 Task: Read customer reviews and ratings for real estate agents in Jacksonville, Florida, to find an agent who specializes in waterfront properties or golf communities.
Action: Mouse moved to (330, 216)
Screenshot: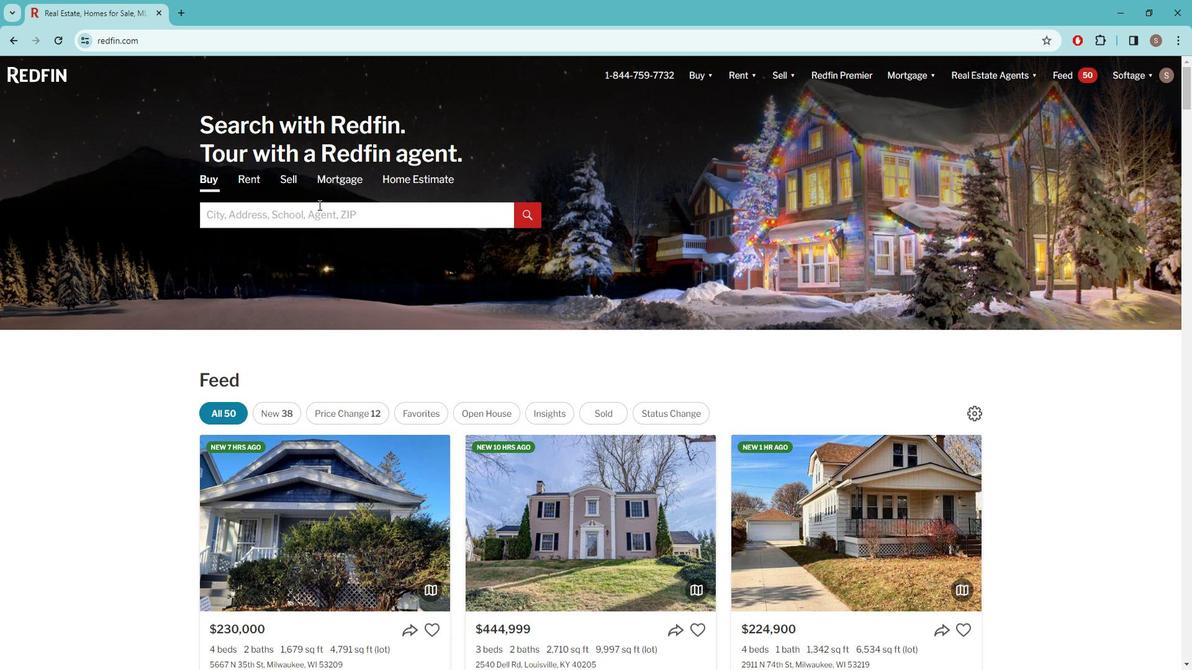 
Action: Mouse pressed left at (330, 216)
Screenshot: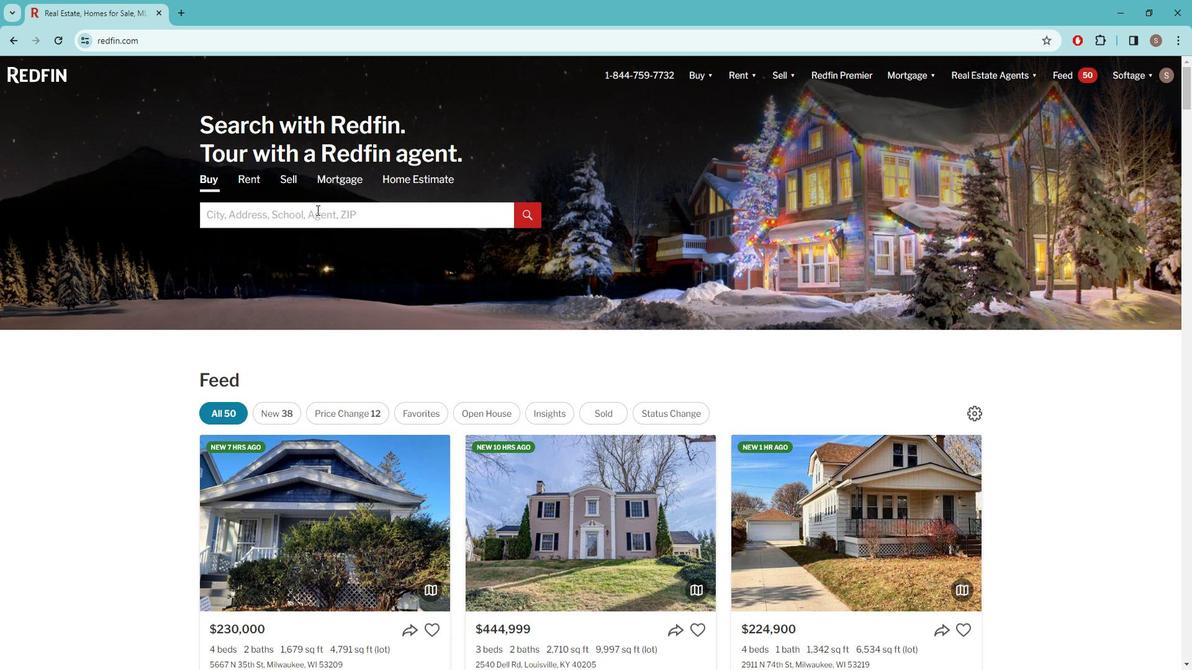 
Action: Key pressed j<Key.caps_lock>ACKSONVILLE
Screenshot: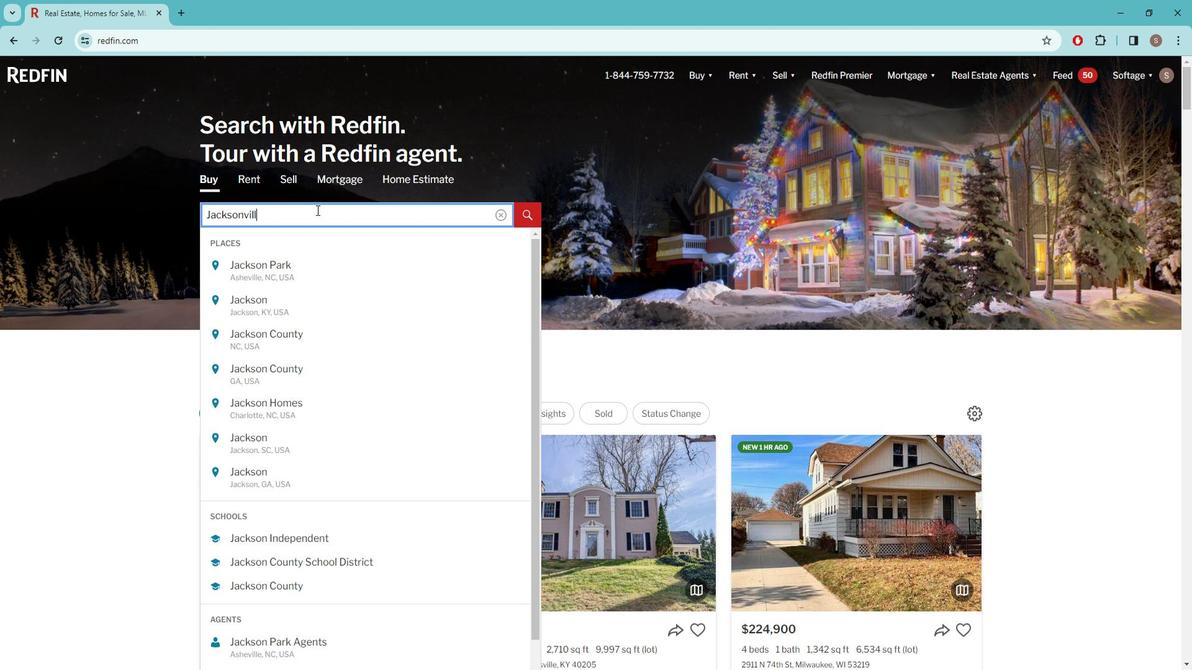 
Action: Mouse moved to (301, 271)
Screenshot: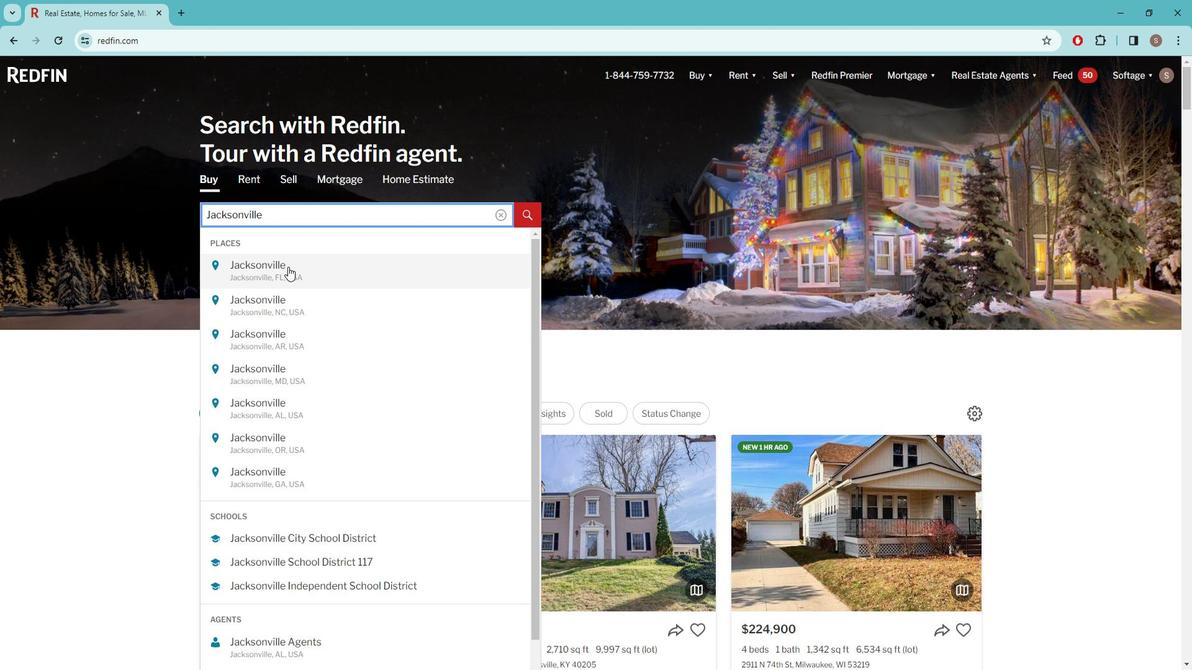 
Action: Mouse pressed left at (301, 271)
Screenshot: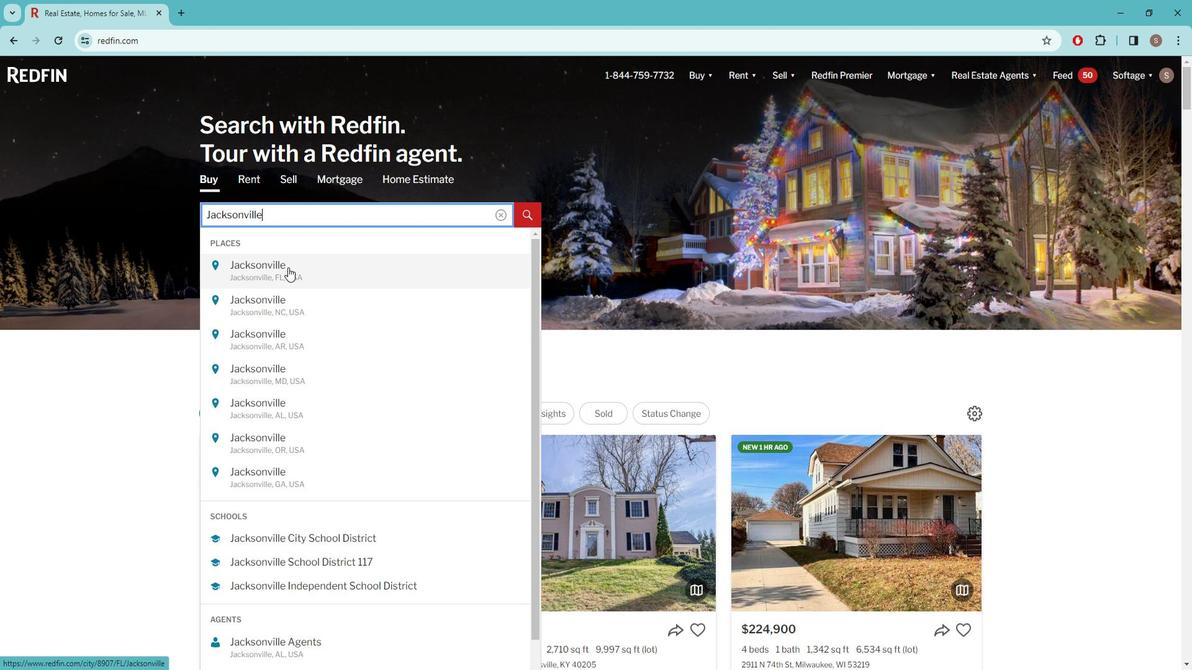 
Action: Mouse moved to (1063, 160)
Screenshot: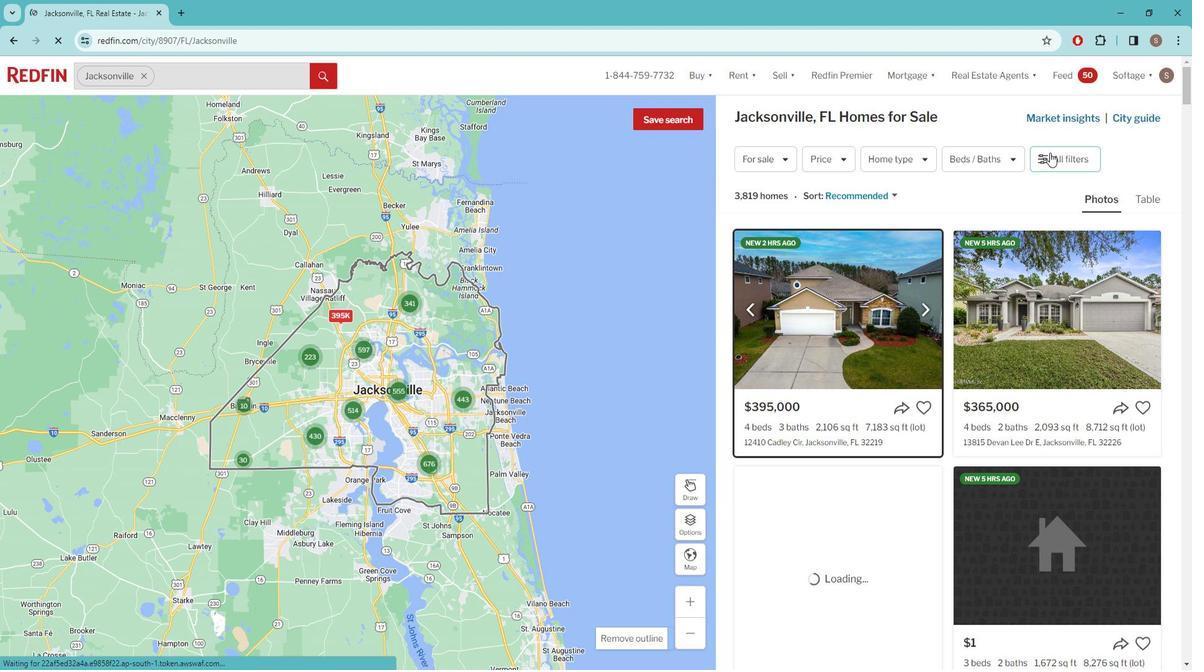 
Action: Mouse pressed left at (1063, 160)
Screenshot: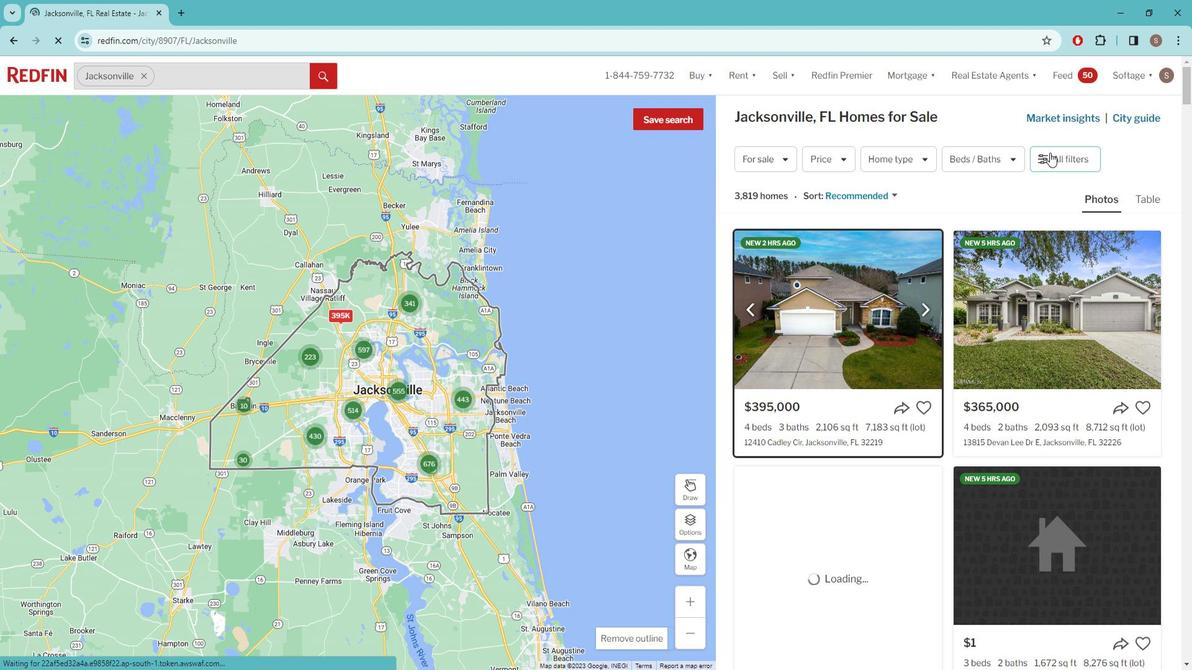 
Action: Mouse moved to (1060, 163)
Screenshot: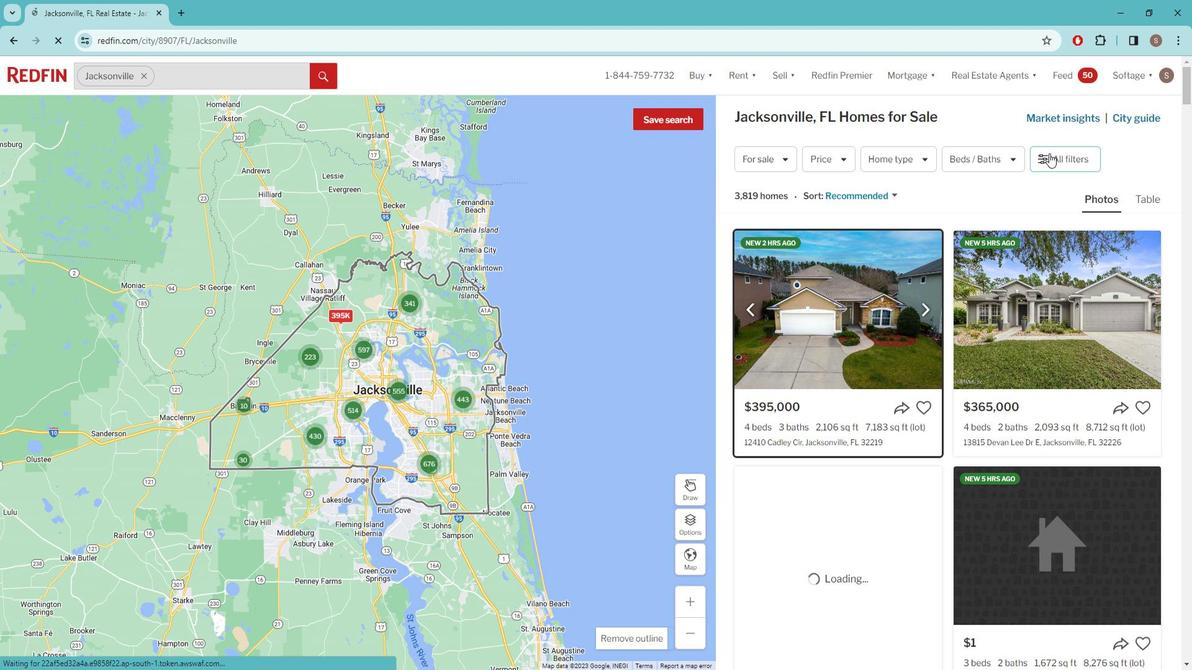 
Action: Mouse pressed left at (1060, 163)
Screenshot: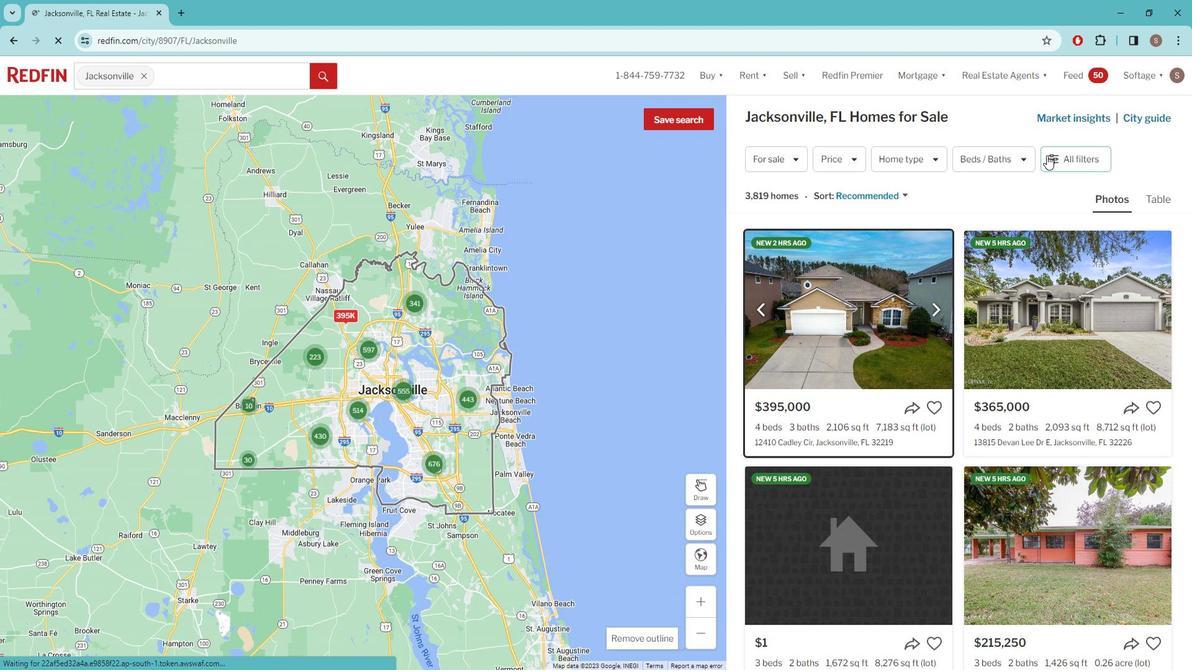 
Action: Mouse pressed left at (1060, 163)
Screenshot: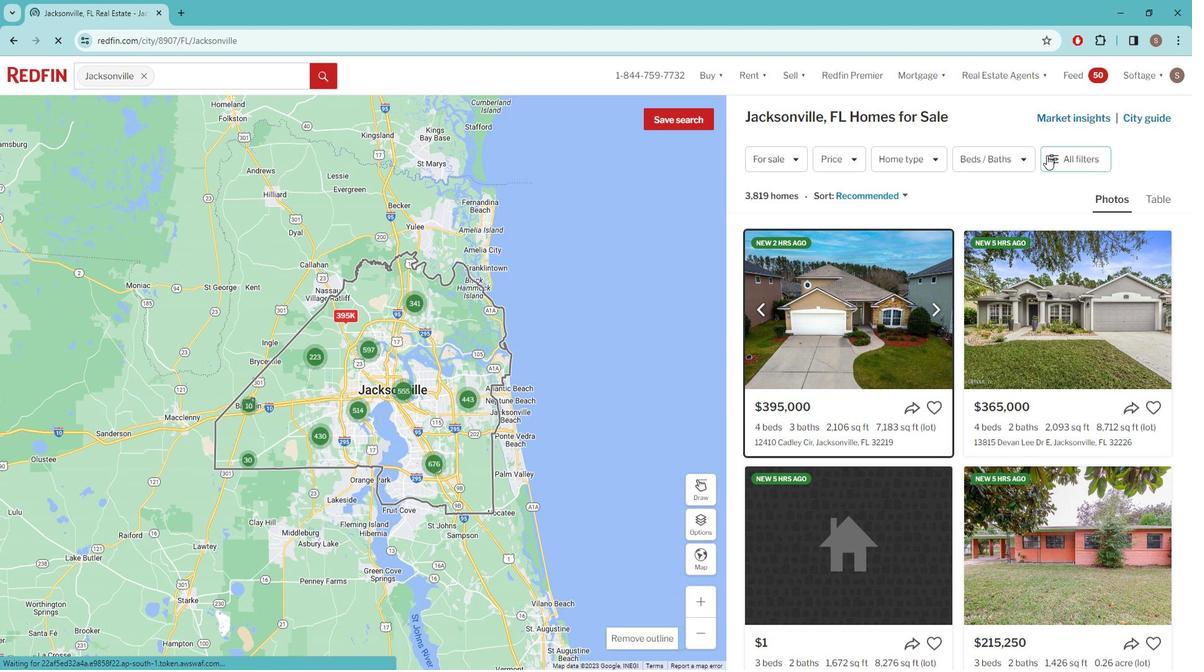 
Action: Mouse moved to (1021, 176)
Screenshot: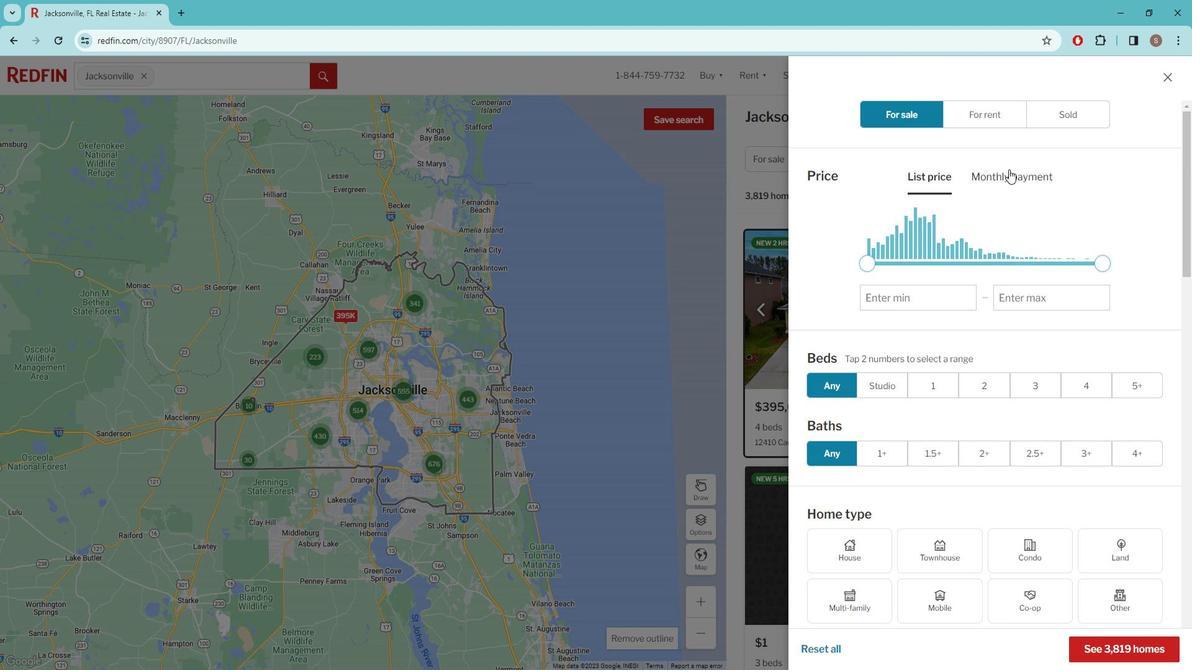 
Action: Mouse scrolled (1021, 176) with delta (0, 0)
Screenshot: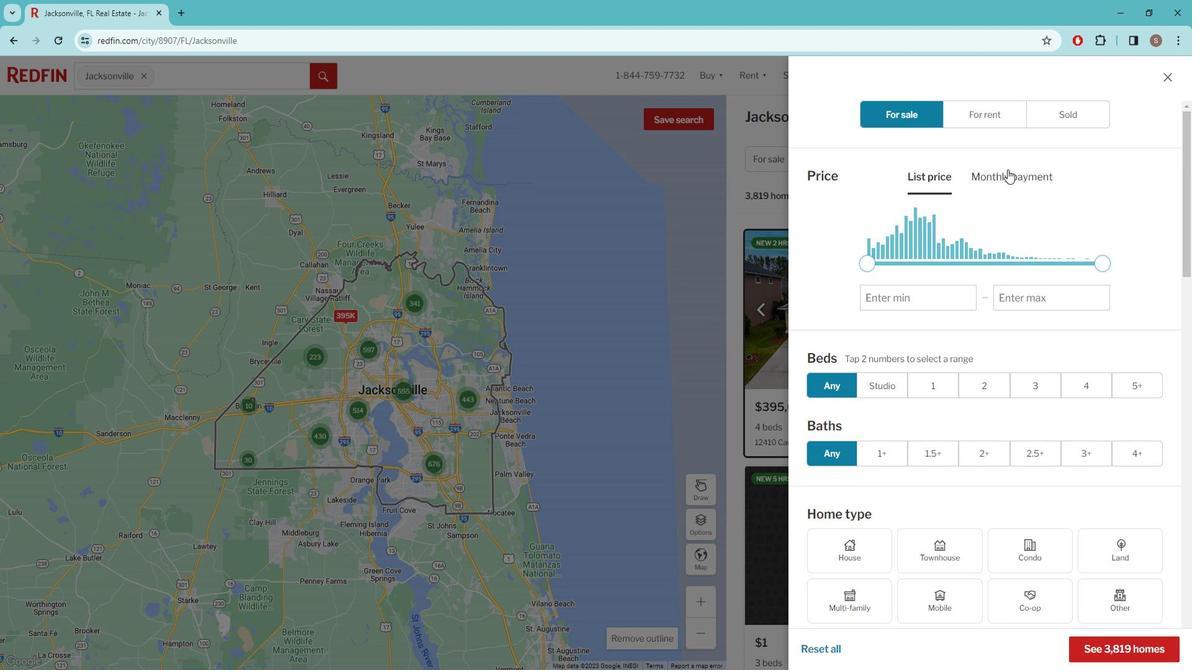 
Action: Mouse moved to (1012, 180)
Screenshot: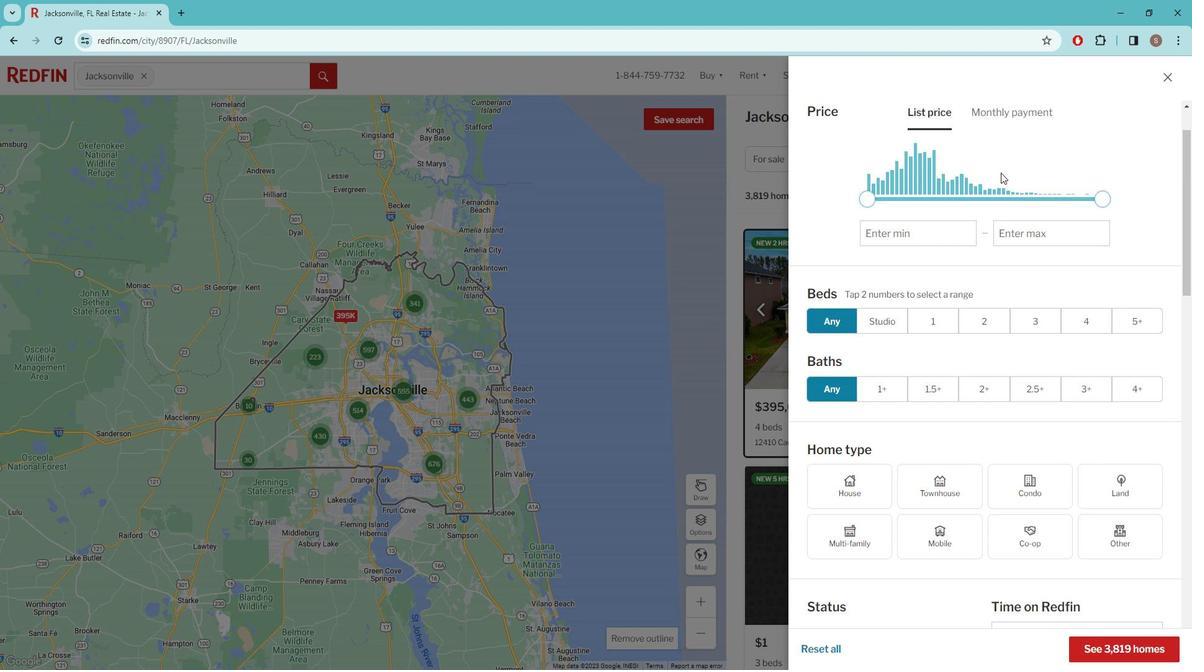
Action: Mouse scrolled (1012, 180) with delta (0, 0)
Screenshot: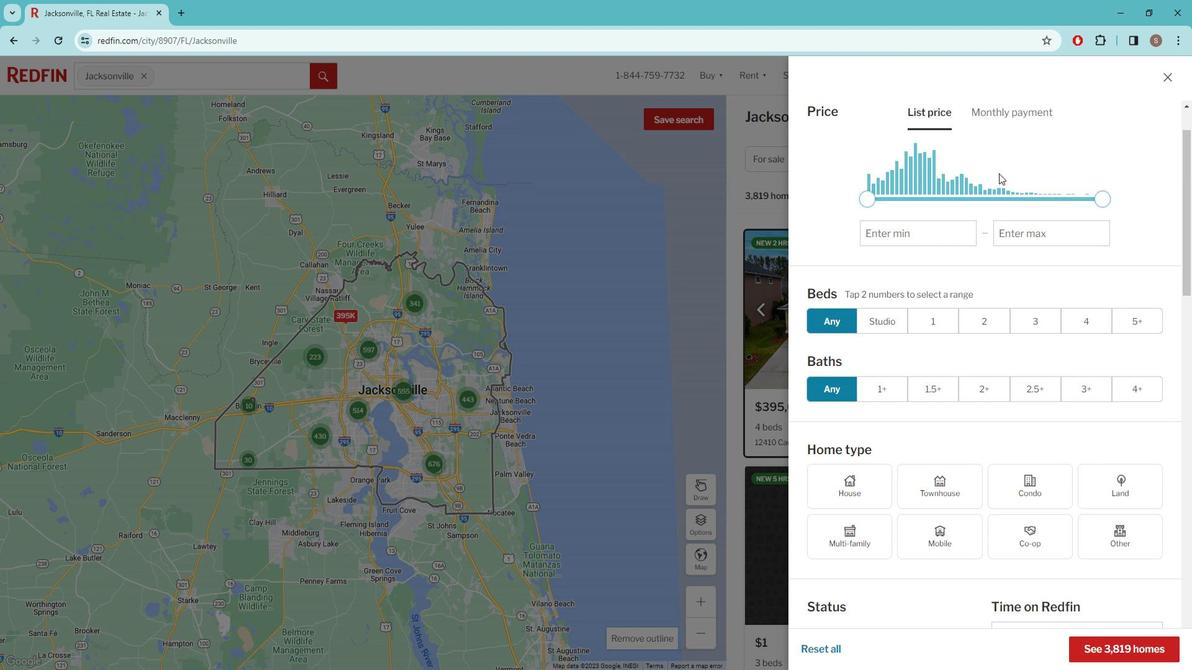 
Action: Mouse scrolled (1012, 180) with delta (0, 0)
Screenshot: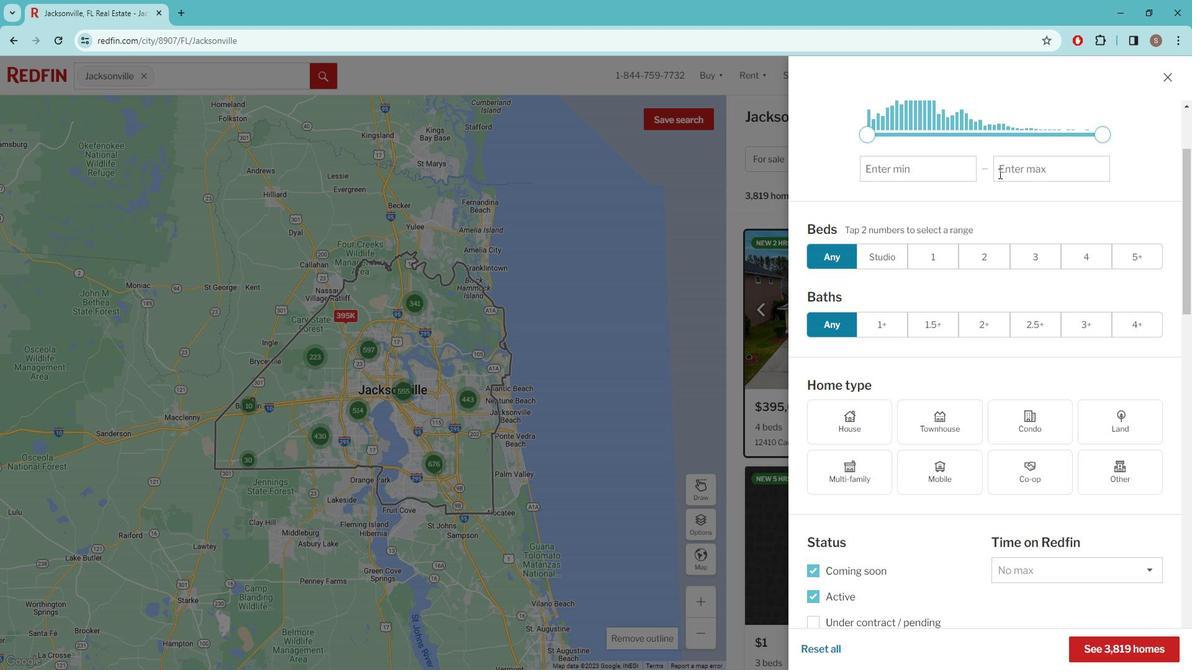
Action: Mouse moved to (1002, 183)
Screenshot: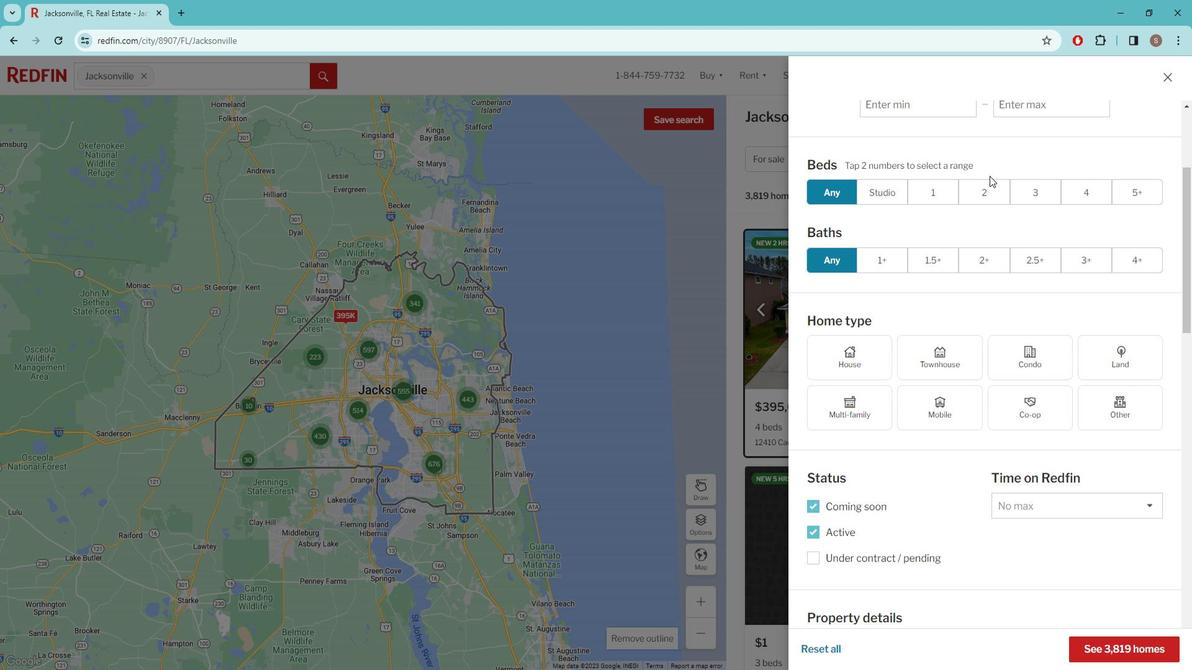 
Action: Mouse scrolled (1002, 183) with delta (0, 0)
Screenshot: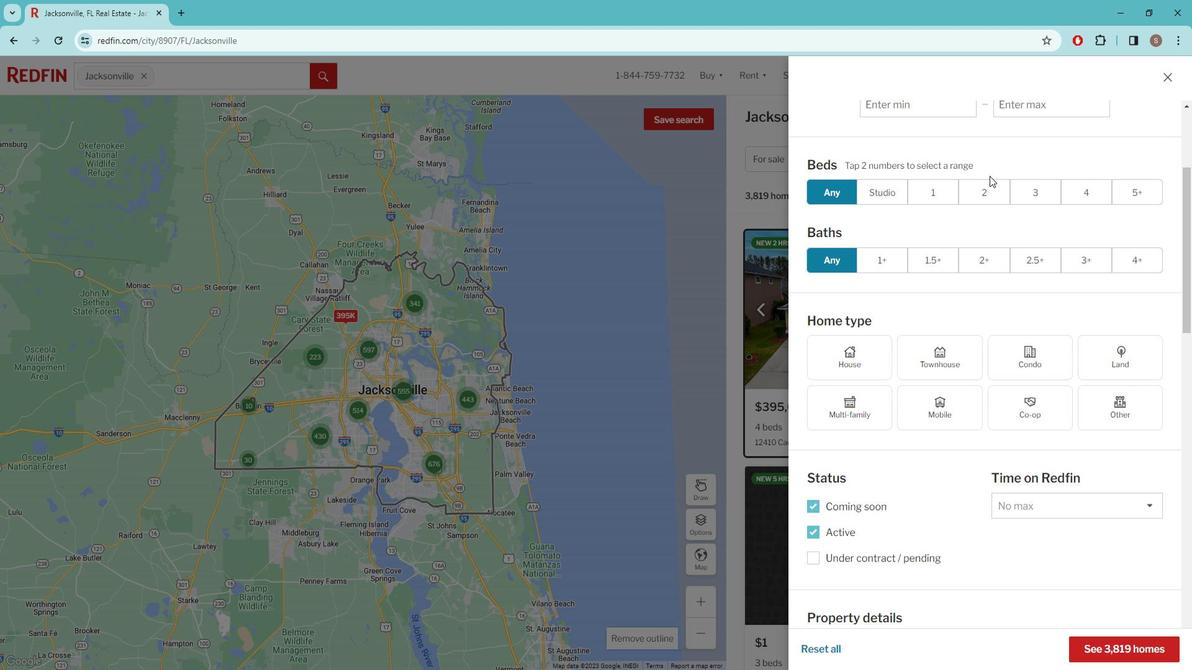 
Action: Mouse moved to (998, 184)
Screenshot: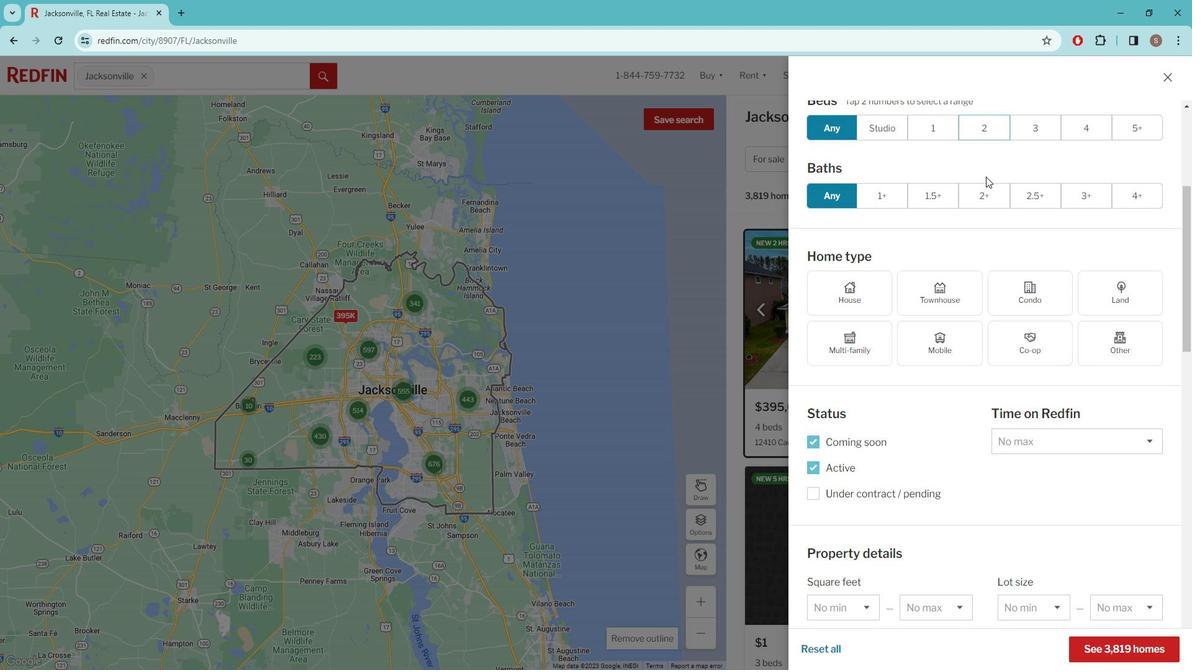 
Action: Mouse scrolled (998, 183) with delta (0, 0)
Screenshot: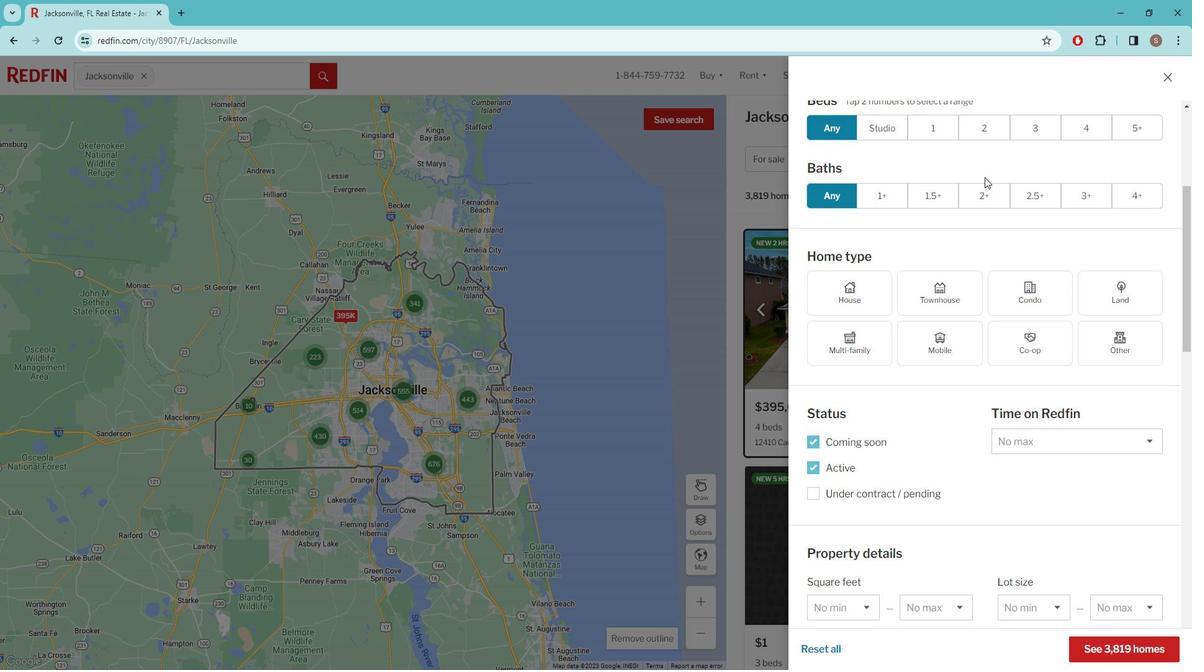 
Action: Mouse moved to (994, 185)
Screenshot: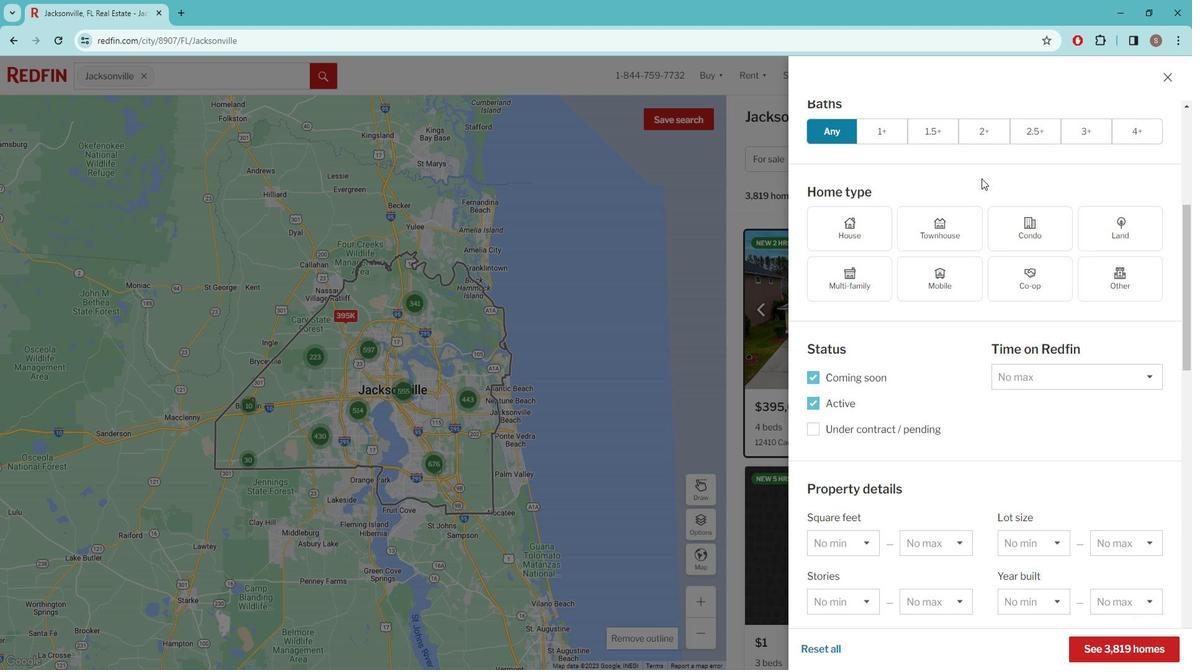 
Action: Mouse scrolled (994, 185) with delta (0, 0)
Screenshot: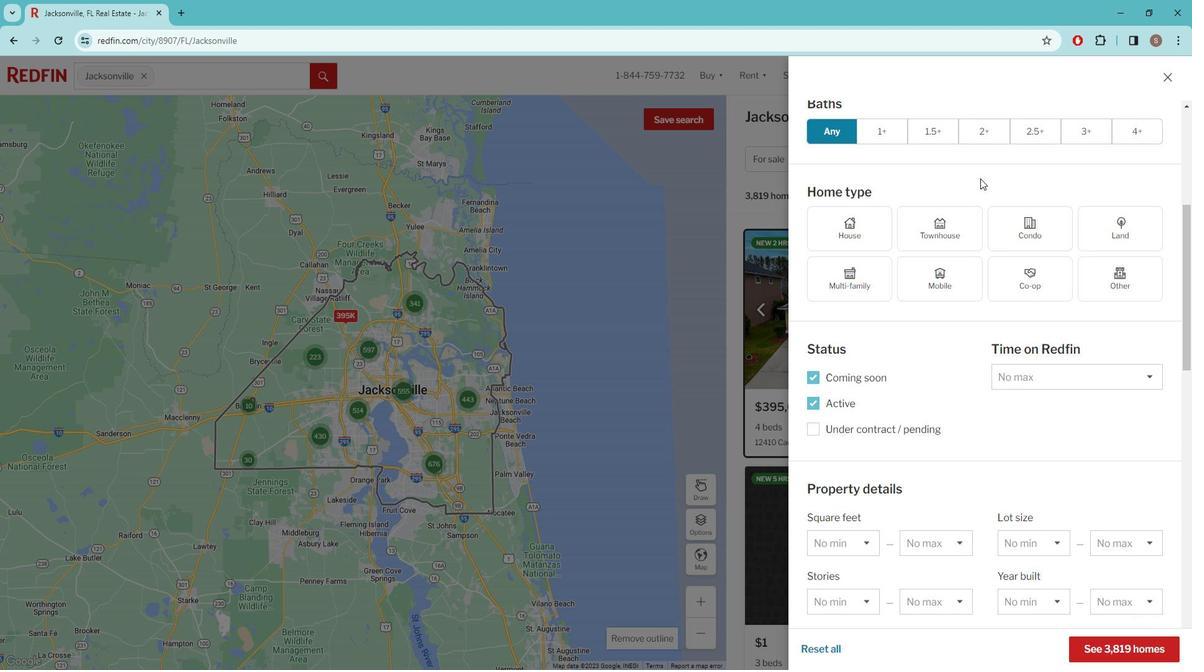 
Action: Mouse moved to (992, 186)
Screenshot: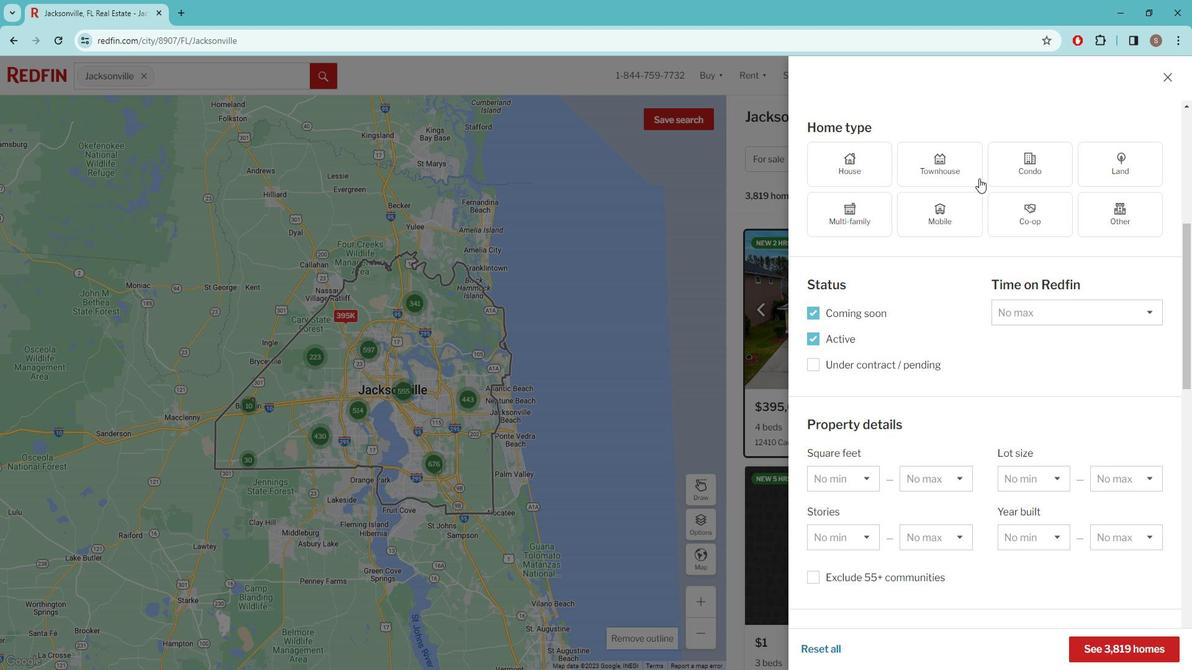 
Action: Mouse scrolled (992, 185) with delta (0, 0)
Screenshot: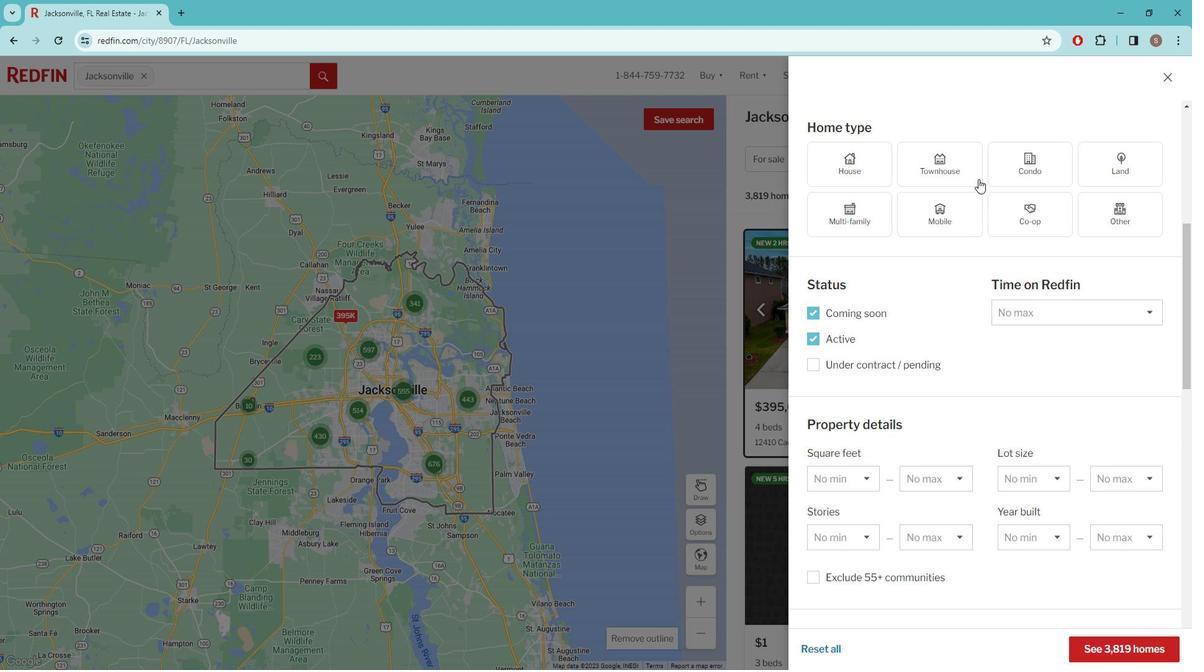 
Action: Mouse moved to (974, 191)
Screenshot: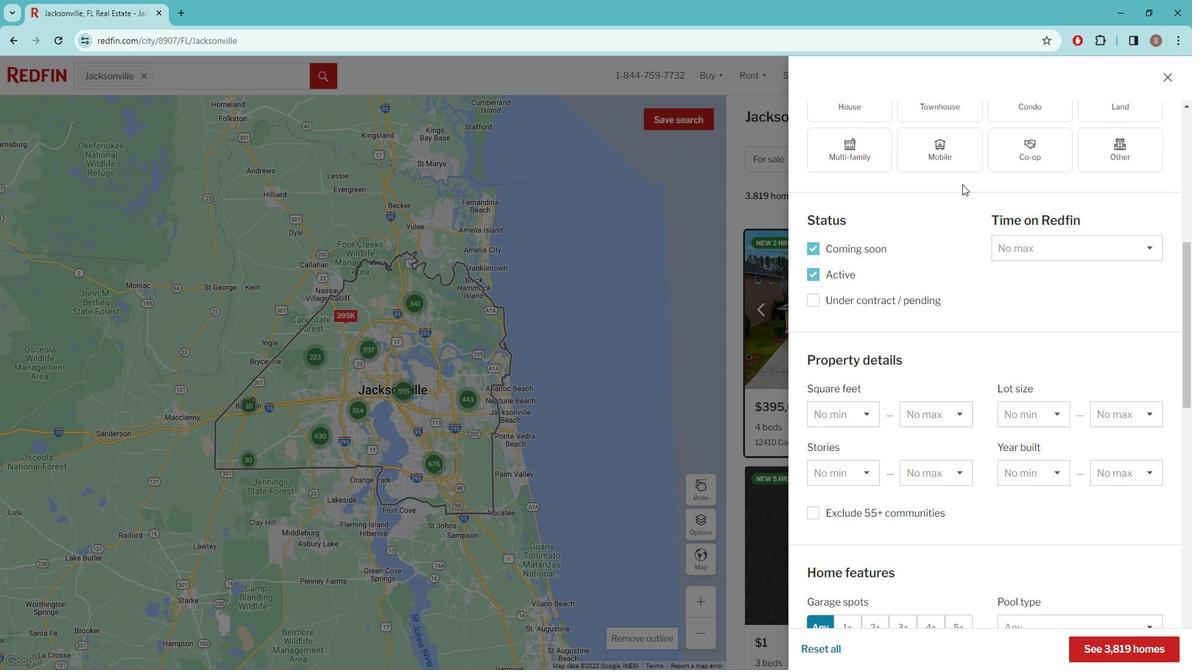 
Action: Mouse scrolled (974, 190) with delta (0, 0)
Screenshot: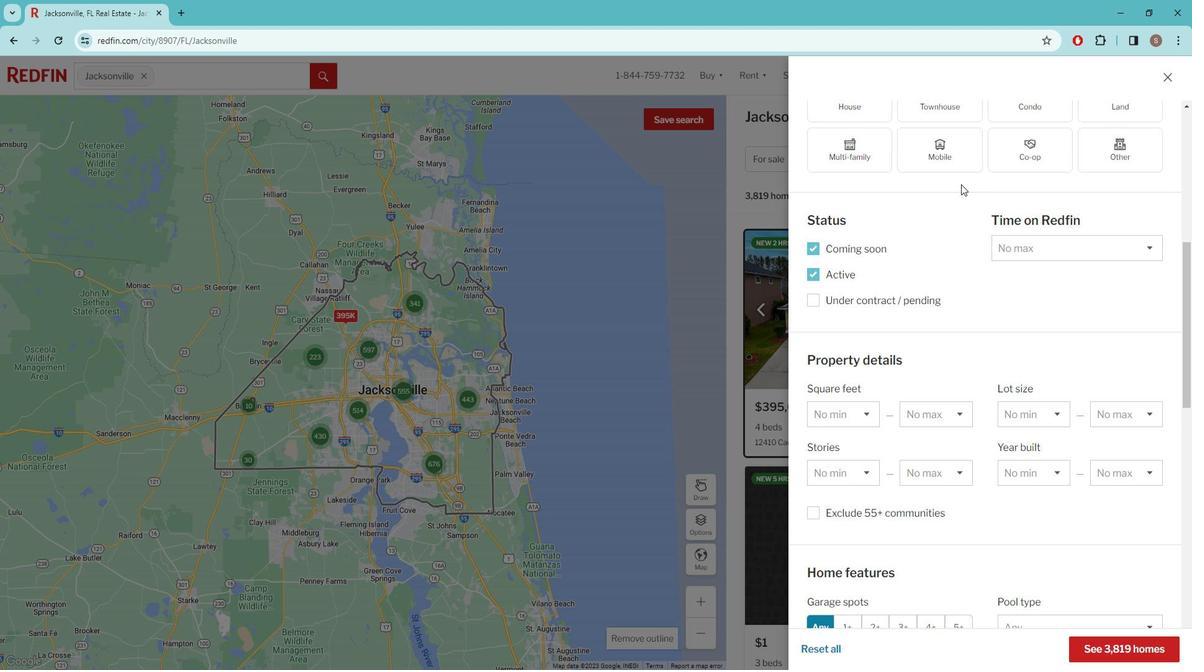 
Action: Mouse scrolled (974, 190) with delta (0, 0)
Screenshot: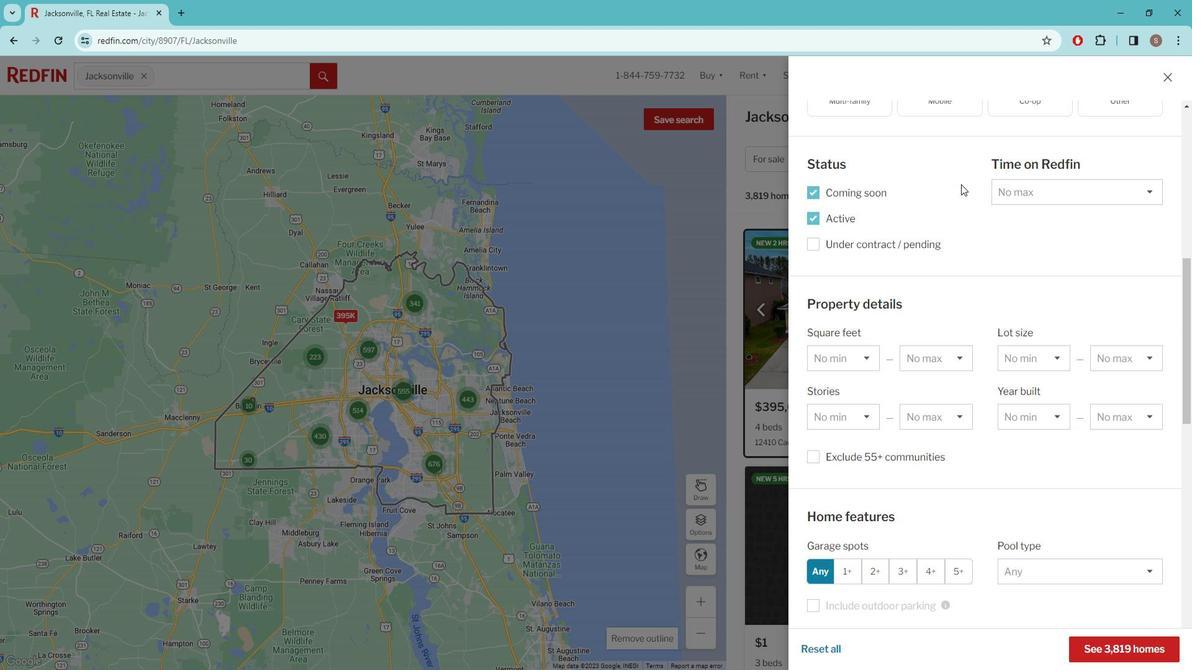 
Action: Mouse scrolled (974, 190) with delta (0, 0)
Screenshot: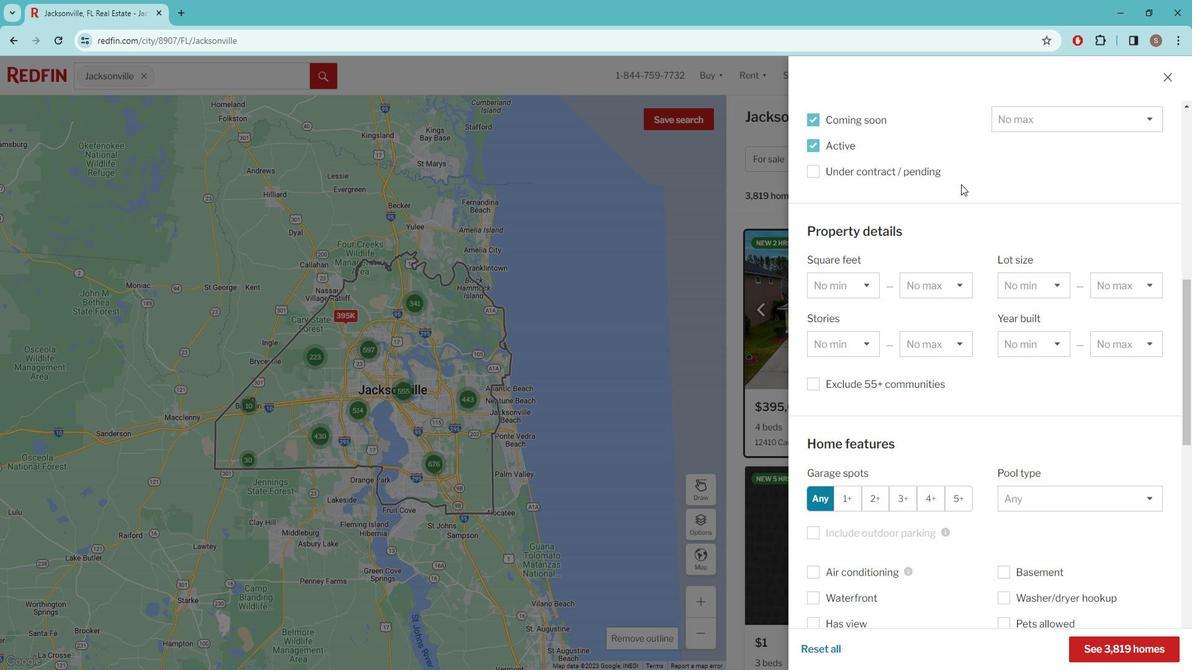 
Action: Mouse scrolled (974, 190) with delta (0, 0)
Screenshot: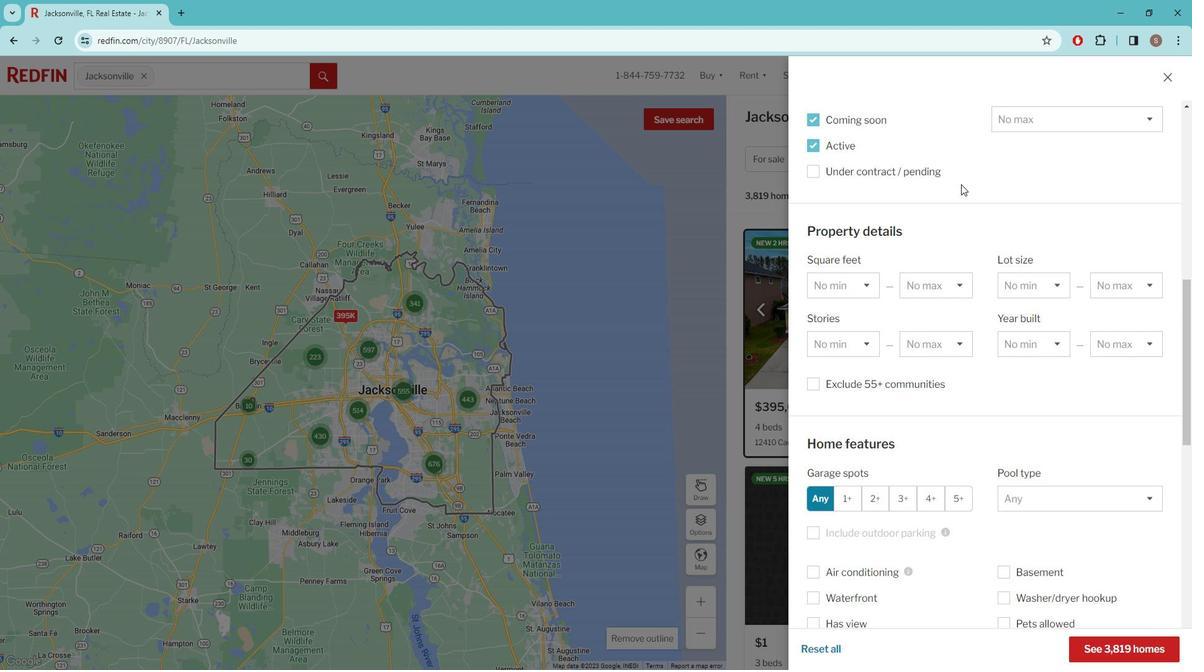 
Action: Mouse scrolled (974, 190) with delta (0, 0)
Screenshot: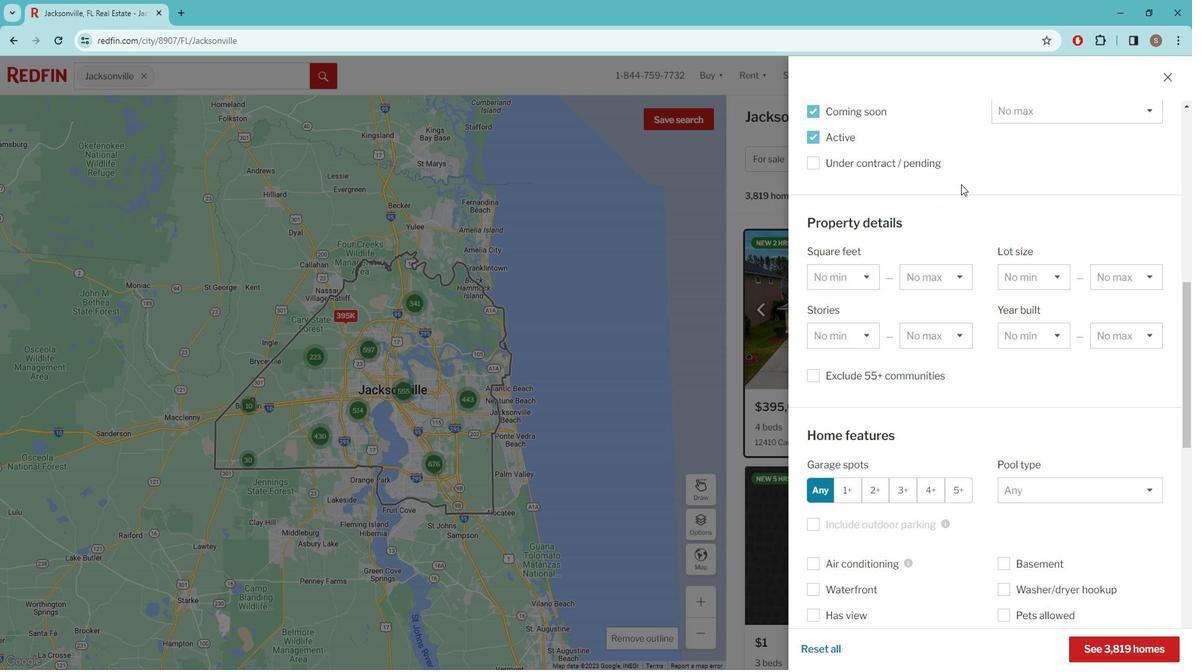 
Action: Mouse moved to (964, 265)
Screenshot: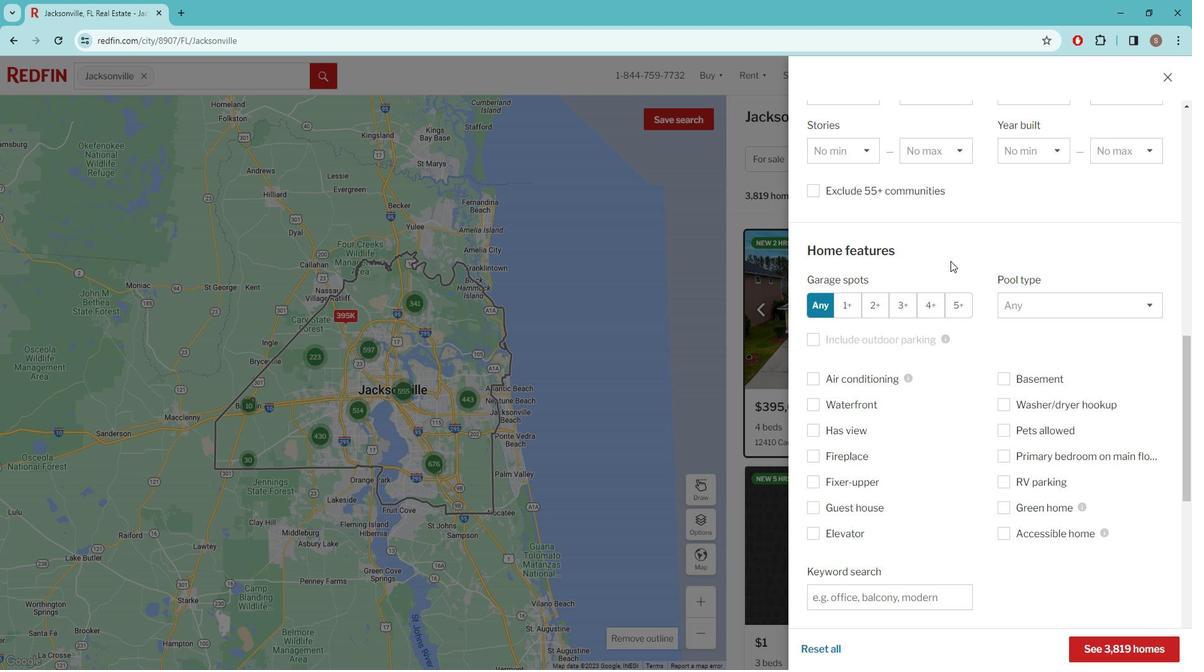 
Action: Mouse scrolled (964, 264) with delta (0, 0)
Screenshot: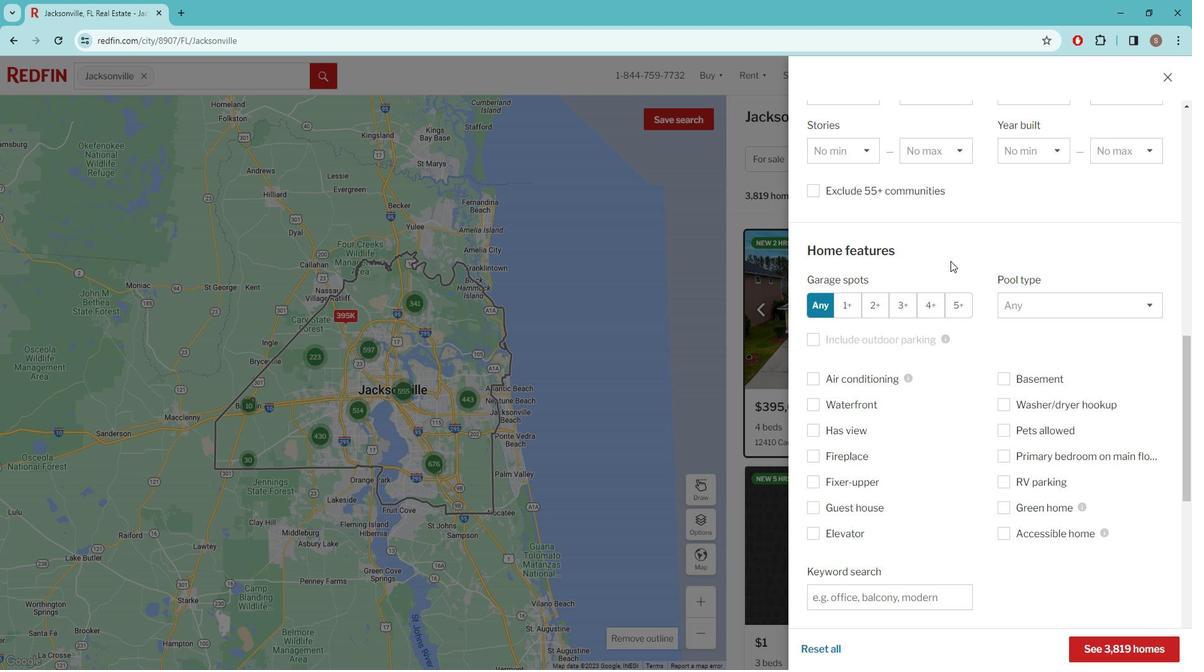 
Action: Mouse moved to (833, 341)
Screenshot: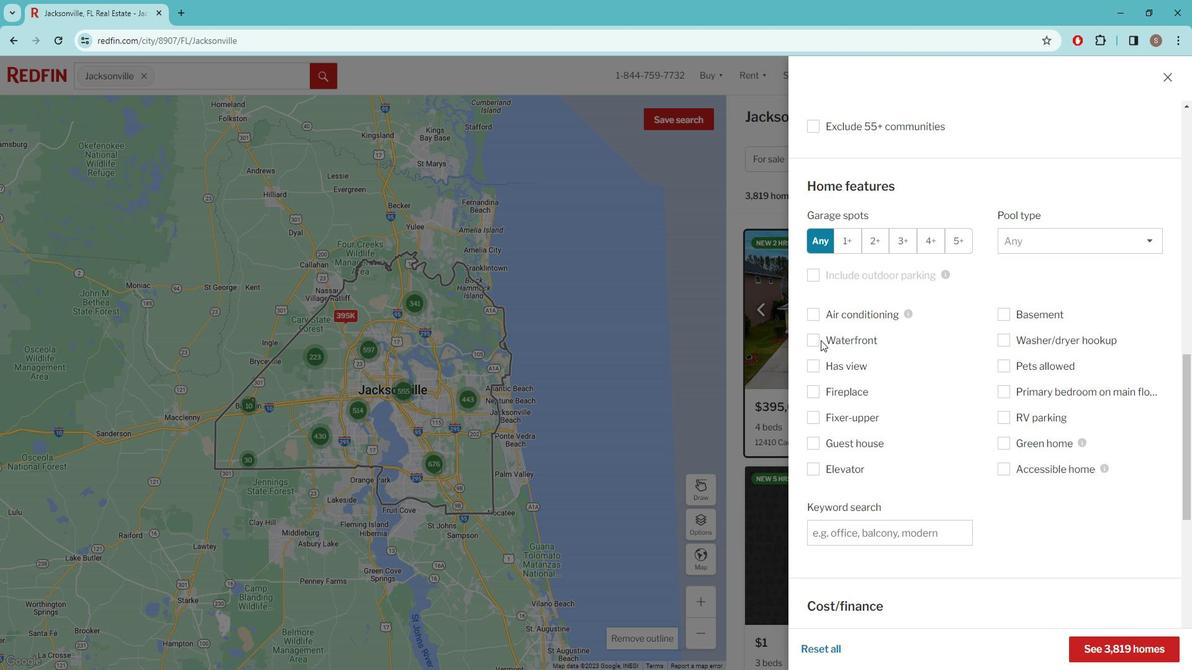 
Action: Mouse pressed left at (833, 341)
Screenshot: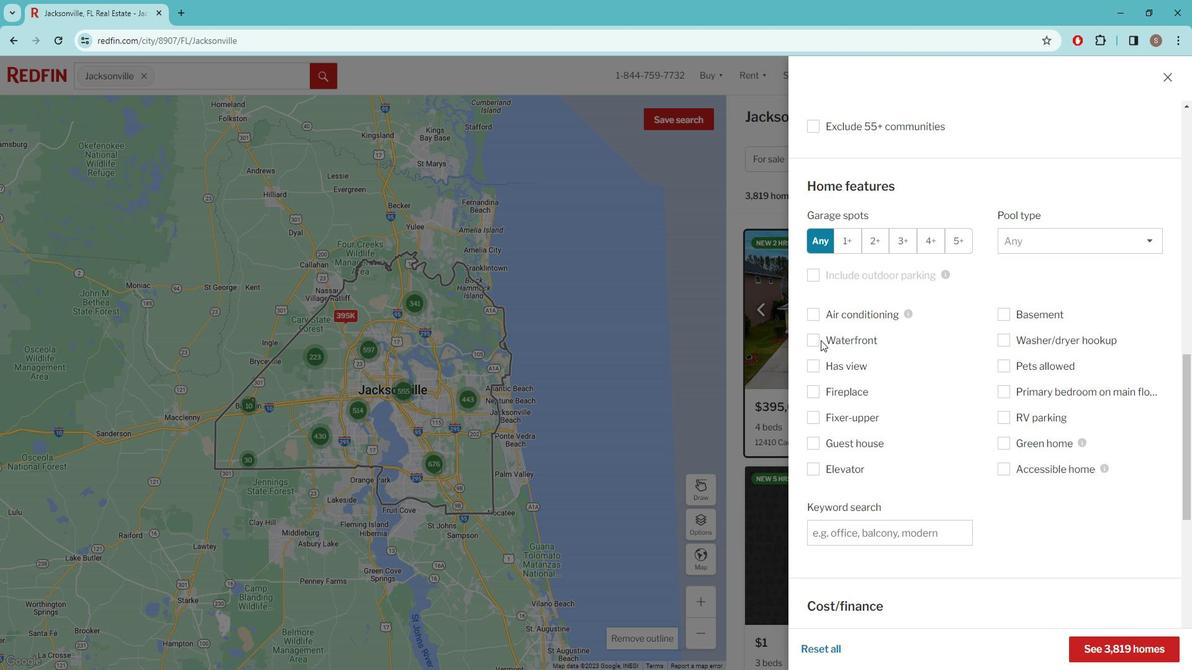 
Action: Mouse moved to (818, 340)
Screenshot: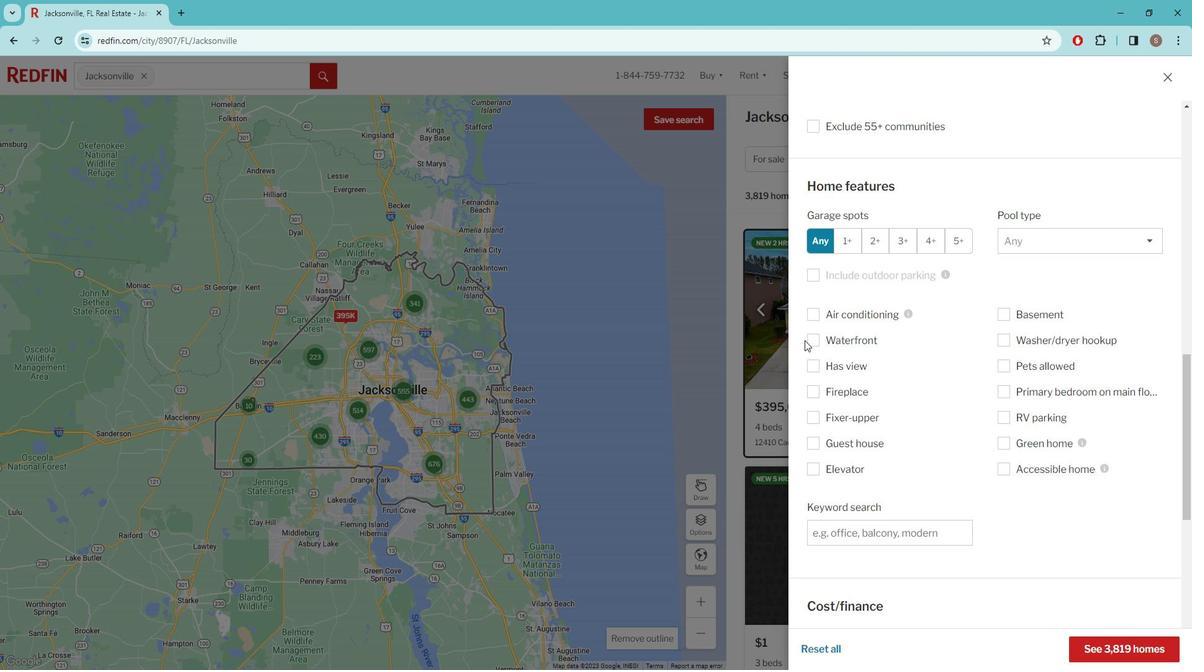 
Action: Mouse pressed left at (818, 340)
Screenshot: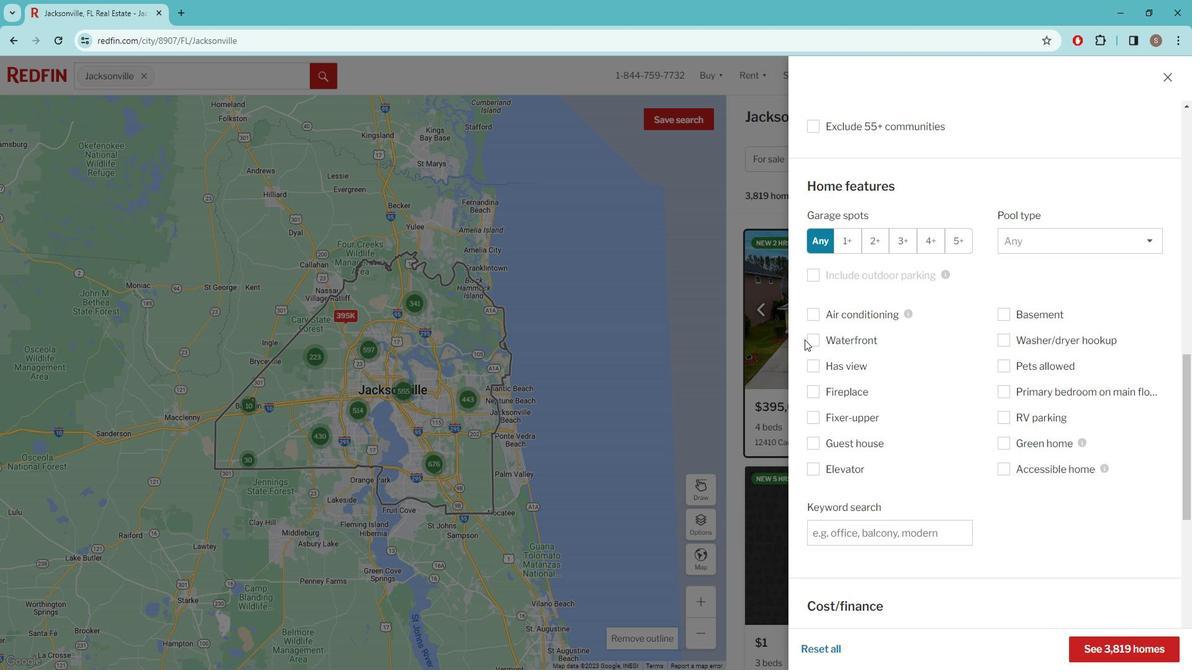 
Action: Mouse moved to (827, 340)
Screenshot: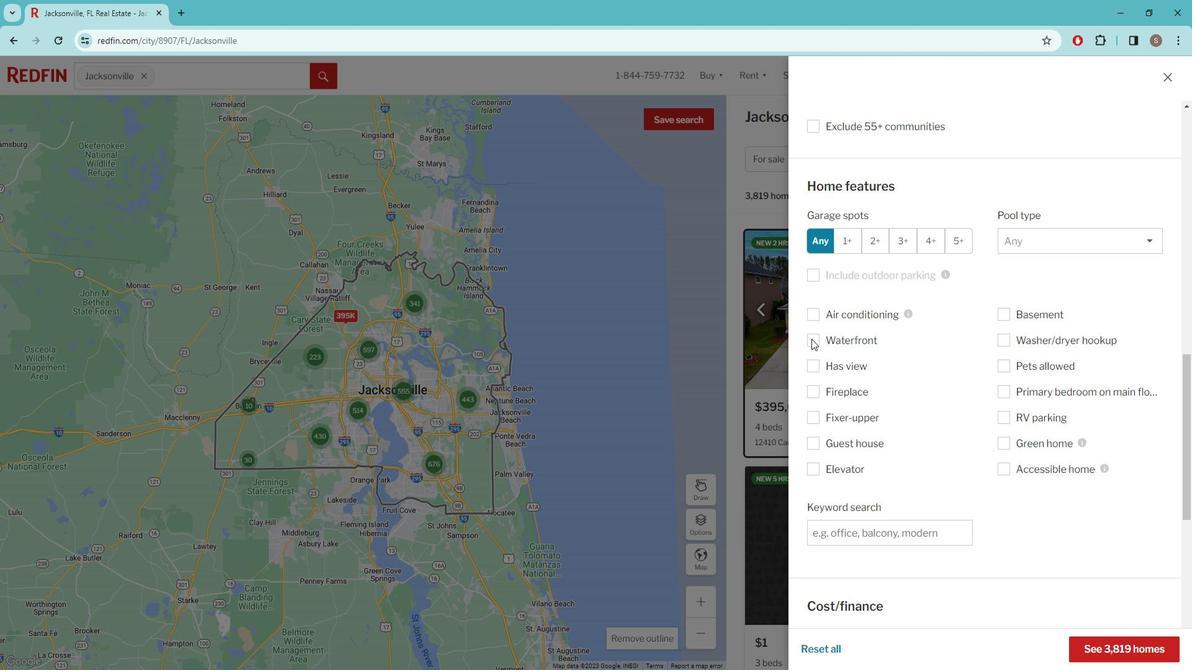 
Action: Mouse pressed left at (827, 340)
Screenshot: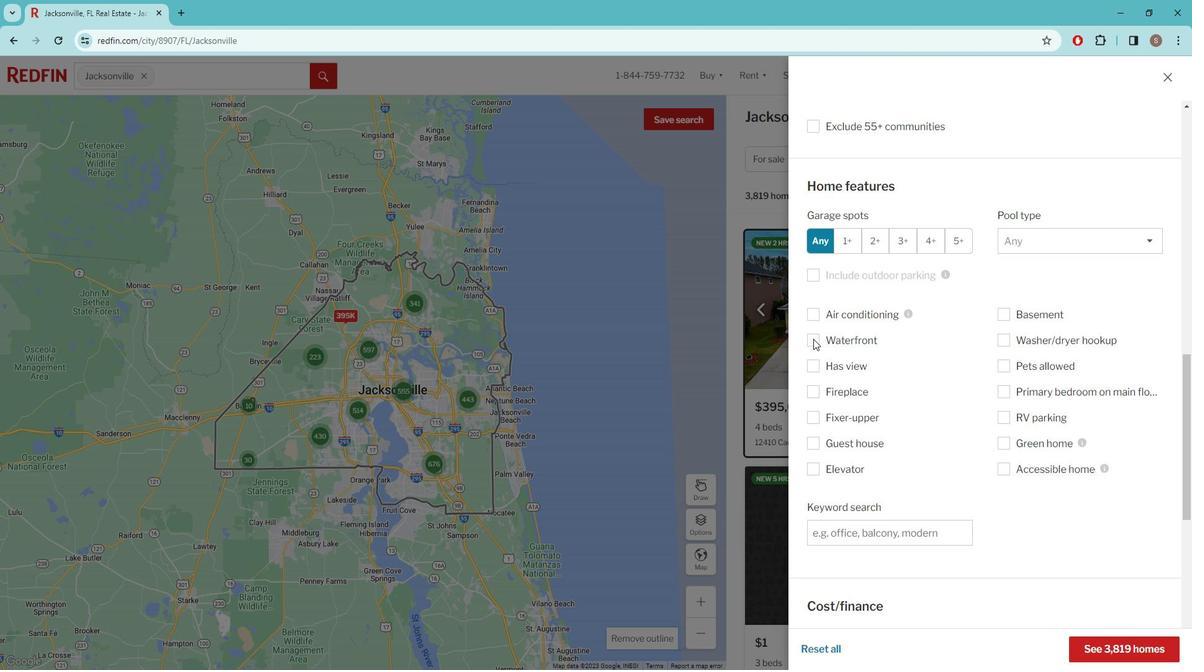 
Action: Mouse moved to (856, 358)
Screenshot: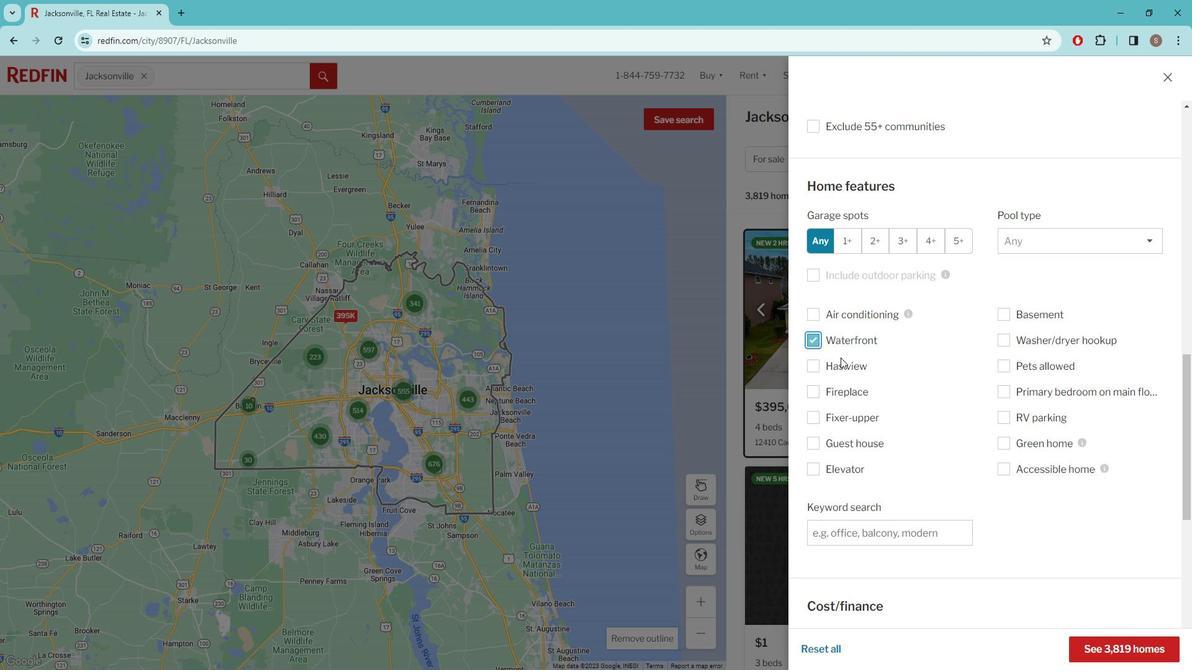 
Action: Mouse scrolled (856, 358) with delta (0, 0)
Screenshot: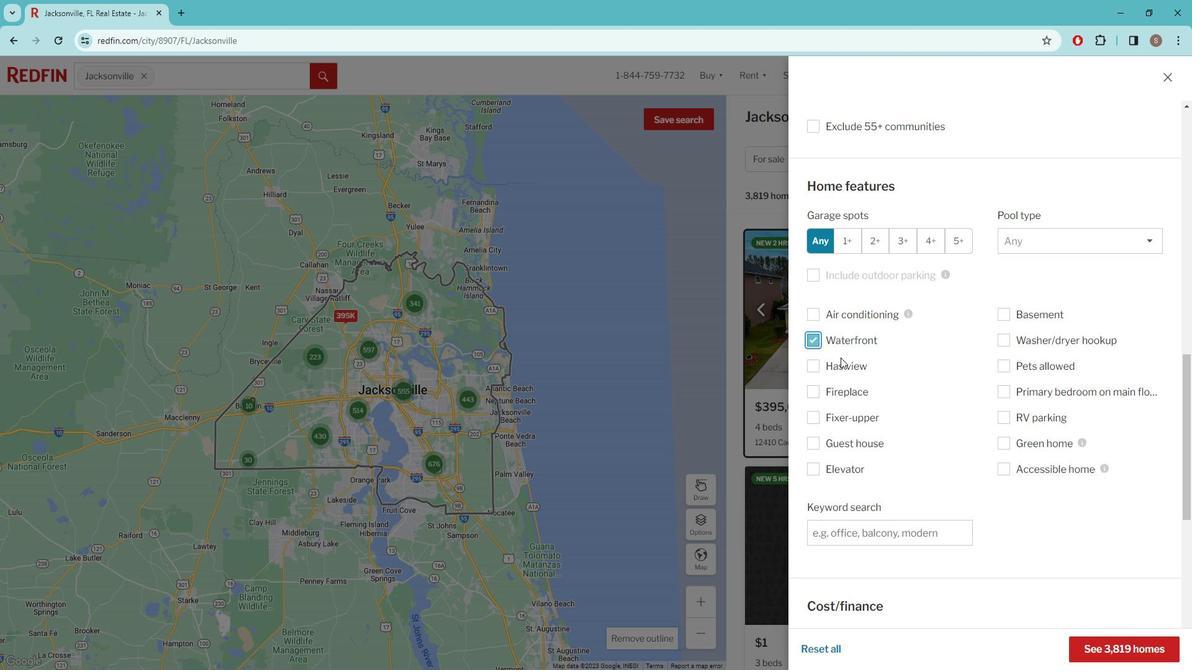
Action: Mouse moved to (859, 360)
Screenshot: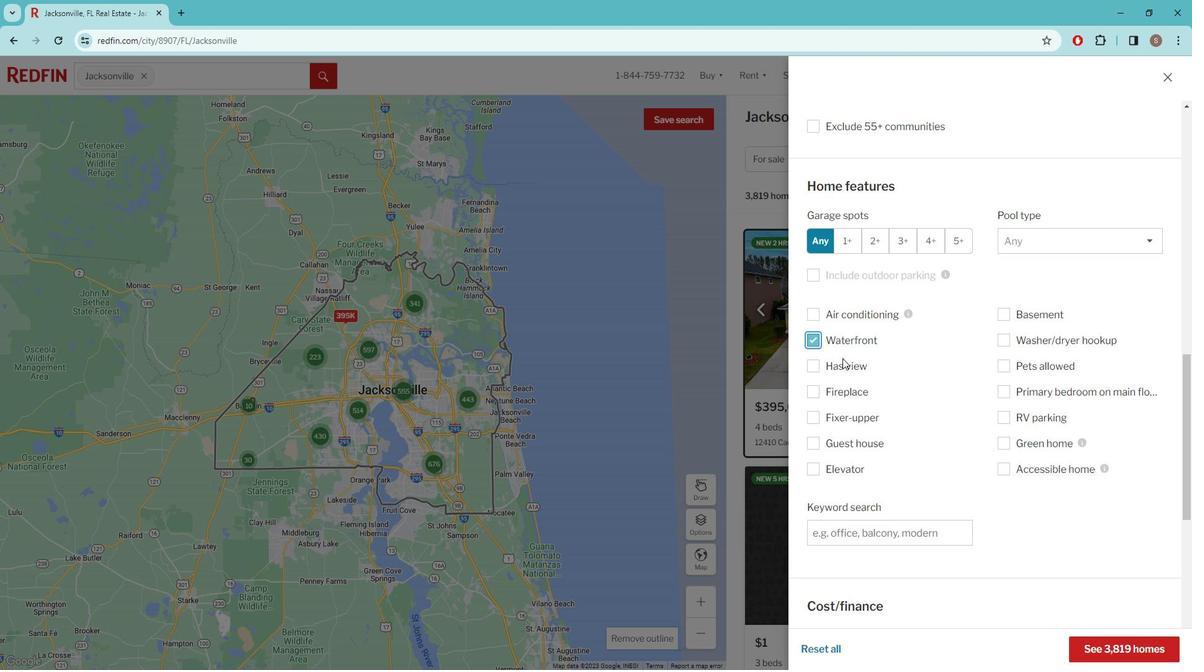 
Action: Mouse scrolled (859, 359) with delta (0, 0)
Screenshot: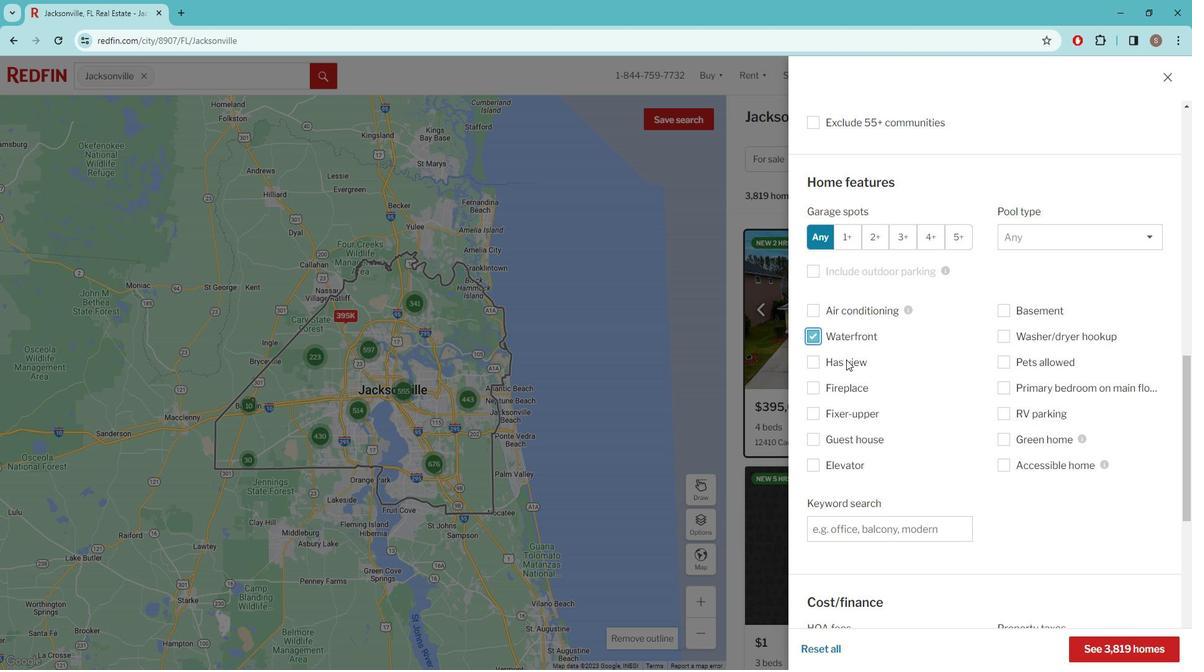 
Action: Mouse moved to (861, 360)
Screenshot: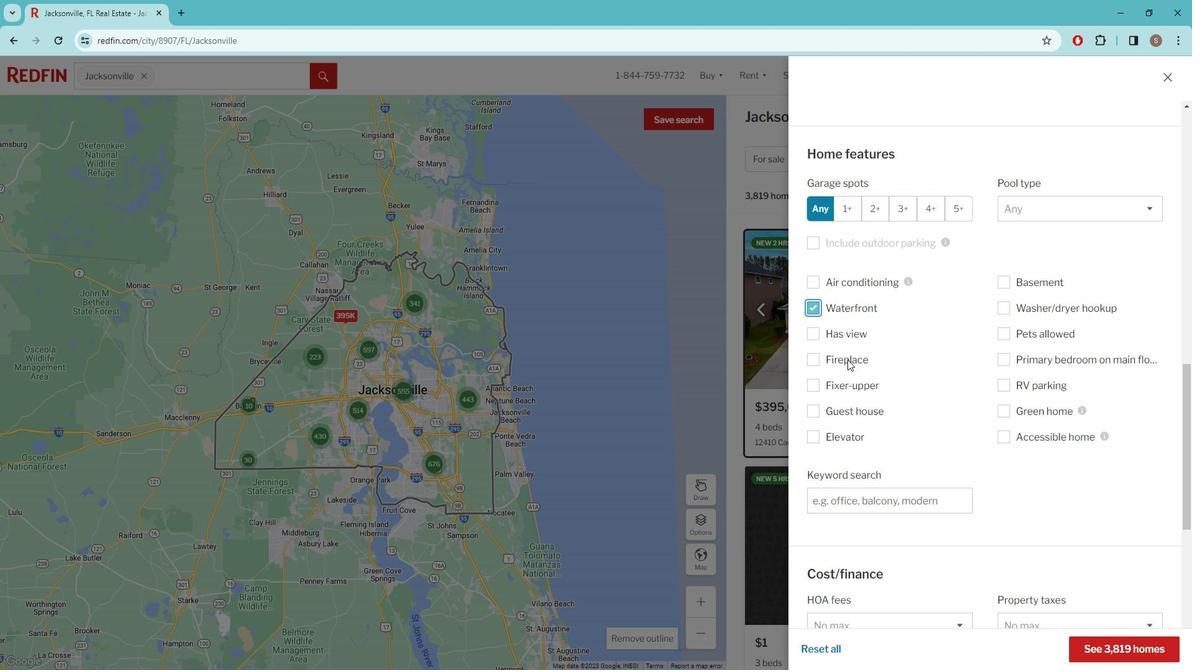 
Action: Mouse scrolled (861, 359) with delta (0, 0)
Screenshot: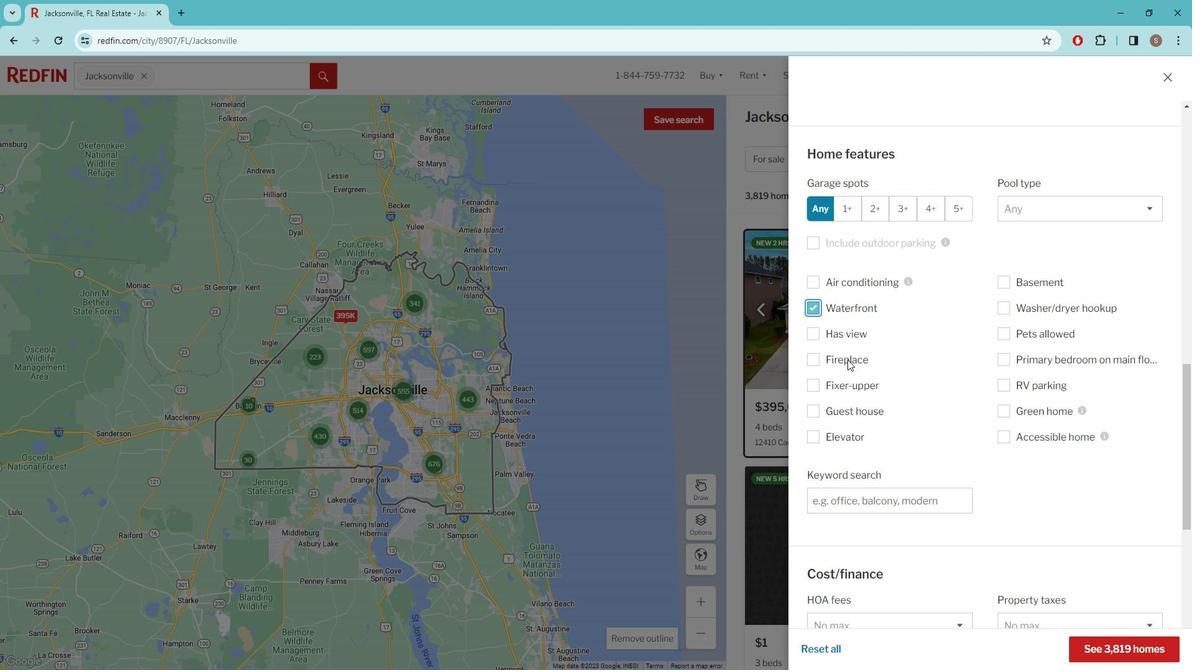 
Action: Mouse moved to (905, 342)
Screenshot: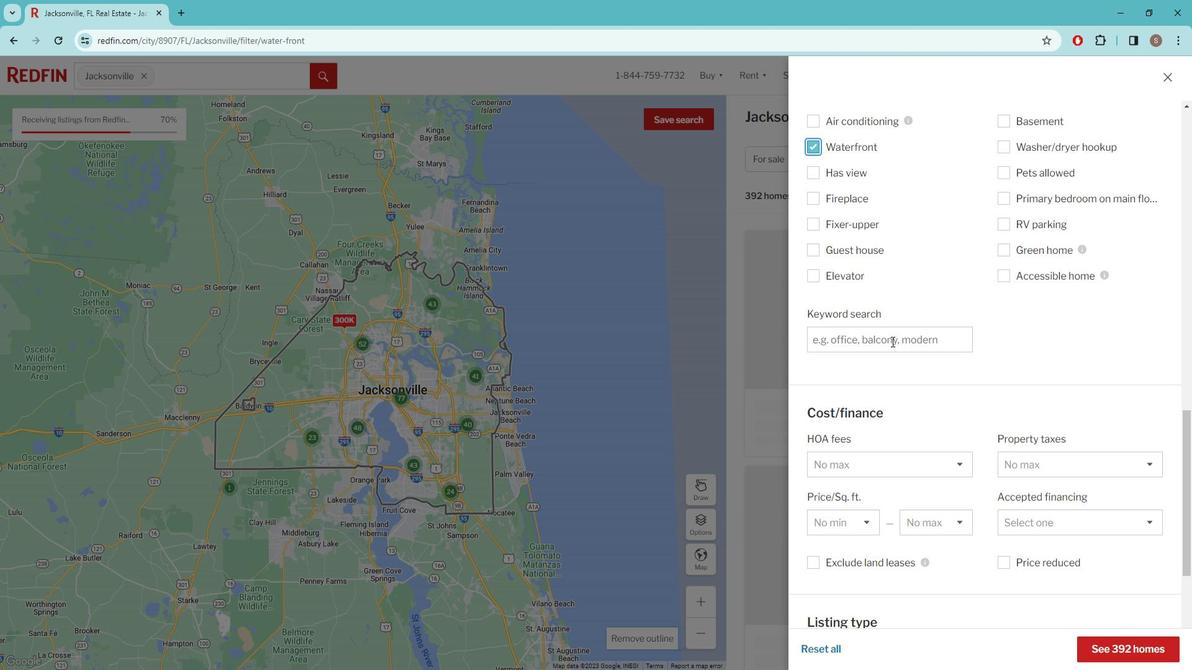 
Action: Mouse scrolled (905, 341) with delta (0, 0)
Screenshot: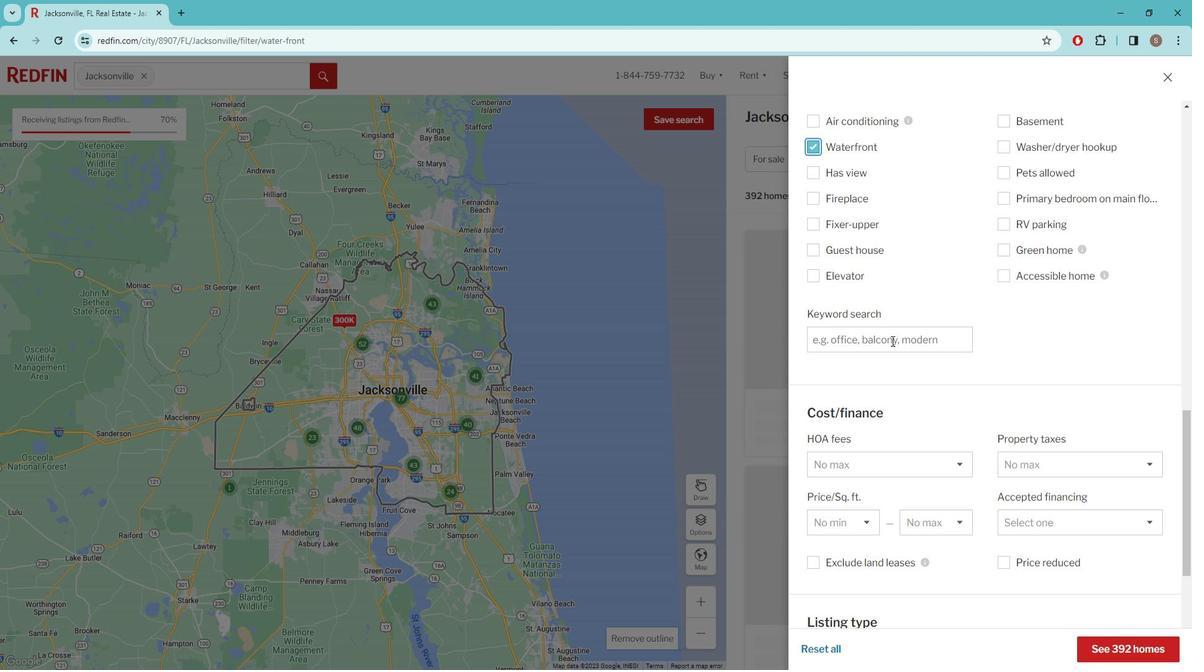 
Action: Mouse moved to (905, 342)
Screenshot: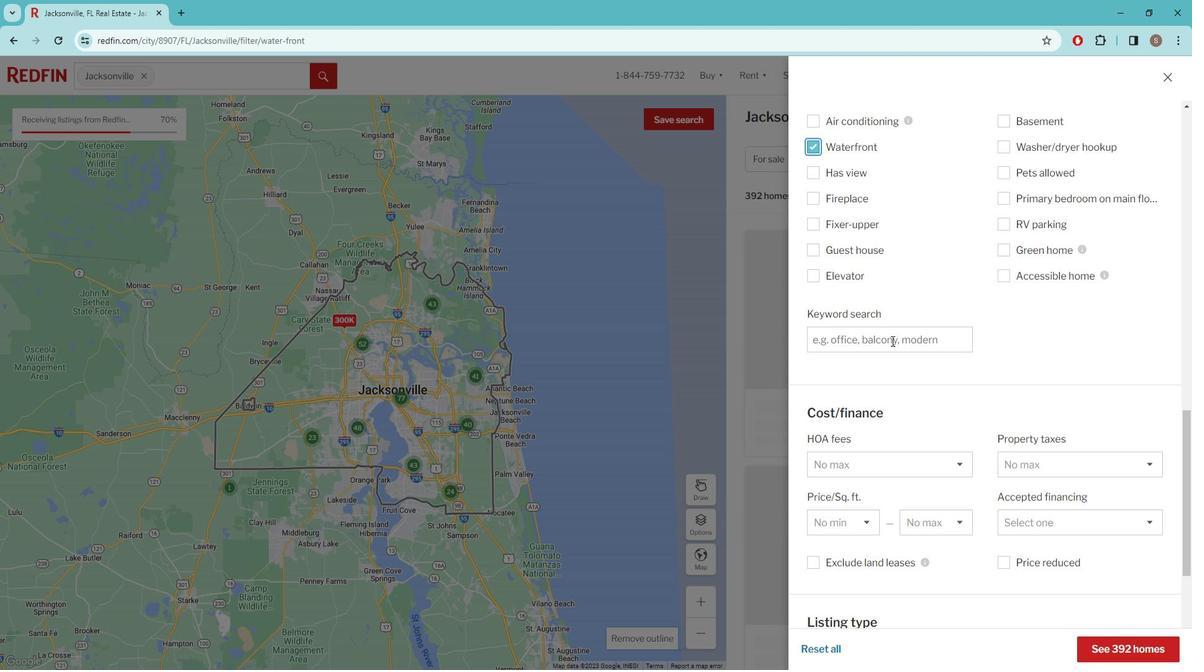 
Action: Mouse scrolled (905, 341) with delta (0, 0)
Screenshot: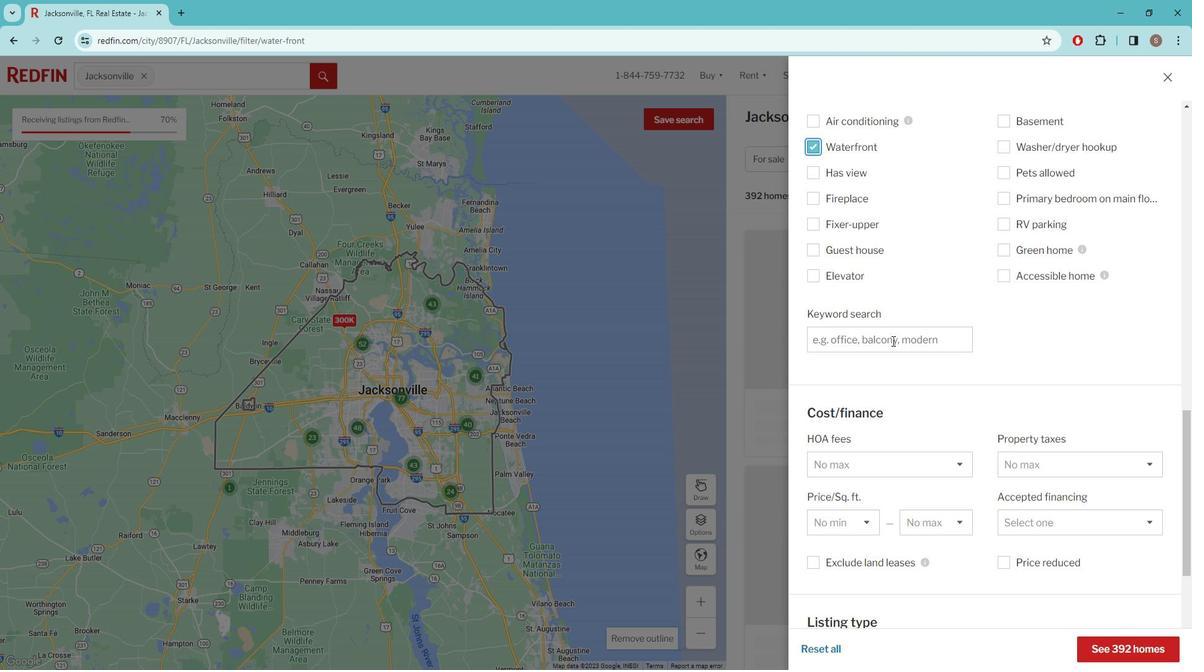 
Action: Mouse scrolled (905, 341) with delta (0, 0)
Screenshot: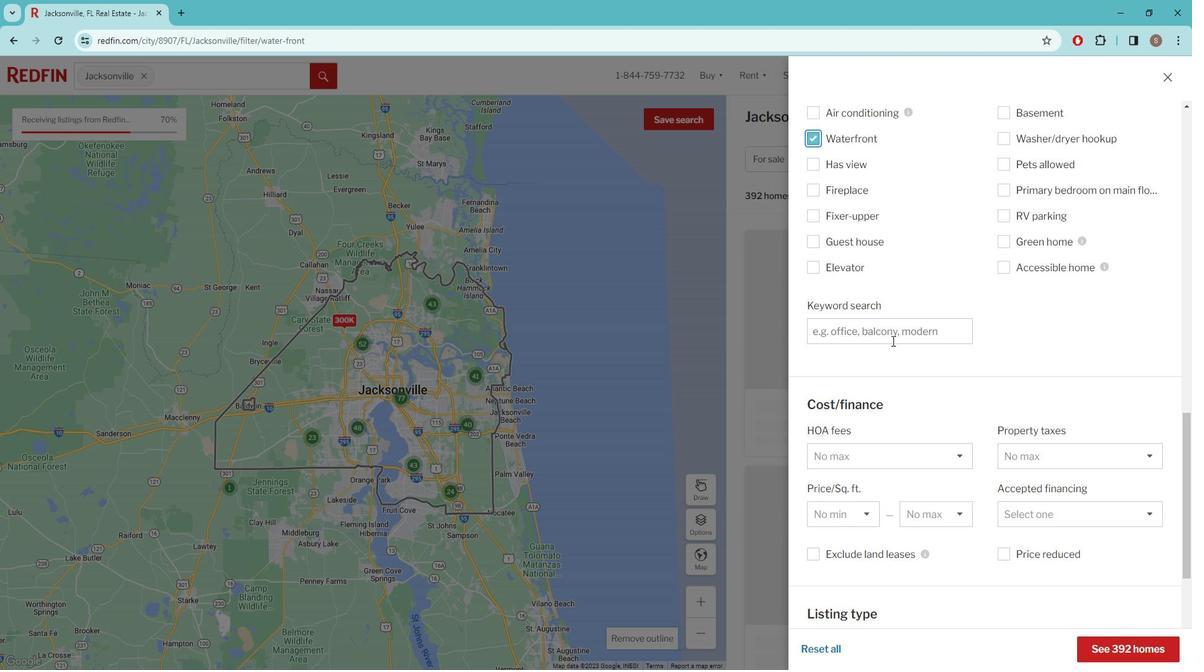 
Action: Mouse scrolled (905, 341) with delta (0, 0)
Screenshot: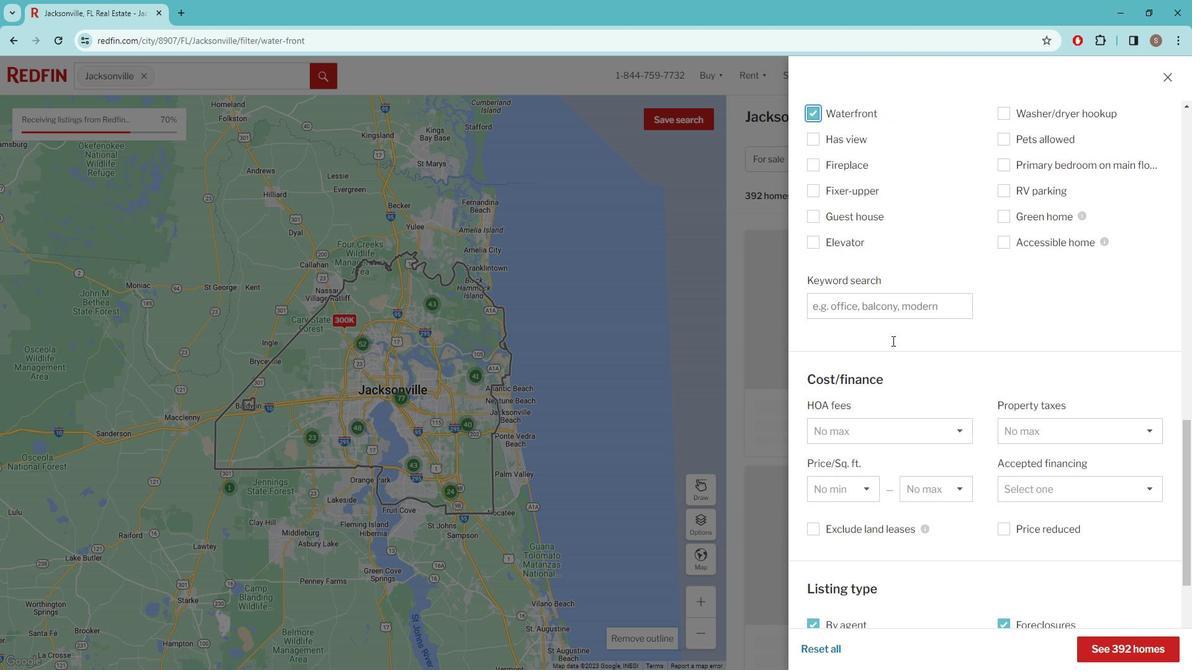 
Action: Mouse scrolled (905, 341) with delta (0, 0)
Screenshot: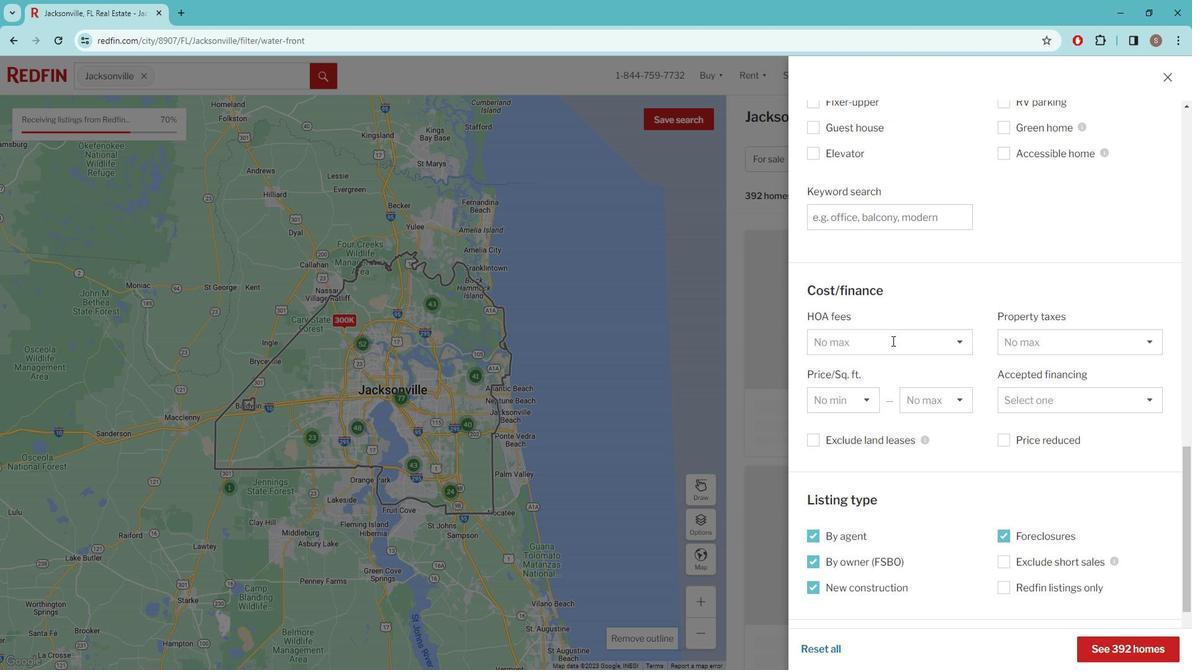 
Action: Mouse moved to (910, 343)
Screenshot: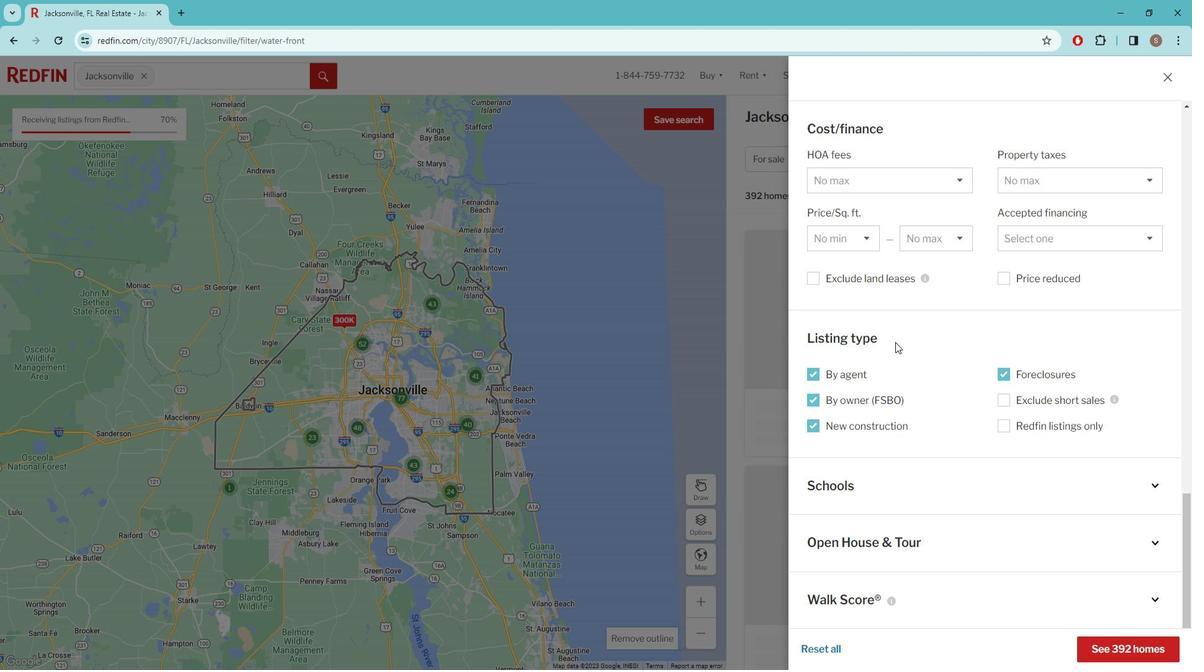 
Action: Mouse scrolled (910, 343) with delta (0, 0)
Screenshot: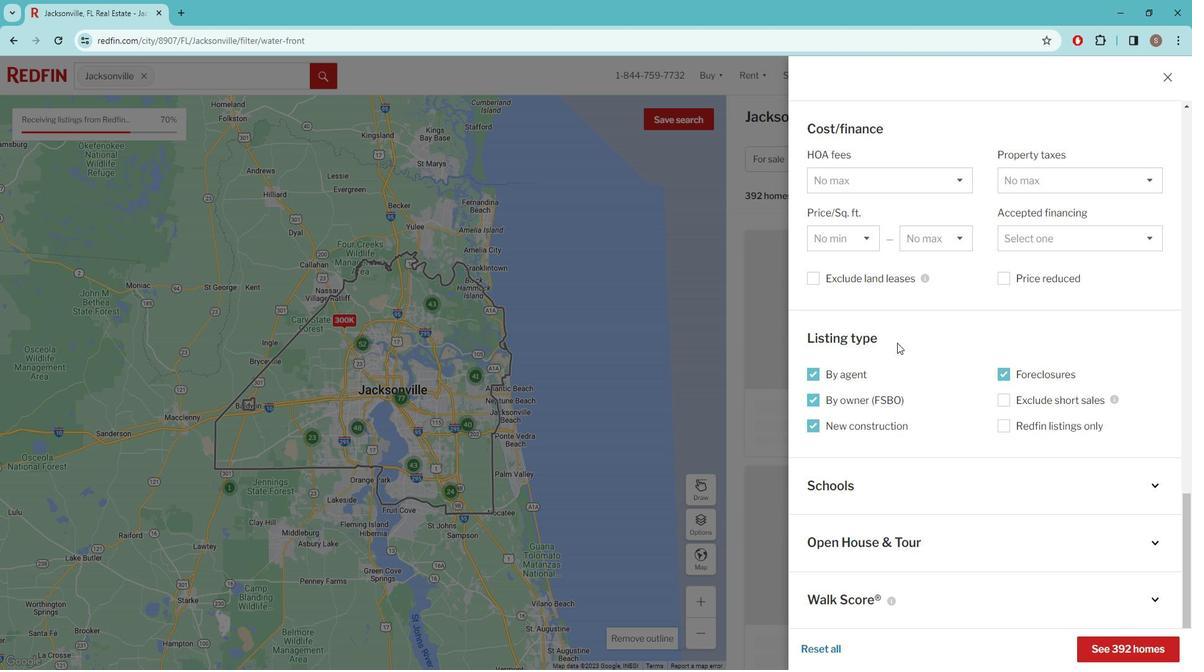 
Action: Mouse scrolled (910, 343) with delta (0, 0)
Screenshot: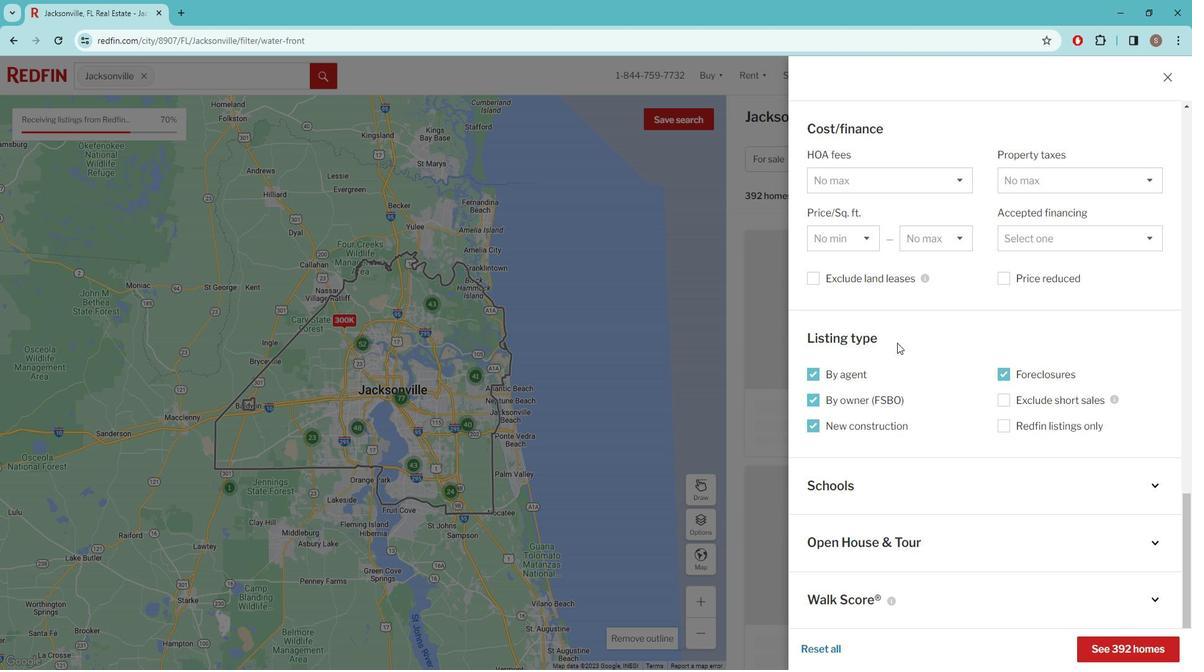 
Action: Mouse scrolled (910, 343) with delta (0, 0)
Screenshot: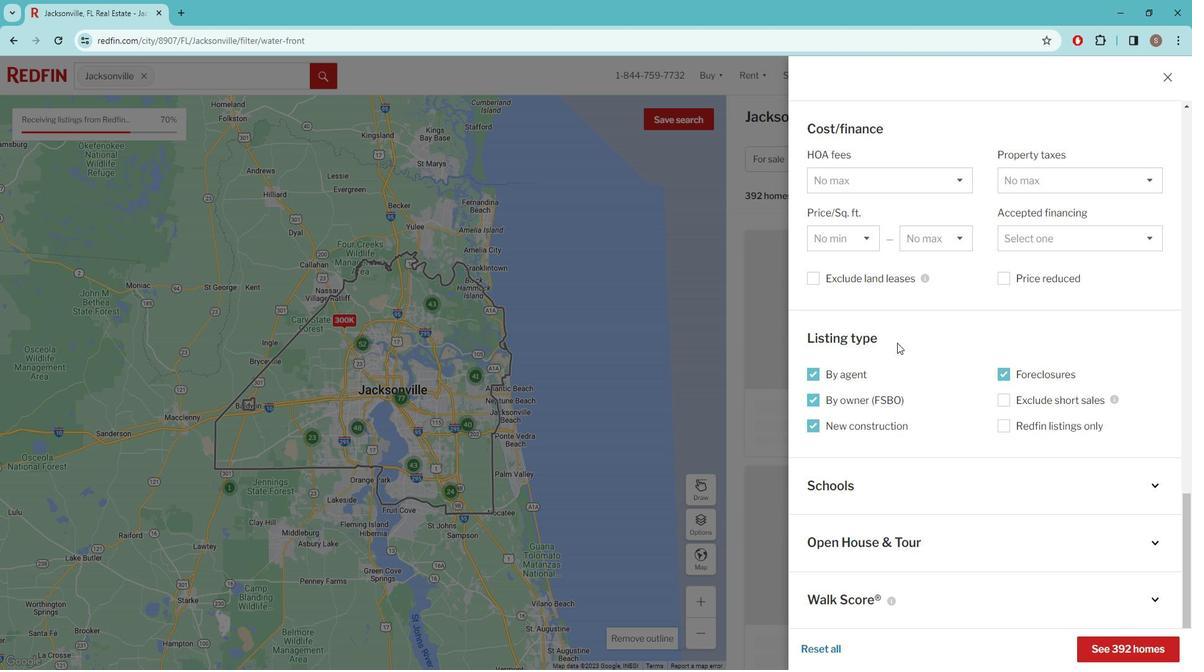 
Action: Mouse scrolled (910, 343) with delta (0, 0)
Screenshot: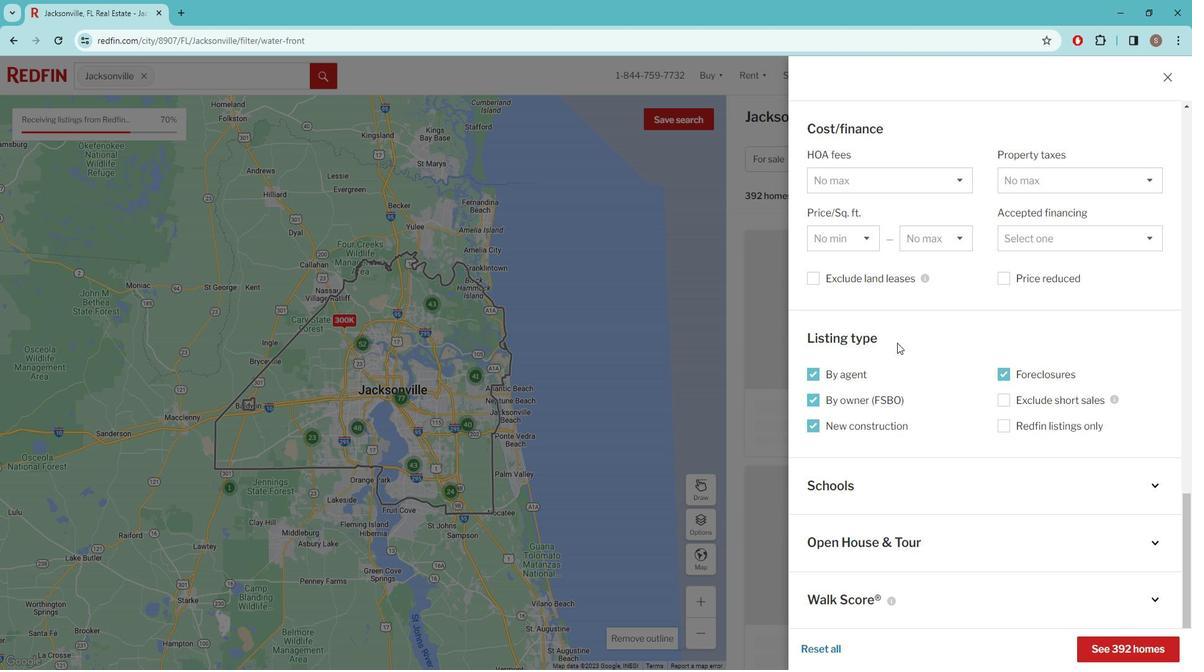 
Action: Mouse moved to (1121, 632)
Screenshot: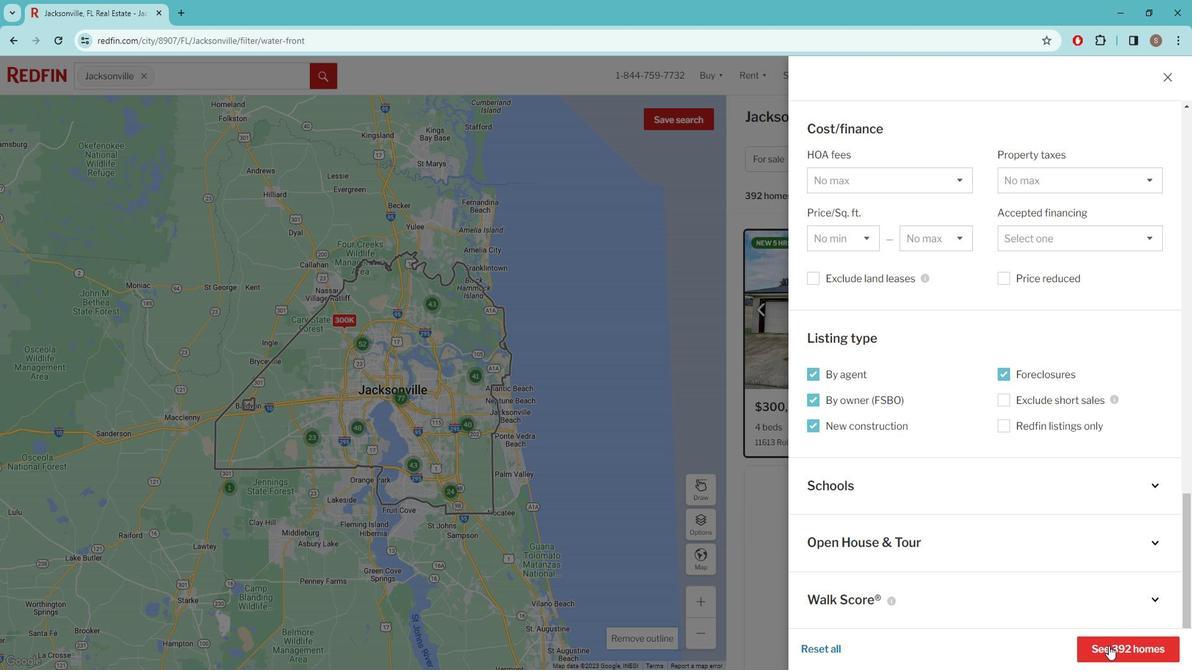 
Action: Mouse pressed left at (1121, 632)
Screenshot: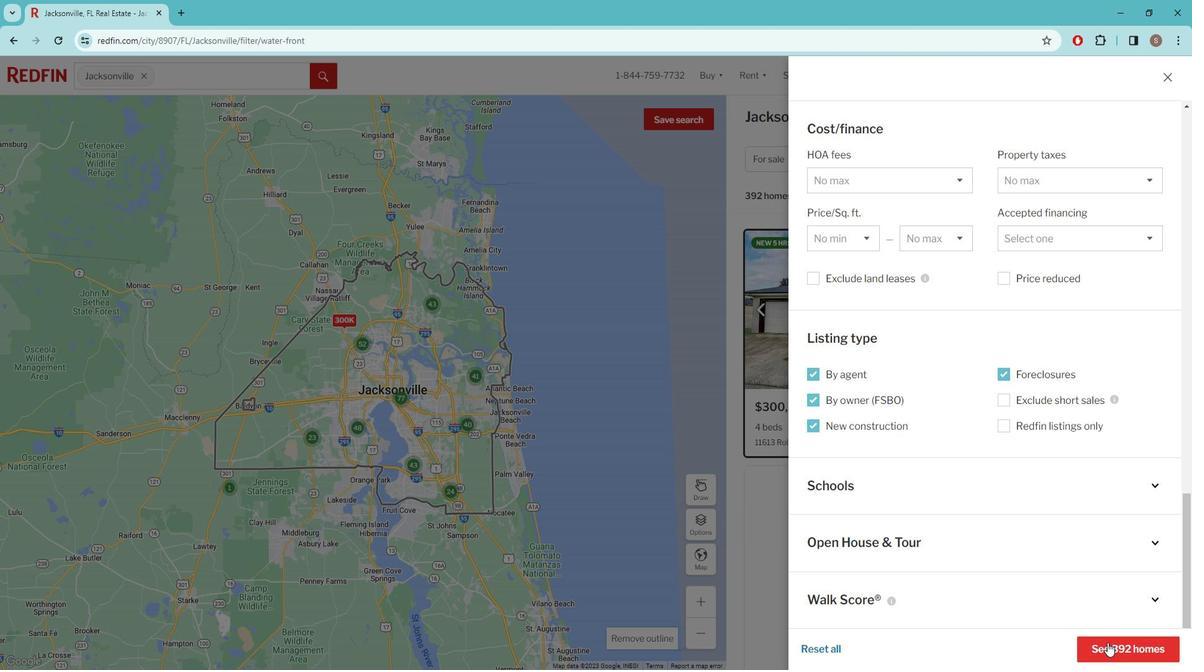 
Action: Mouse moved to (992, 139)
Screenshot: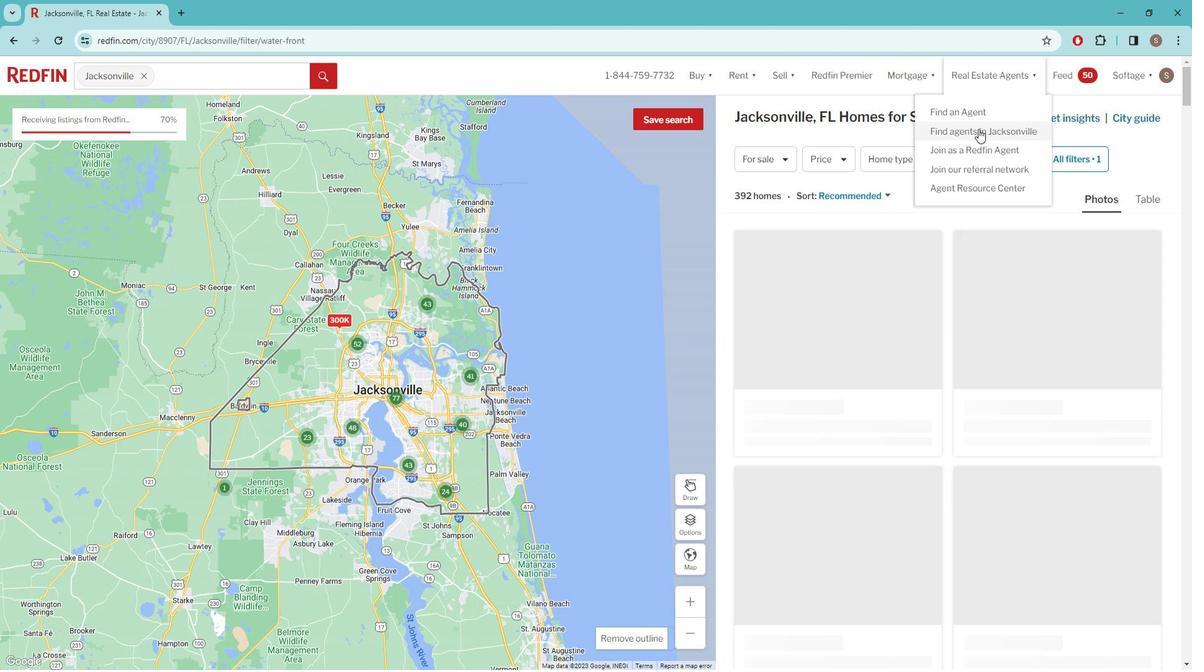
Action: Mouse pressed left at (992, 139)
Screenshot: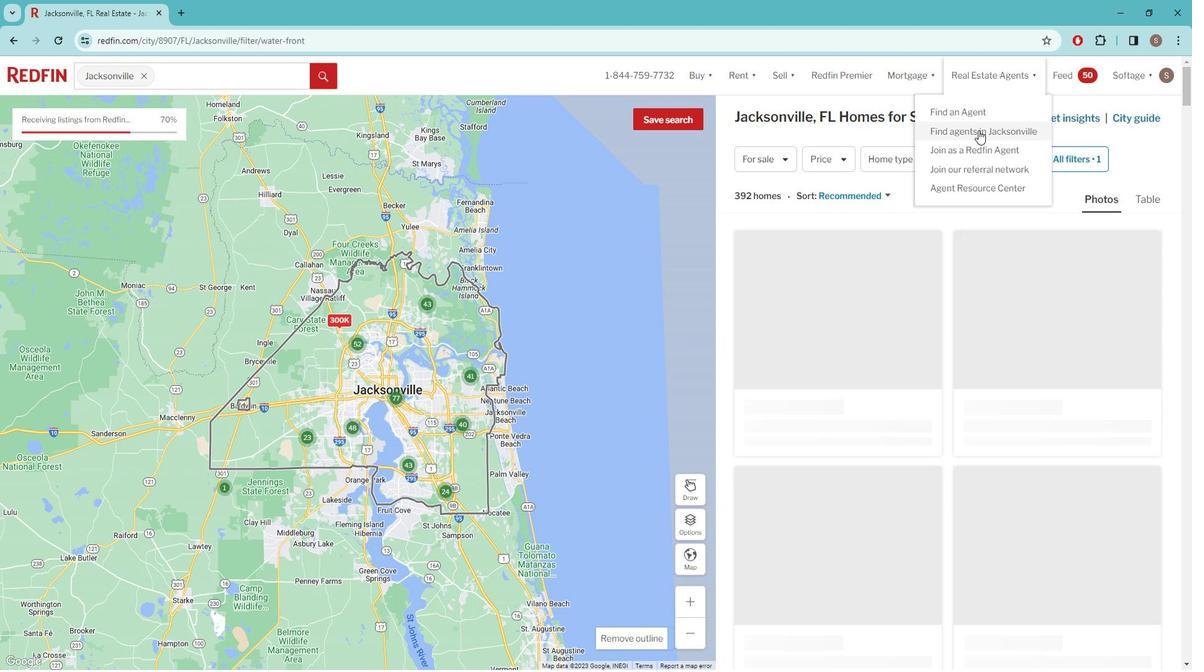
Action: Mouse moved to (692, 233)
Screenshot: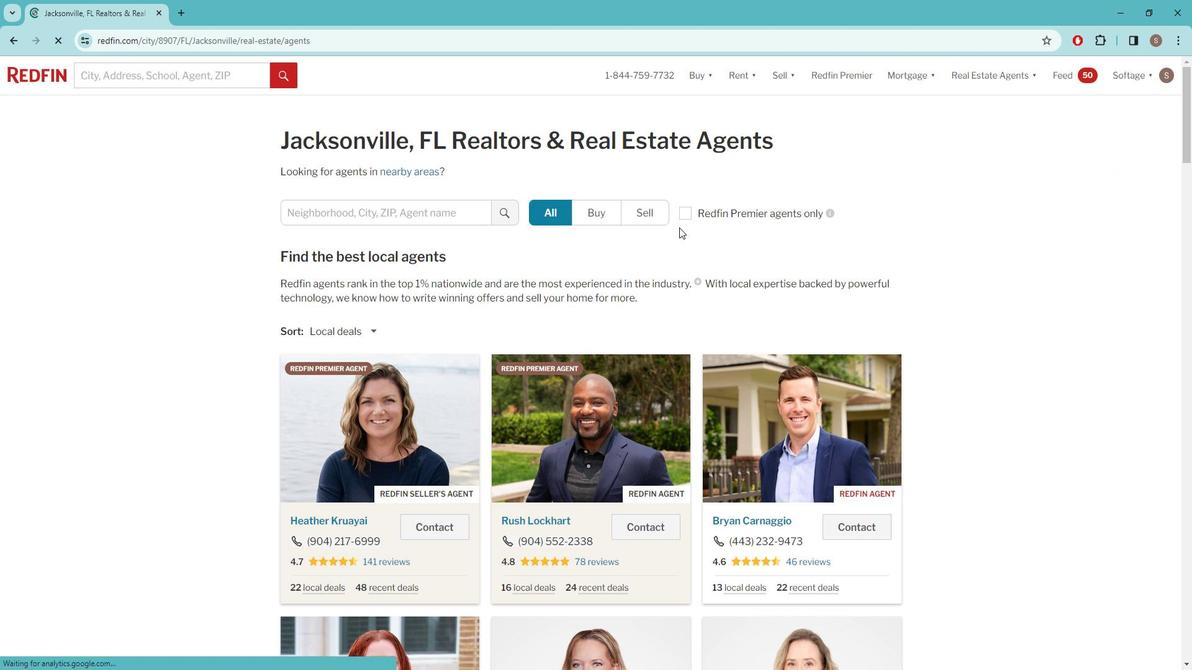 
Action: Mouse scrolled (692, 232) with delta (0, 0)
Screenshot: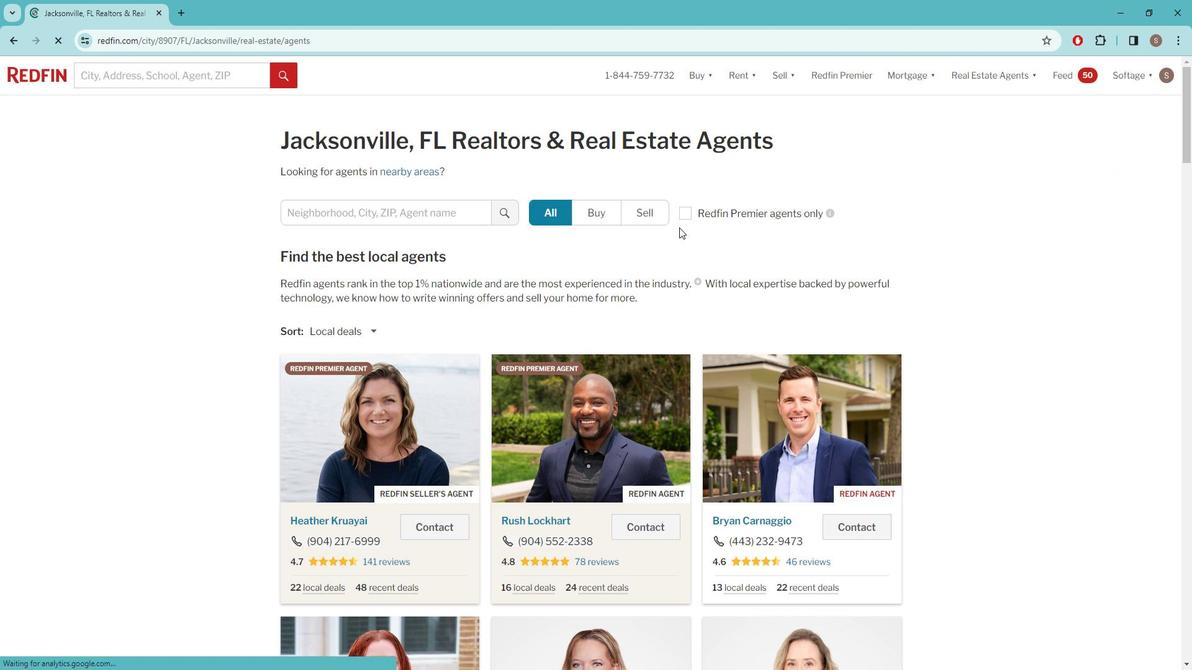 
Action: Mouse scrolled (692, 232) with delta (0, 0)
Screenshot: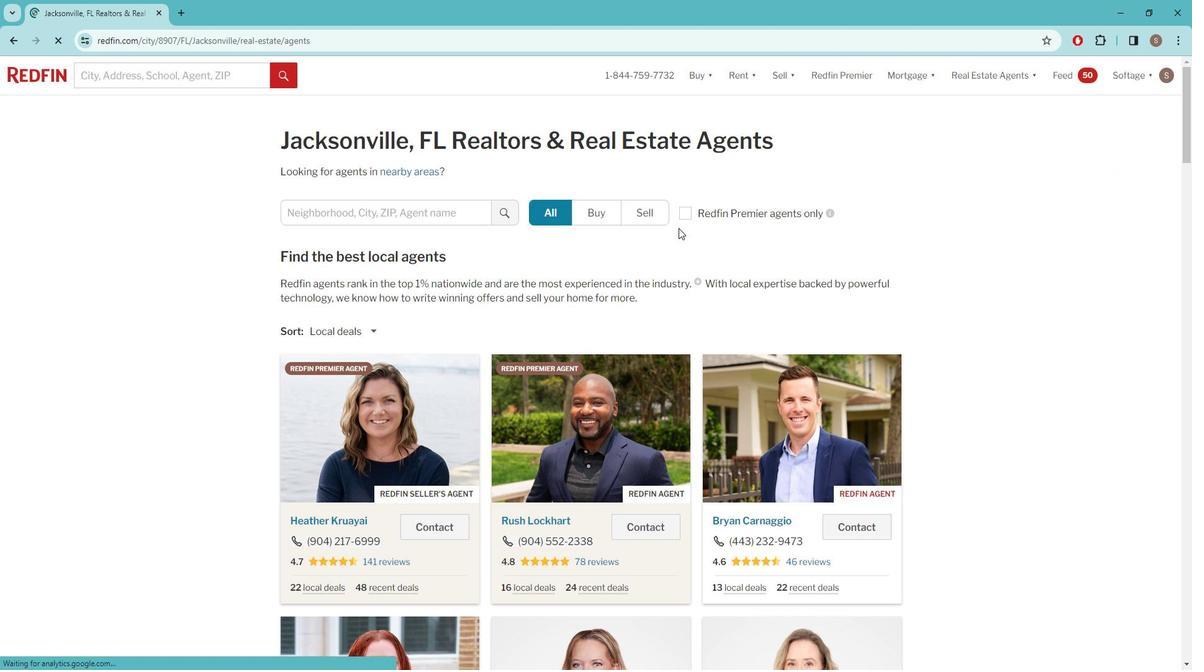 
Action: Mouse moved to (396, 425)
Screenshot: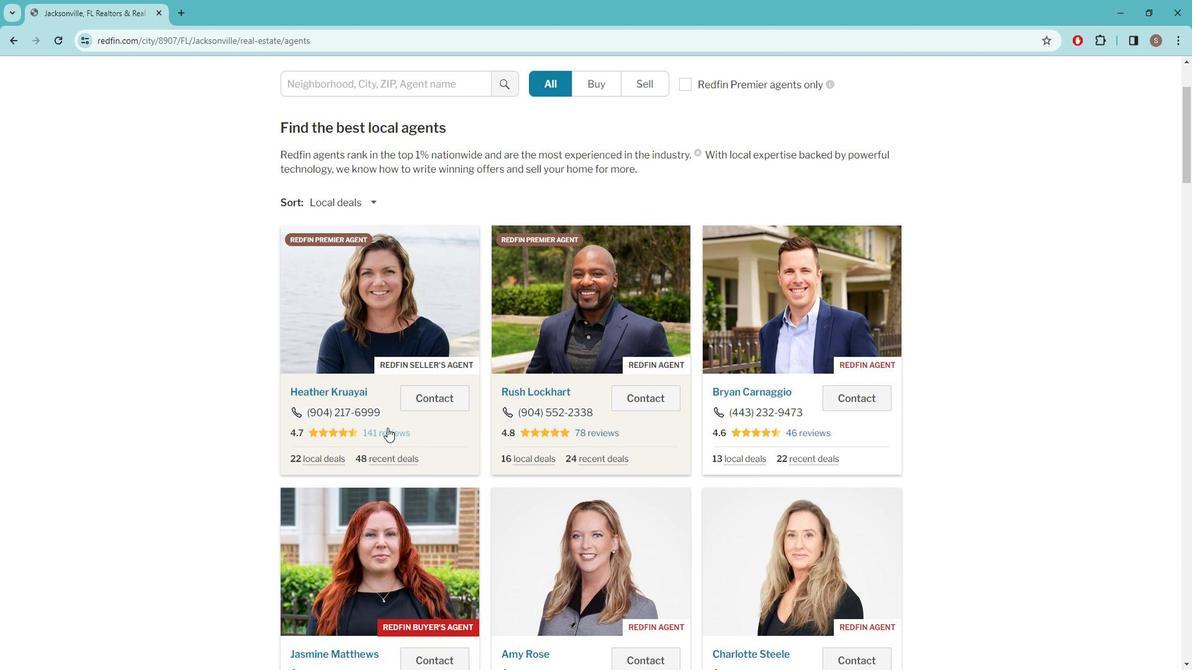 
Action: Mouse pressed left at (396, 425)
Screenshot: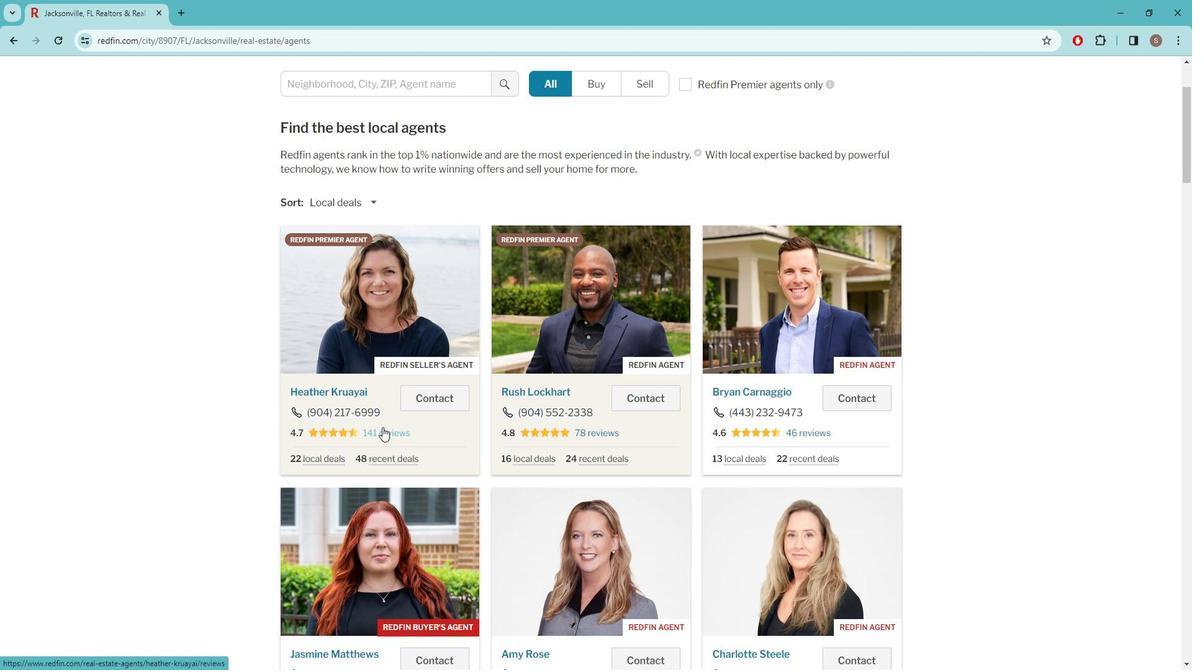 
Action: Mouse moved to (479, 379)
Screenshot: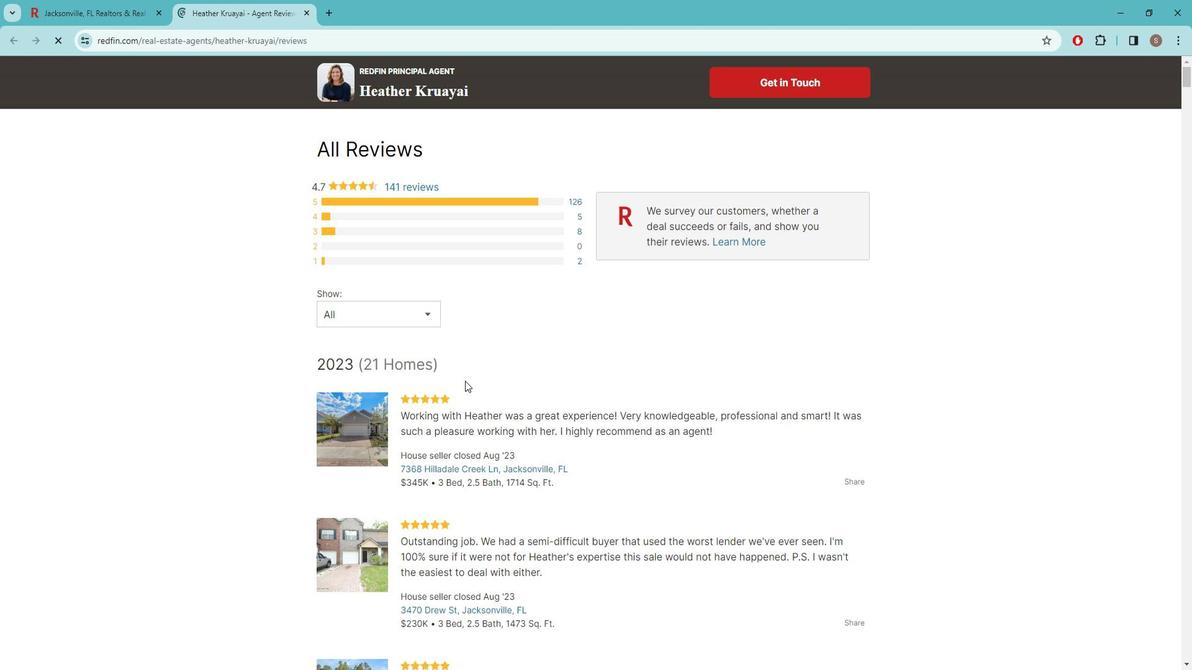 
Action: Mouse scrolled (479, 379) with delta (0, 0)
Screenshot: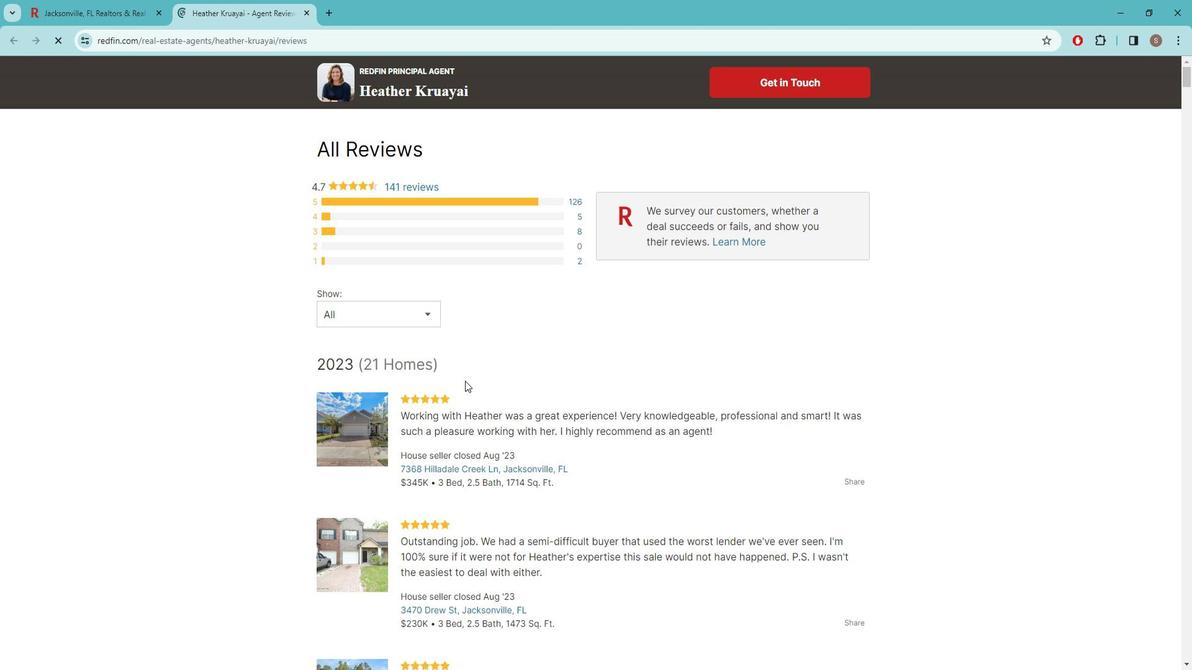 
Action: Mouse moved to (496, 367)
Screenshot: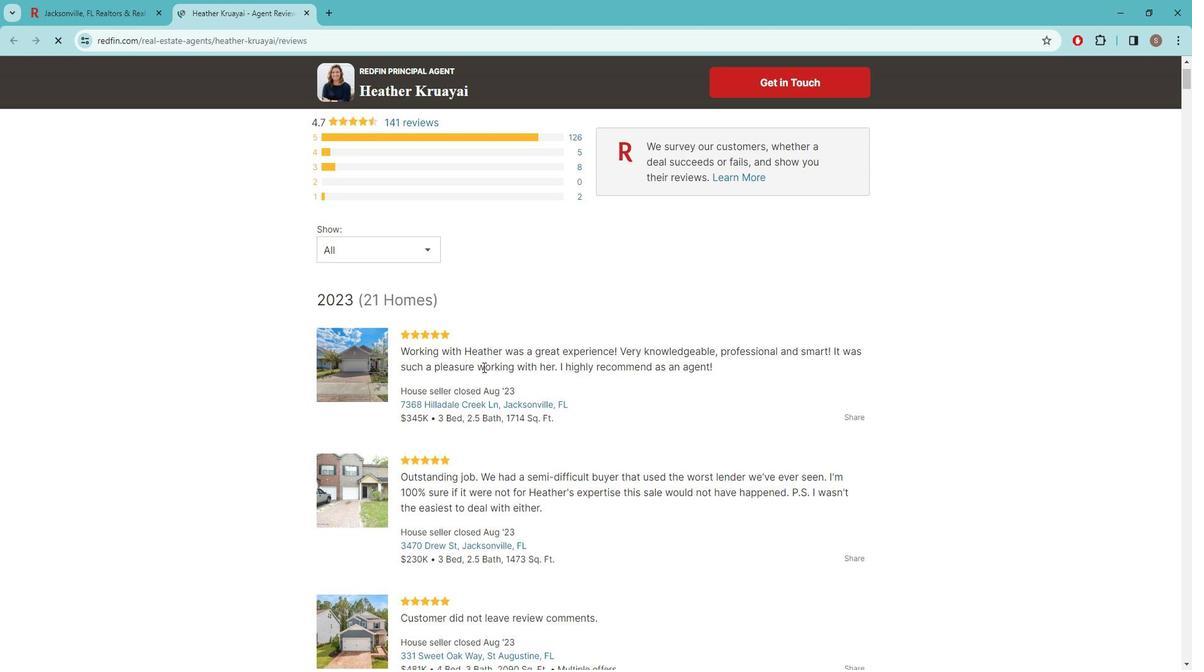 
Action: Mouse scrolled (496, 366) with delta (0, 0)
Screenshot: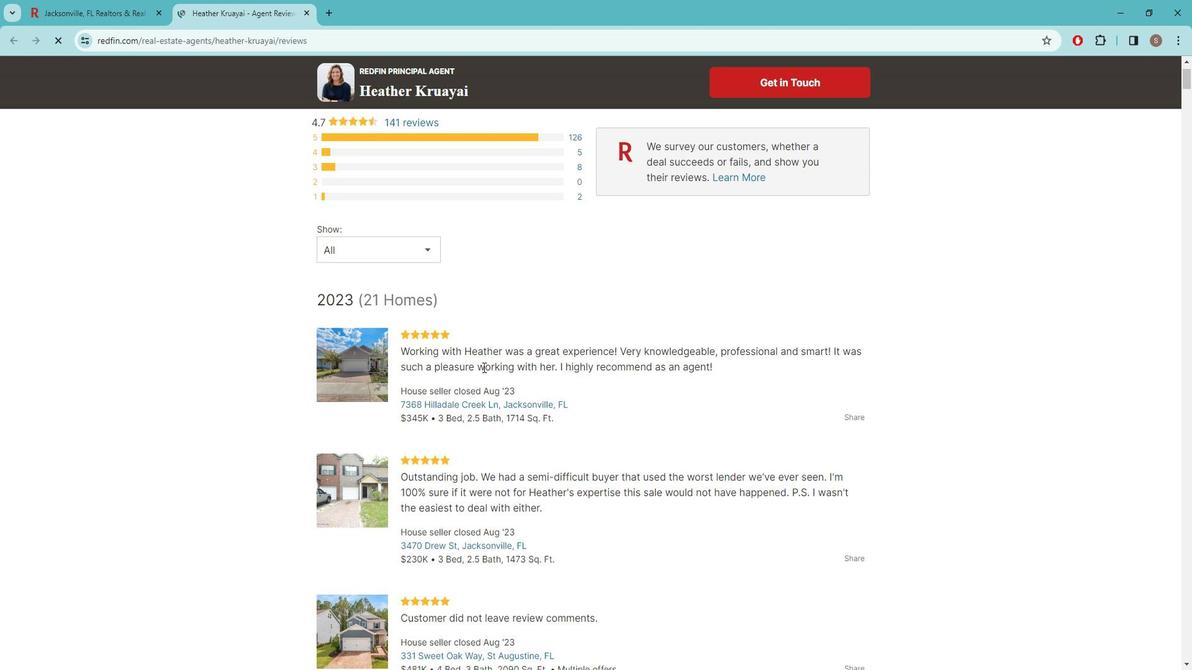 
Action: Mouse moved to (638, 327)
Screenshot: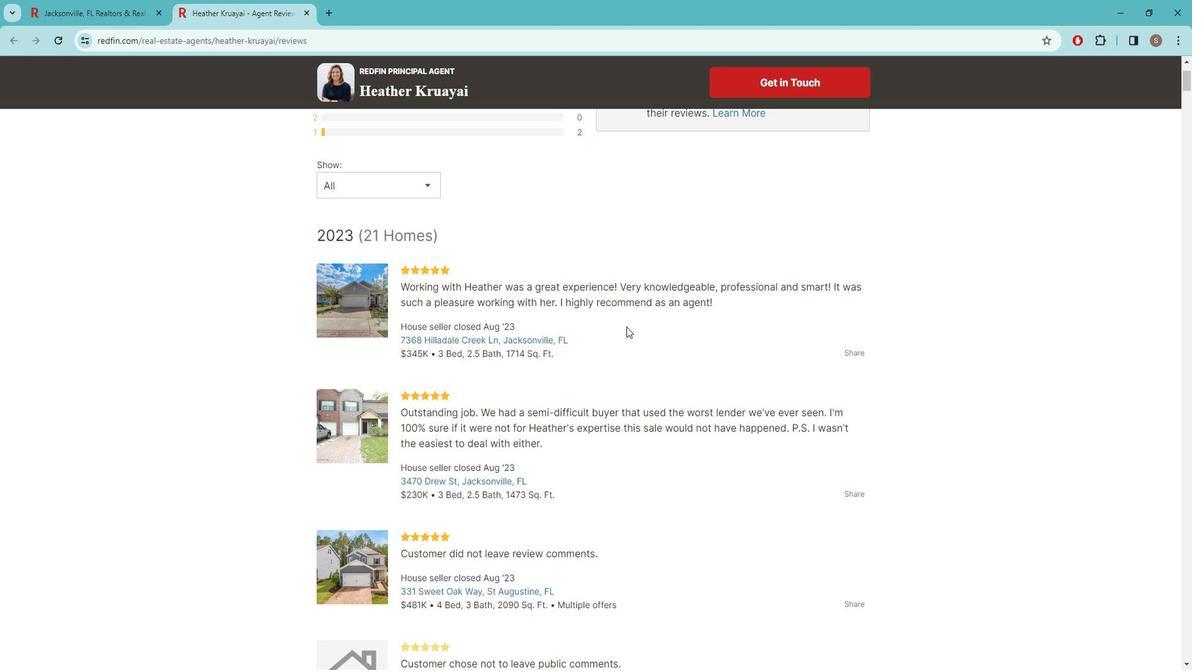 
Action: Mouse scrolled (638, 326) with delta (0, 0)
Screenshot: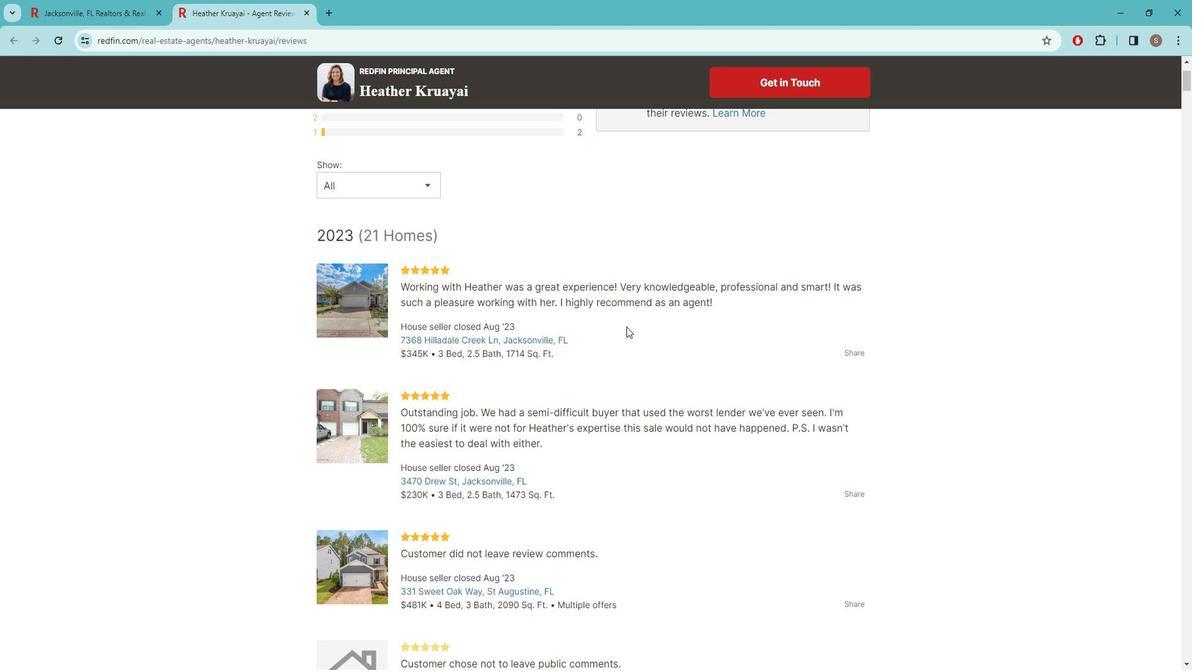 
Action: Mouse moved to (638, 288)
Screenshot: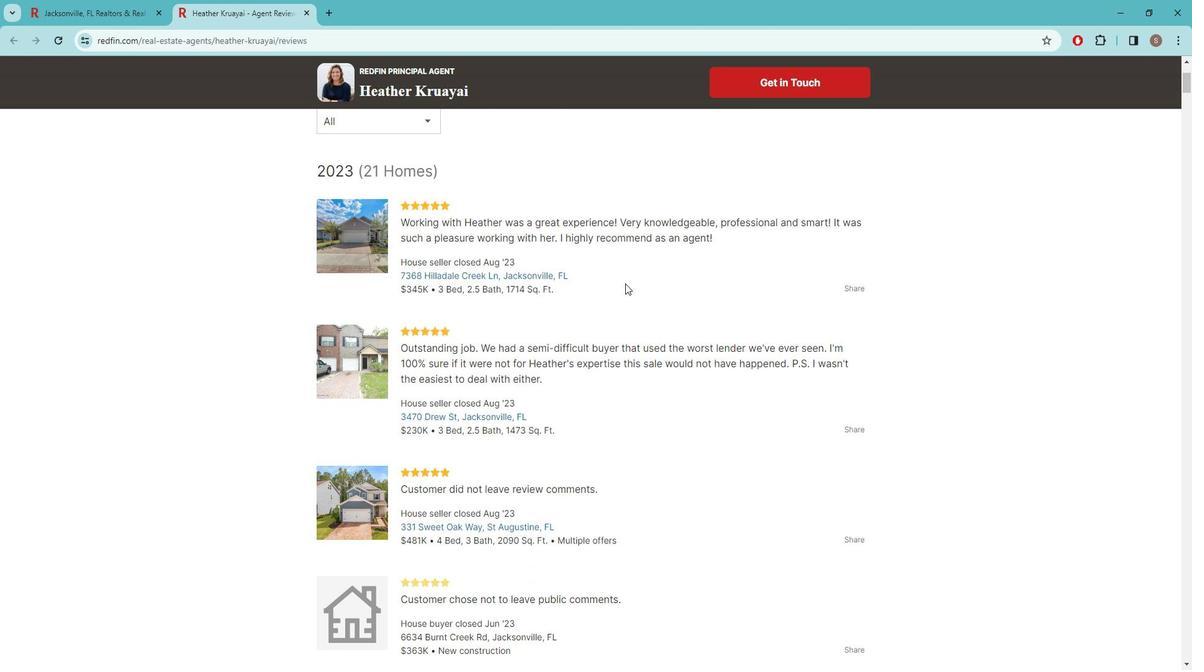 
Action: Mouse scrolled (638, 287) with delta (0, 0)
Screenshot: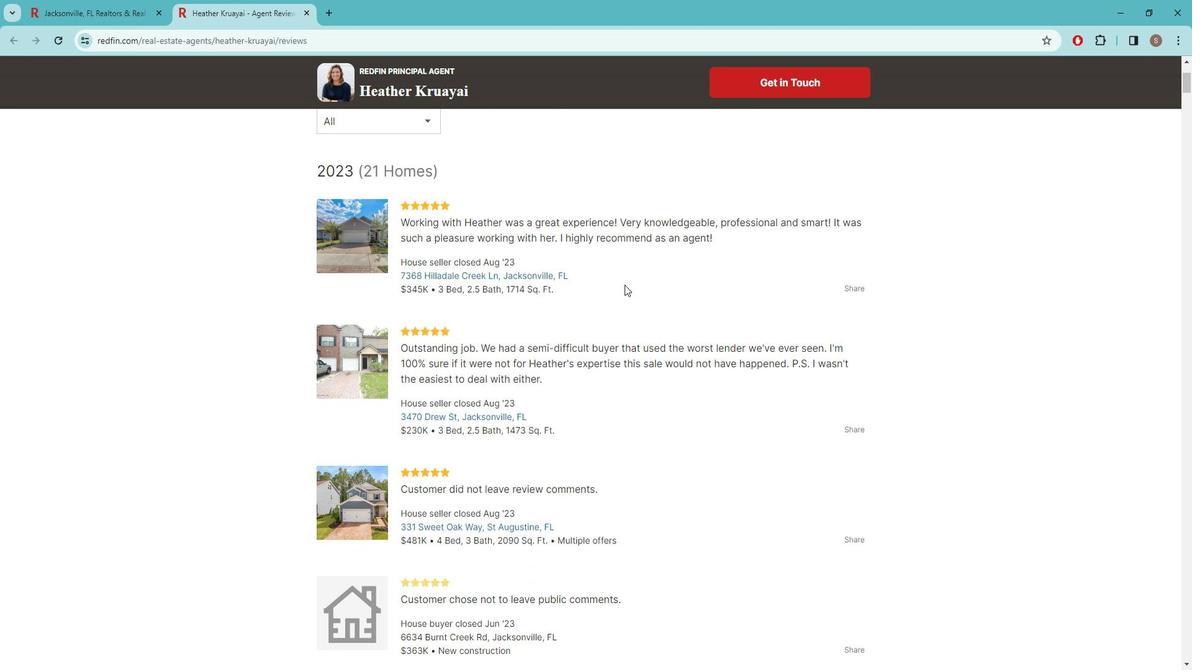 
Action: Mouse moved to (595, 314)
Screenshot: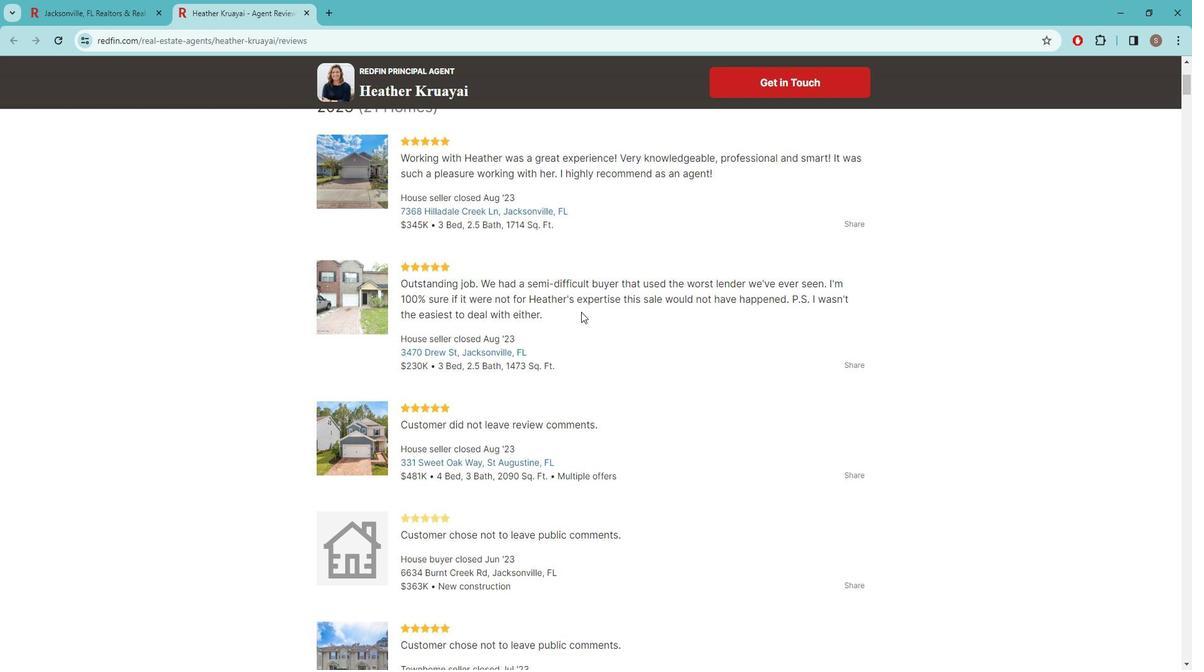 
Action: Mouse scrolled (595, 314) with delta (0, 0)
Screenshot: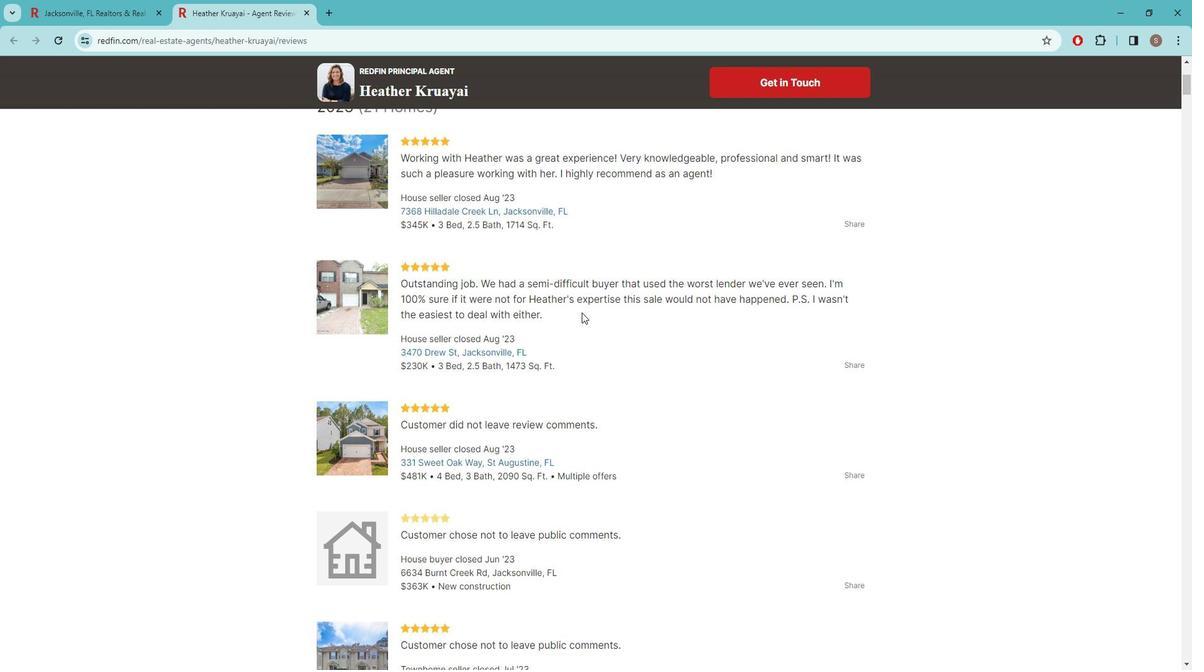 
Action: Mouse moved to (631, 281)
Screenshot: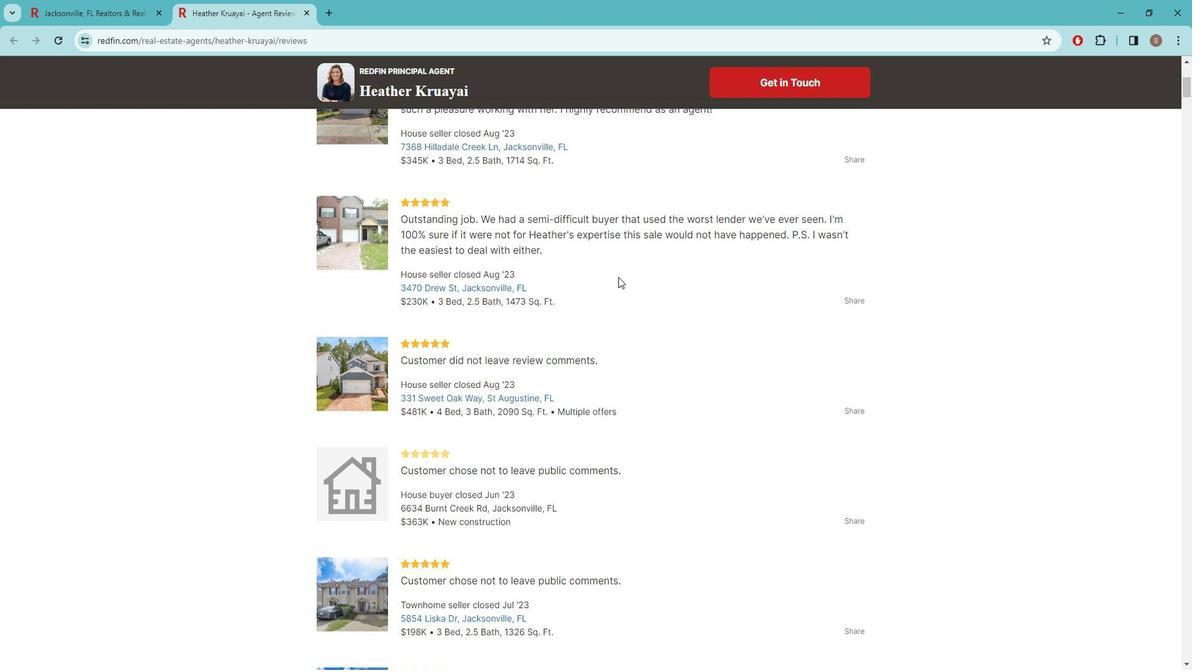 
Action: Mouse scrolled (631, 280) with delta (0, 0)
Screenshot: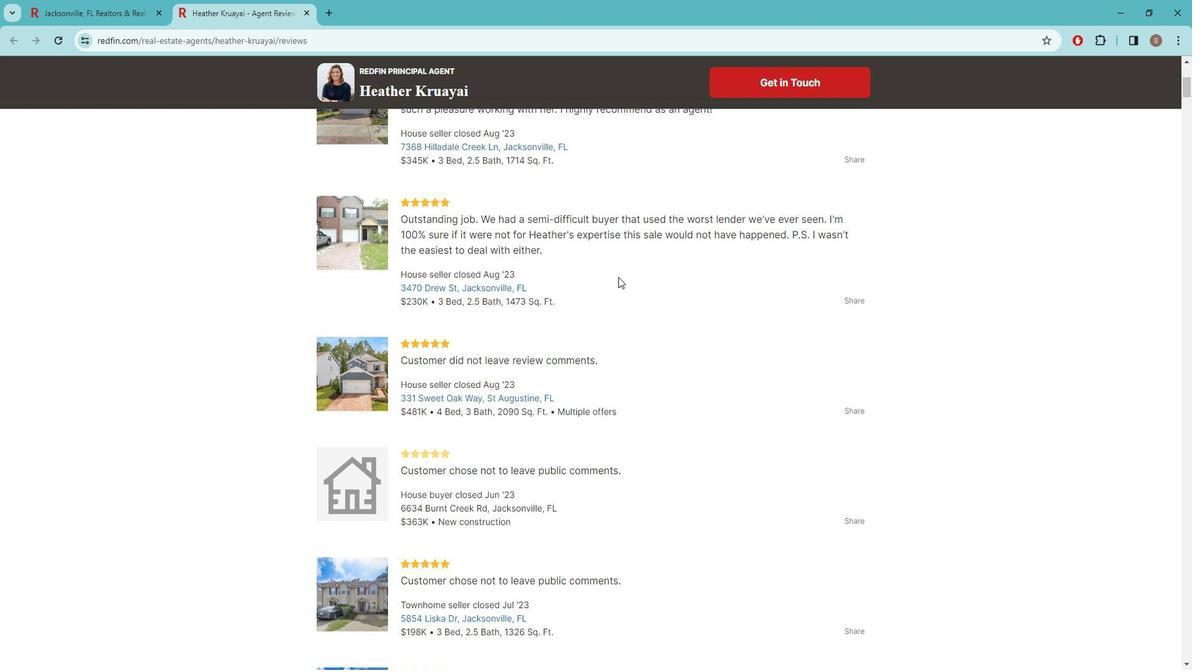 
Action: Mouse moved to (616, 280)
Screenshot: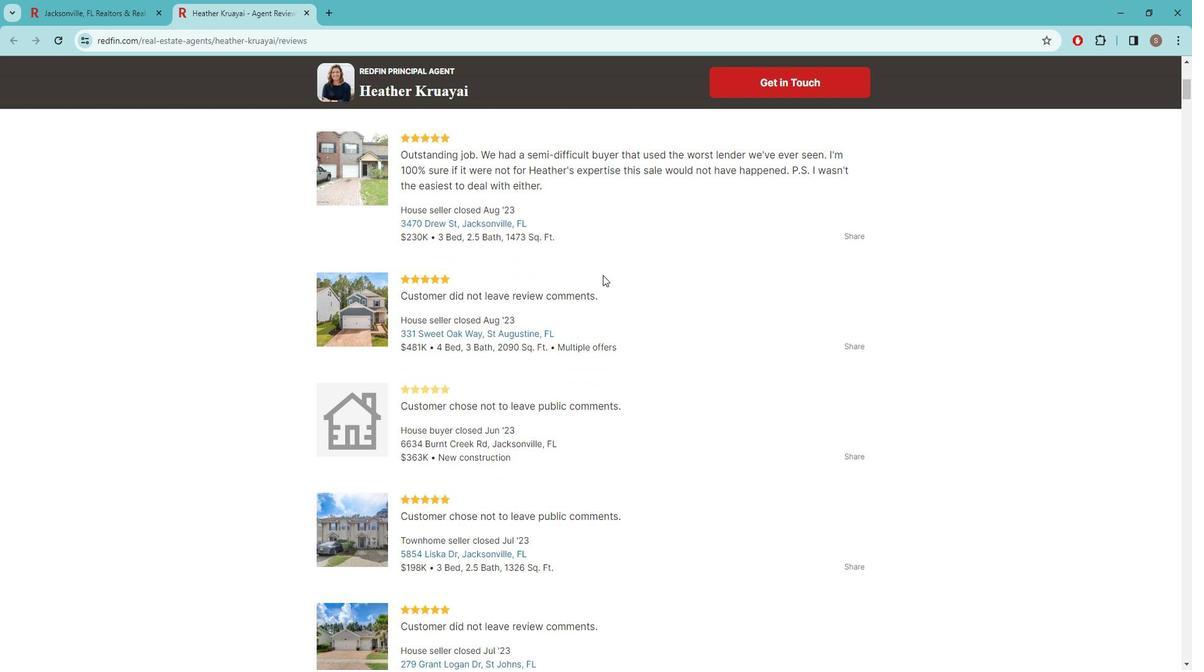 
Action: Mouse scrolled (616, 280) with delta (0, 0)
Screenshot: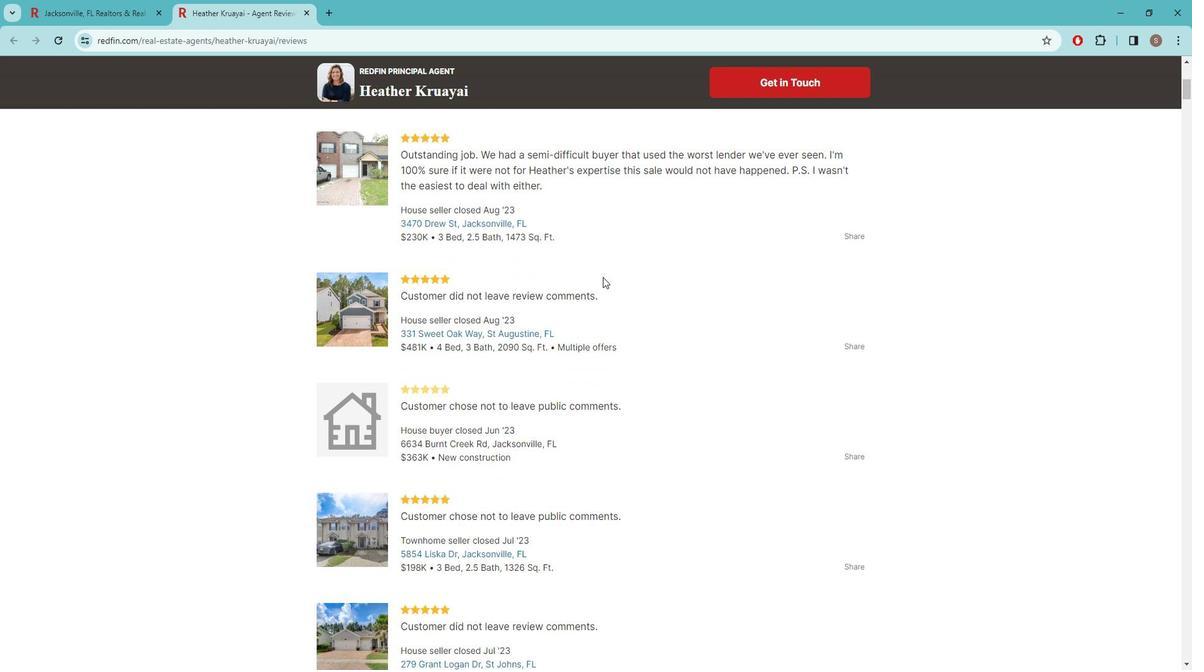 
Action: Mouse moved to (612, 281)
Screenshot: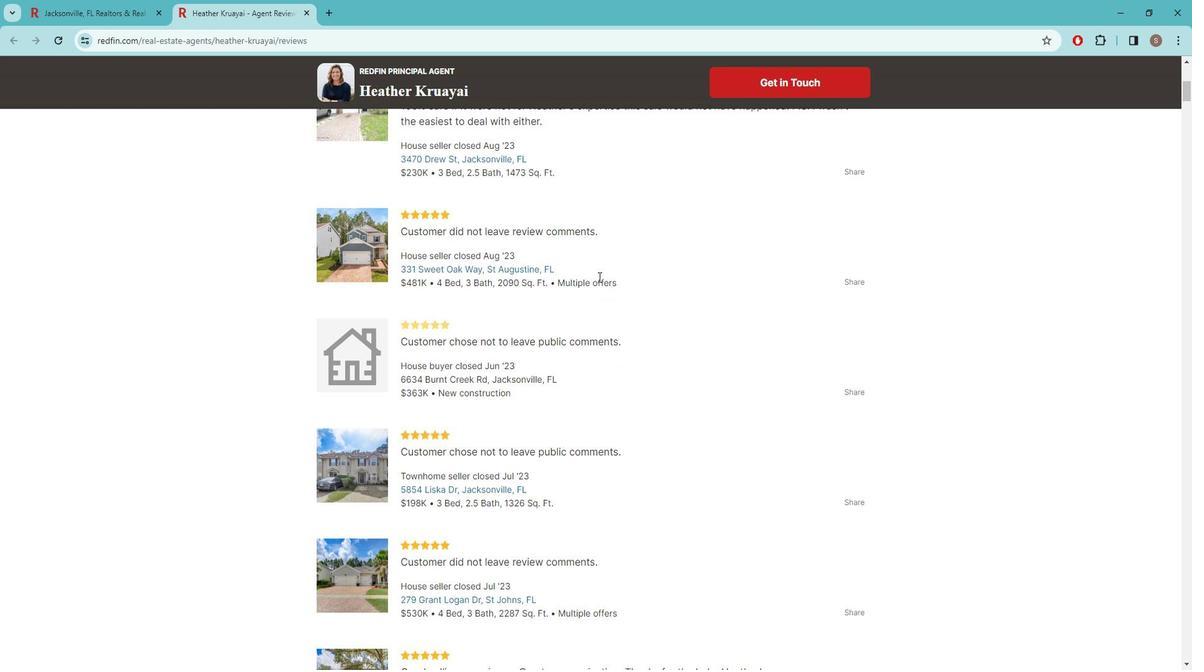 
Action: Mouse scrolled (612, 280) with delta (0, 0)
Screenshot: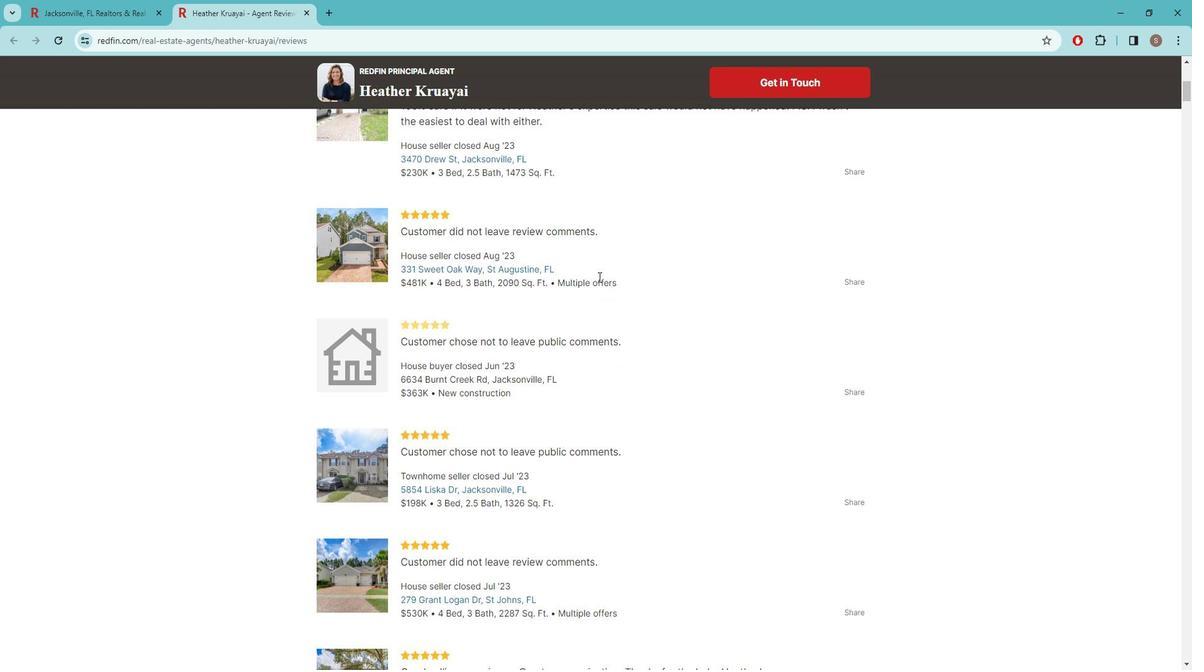 
Action: Mouse moved to (620, 308)
Screenshot: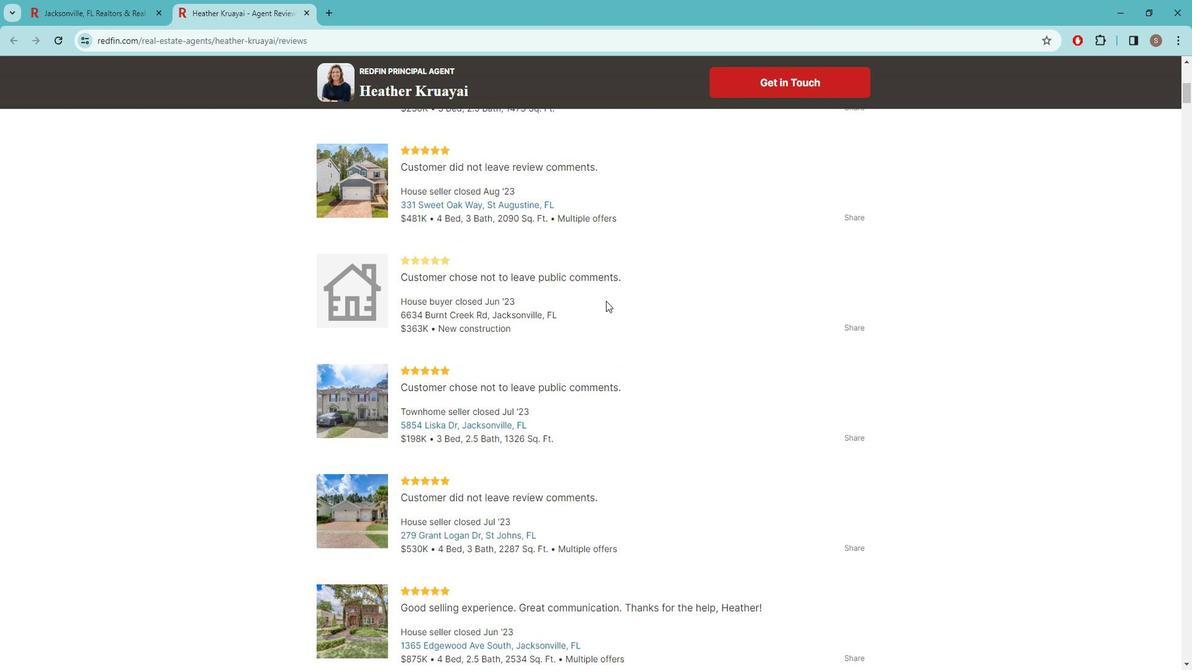 
Action: Mouse scrolled (620, 307) with delta (0, 0)
Screenshot: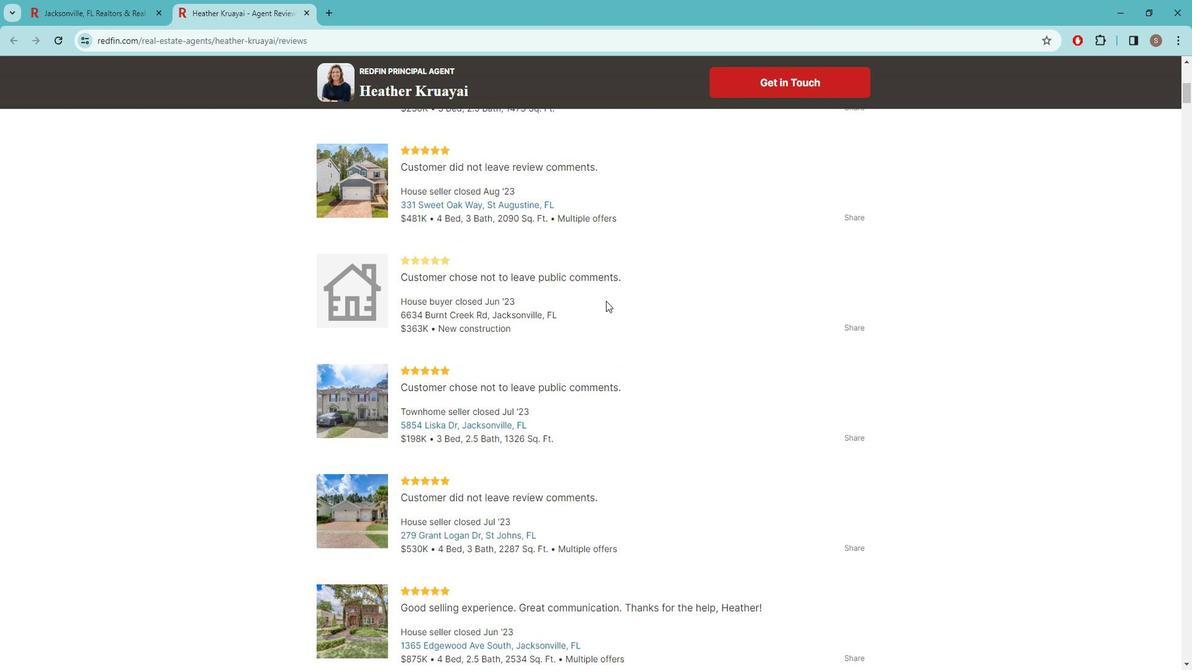 
Action: Mouse moved to (615, 288)
Screenshot: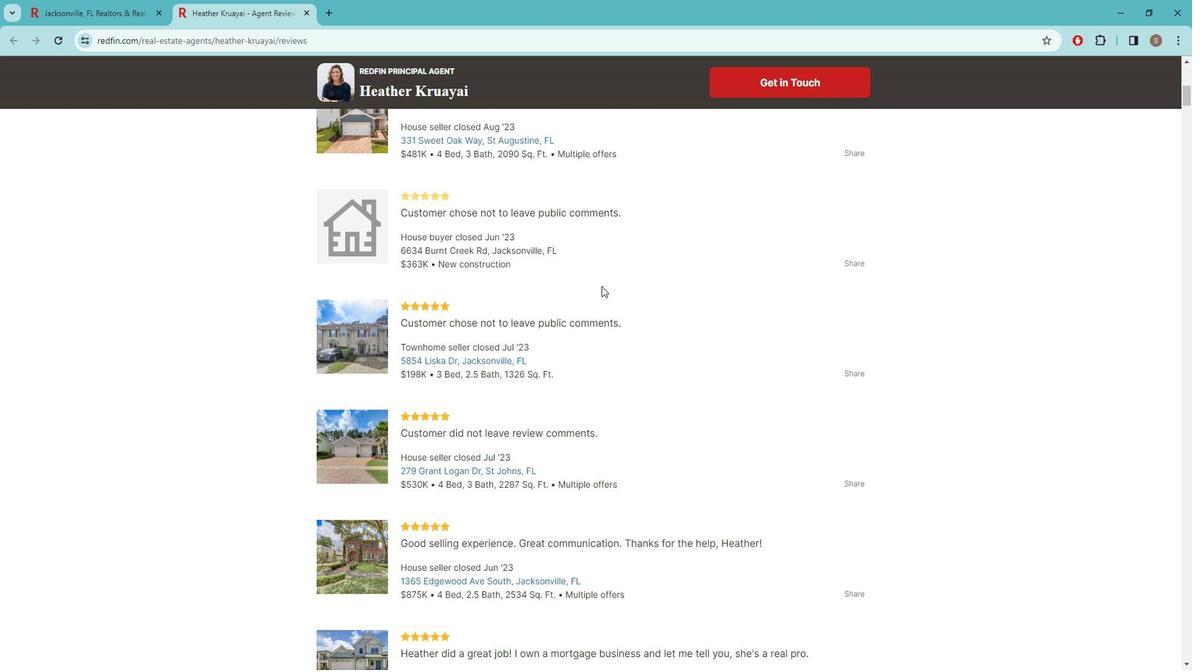 
Action: Mouse scrolled (615, 287) with delta (0, 0)
Screenshot: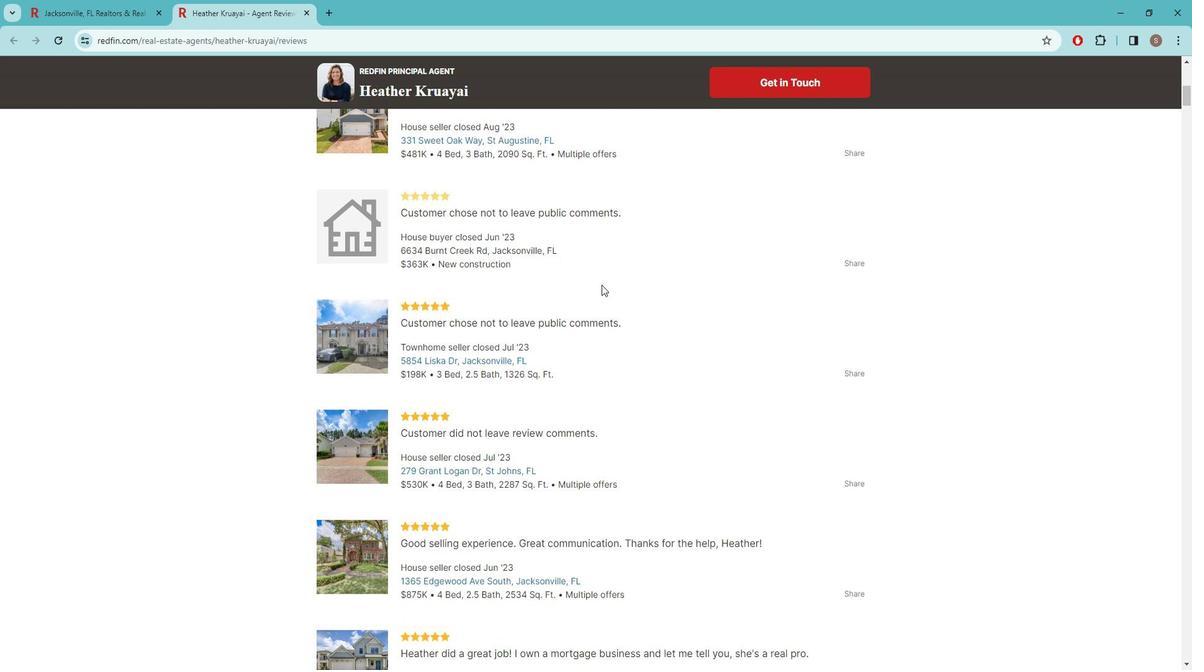 
Action: Mouse scrolled (615, 287) with delta (0, 0)
Screenshot: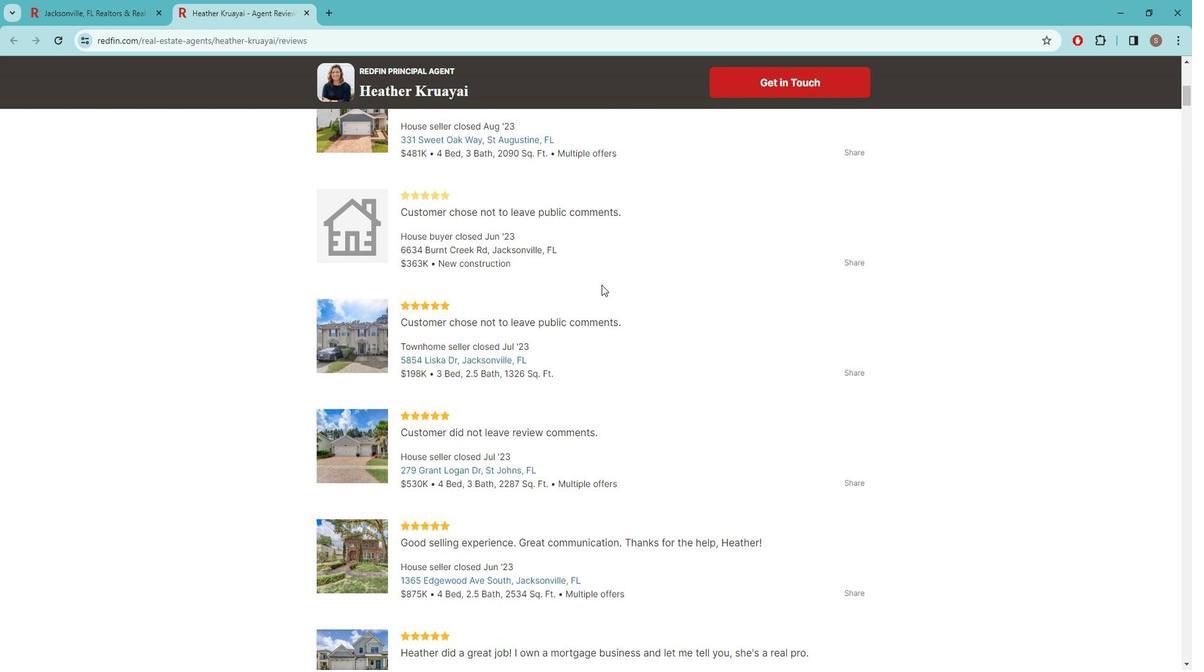 
Action: Mouse moved to (610, 271)
Screenshot: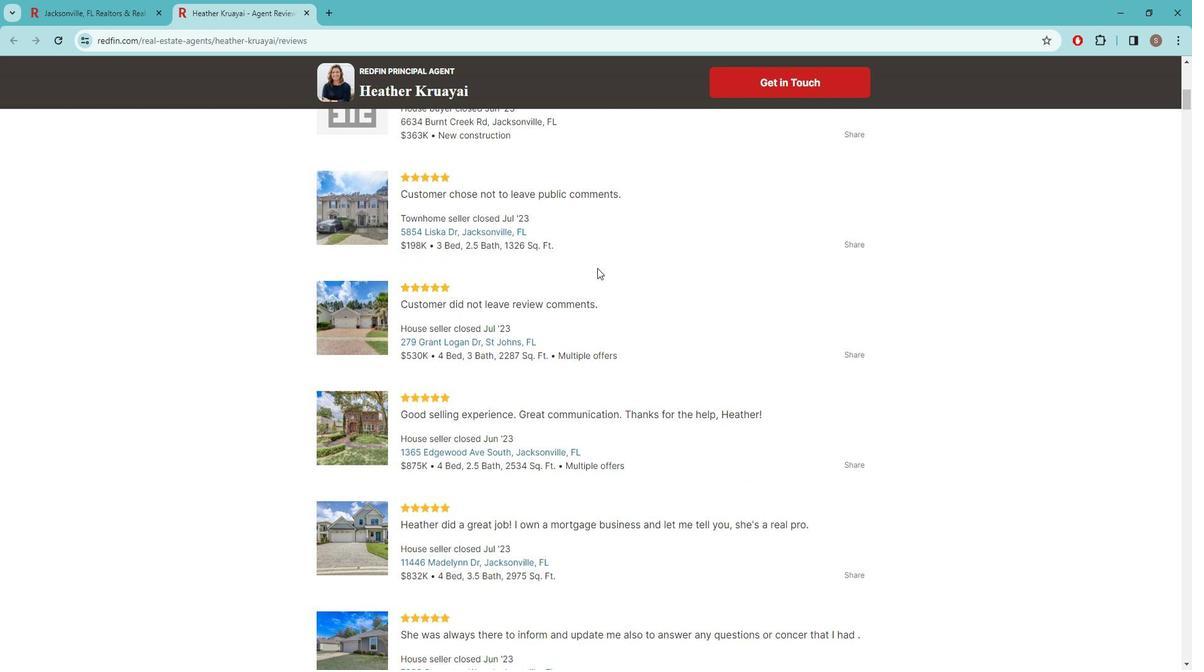 
Action: Mouse scrolled (610, 270) with delta (0, 0)
Screenshot: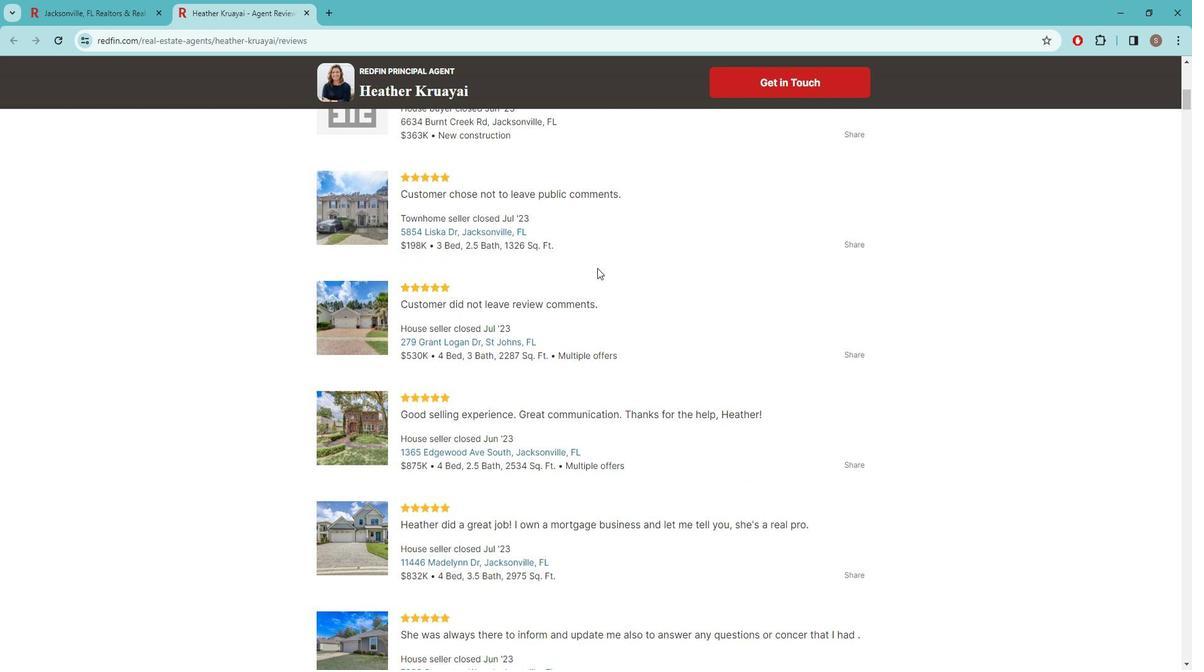 
Action: Mouse moved to (609, 271)
Screenshot: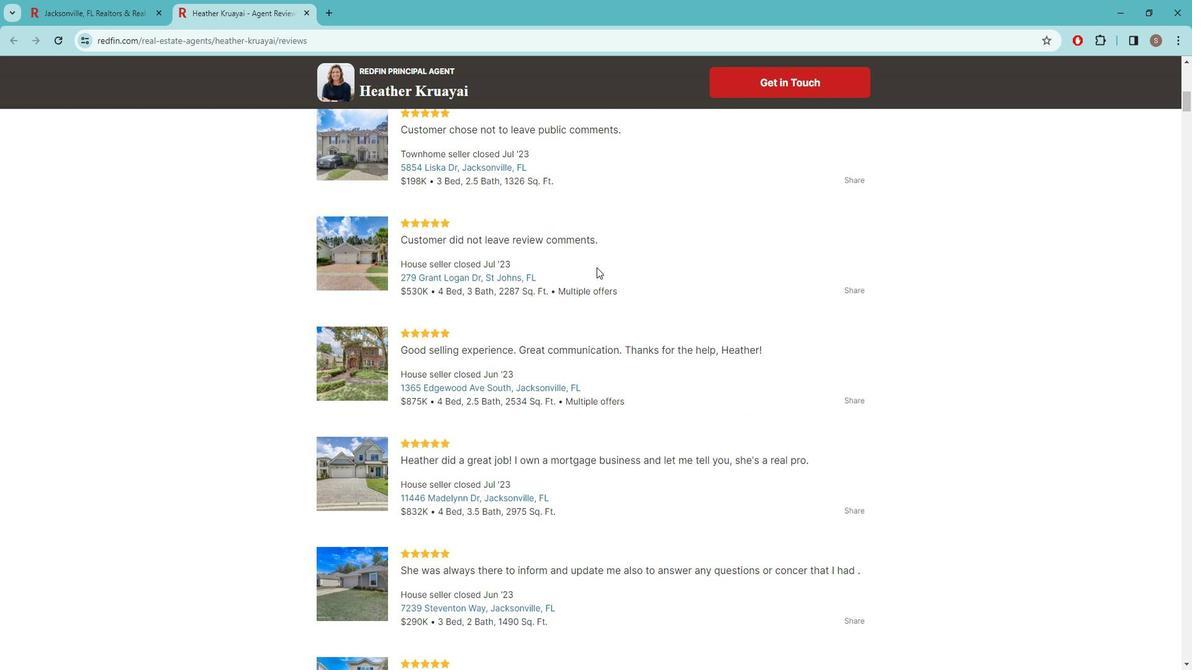 
Action: Mouse scrolled (609, 270) with delta (0, 0)
Screenshot: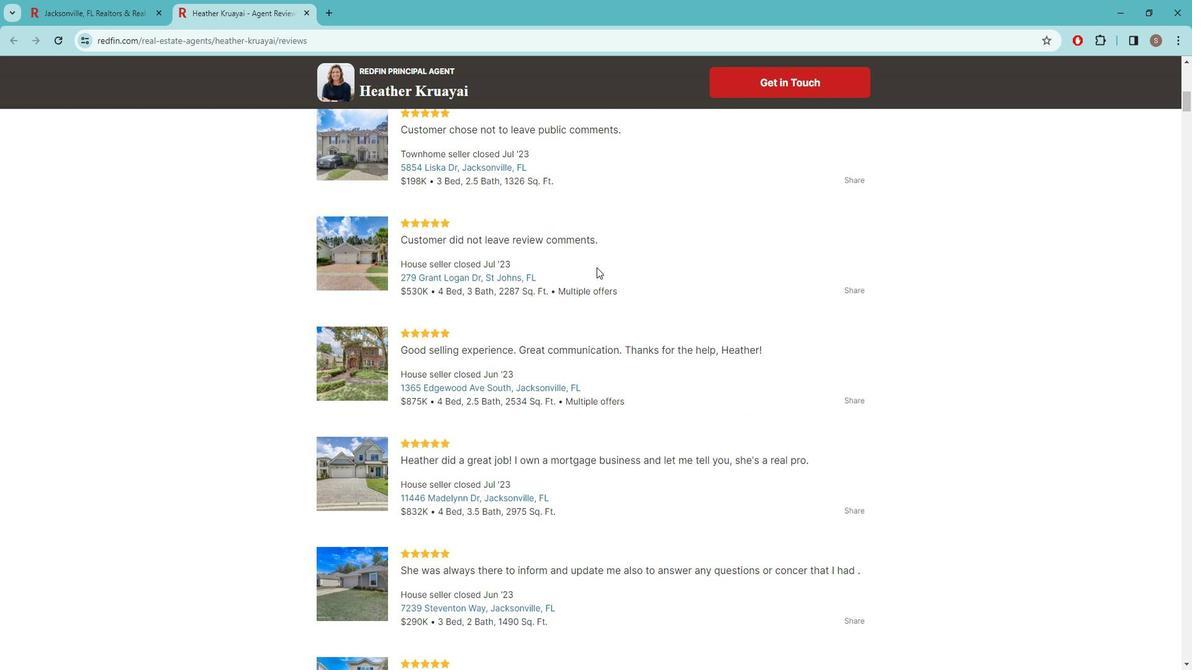 
Action: Mouse moved to (620, 284)
Screenshot: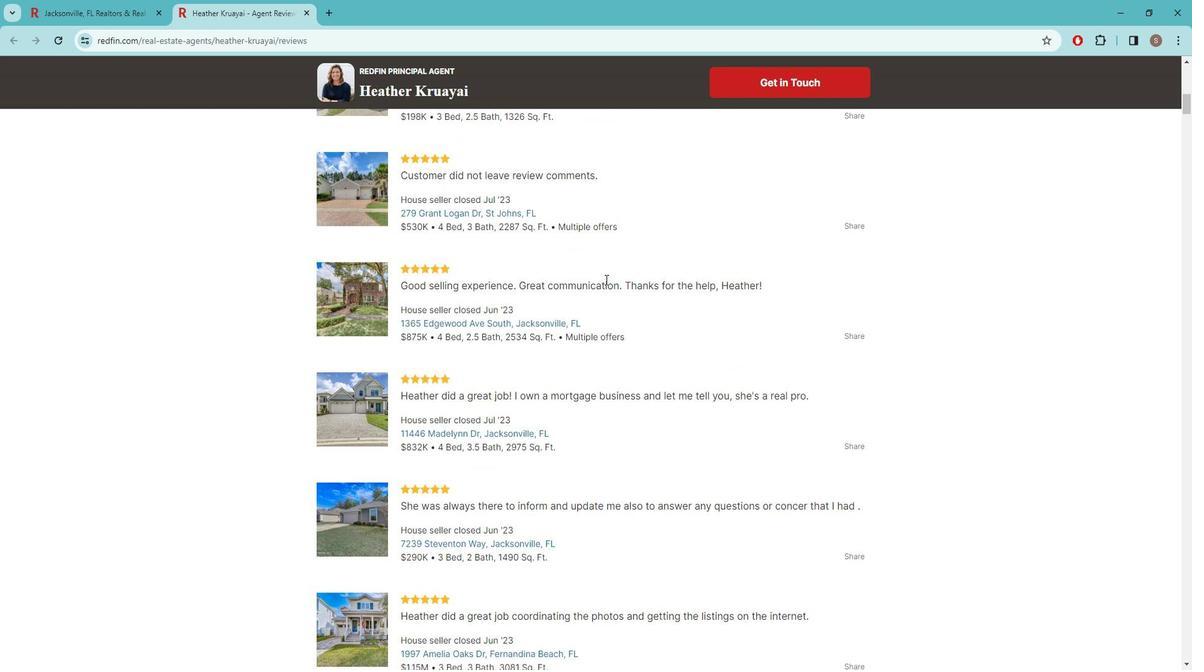 
Action: Mouse scrolled (620, 283) with delta (0, 0)
Screenshot: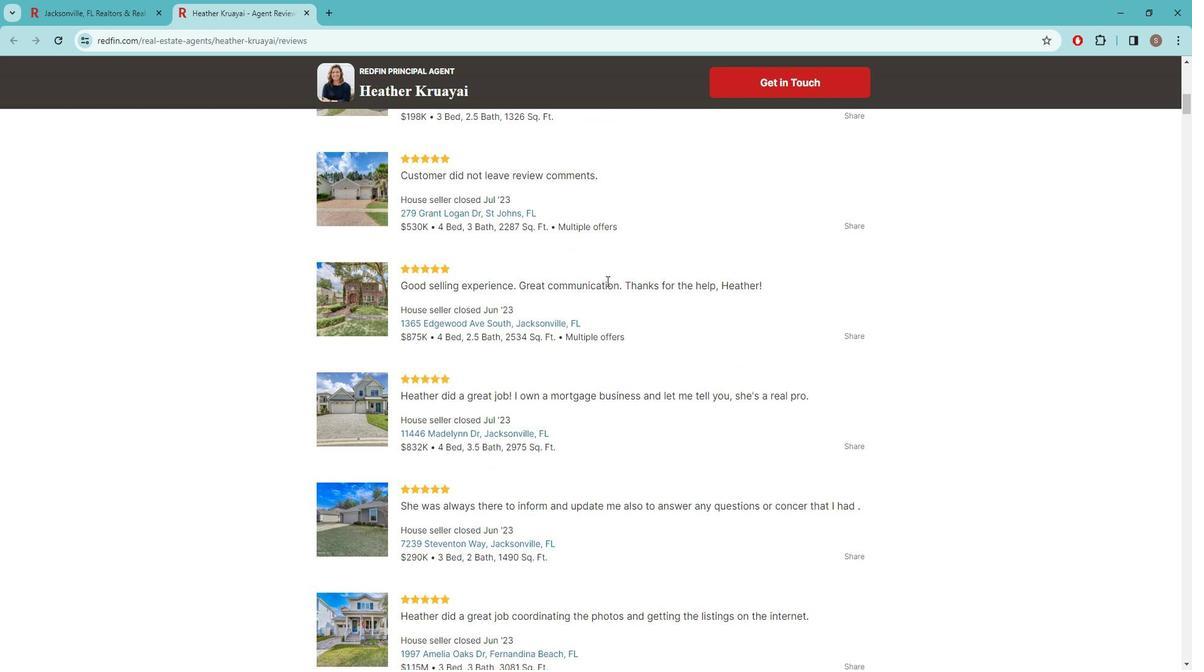 
Action: Mouse moved to (714, 265)
Screenshot: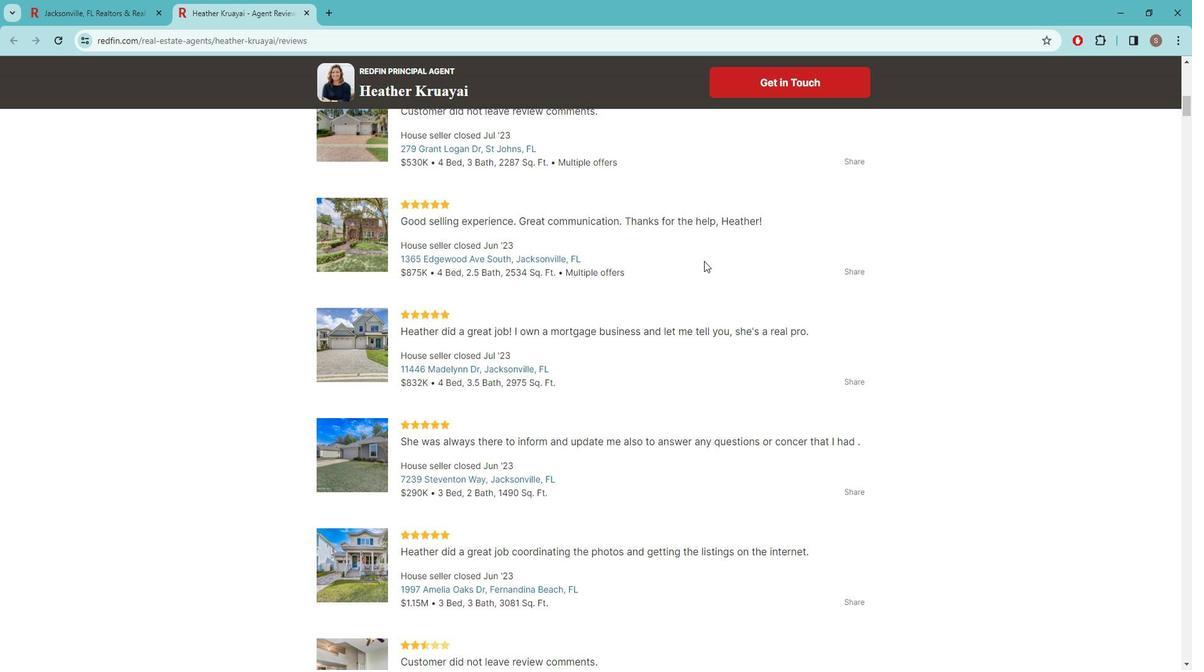 
Action: Mouse scrolled (714, 264) with delta (0, 0)
Screenshot: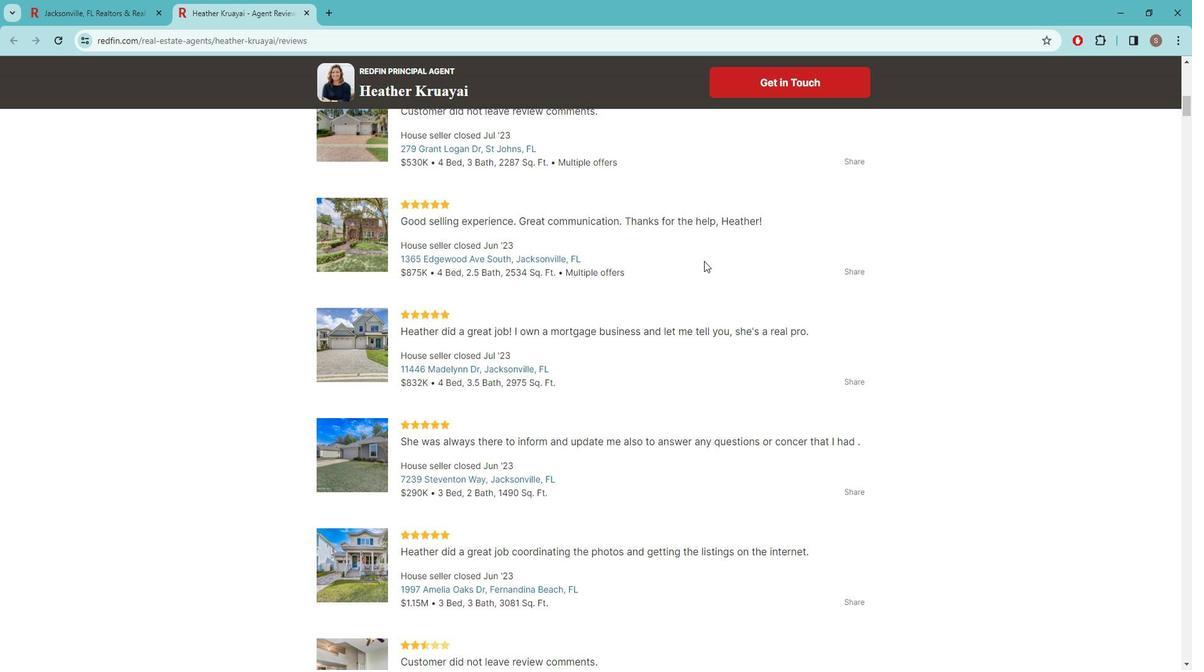 
Action: Mouse moved to (620, 289)
Screenshot: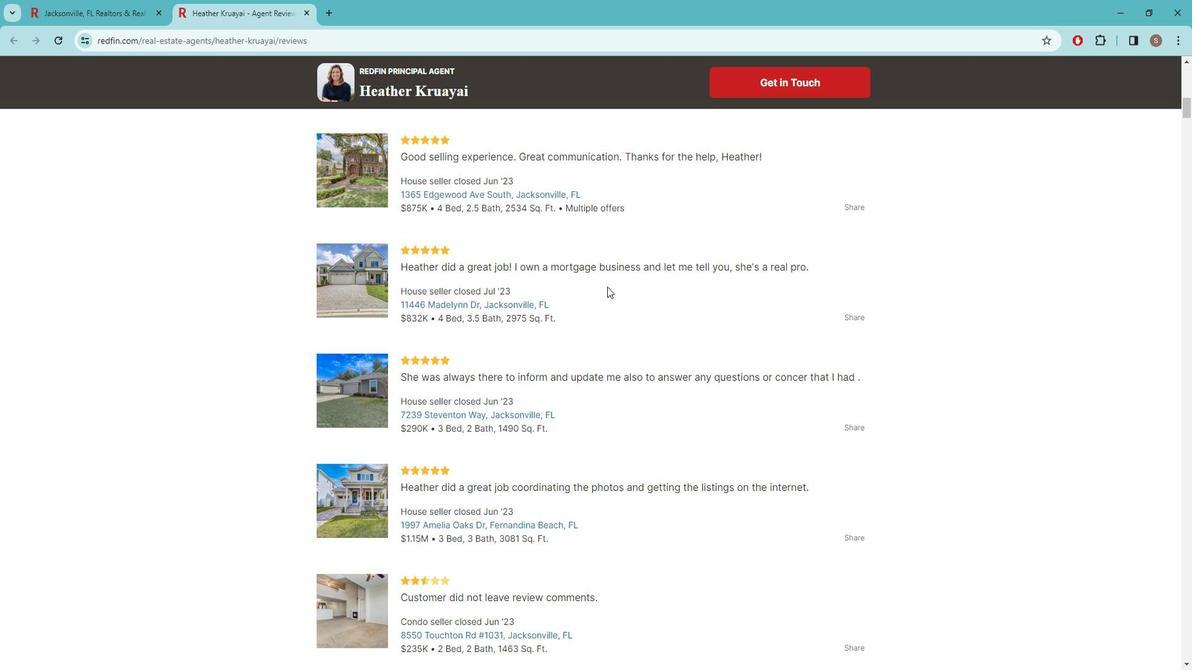 
Action: Mouse scrolled (620, 288) with delta (0, 0)
Screenshot: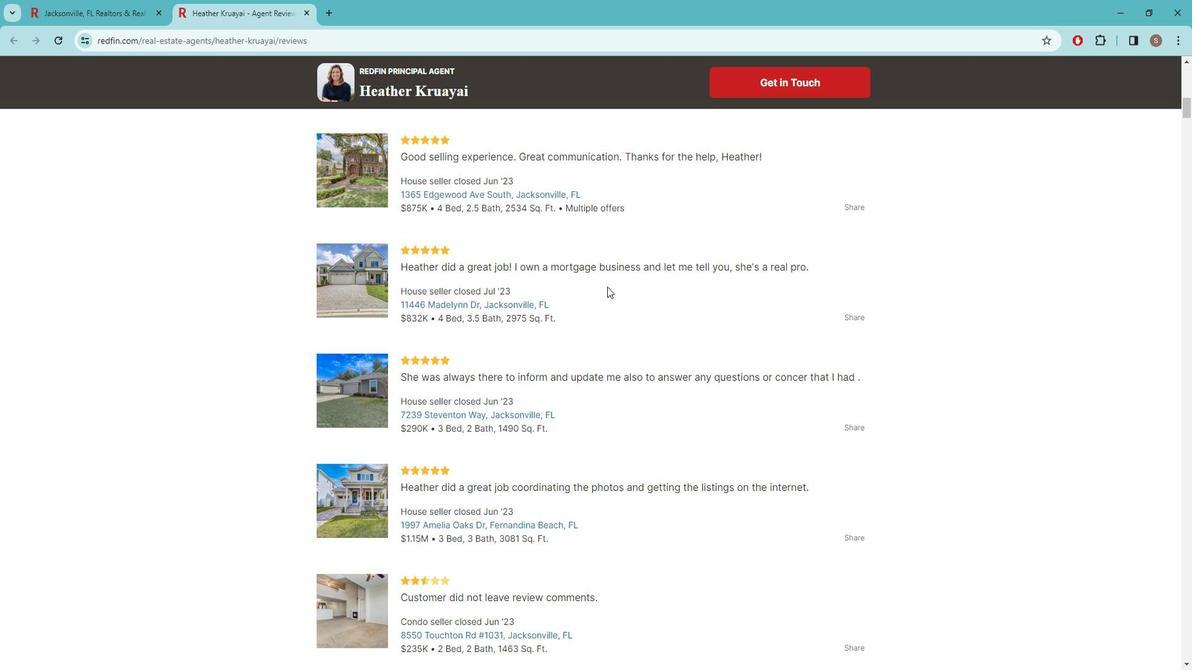 
Action: Mouse moved to (655, 266)
Screenshot: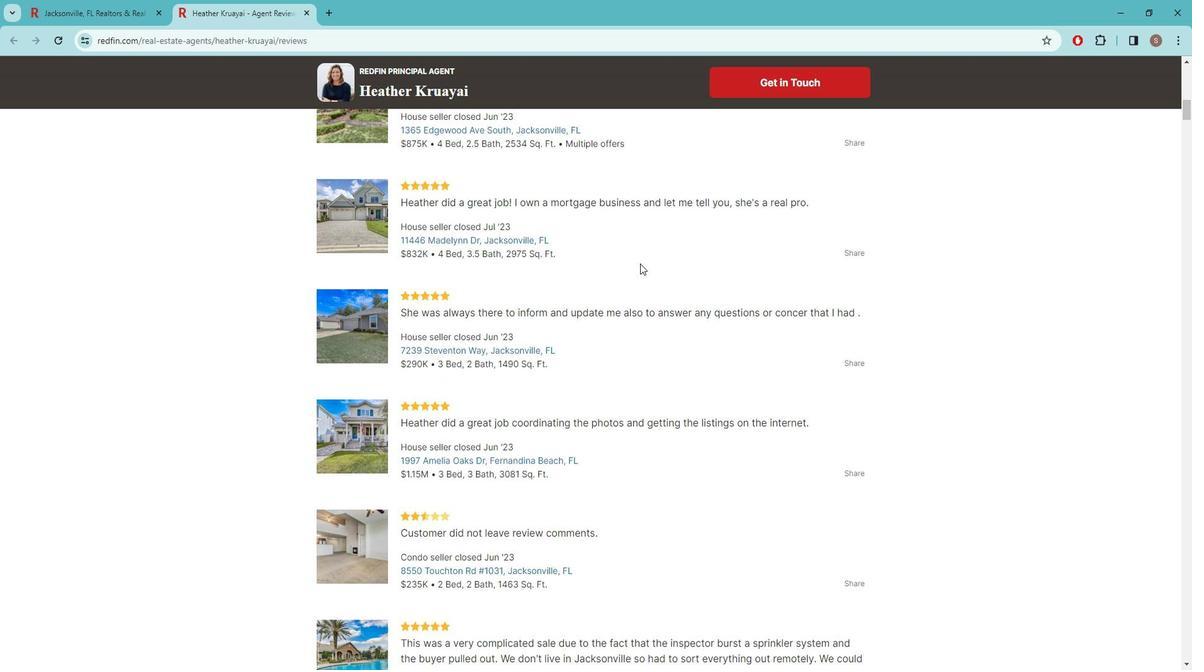 
Action: Mouse scrolled (655, 266) with delta (0, 0)
Screenshot: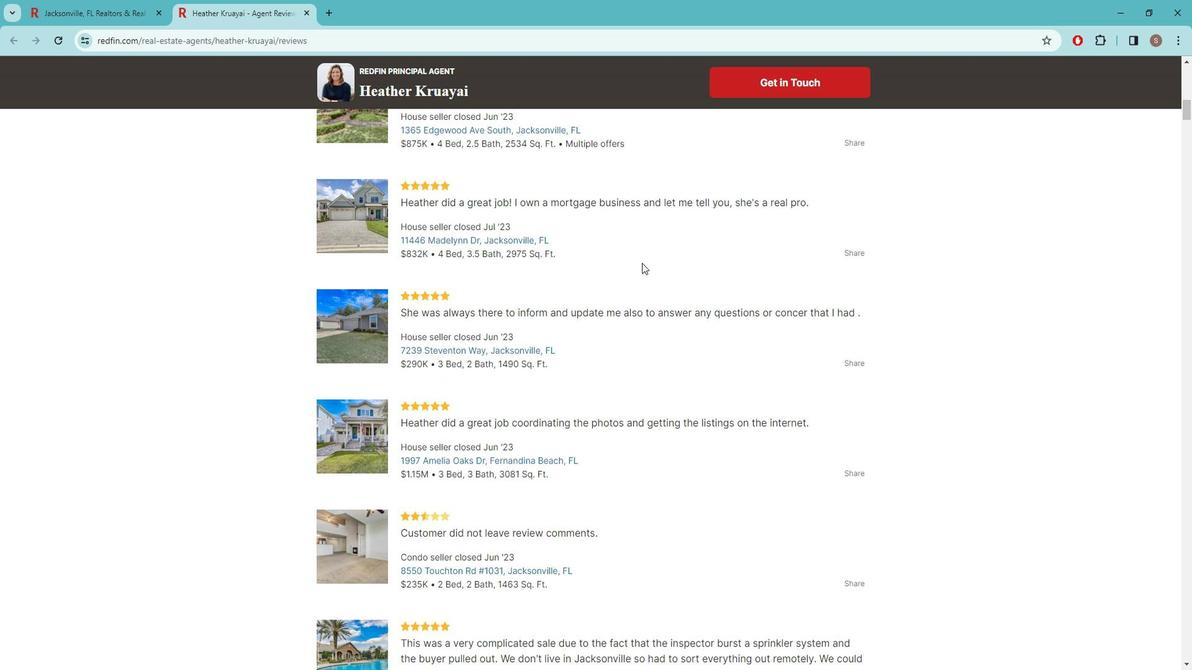 
Action: Mouse scrolled (655, 266) with delta (0, 0)
Screenshot: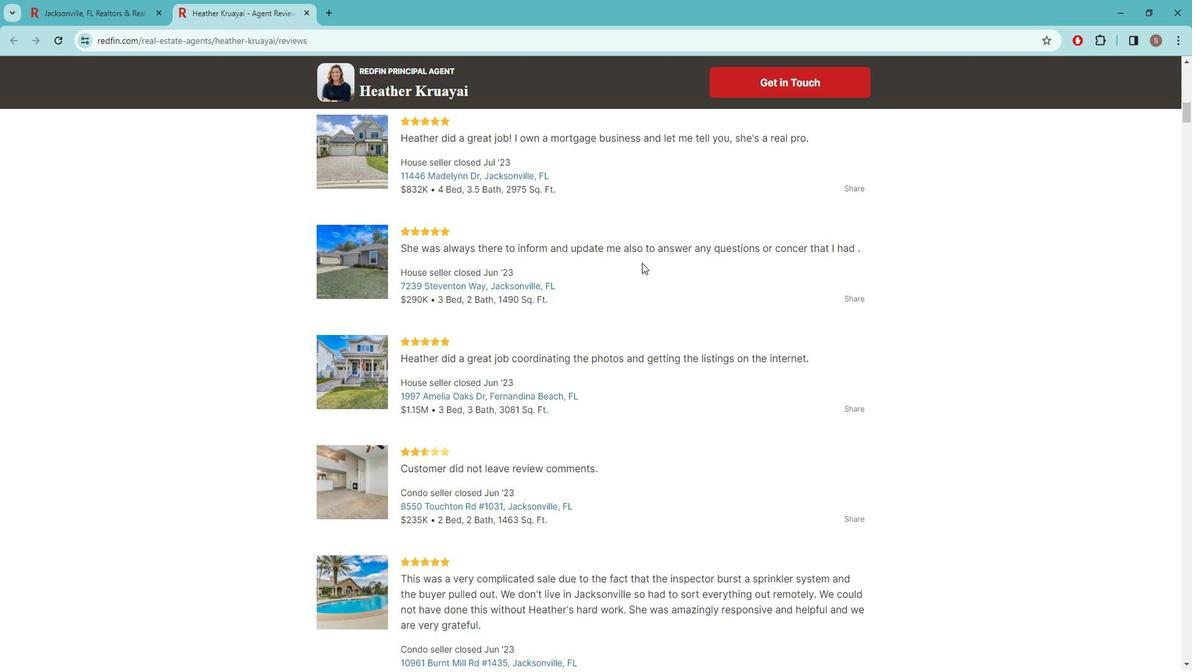 
Action: Mouse moved to (748, 244)
Screenshot: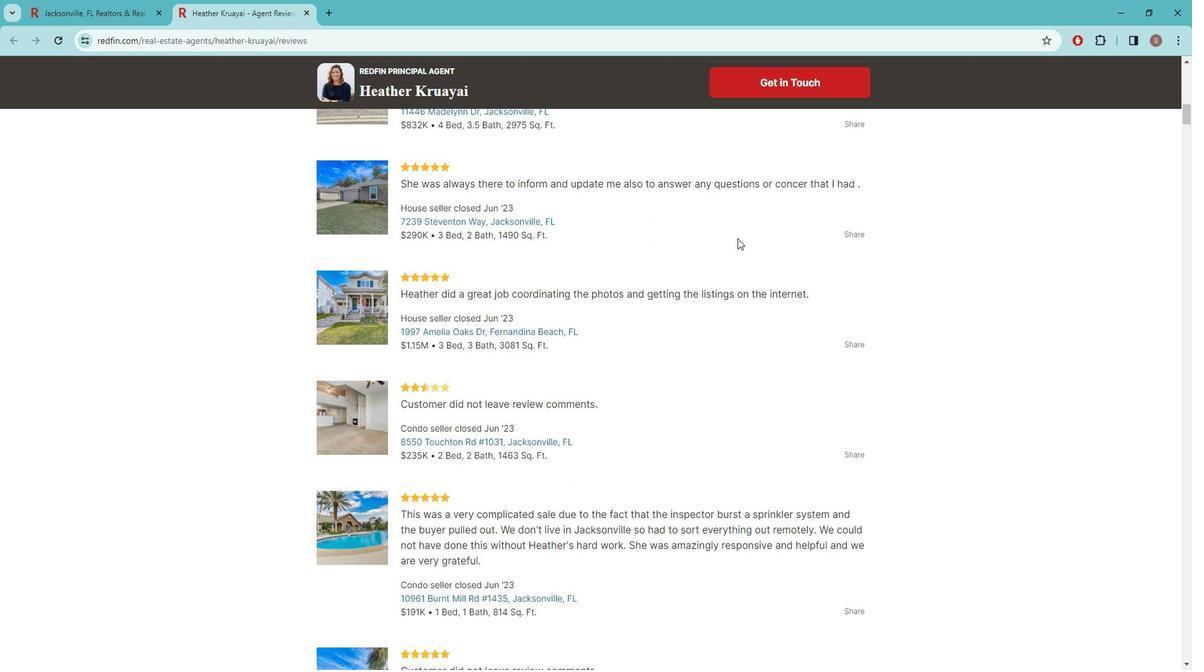 
Action: Mouse scrolled (748, 244) with delta (0, 0)
Screenshot: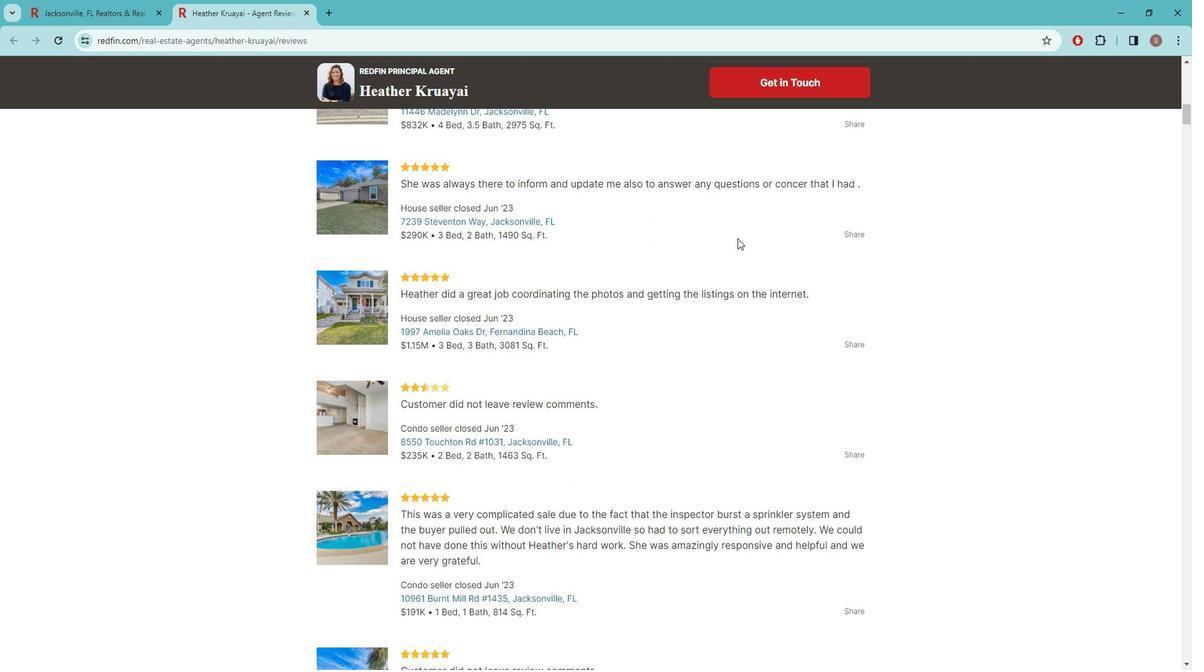 
Action: Mouse moved to (683, 261)
Screenshot: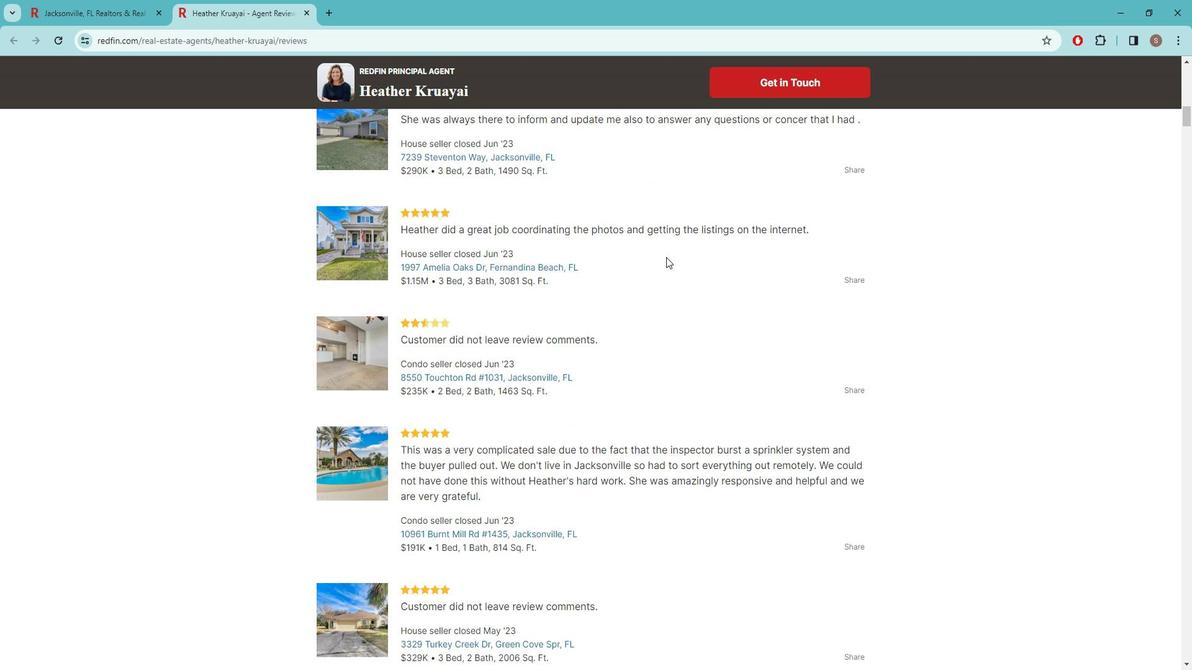 
Action: Mouse scrolled (683, 260) with delta (0, 0)
Screenshot: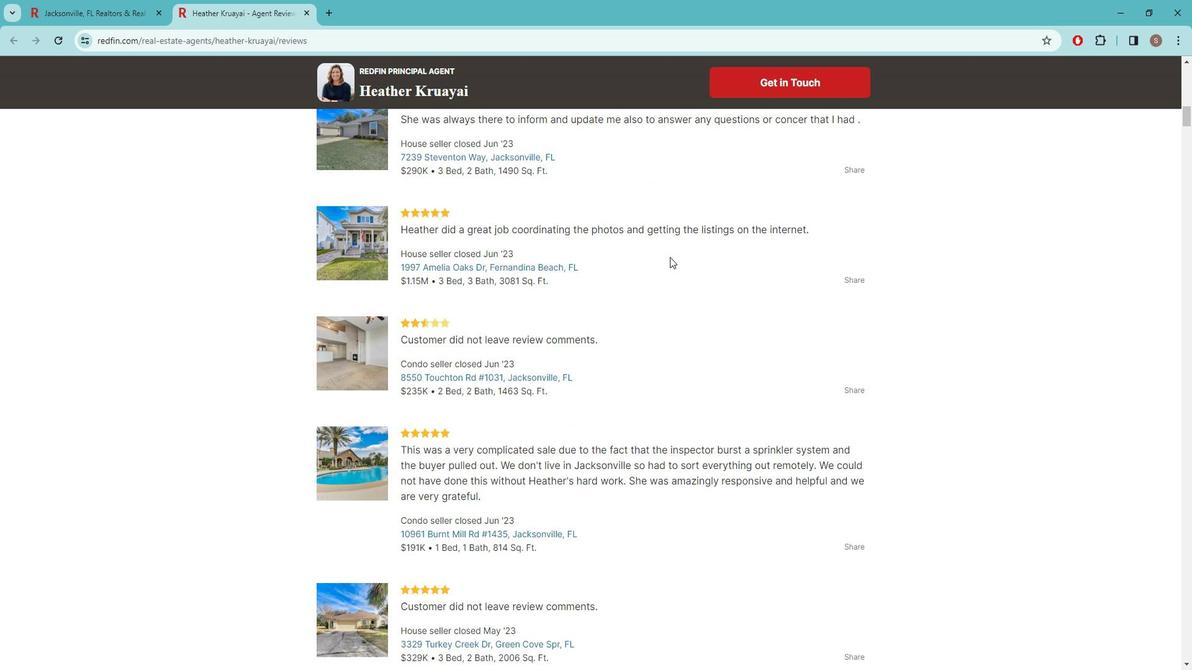 
Action: Mouse moved to (604, 292)
Screenshot: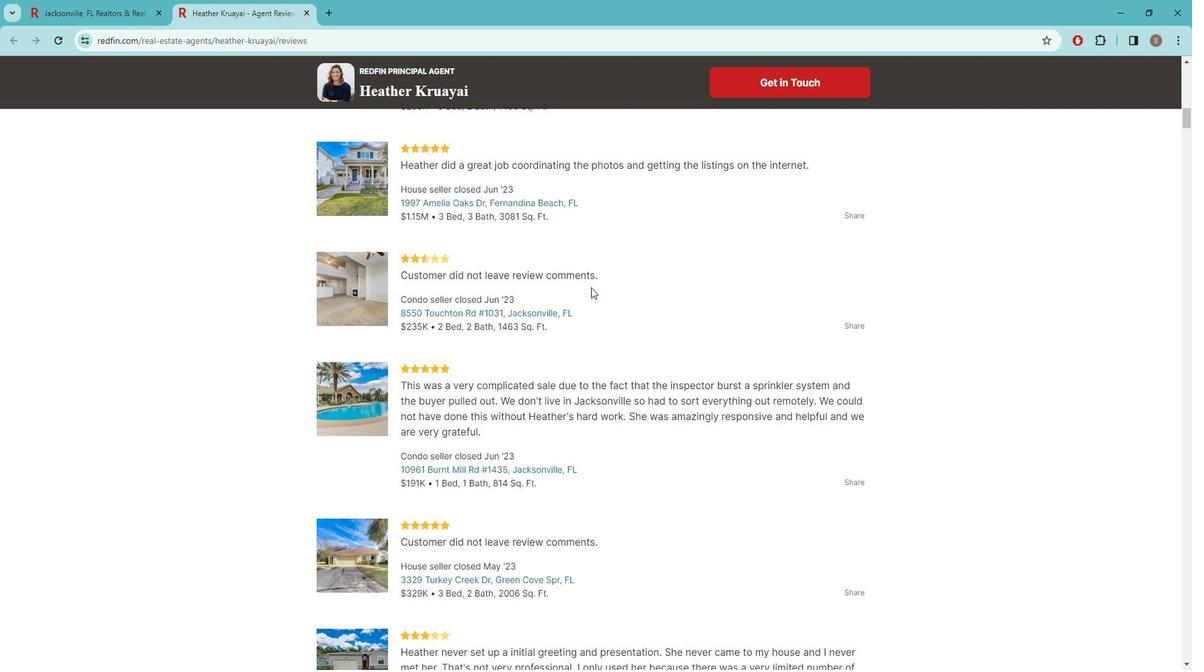 
Action: Mouse scrolled (604, 291) with delta (0, 0)
Screenshot: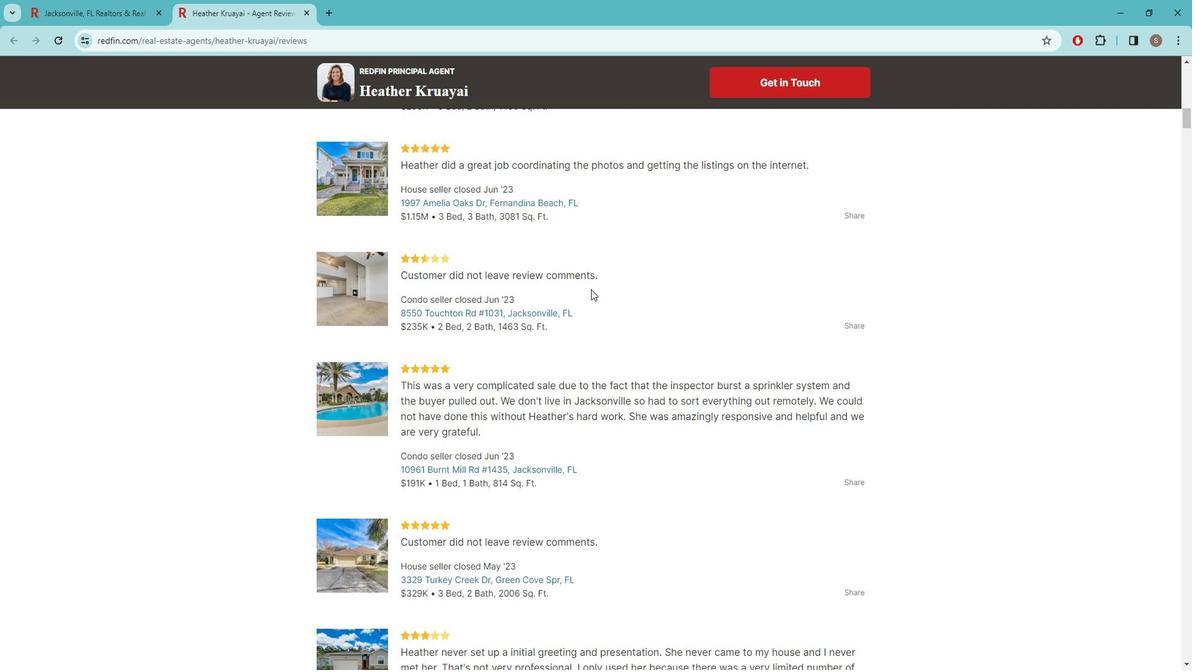 
Action: Mouse moved to (638, 341)
Screenshot: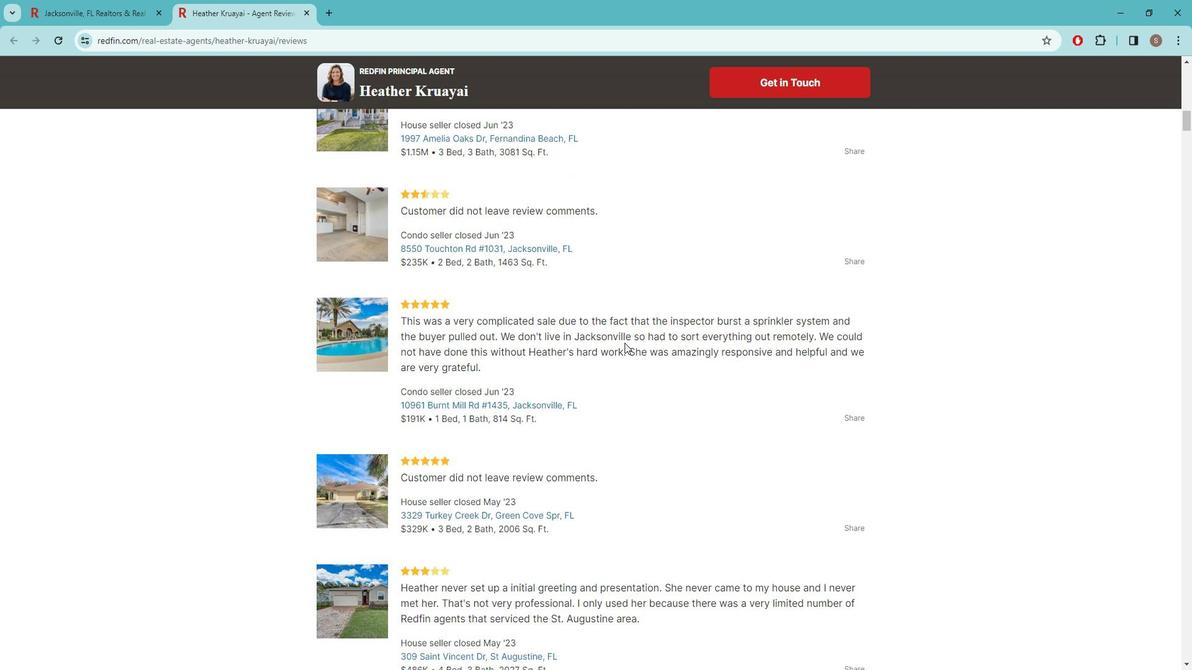 
Action: Mouse scrolled (638, 340) with delta (0, 0)
Screenshot: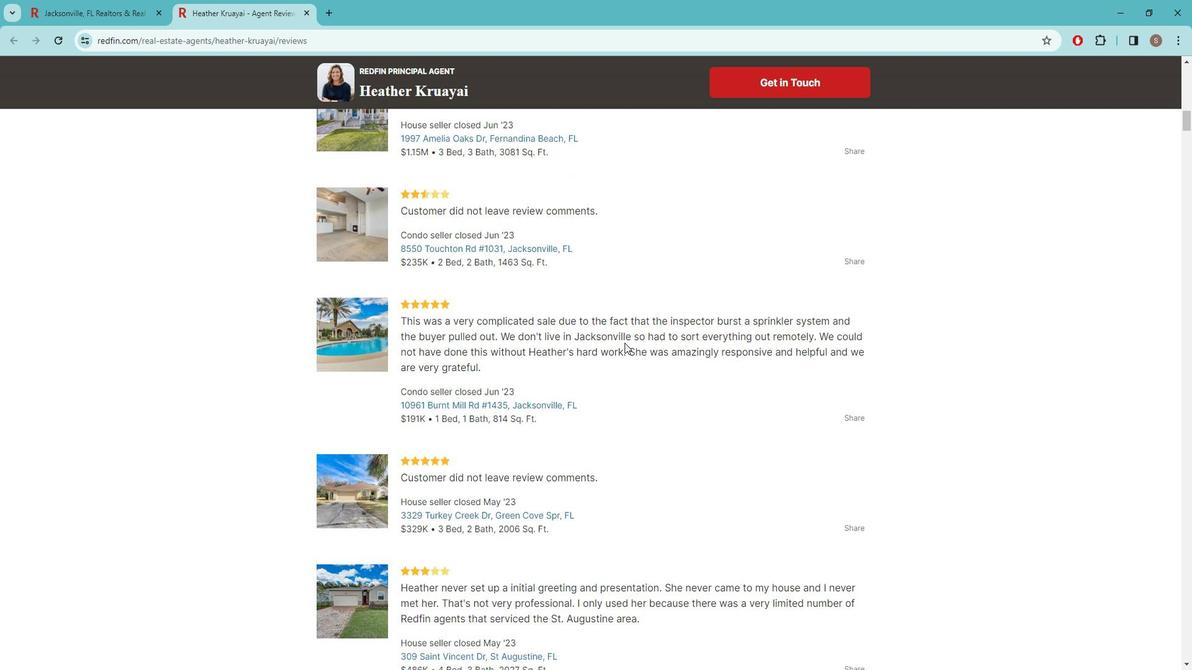 
Action: Mouse moved to (699, 294)
Screenshot: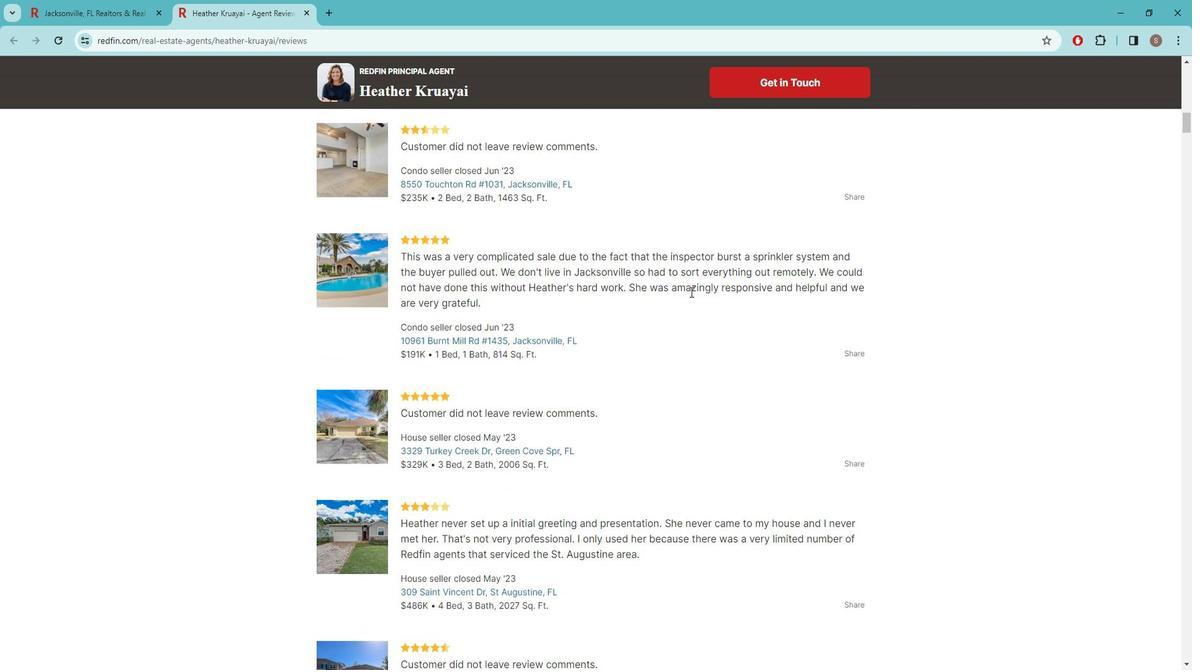 
Action: Mouse scrolled (699, 294) with delta (0, 0)
Screenshot: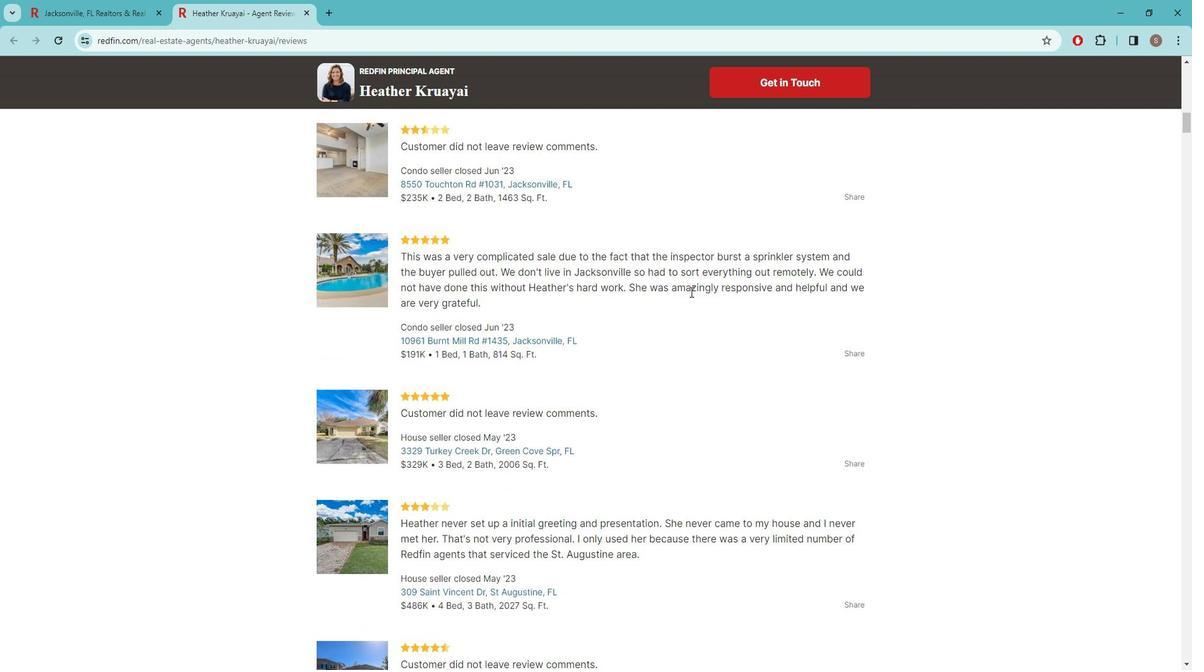 
Action: Mouse moved to (671, 269)
Screenshot: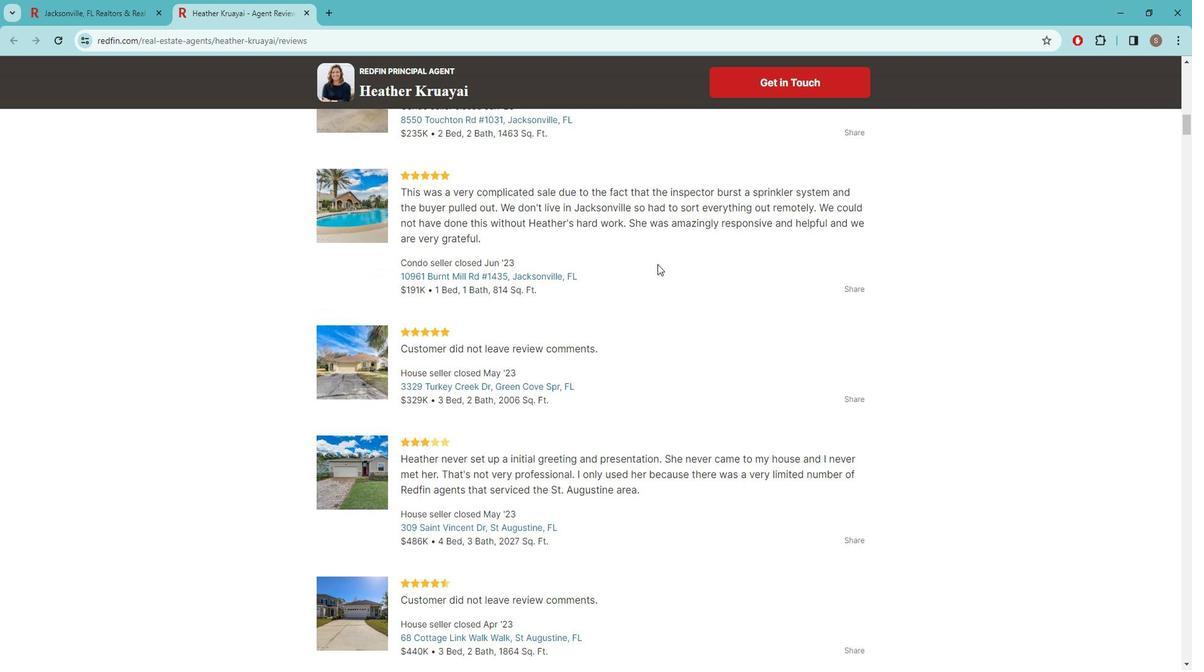 
Action: Mouse scrolled (671, 268) with delta (0, 0)
Screenshot: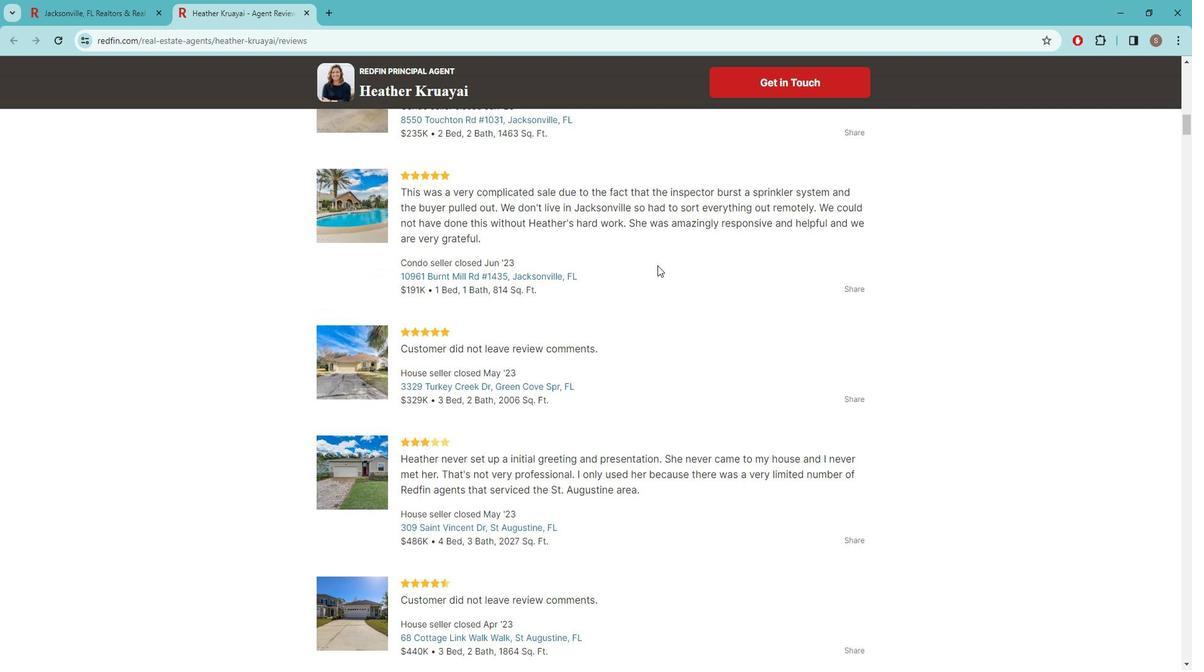 
Action: Mouse moved to (606, 309)
Screenshot: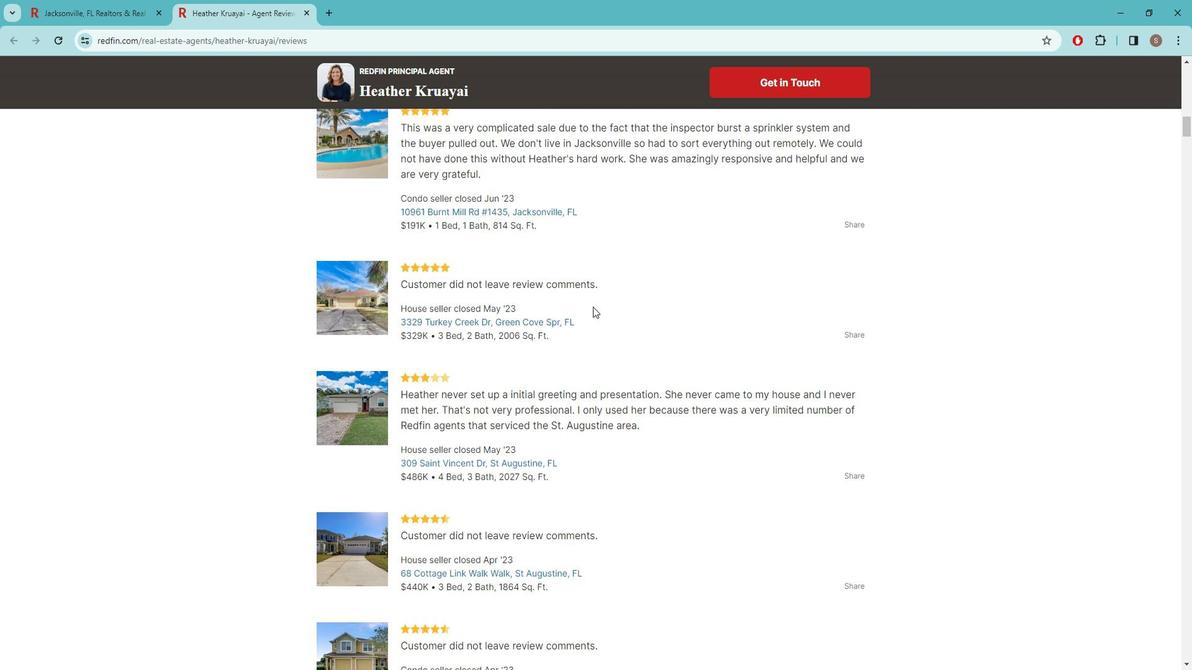
Action: Mouse scrolled (606, 308) with delta (0, 0)
Screenshot: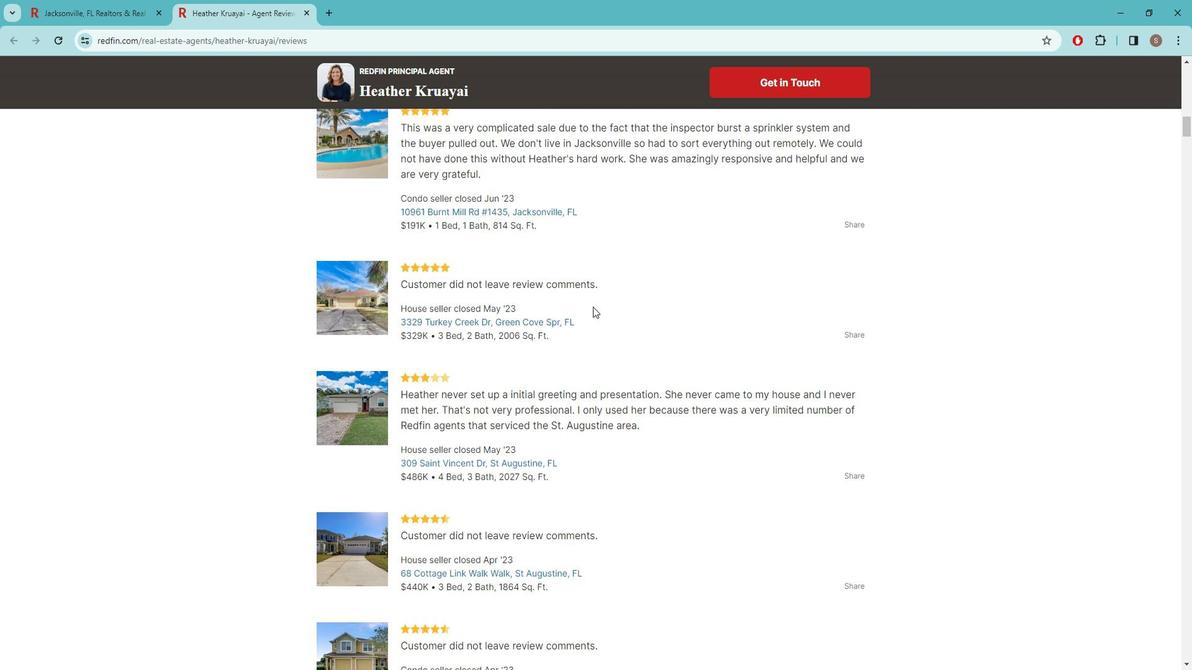 
Action: Mouse moved to (604, 309)
Screenshot: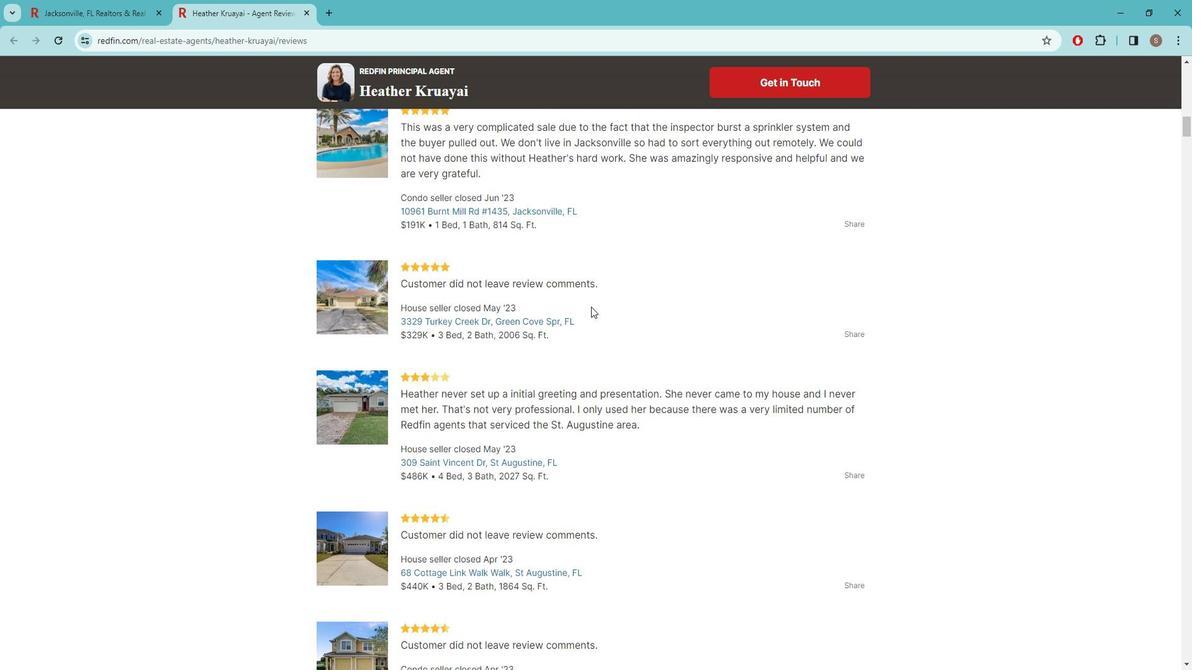 
Action: Mouse scrolled (604, 308) with delta (0, 0)
Screenshot: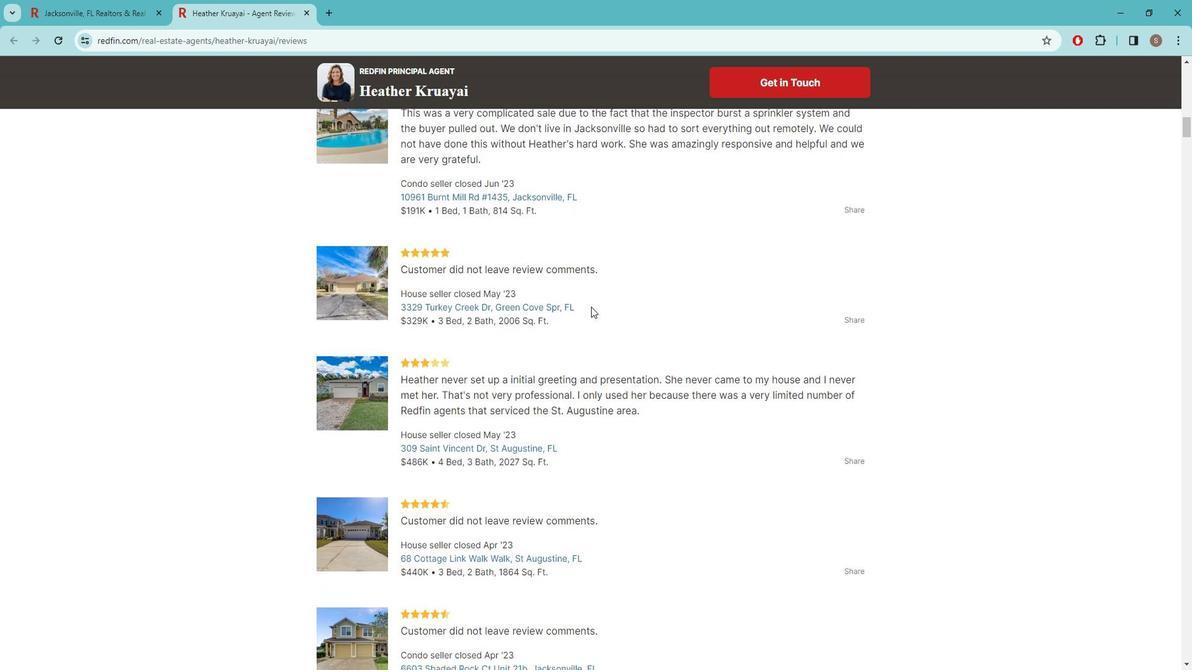 
Action: Mouse moved to (660, 317)
Screenshot: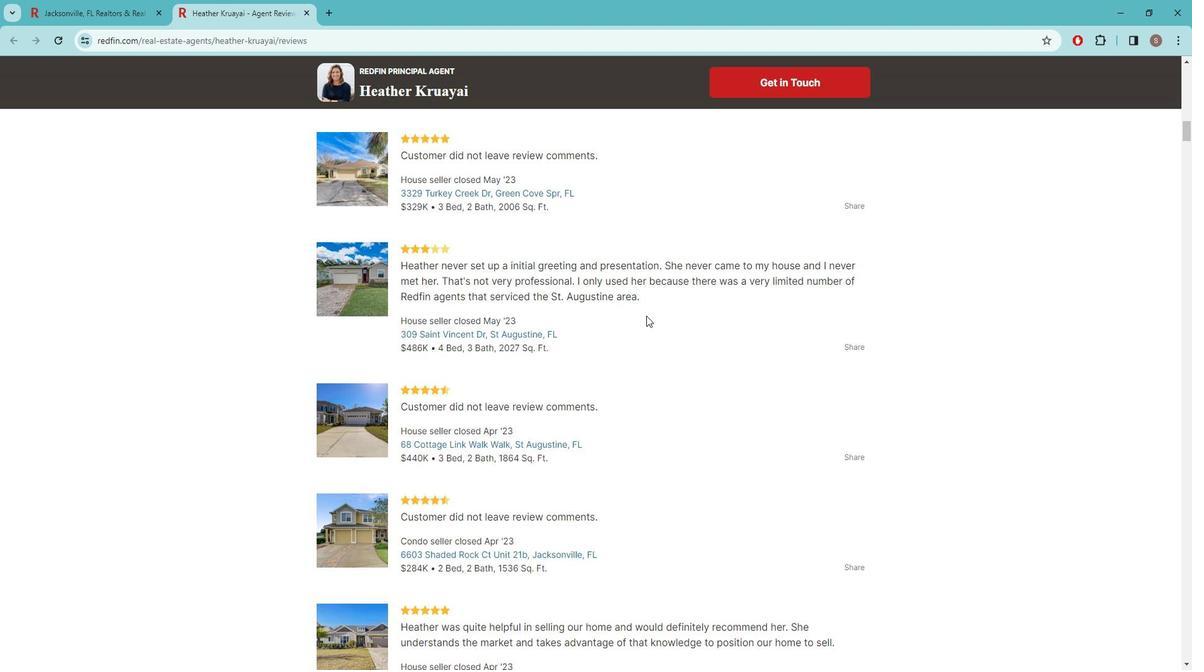 
Action: Mouse scrolled (660, 317) with delta (0, 0)
Screenshot: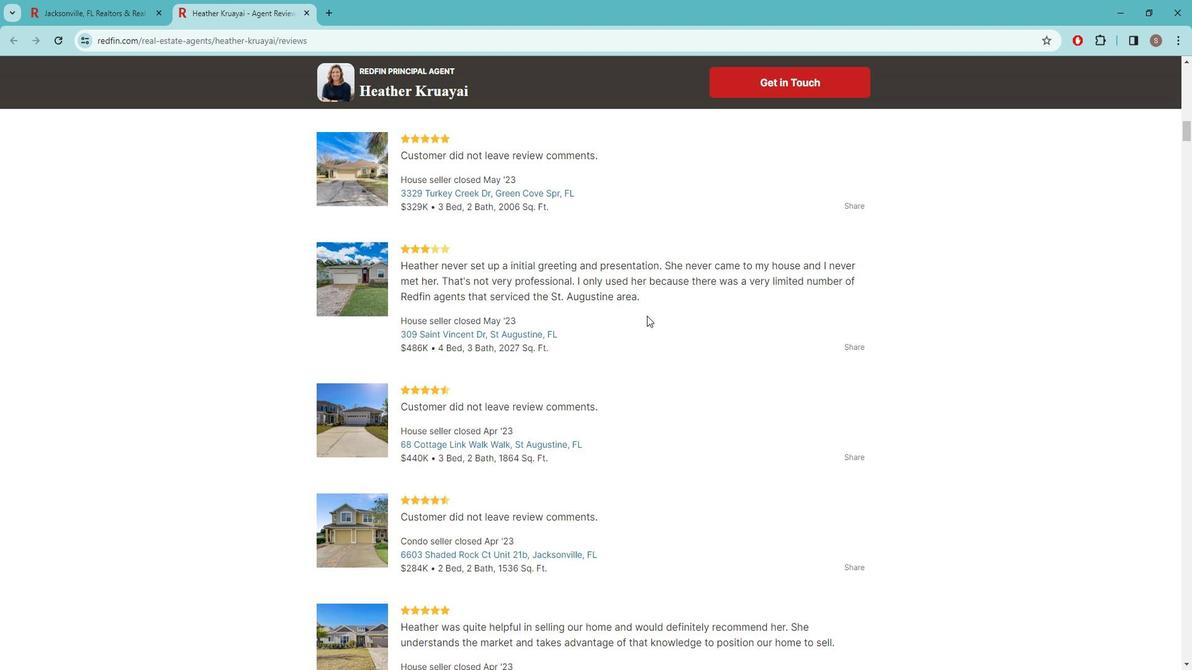 
Action: Mouse scrolled (660, 317) with delta (0, 0)
Screenshot: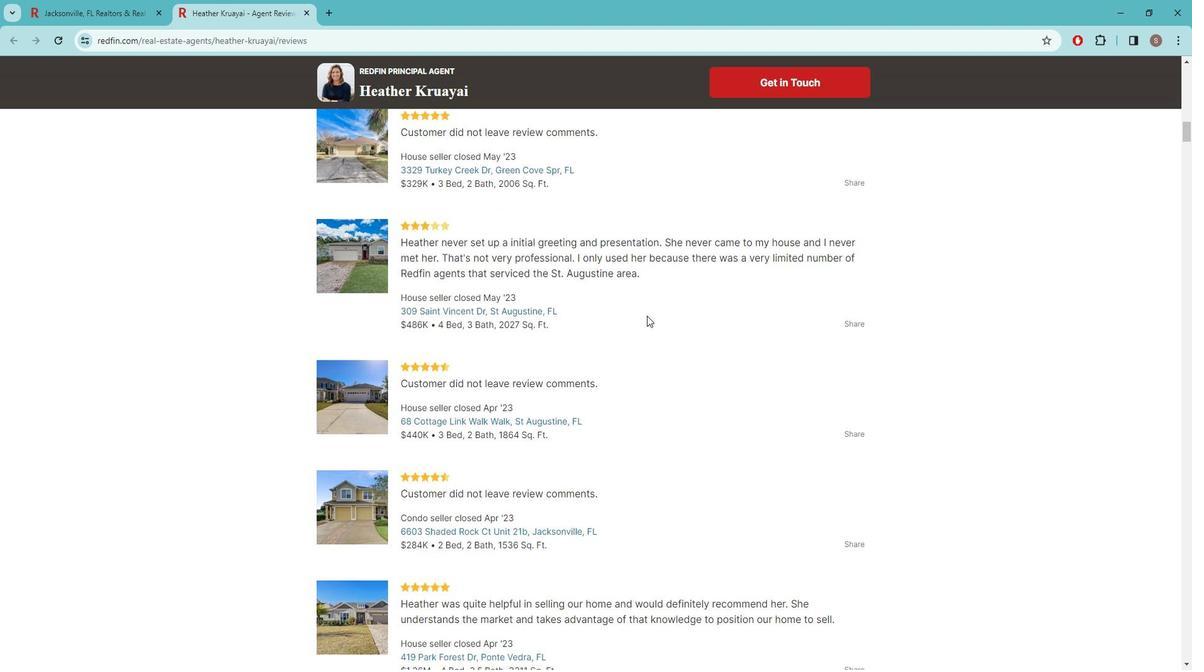 
Action: Mouse moved to (632, 302)
Screenshot: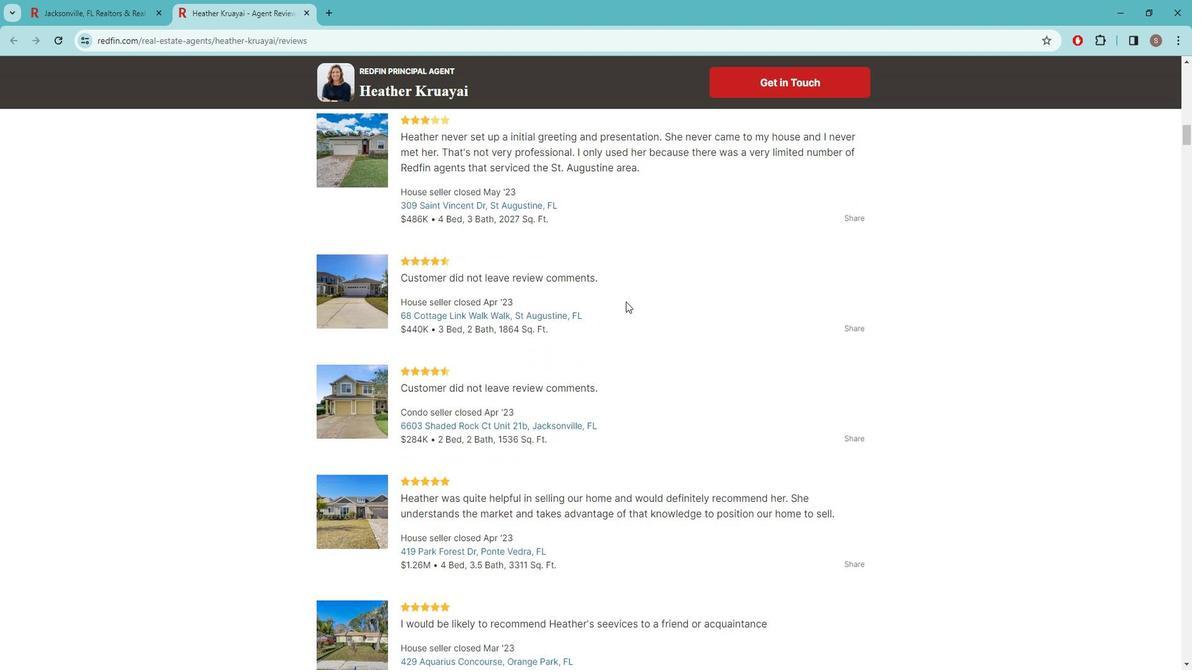 
Action: Mouse scrolled (632, 301) with delta (0, 0)
Screenshot: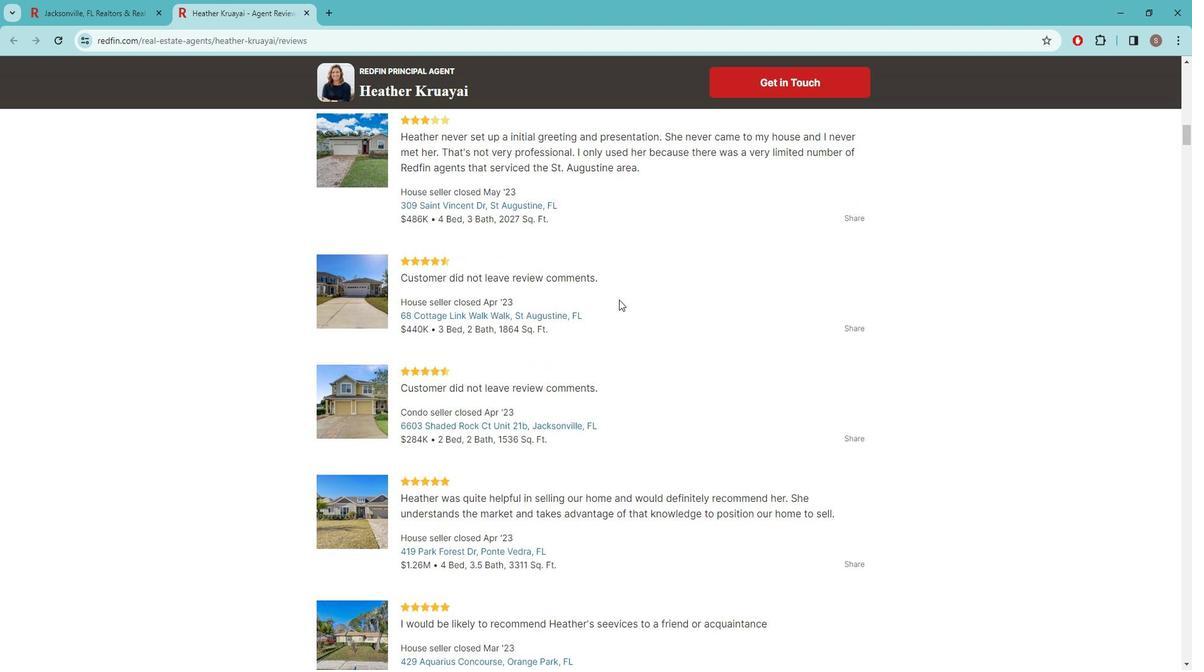 
Action: Mouse scrolled (632, 301) with delta (0, 0)
Screenshot: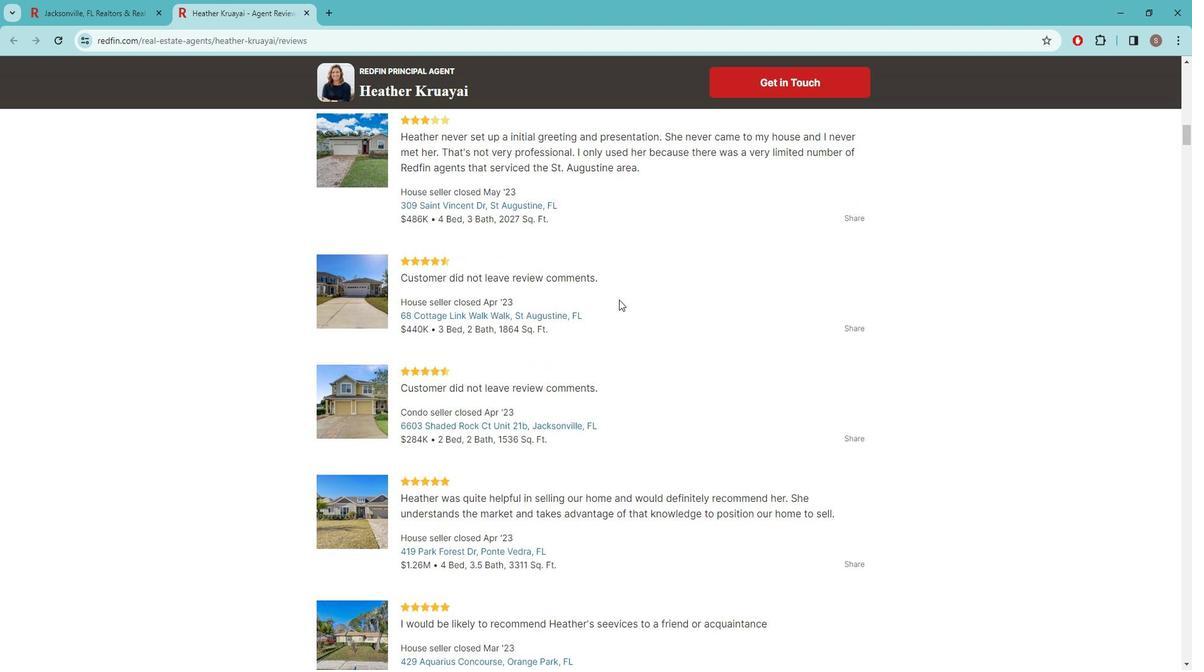 
Action: Mouse moved to (632, 303)
Screenshot: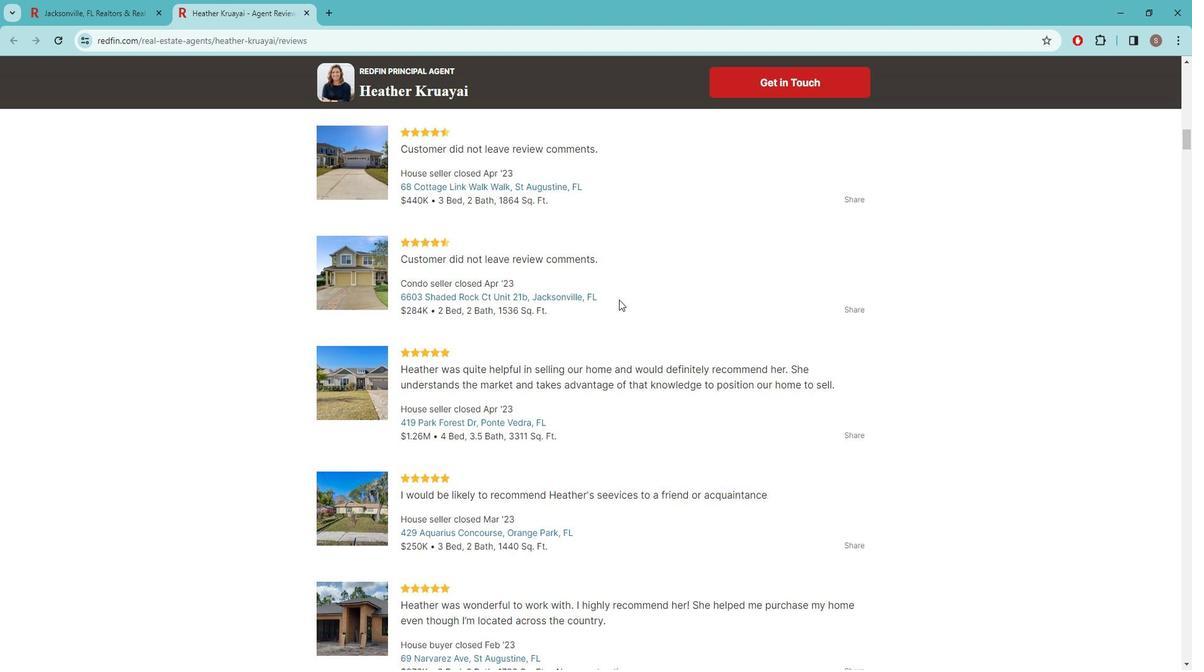 
Action: Mouse scrolled (632, 302) with delta (0, 0)
Screenshot: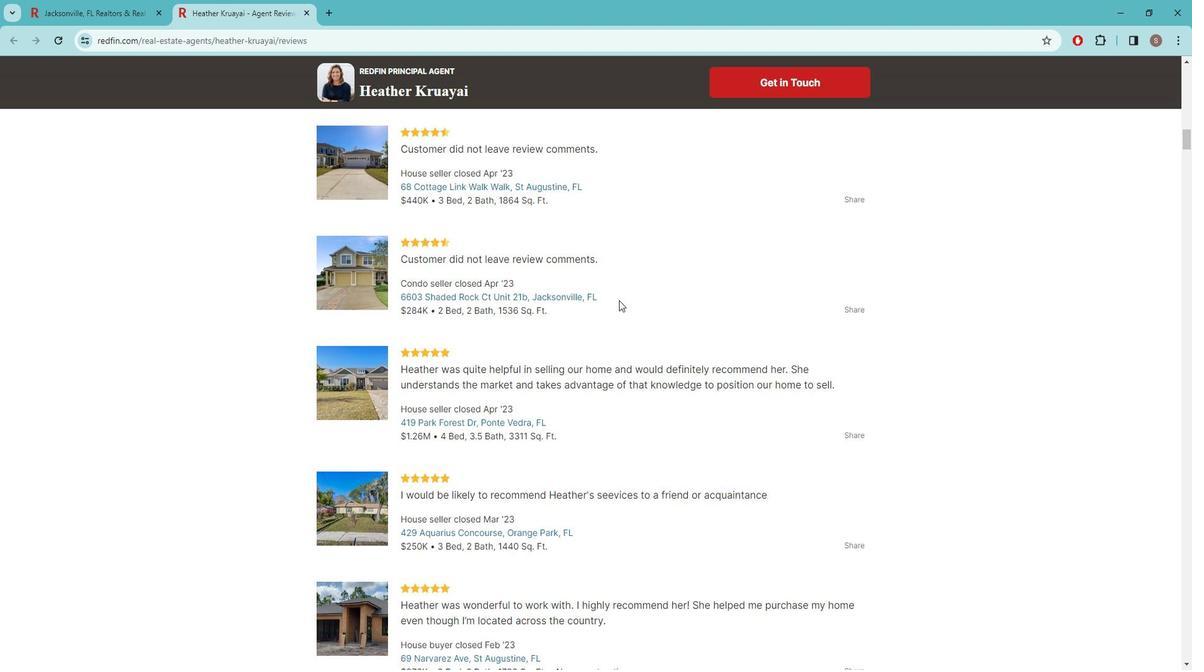 
Action: Mouse moved to (668, 332)
Screenshot: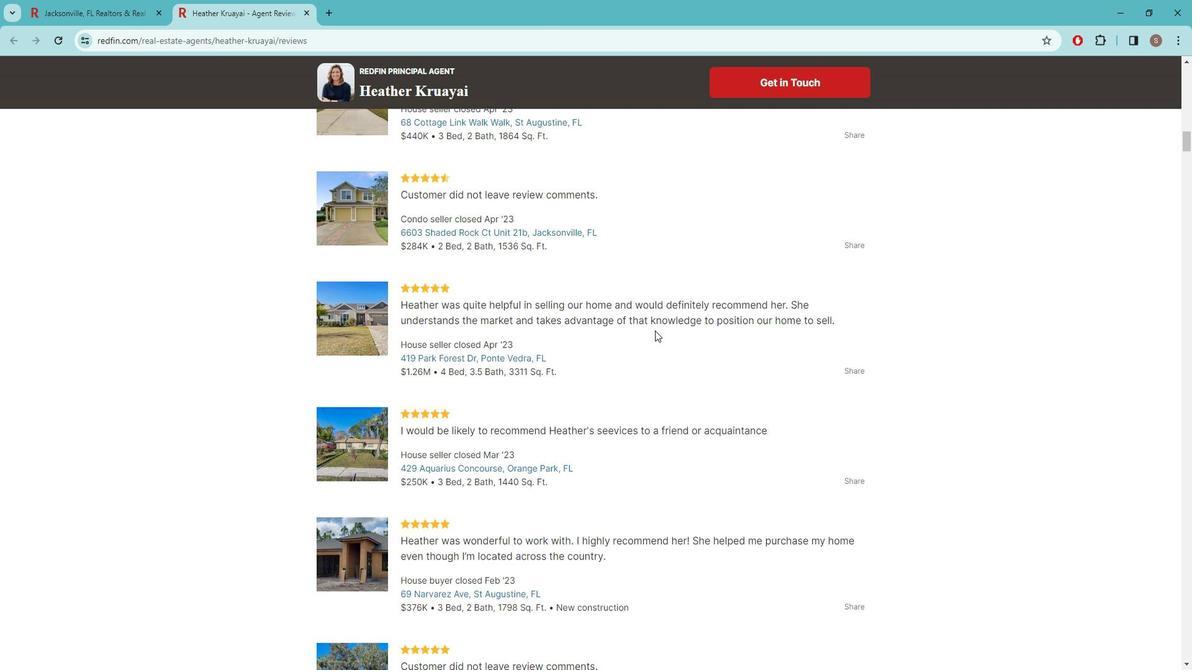 
Action: Mouse scrolled (668, 332) with delta (0, 0)
Screenshot: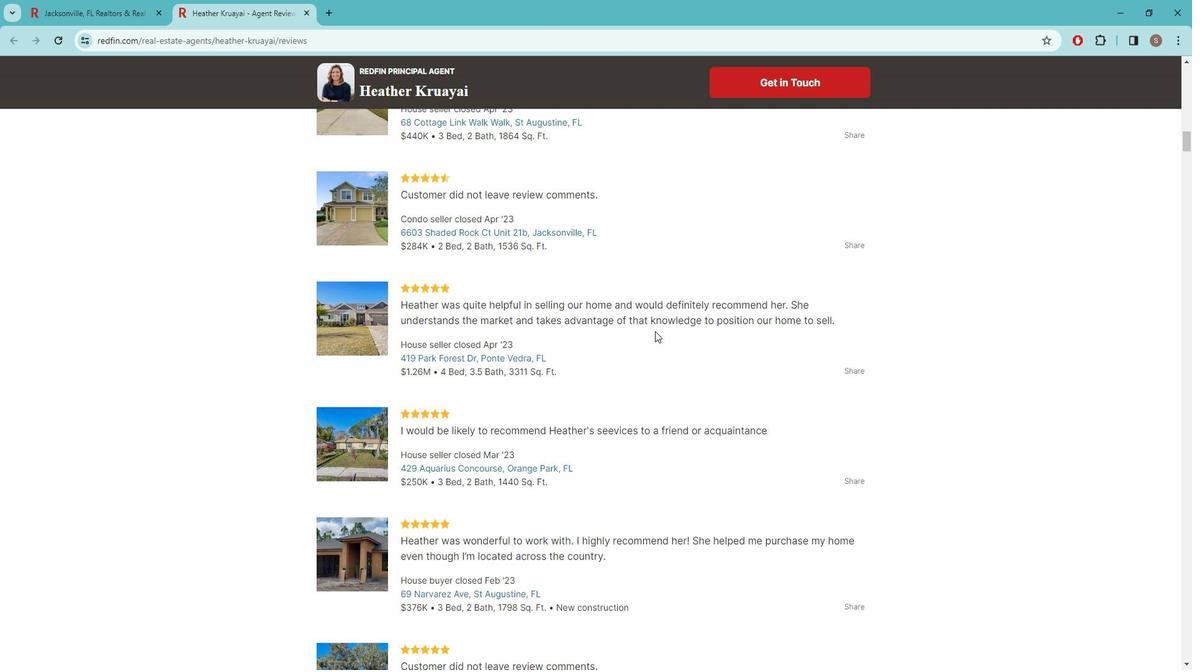 
Action: Mouse moved to (663, 311)
Screenshot: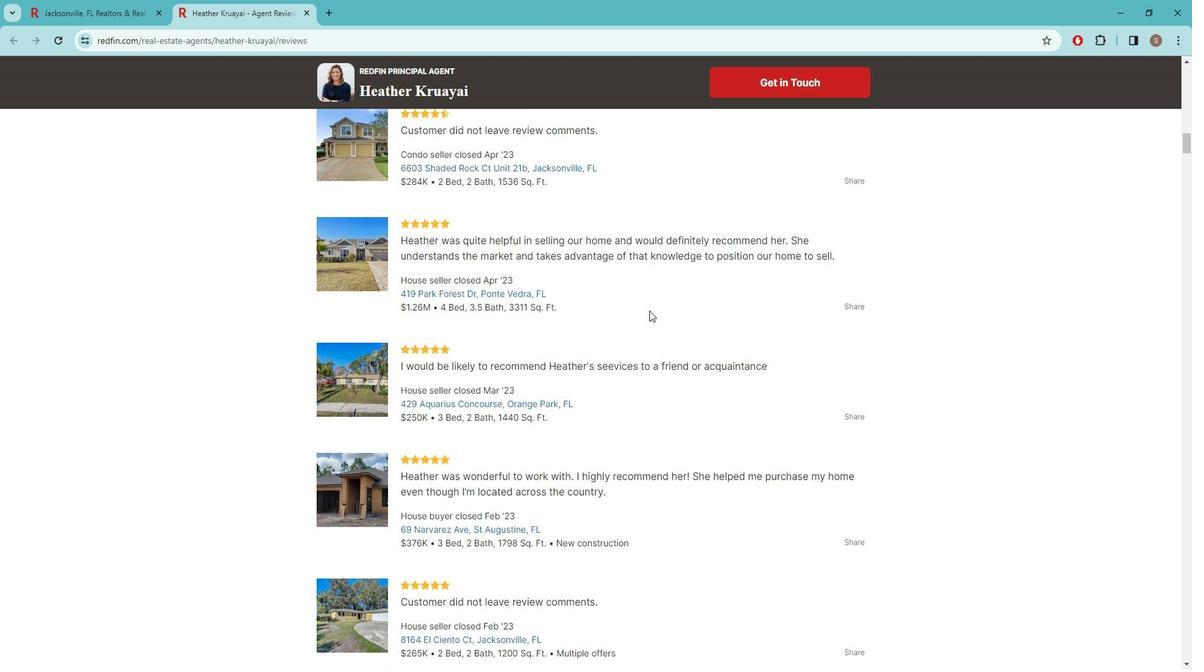 
Action: Mouse scrolled (663, 311) with delta (0, 0)
Screenshot: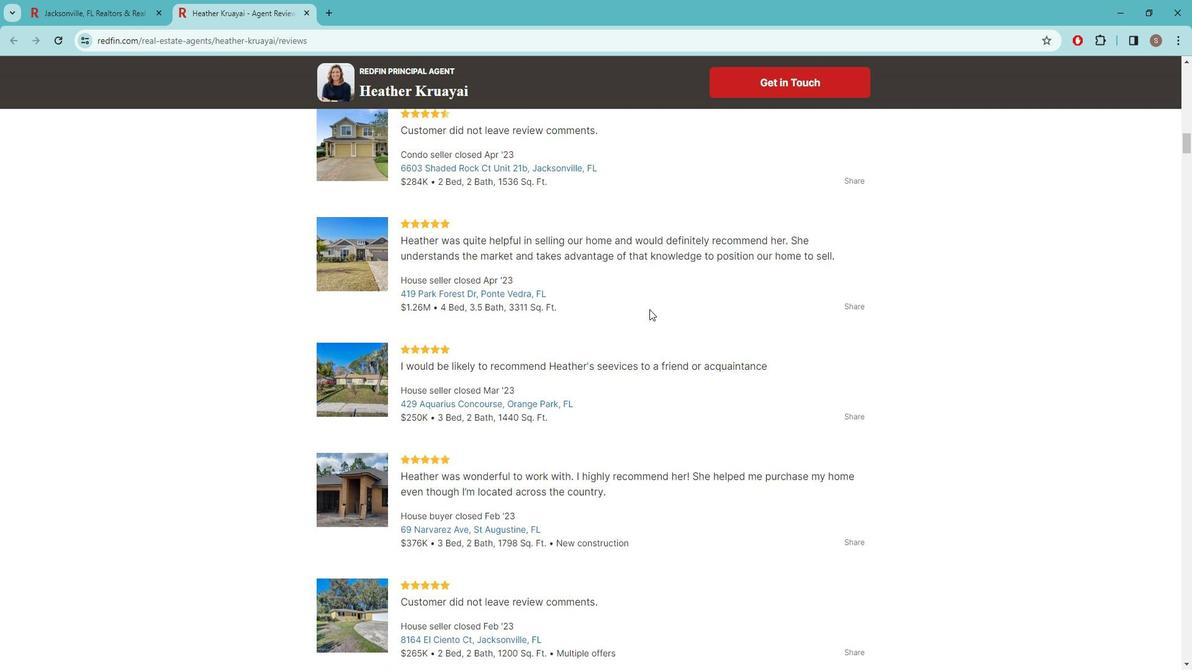 
Action: Mouse scrolled (663, 311) with delta (0, 0)
Screenshot: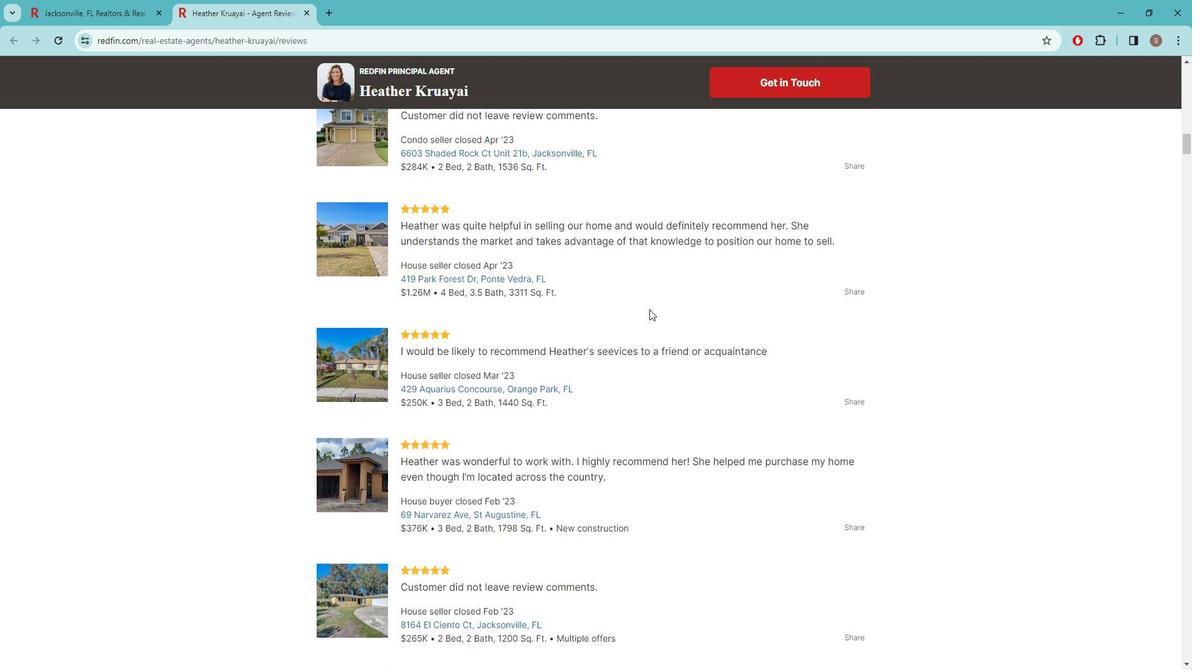 
Action: Mouse moved to (647, 304)
Screenshot: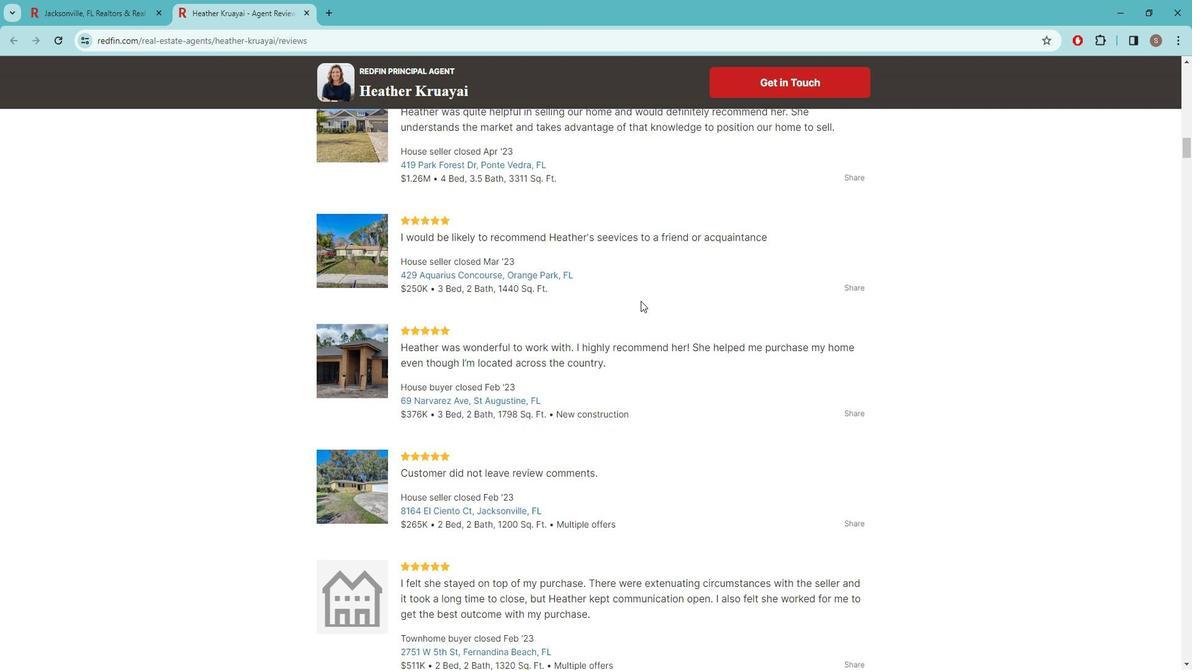 
Action: Mouse scrolled (647, 303) with delta (0, 0)
Screenshot: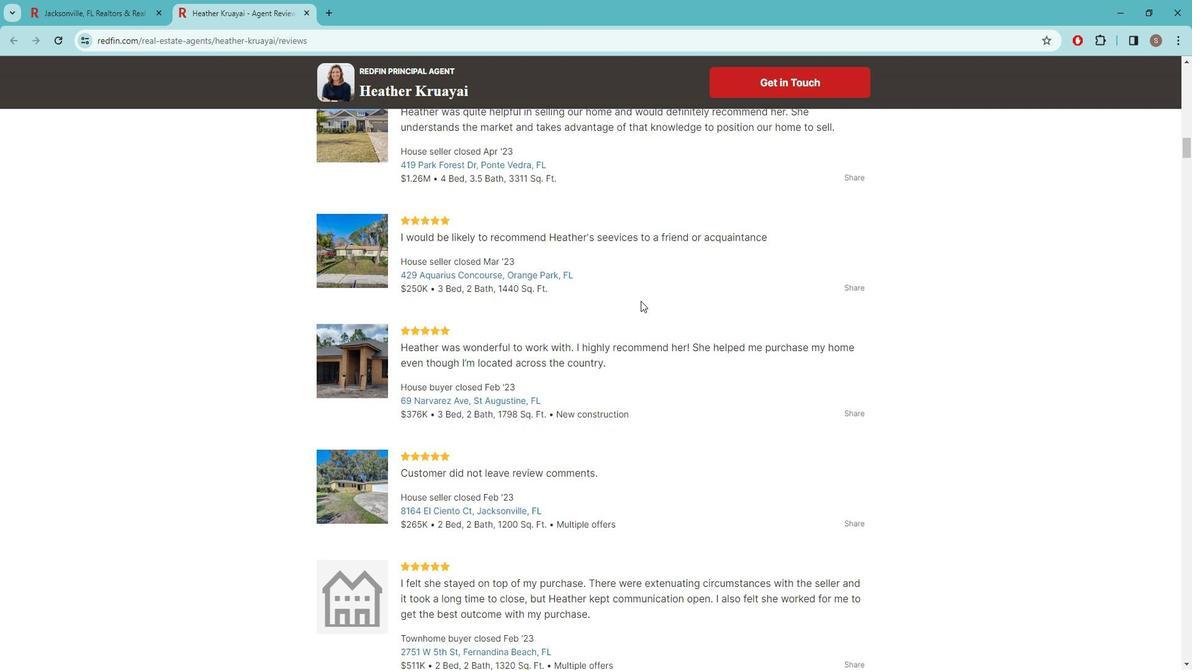 
Action: Mouse moved to (746, 317)
Screenshot: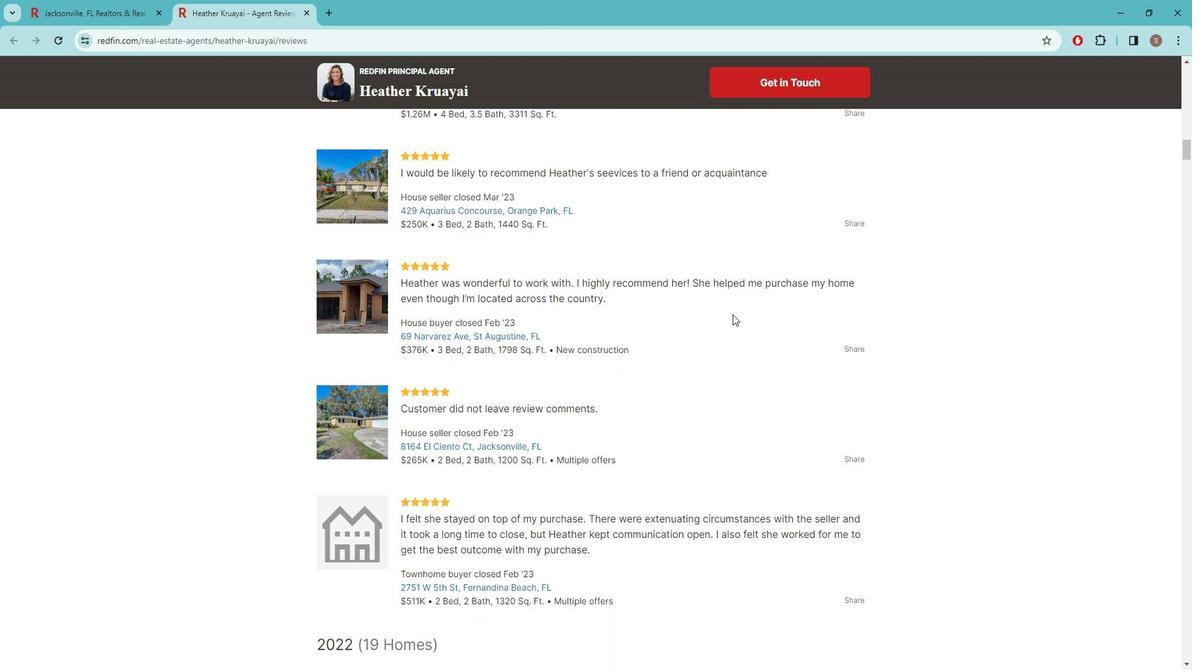 
Action: Mouse scrolled (746, 316) with delta (0, 0)
Screenshot: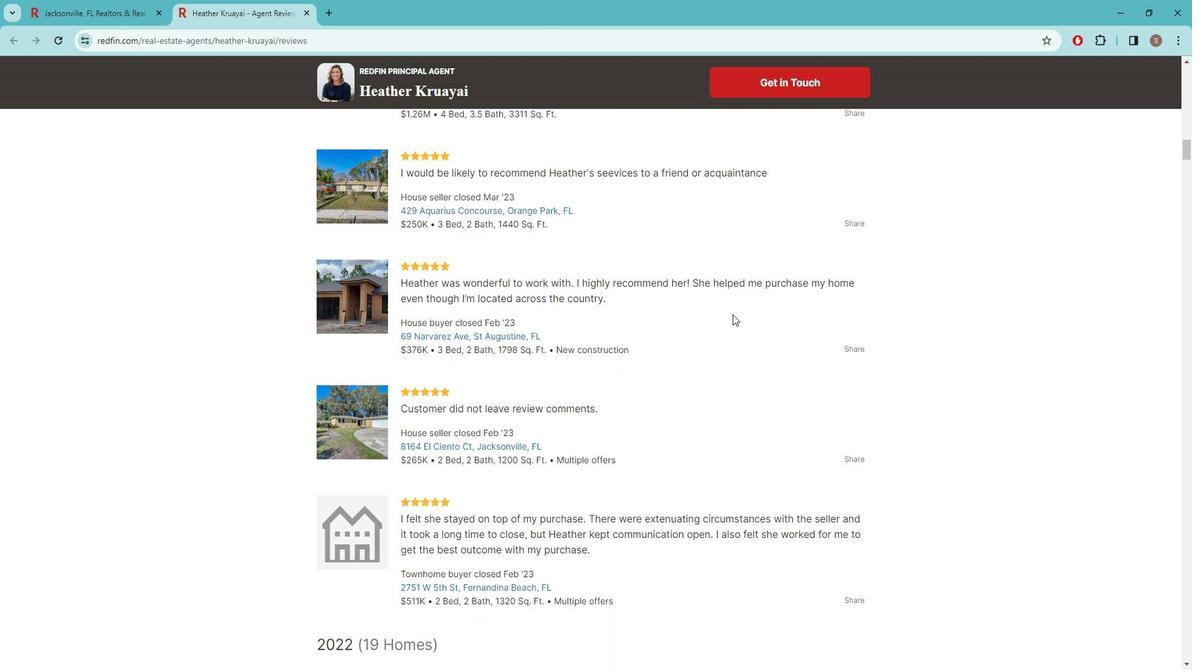 
Action: Mouse moved to (662, 320)
Screenshot: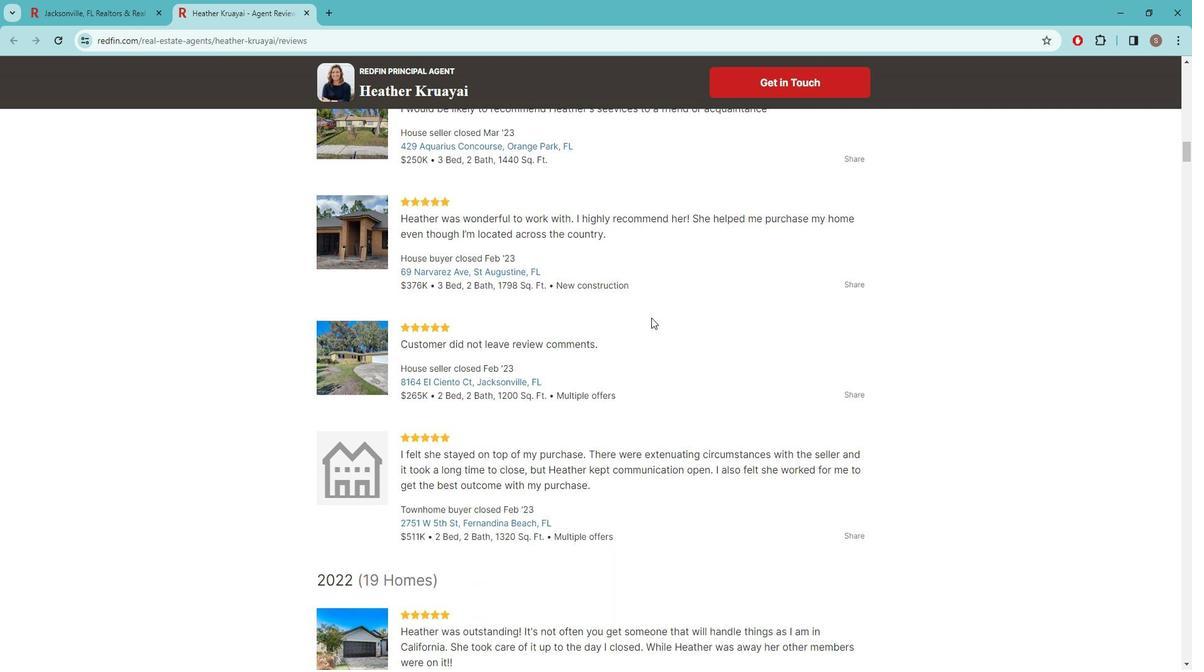 
Action: Mouse scrolled (662, 319) with delta (0, 0)
Screenshot: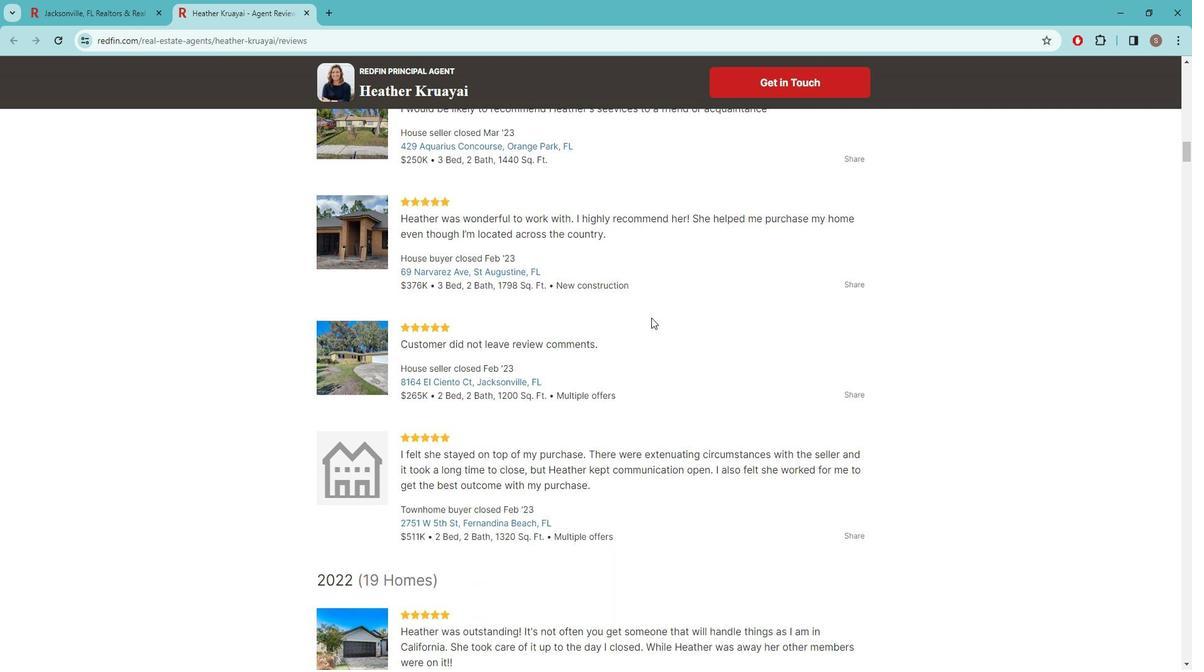 
Action: Mouse moved to (658, 321)
Screenshot: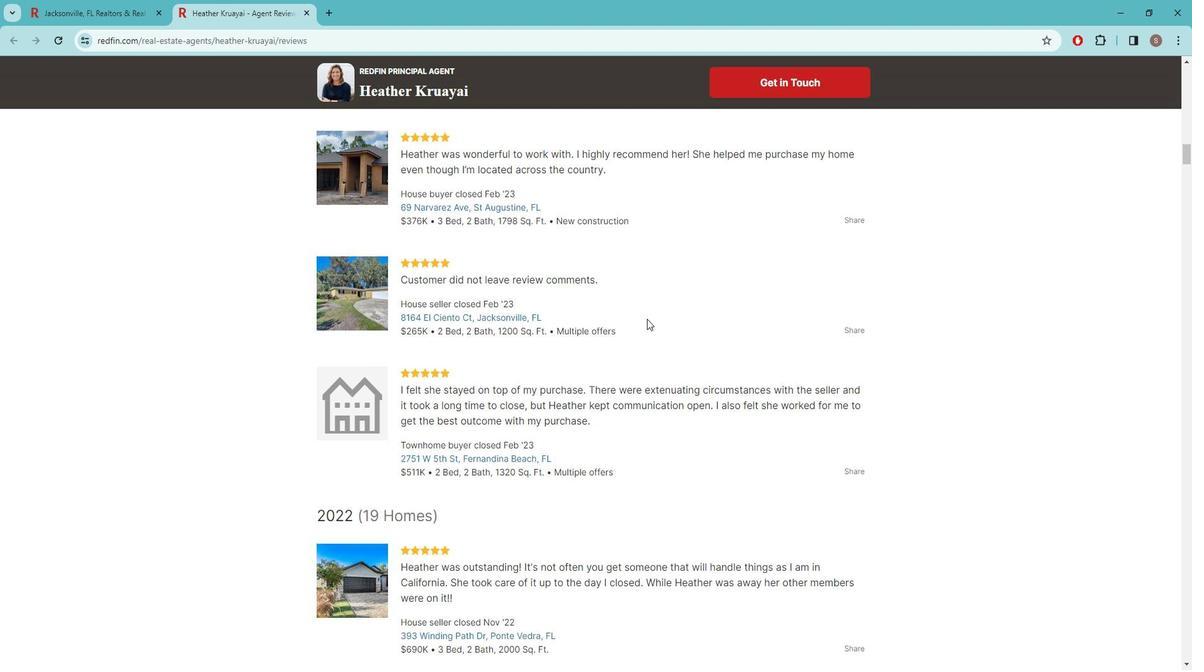 
Action: Mouse scrolled (658, 321) with delta (0, 0)
Screenshot: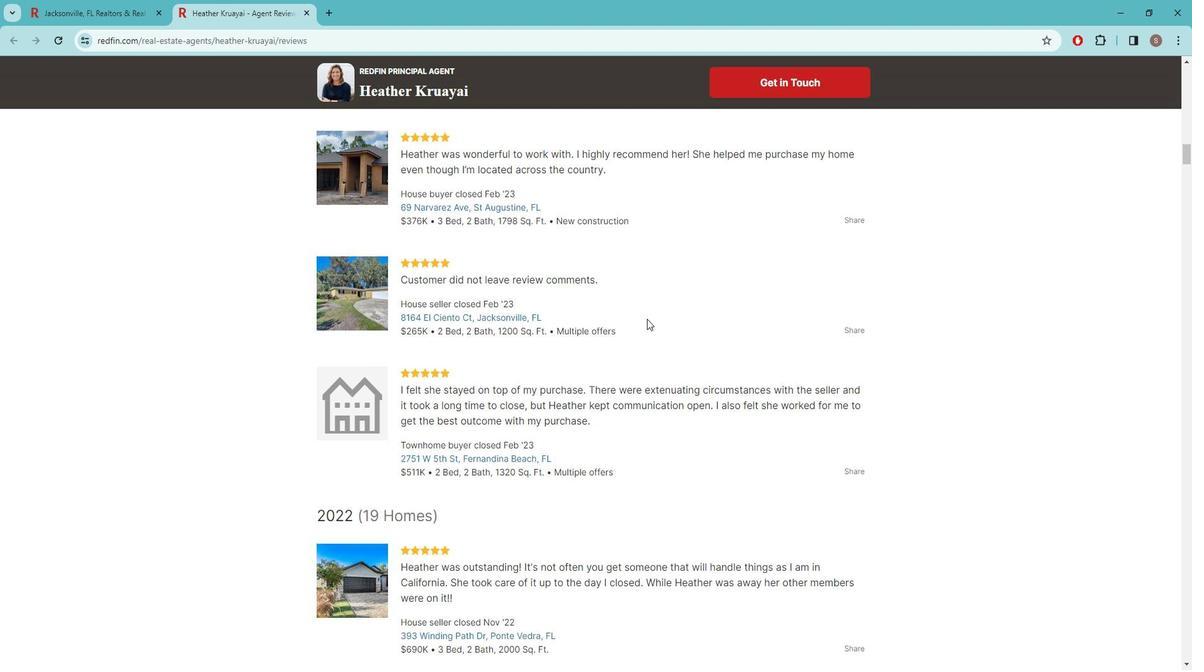 
Action: Mouse moved to (657, 365)
Screenshot: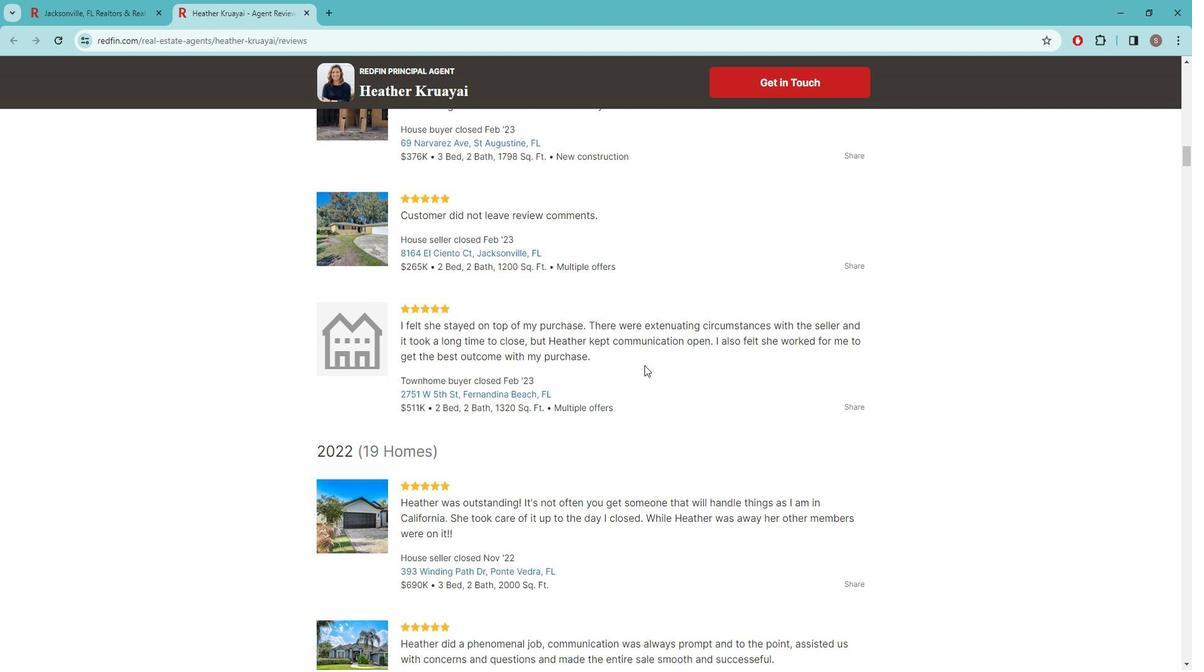 
Action: Mouse scrolled (657, 364) with delta (0, 0)
Screenshot: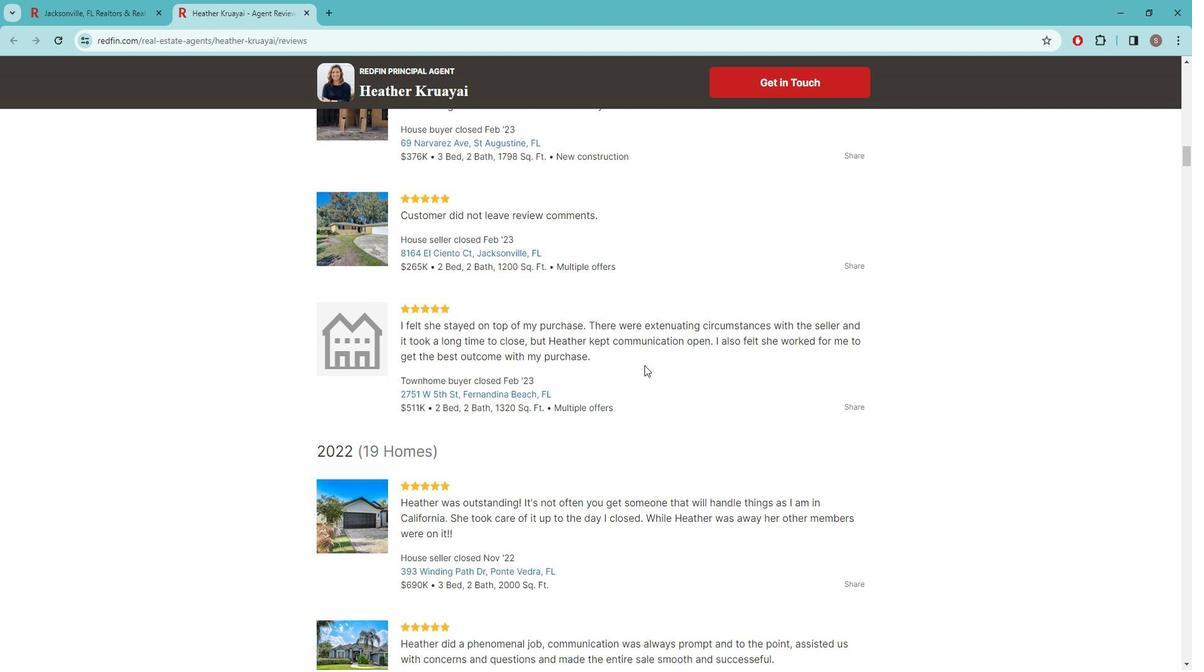 
Action: Mouse moved to (644, 338)
Screenshot: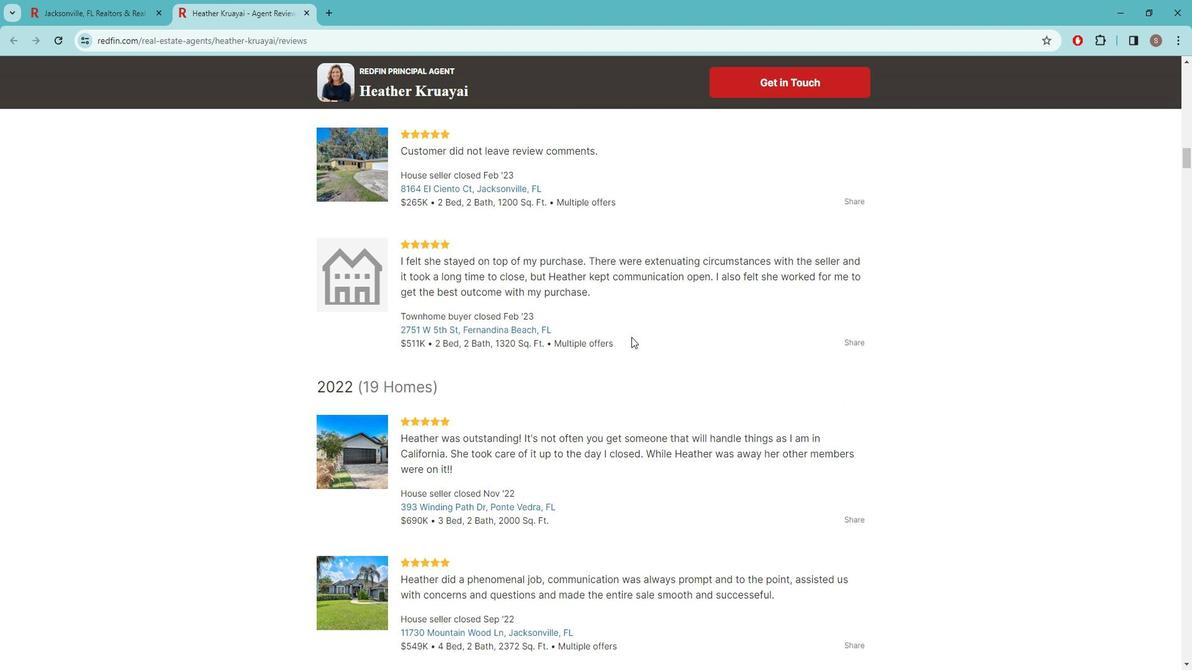 
Action: Mouse scrolled (644, 337) with delta (0, 0)
Screenshot: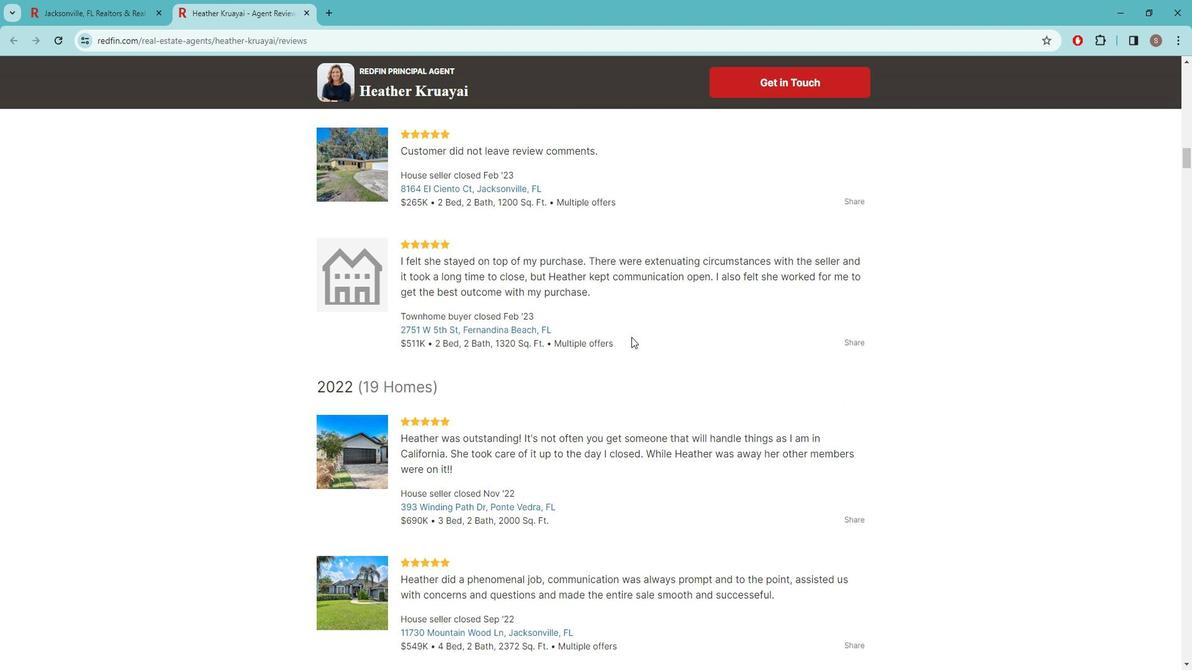 
Action: Mouse moved to (586, 381)
Screenshot: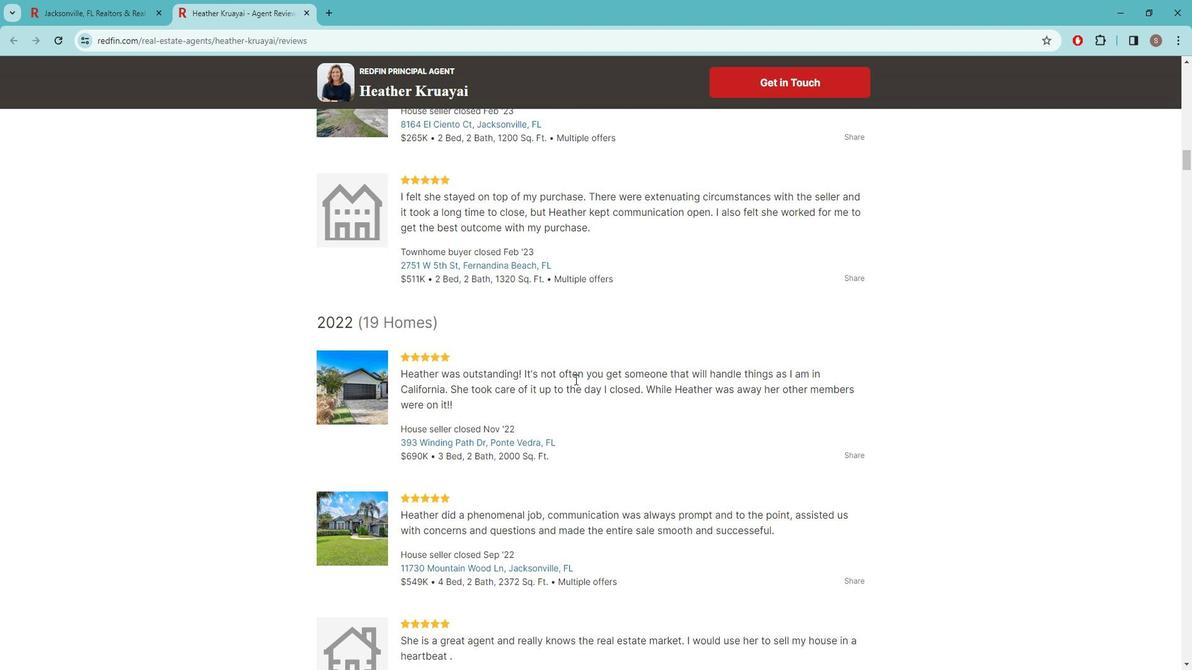 
Action: Mouse scrolled (586, 380) with delta (0, 0)
Screenshot: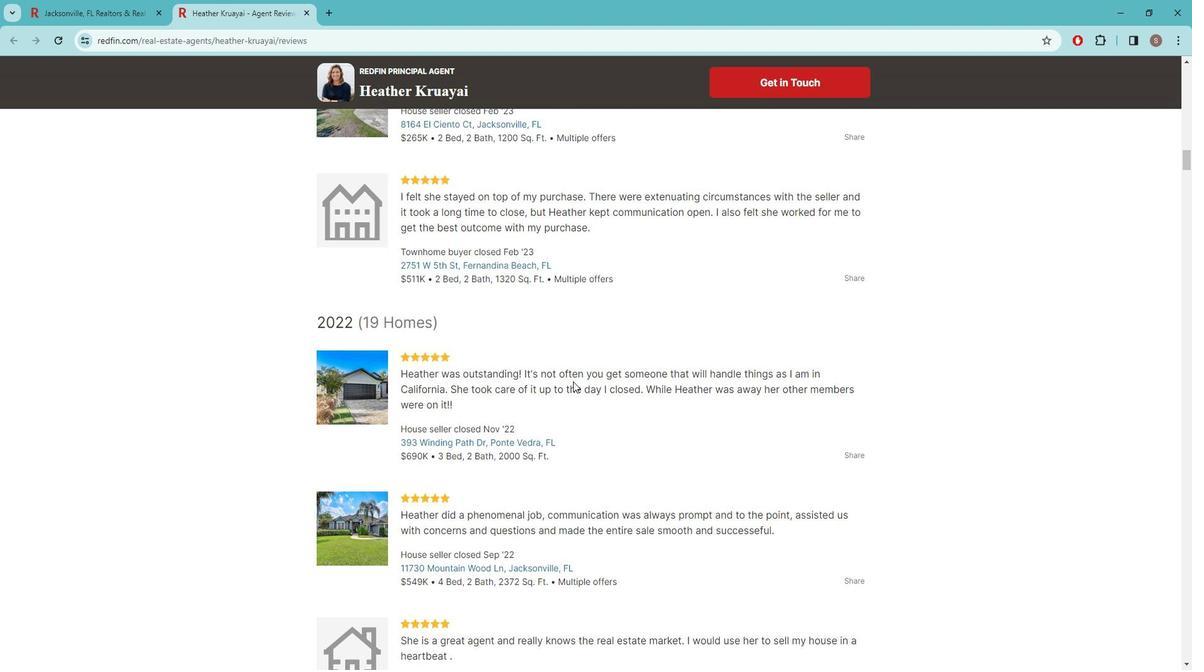 
Action: Mouse moved to (685, 360)
Screenshot: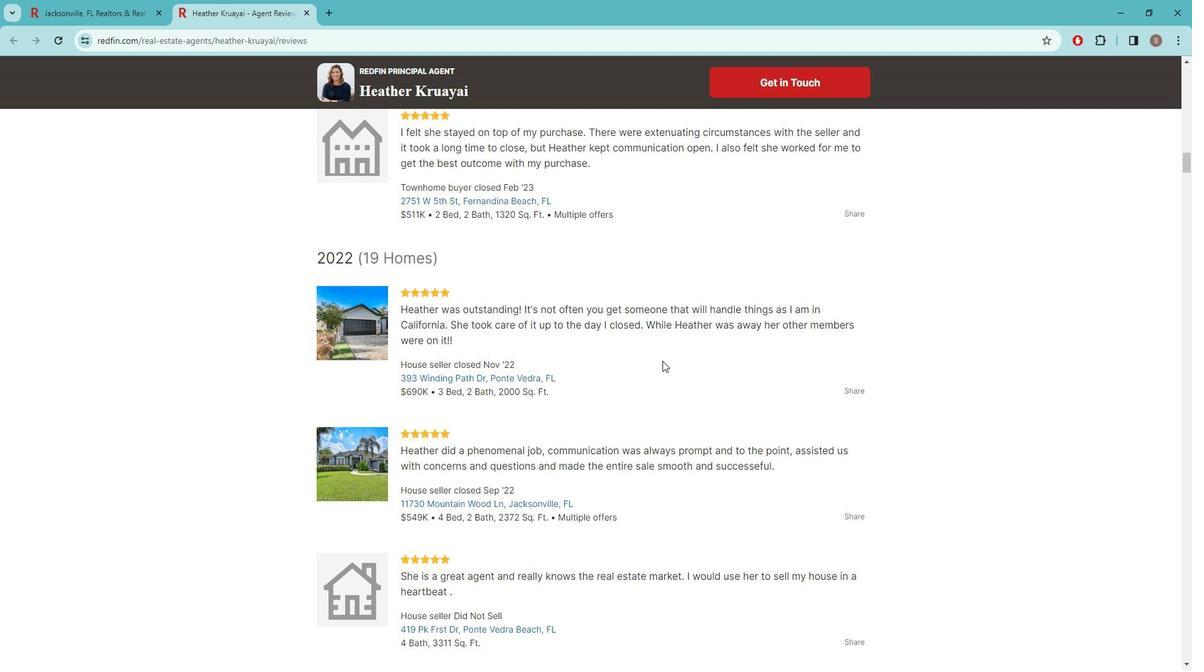 
Action: Mouse scrolled (685, 360) with delta (0, 0)
Screenshot: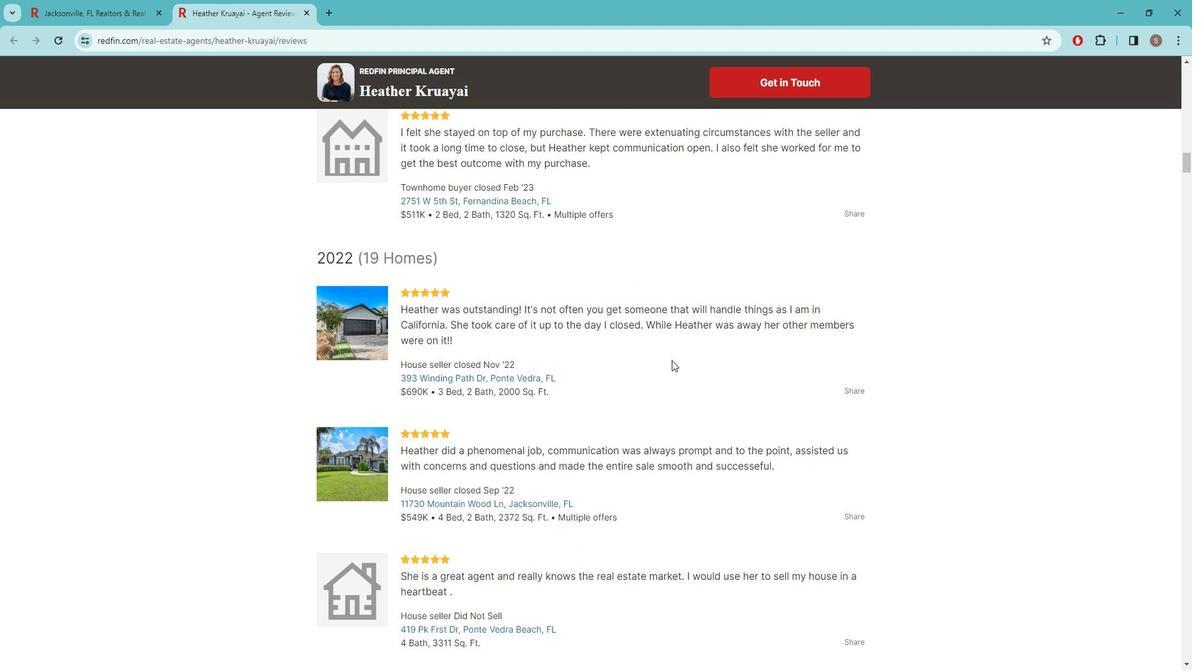 
Action: Mouse moved to (686, 360)
Screenshot: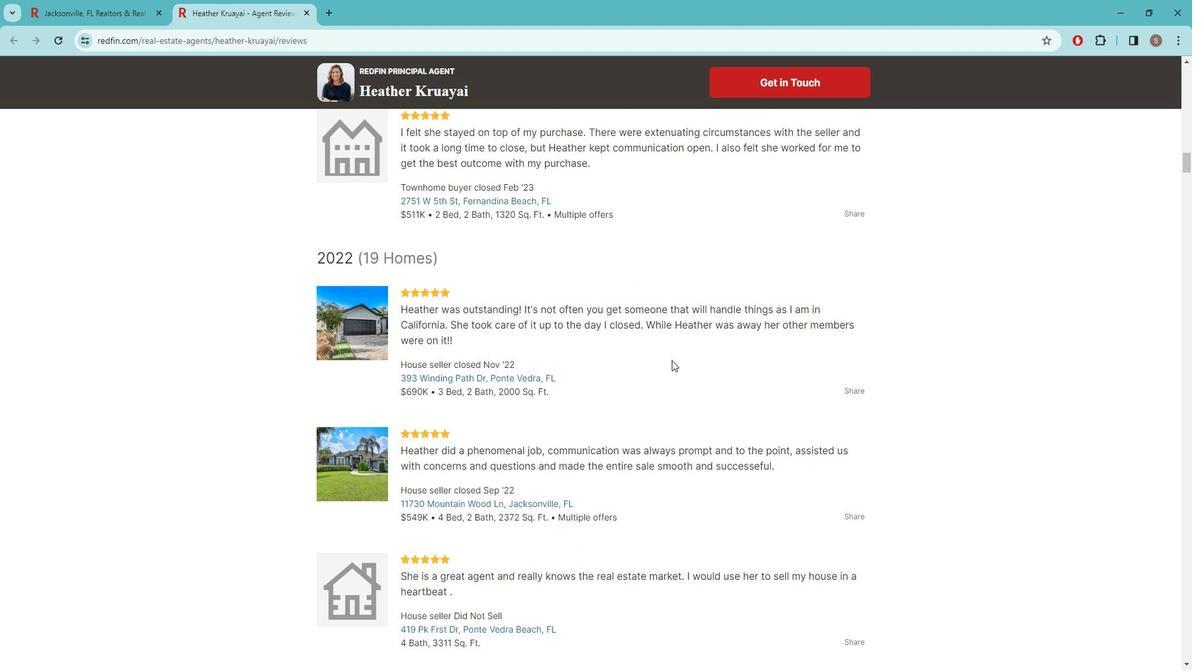 
Action: Mouse scrolled (686, 359) with delta (0, 0)
Screenshot: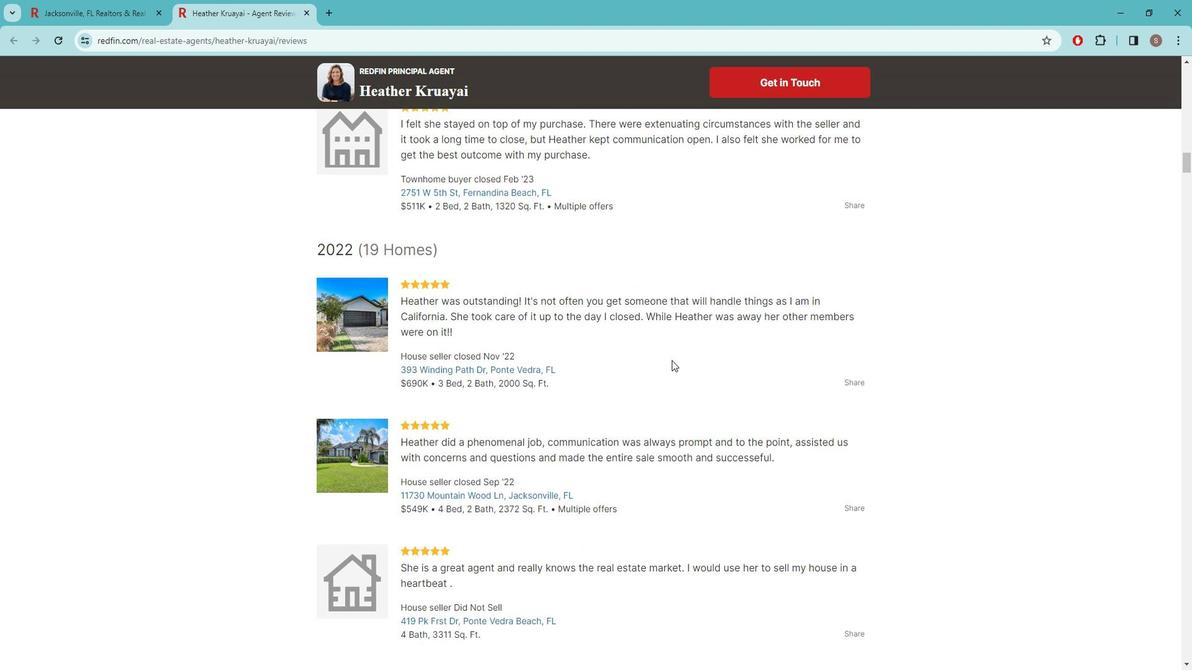 
Action: Mouse moved to (674, 356)
Screenshot: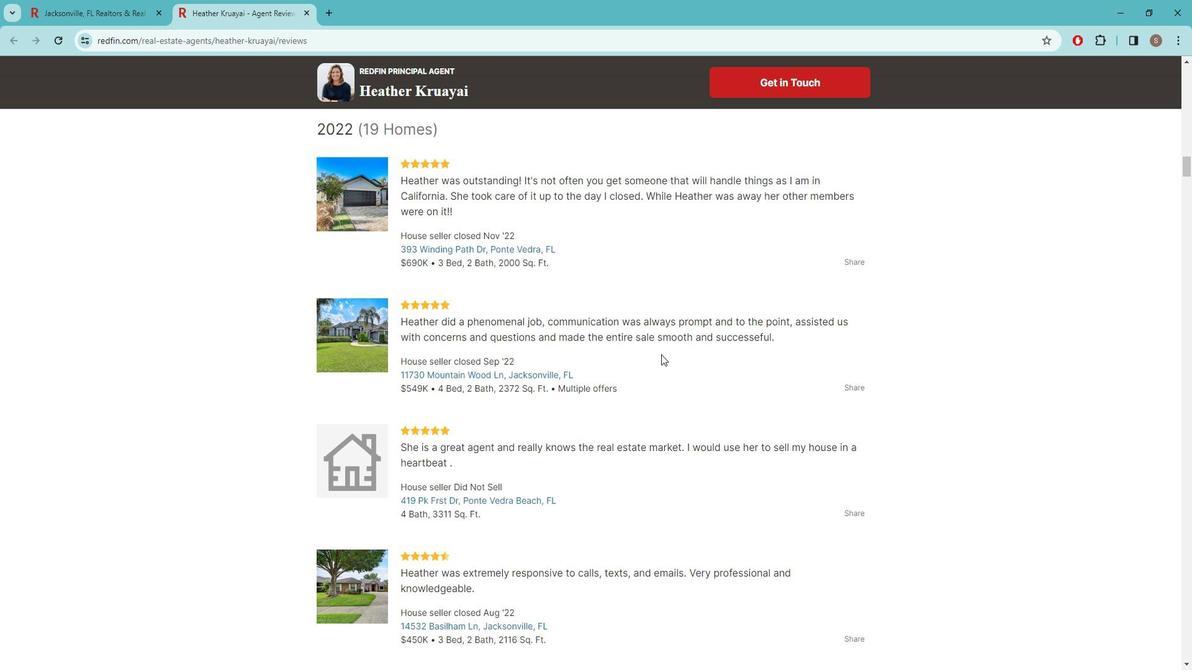 
Action: Mouse scrolled (674, 355) with delta (0, 0)
Screenshot: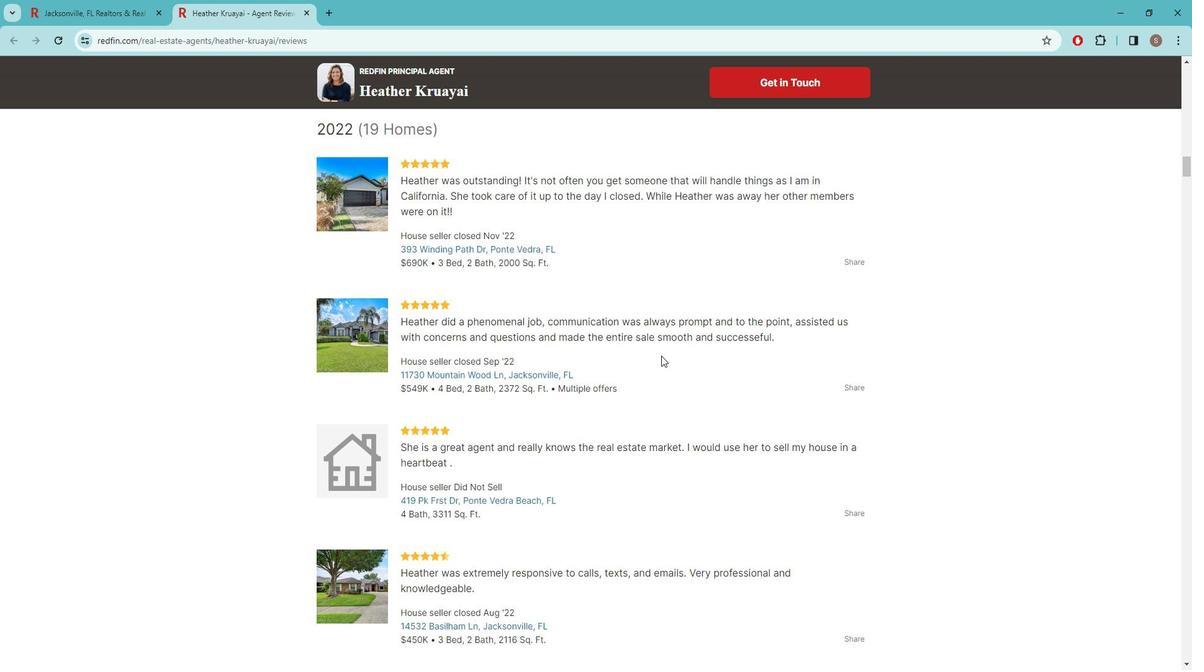 
Action: Mouse moved to (681, 343)
Screenshot: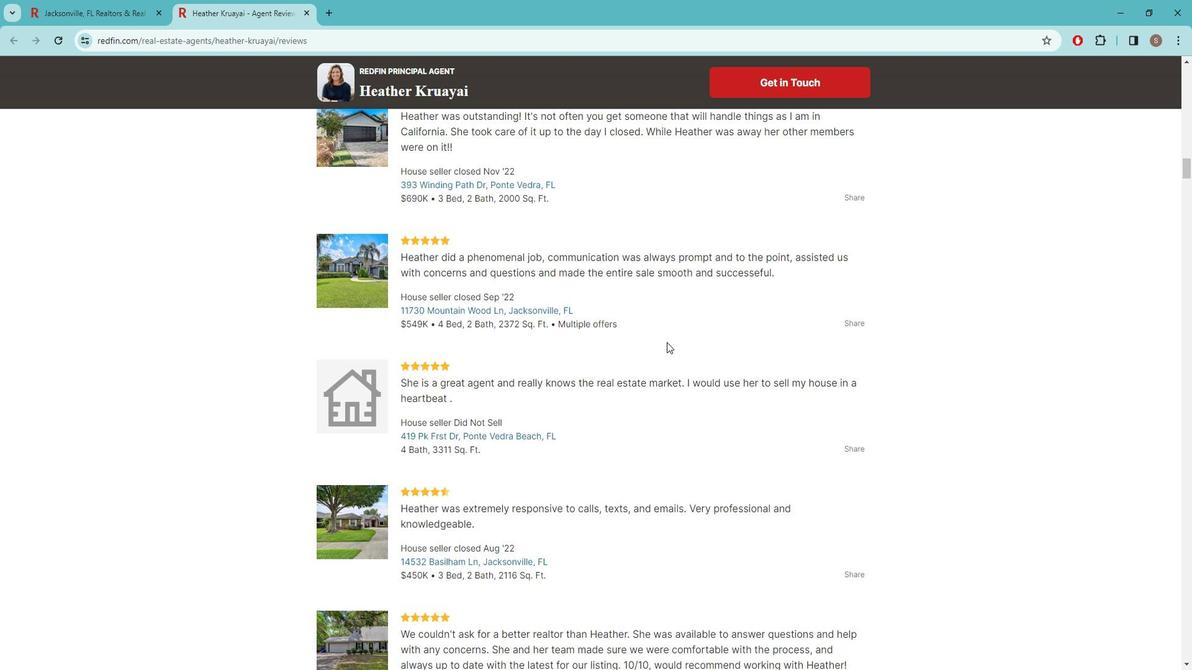 
Action: Mouse scrolled (681, 342) with delta (0, 0)
Screenshot: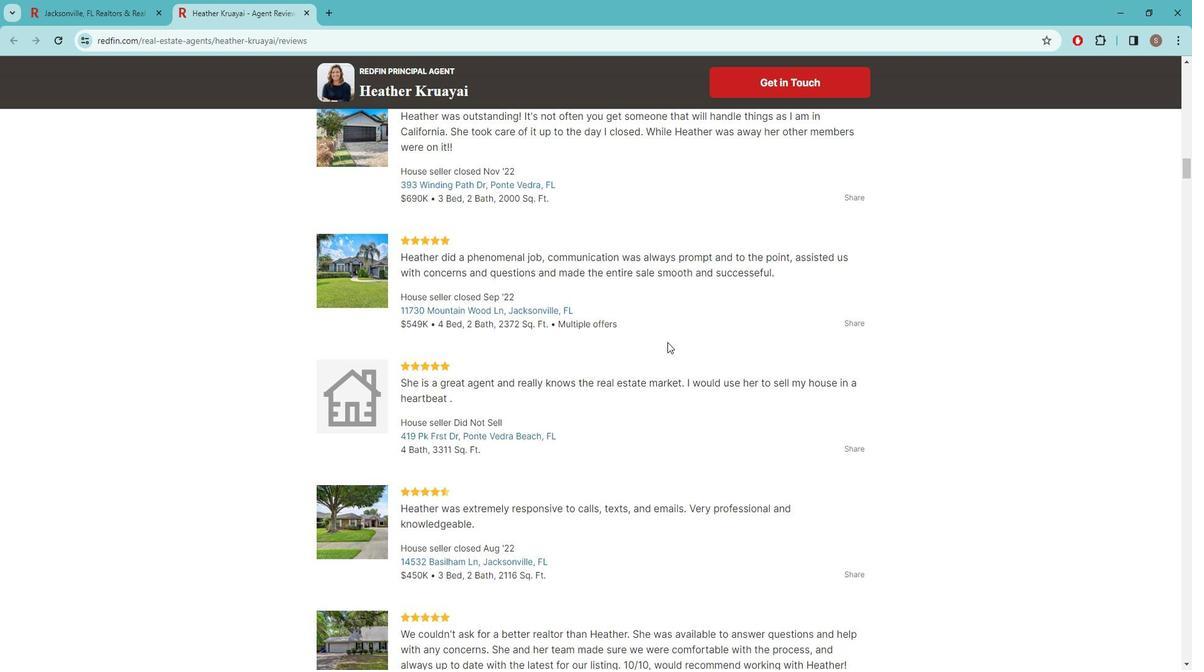 
Action: Mouse moved to (678, 355)
Screenshot: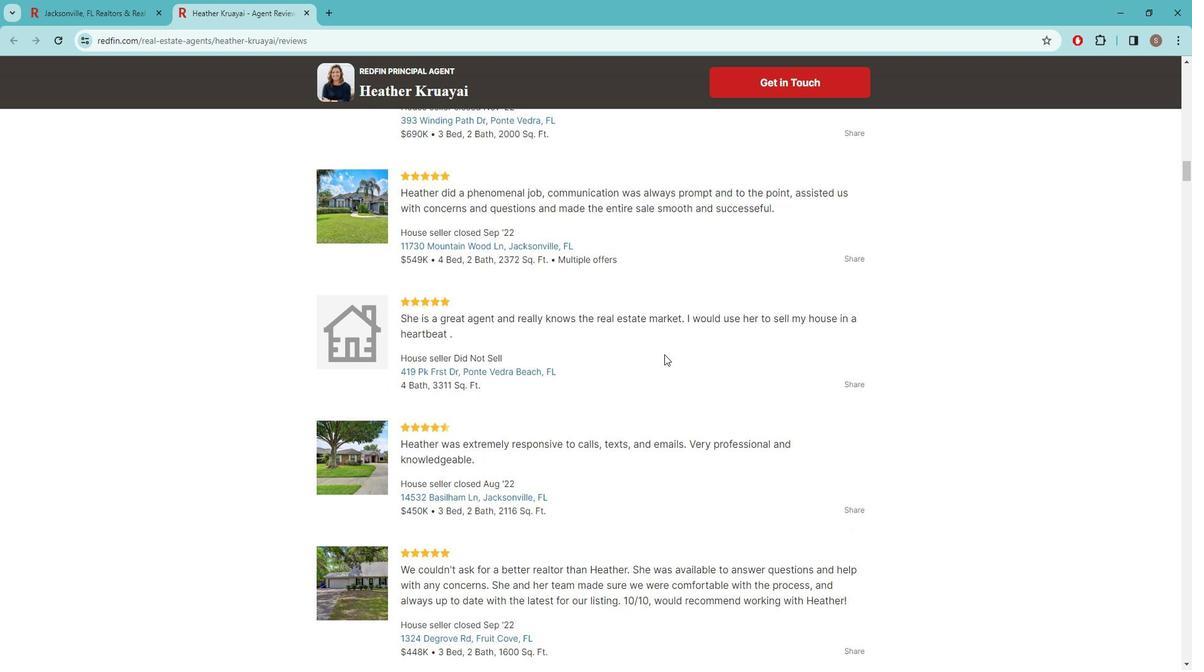 
Action: Mouse scrolled (678, 354) with delta (0, 0)
Screenshot: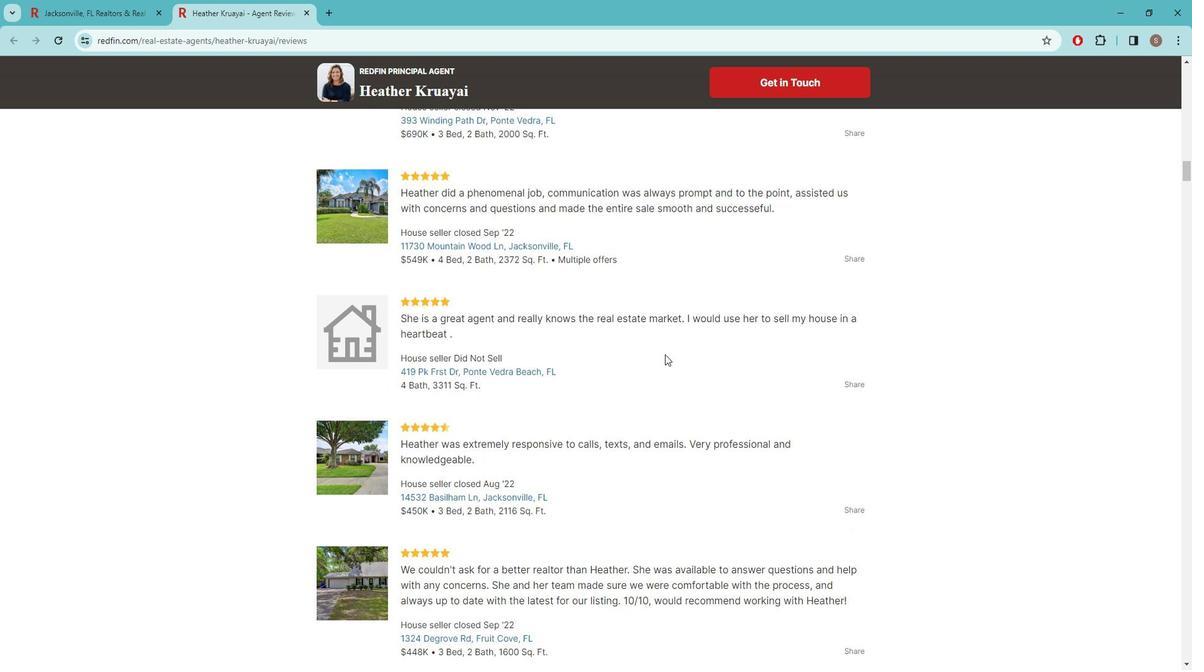 
Action: Mouse moved to (680, 351)
Screenshot: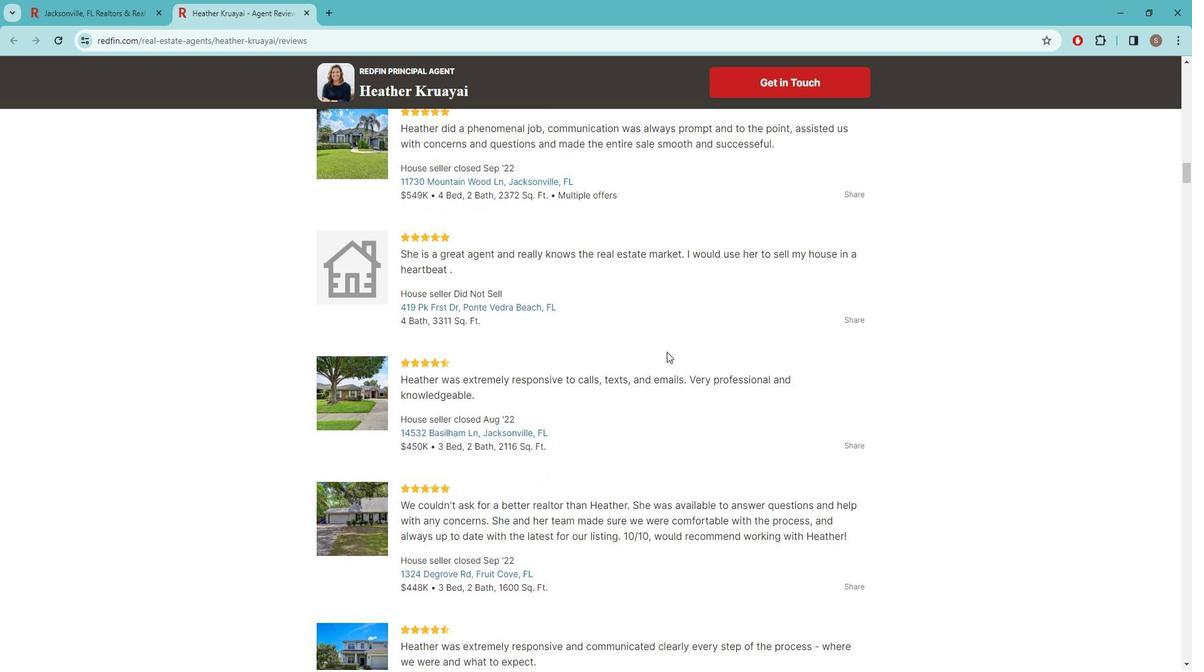 
Action: Mouse scrolled (680, 350) with delta (0, 0)
Screenshot: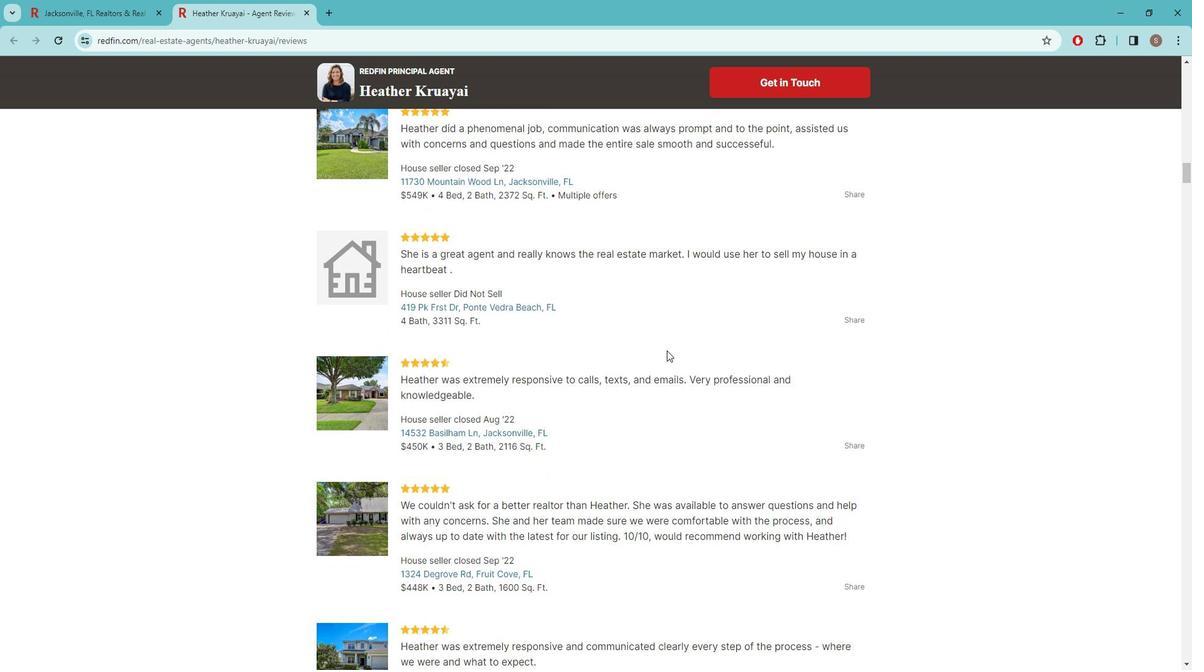
Action: Mouse moved to (702, 345)
Screenshot: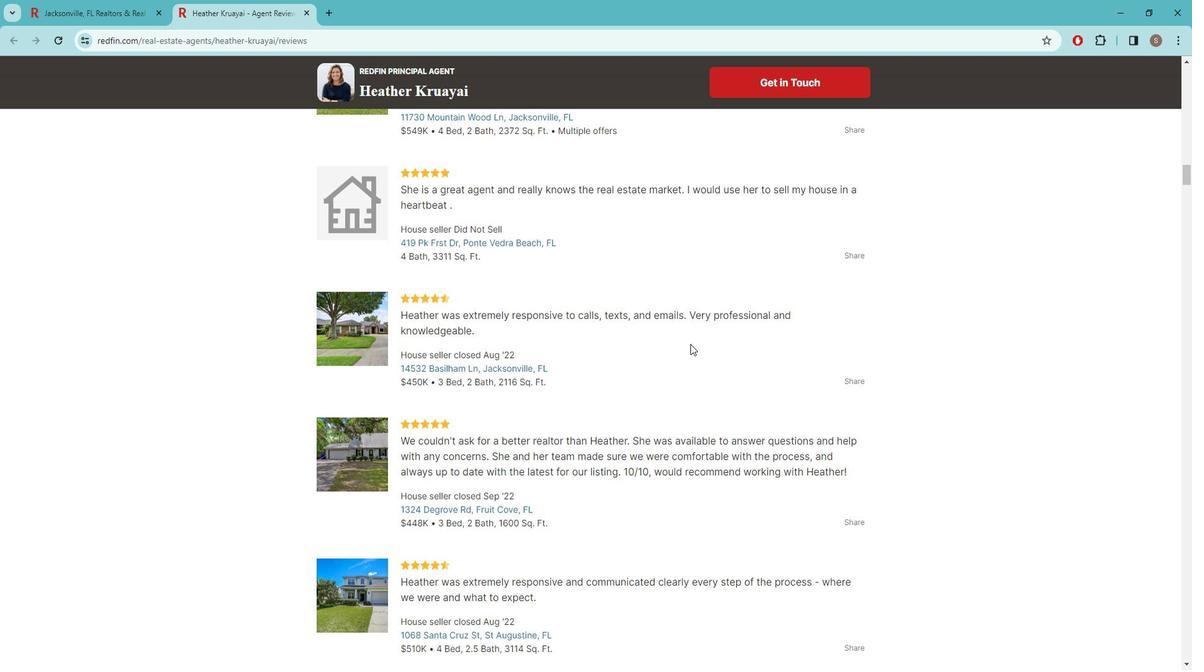 
Action: Mouse scrolled (702, 345) with delta (0, 0)
Screenshot: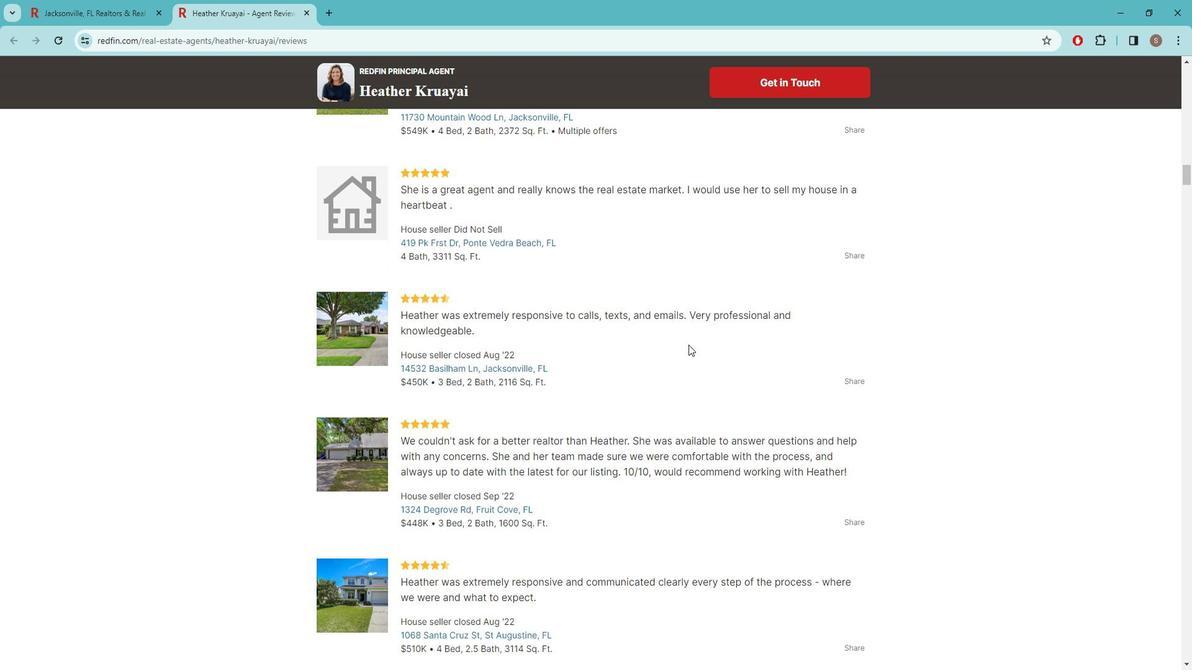 
Action: Mouse moved to (629, 360)
Screenshot: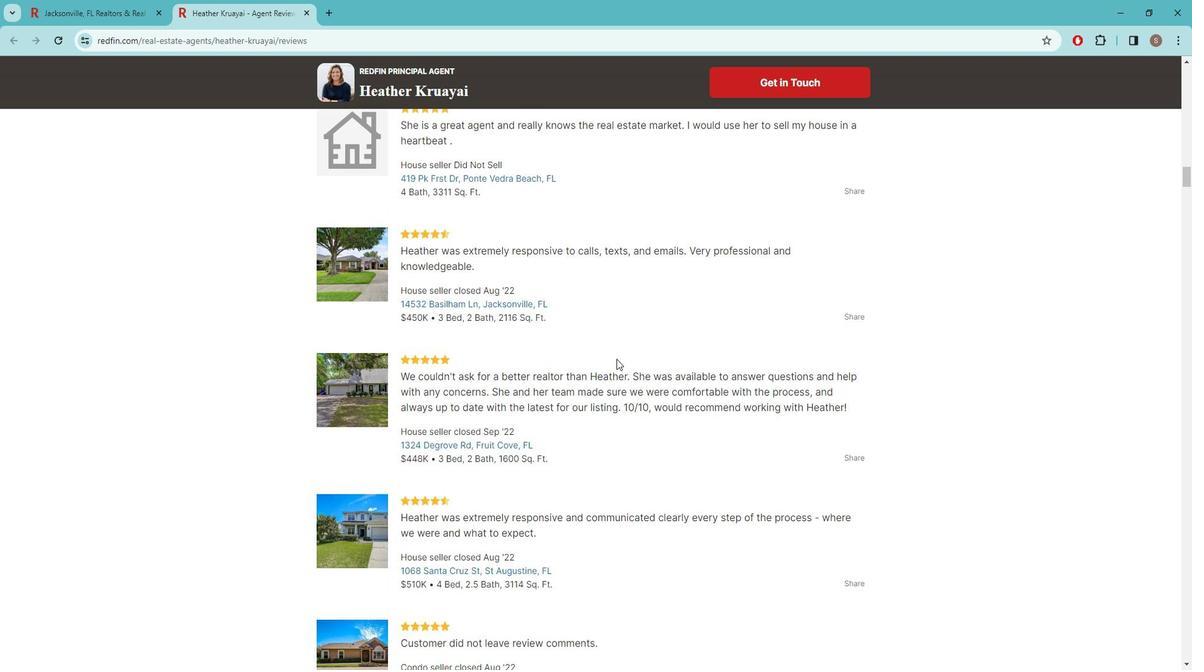 
Action: Mouse scrolled (629, 360) with delta (0, 0)
Screenshot: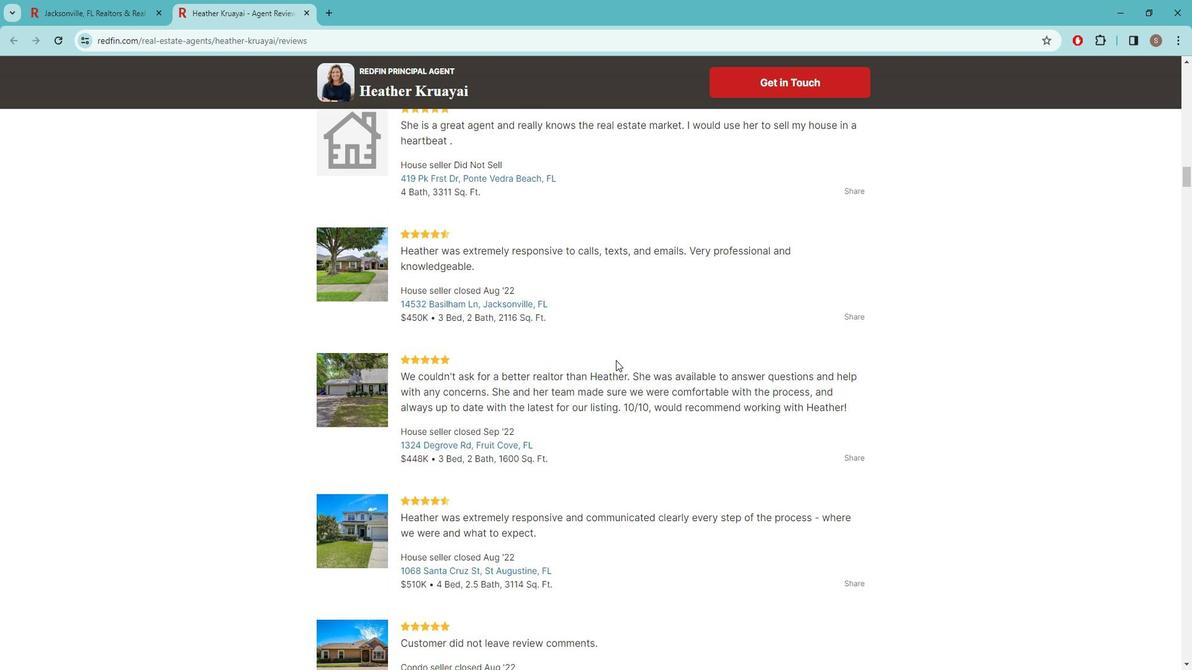 
Action: Mouse moved to (653, 359)
Screenshot: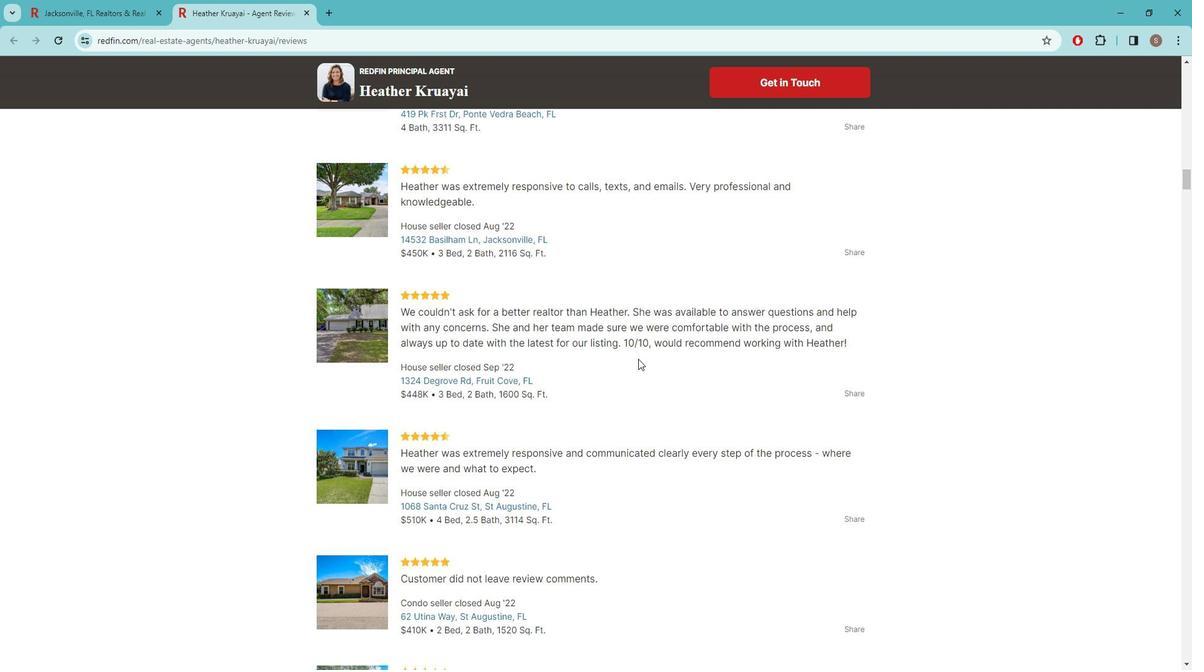 
Action: Mouse scrolled (653, 358) with delta (0, 0)
Screenshot: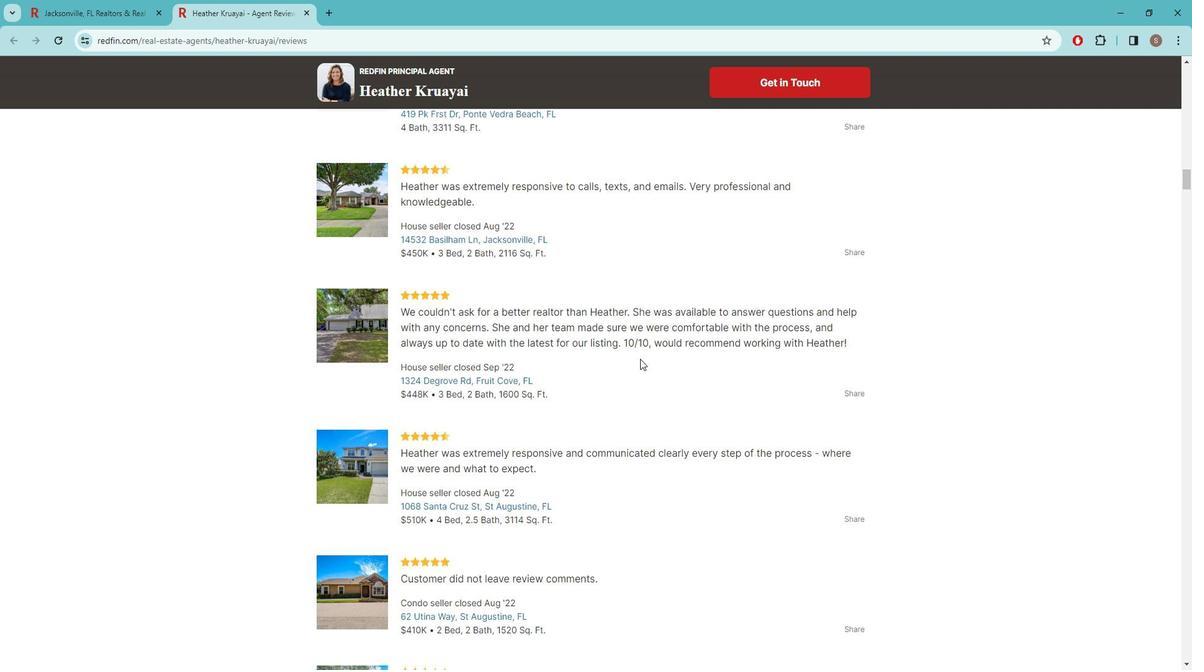 
Action: Mouse moved to (653, 341)
Screenshot: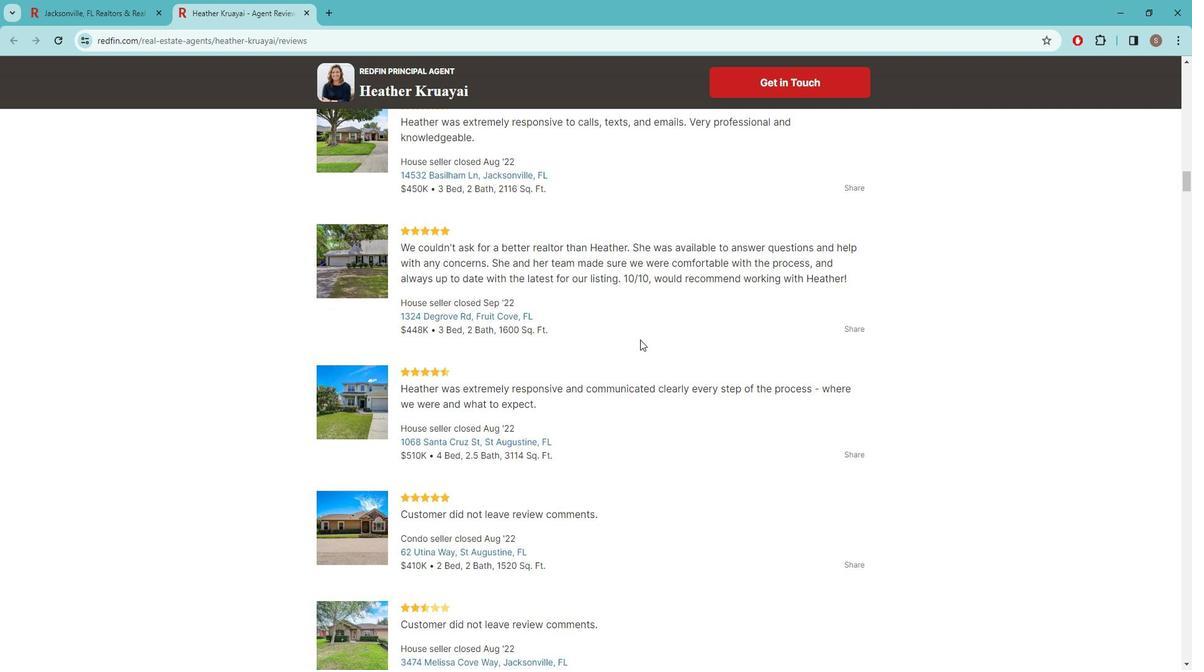 
Action: Mouse scrolled (653, 340) with delta (0, 0)
Screenshot: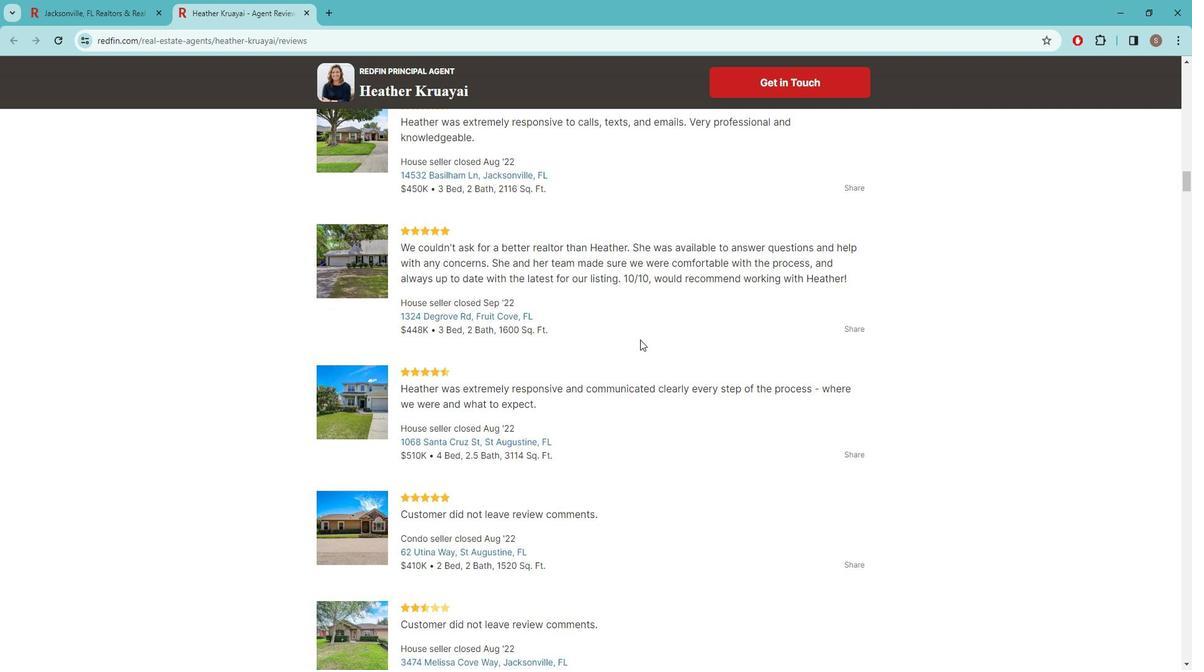 
Action: Mouse moved to (651, 357)
Screenshot: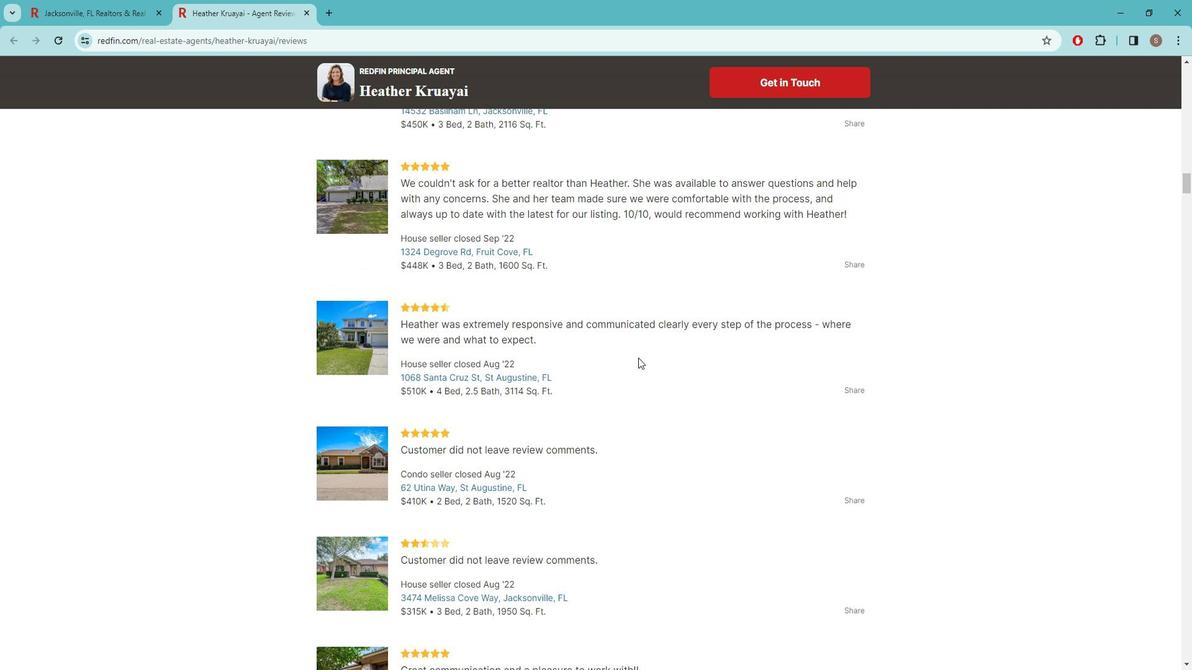 
Action: Mouse scrolled (651, 357) with delta (0, 0)
Screenshot: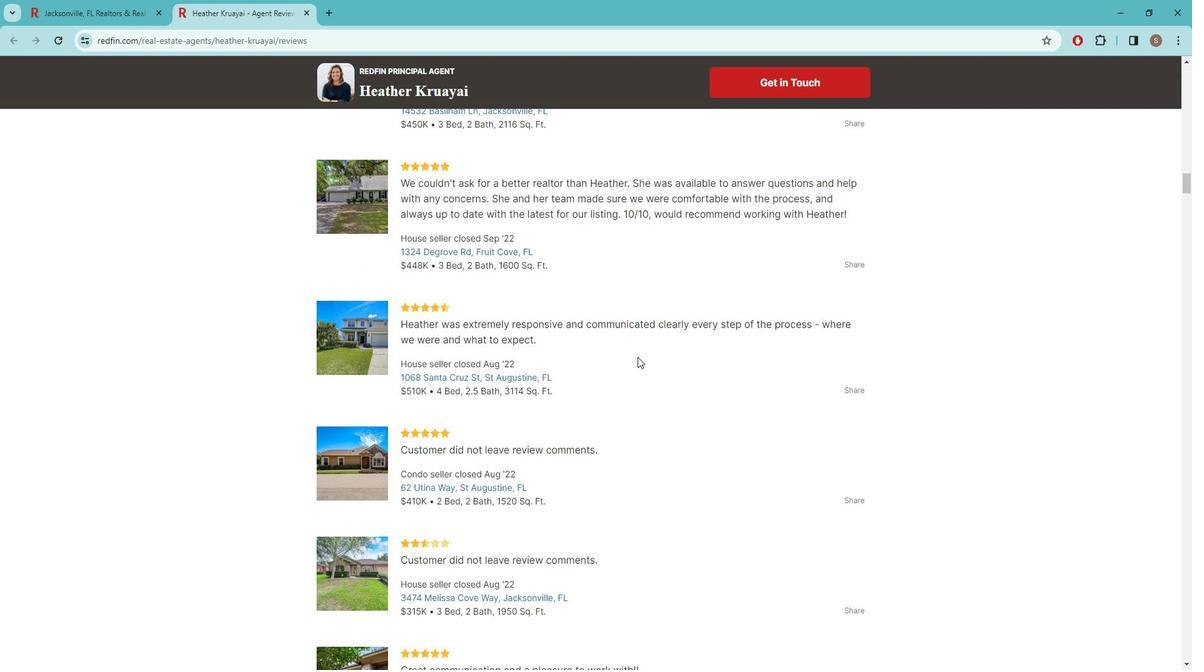 
Action: Mouse scrolled (651, 357) with delta (0, 0)
Screenshot: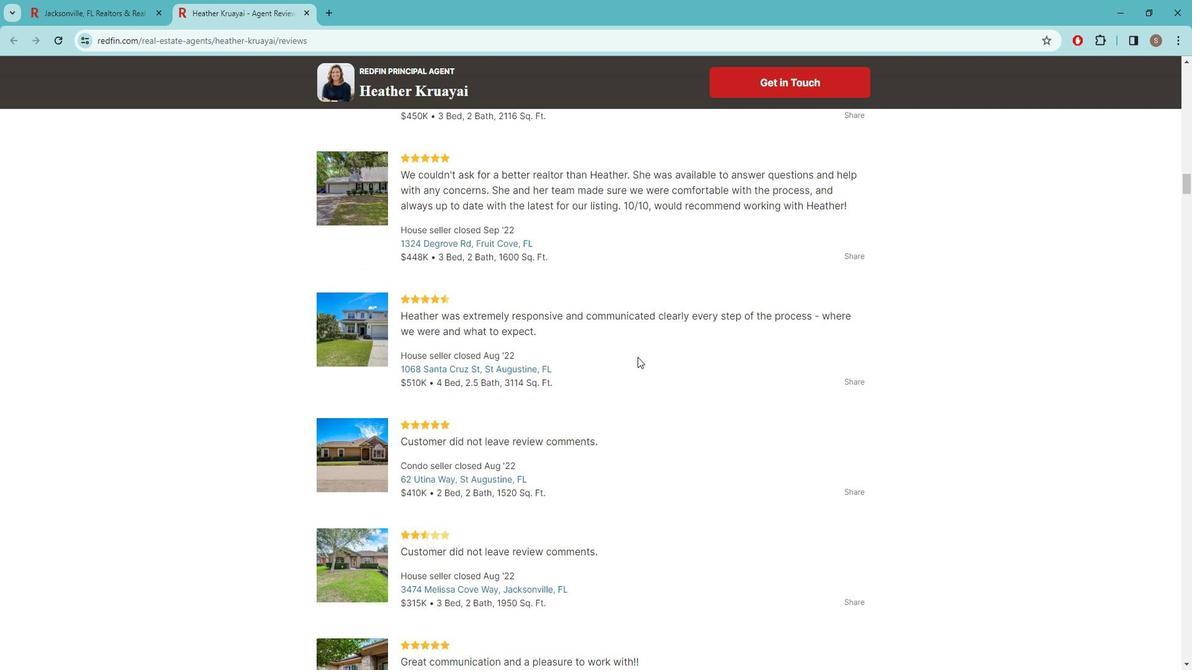 
Action: Mouse moved to (646, 352)
Screenshot: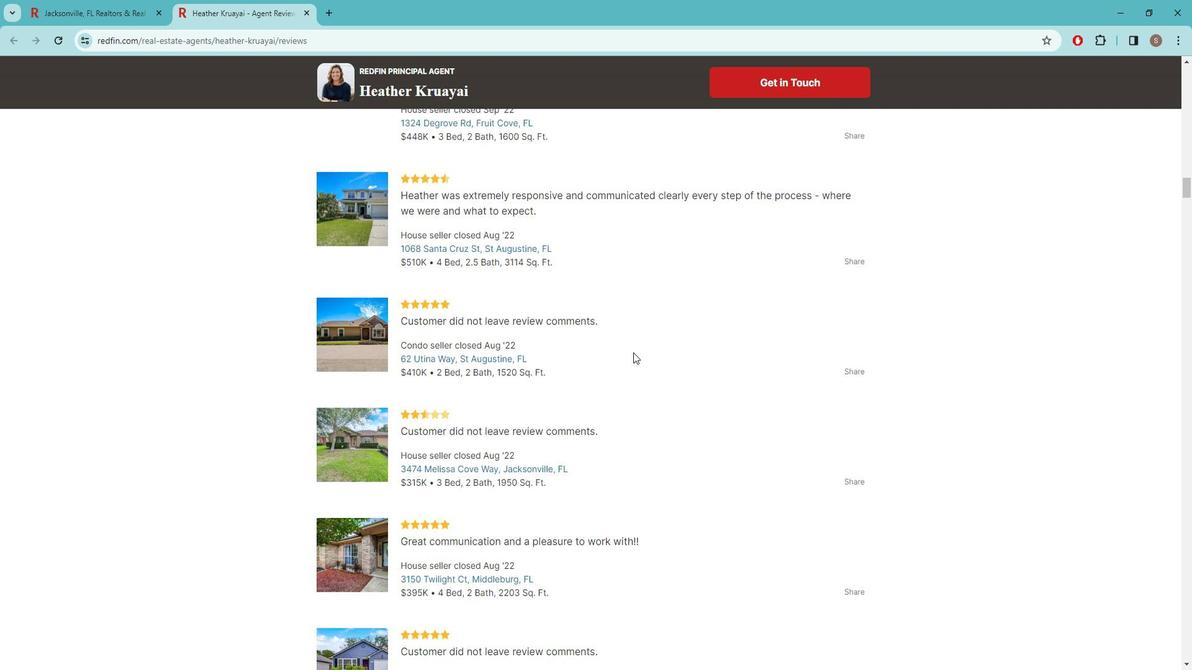 
Action: Mouse scrolled (646, 352) with delta (0, 0)
Screenshot: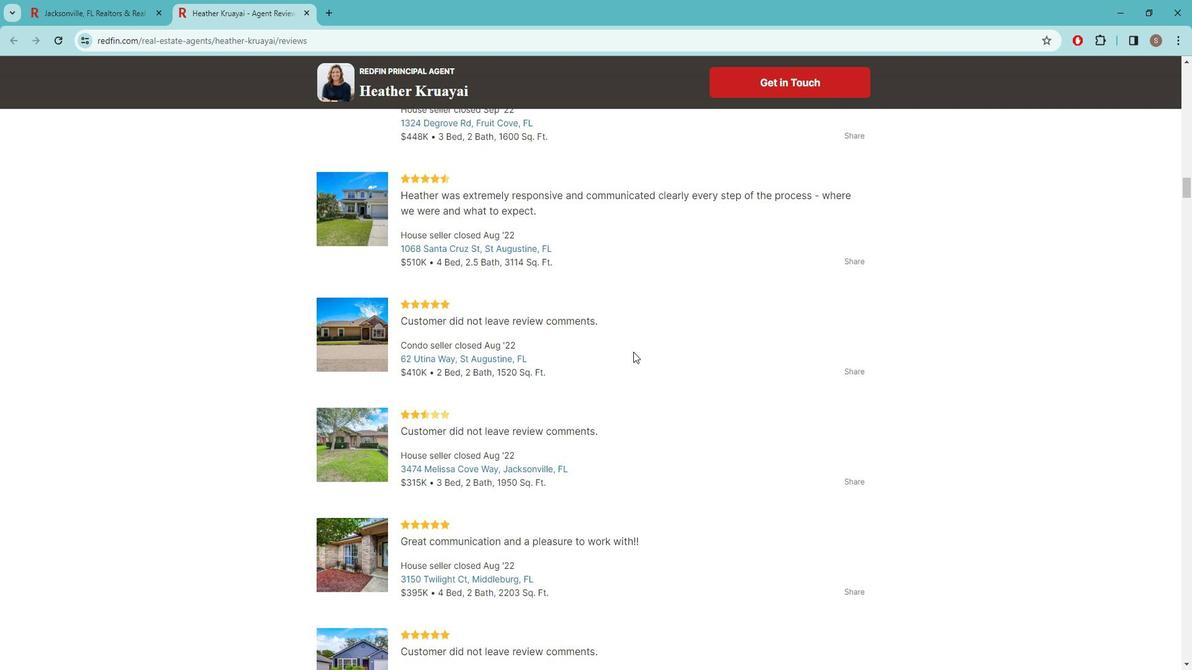 
Action: Mouse scrolled (646, 352) with delta (0, 0)
Screenshot: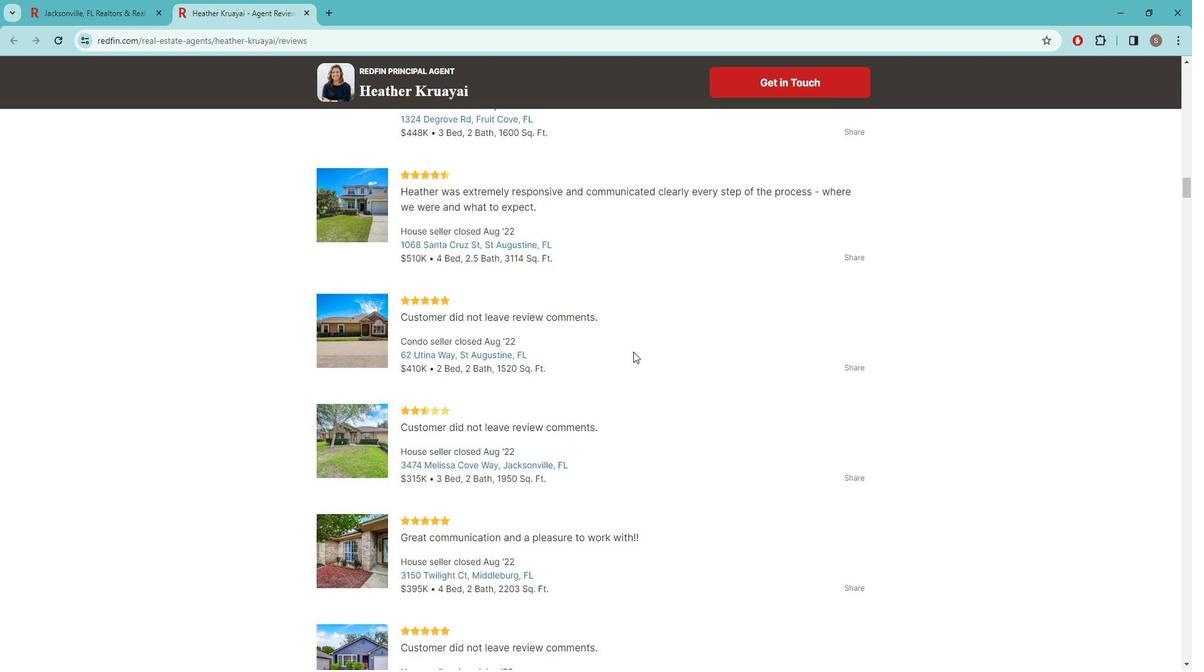 
Action: Mouse scrolled (646, 352) with delta (0, 0)
Screenshot: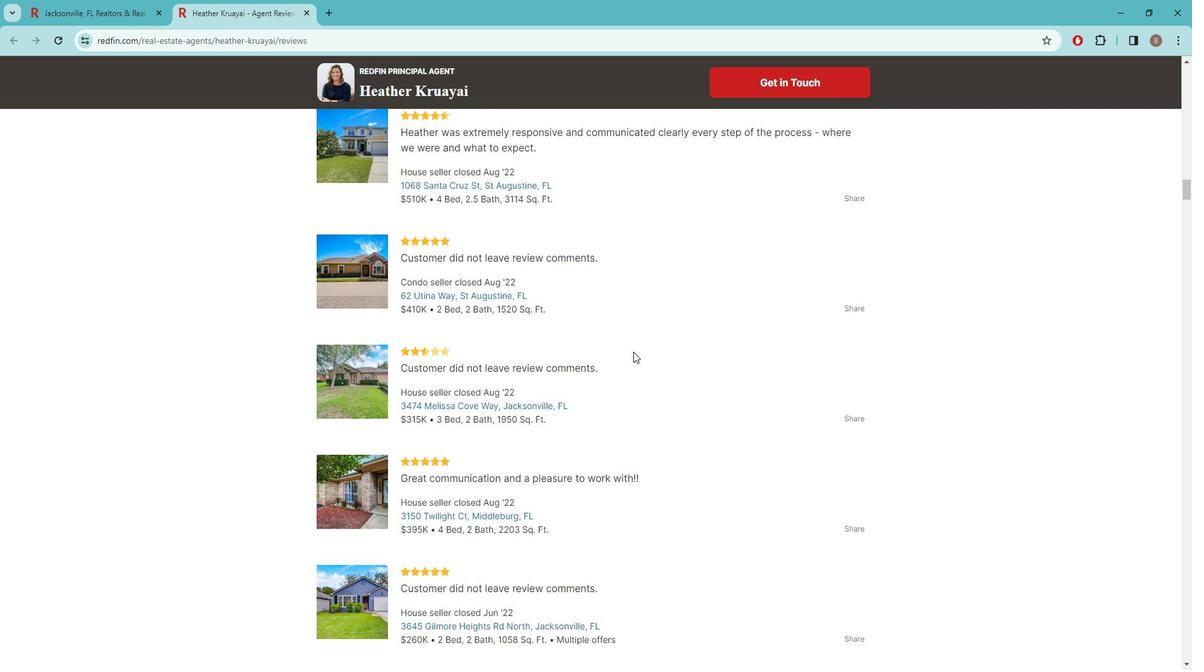 
Action: Mouse scrolled (646, 352) with delta (0, 0)
Screenshot: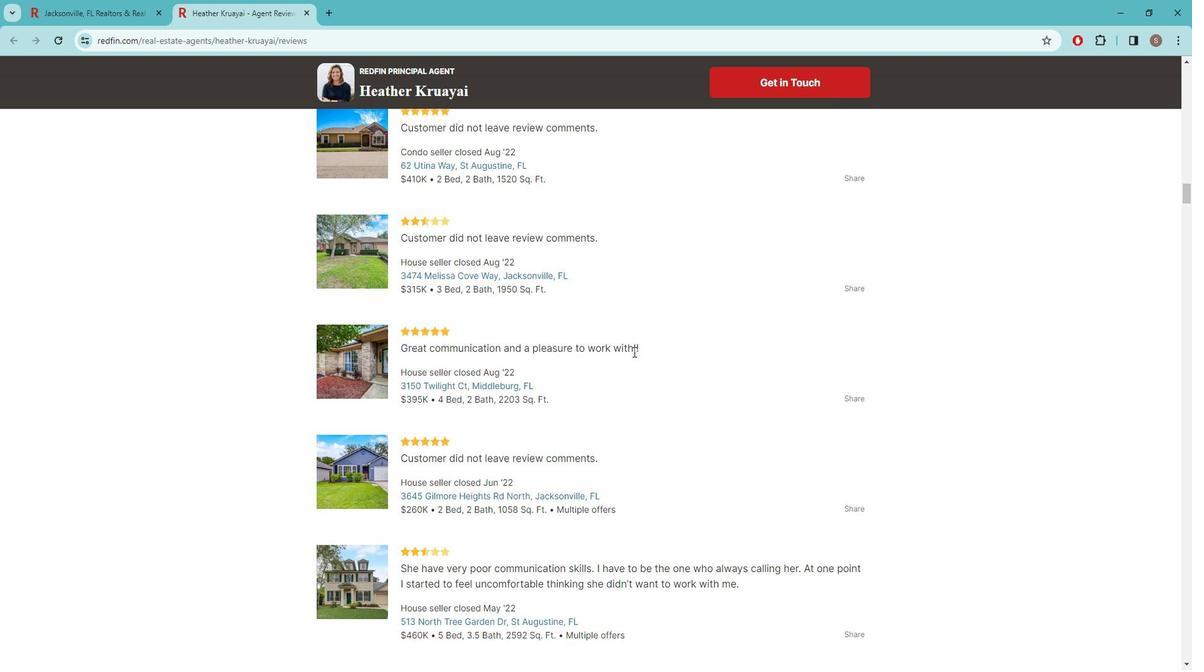 
Action: Mouse scrolled (646, 352) with delta (0, 0)
Screenshot: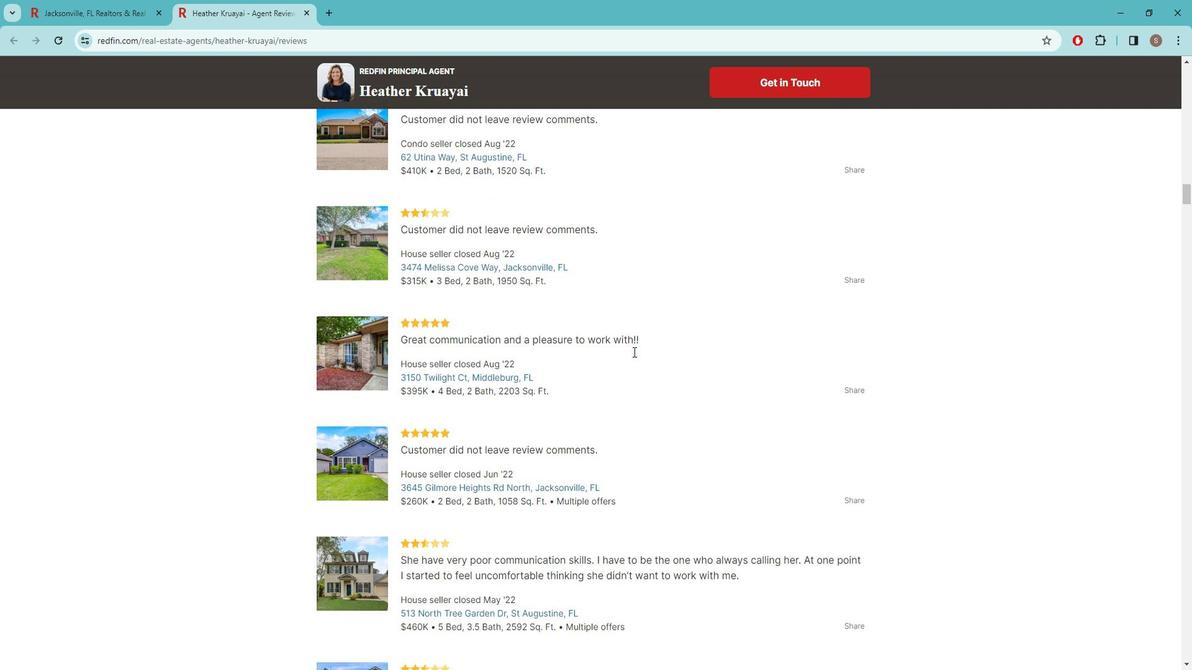 
Action: Mouse moved to (658, 324)
Screenshot: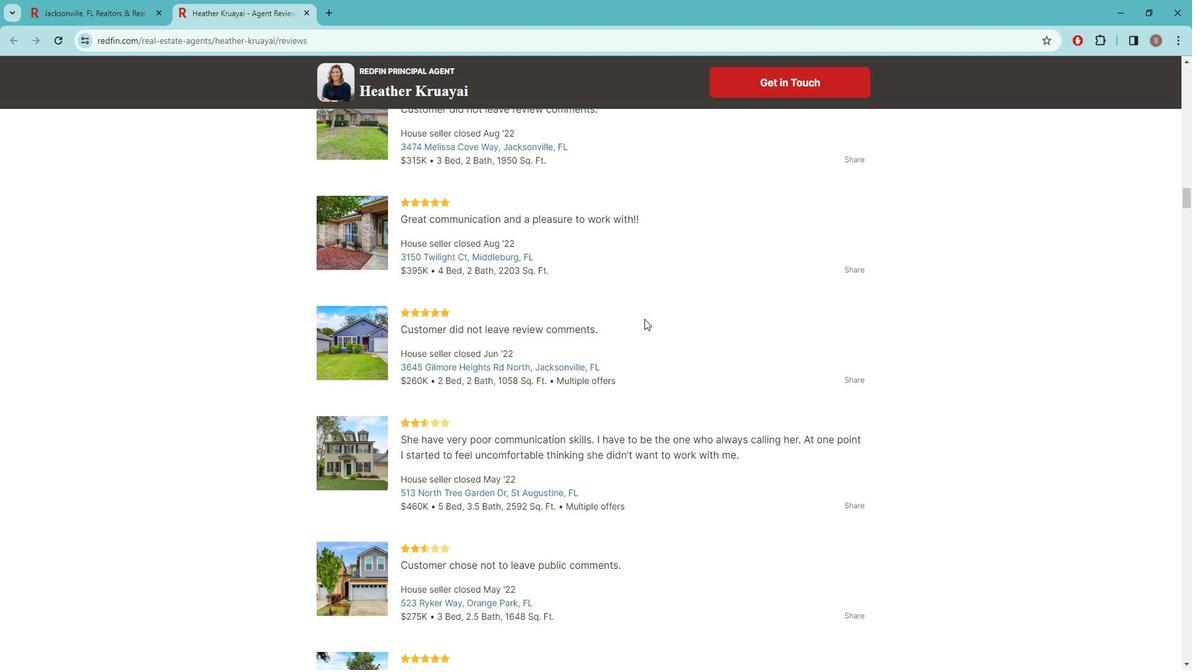 
Action: Mouse scrolled (658, 324) with delta (0, 0)
Screenshot: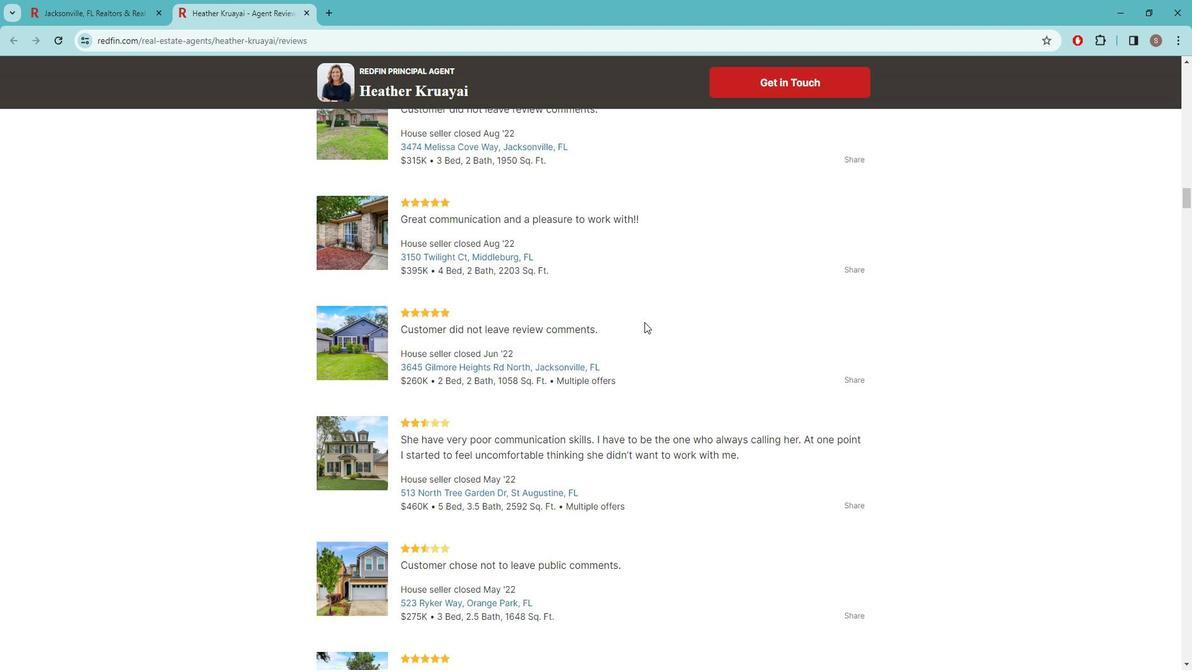 
Action: Mouse scrolled (658, 324) with delta (0, 0)
Screenshot: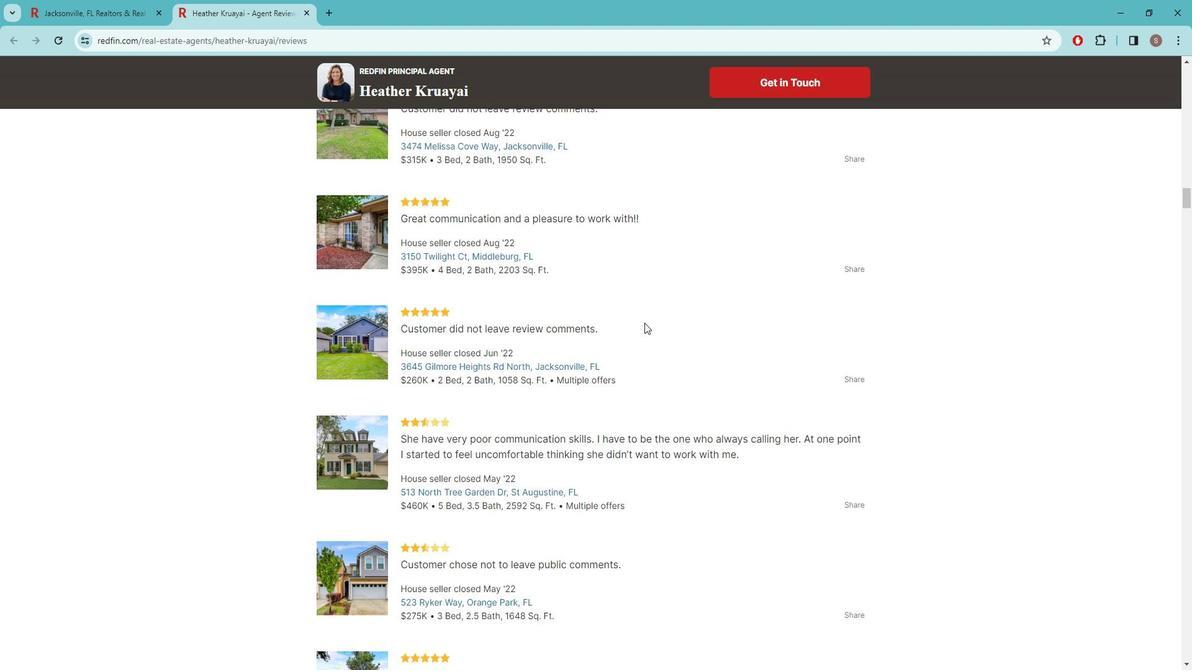 
Action: Mouse moved to (658, 324)
Screenshot: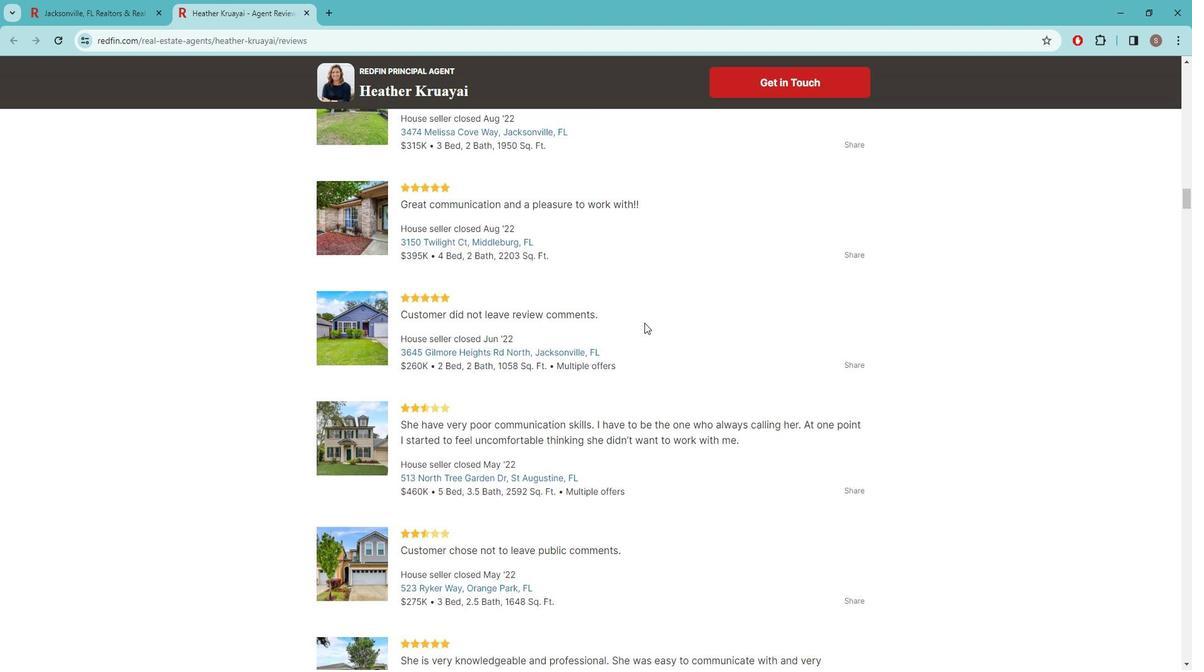 
Action: Mouse scrolled (658, 324) with delta (0, 0)
Screenshot: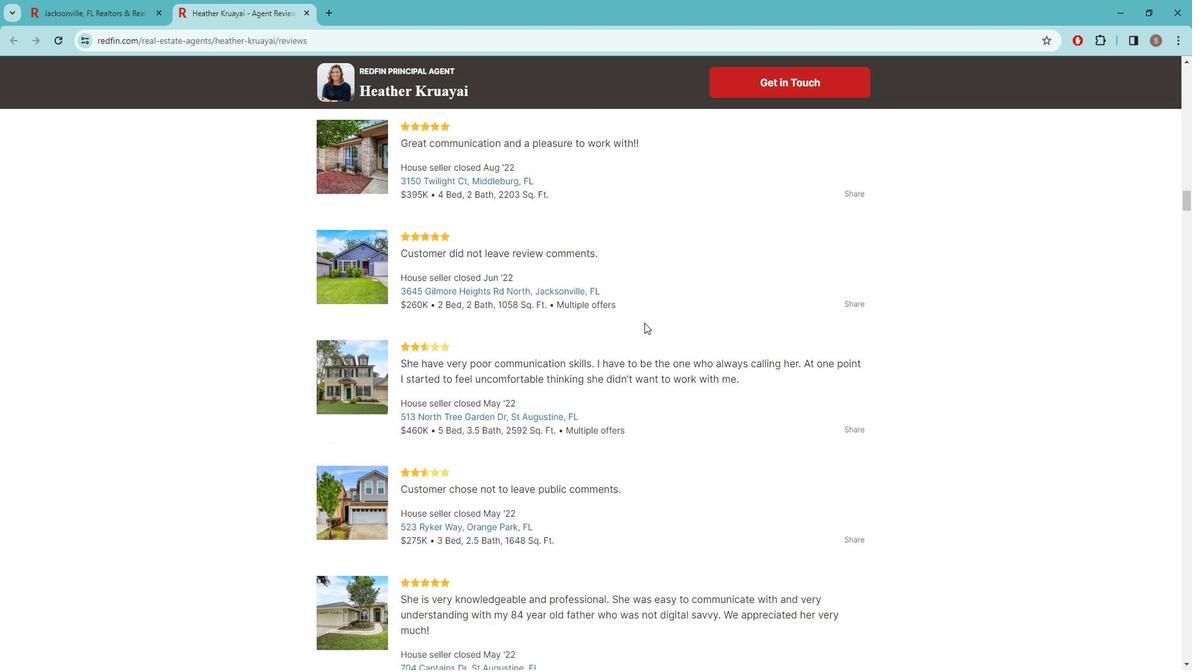 
Action: Mouse moved to (722, 311)
Screenshot: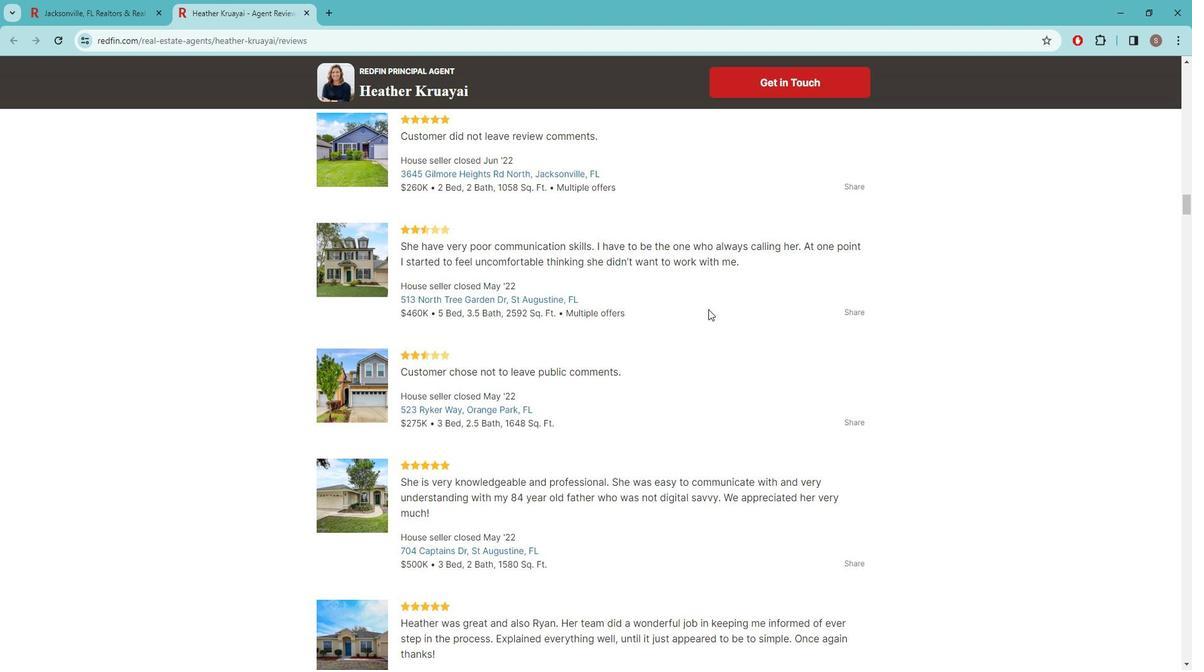 
Action: Mouse scrolled (722, 311) with delta (0, 0)
Screenshot: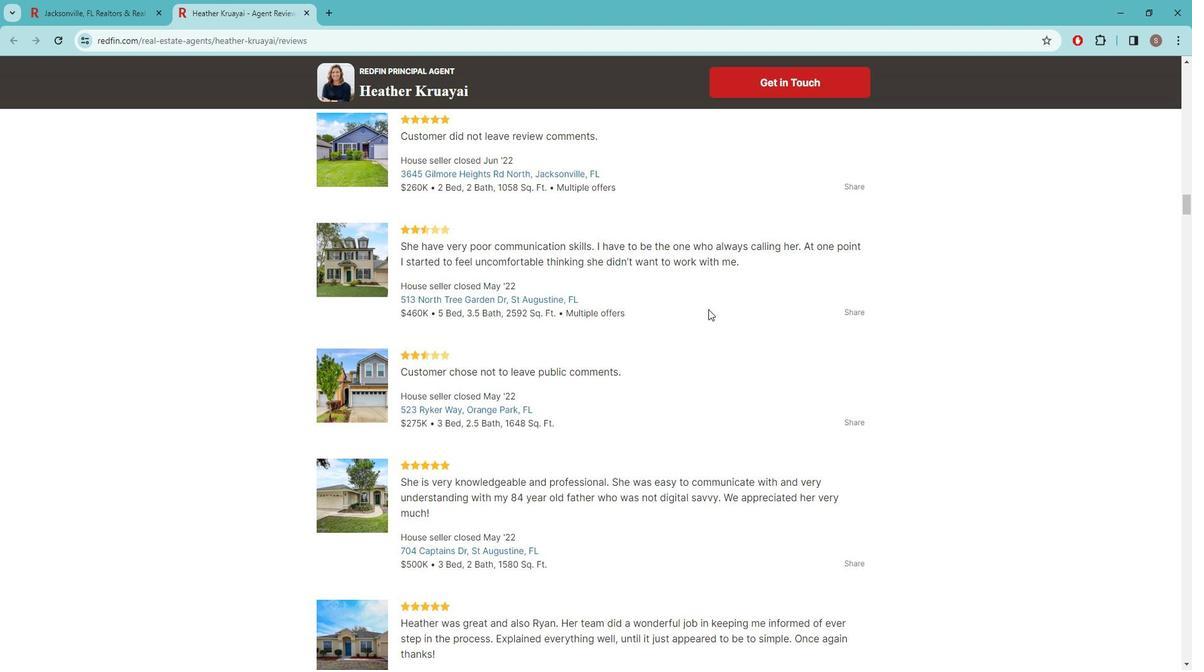 
Action: Mouse moved to (721, 312)
Screenshot: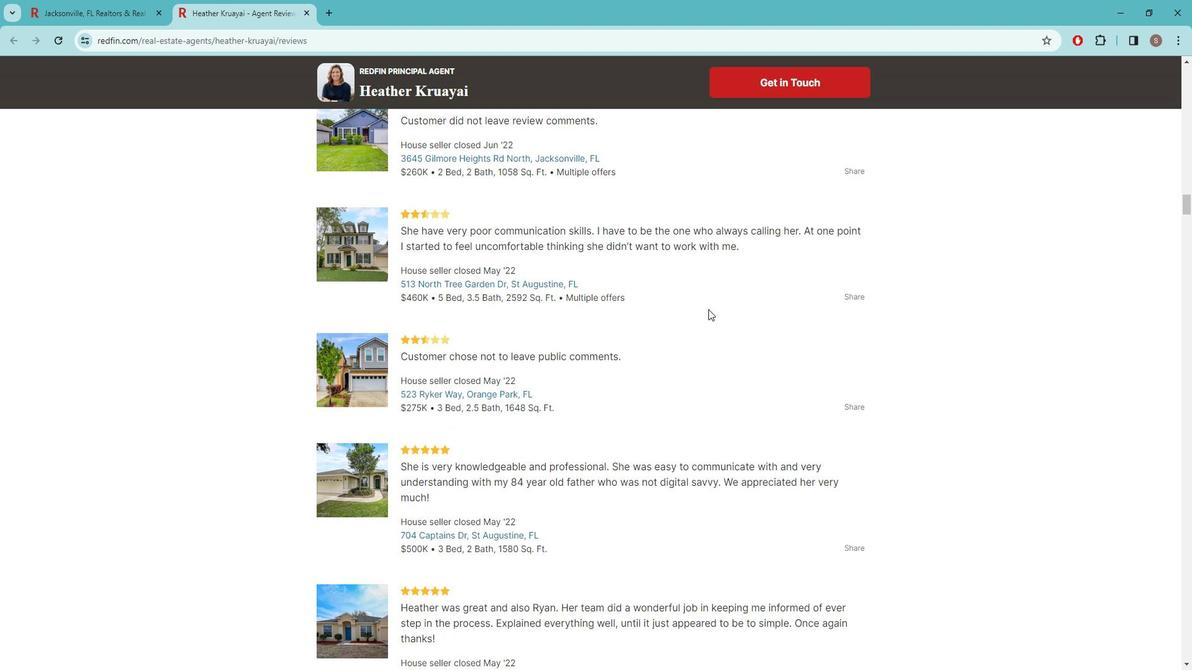 
Action: Mouse scrolled (721, 312) with delta (0, 0)
Screenshot: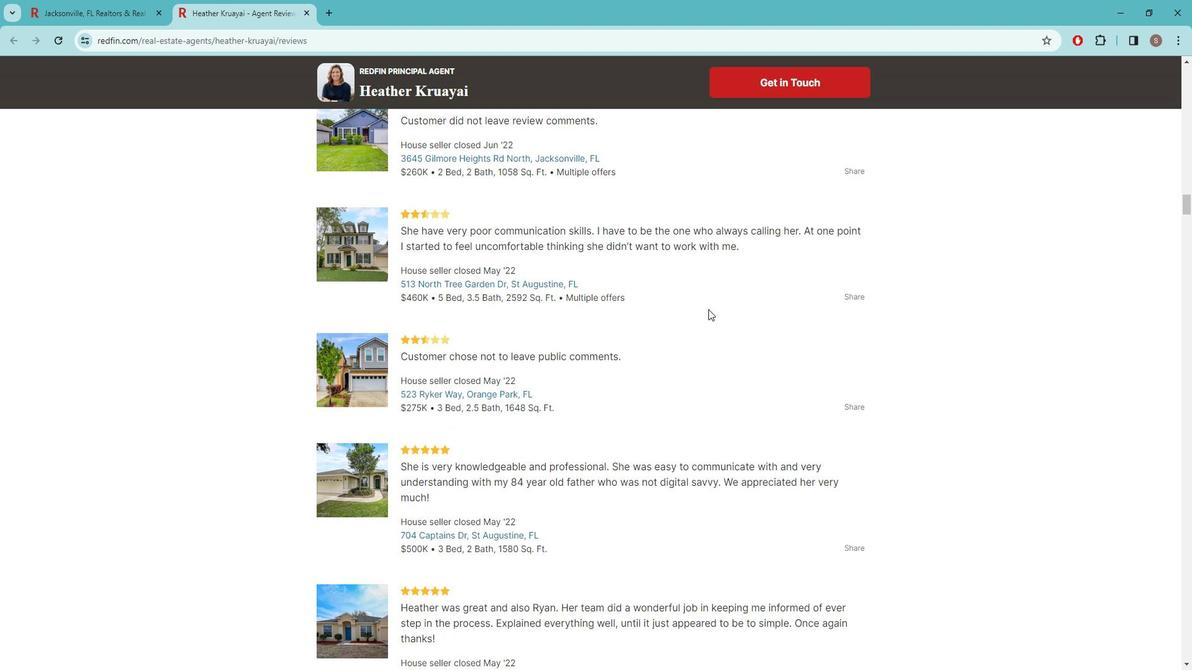 
Action: Mouse moved to (659, 314)
Screenshot: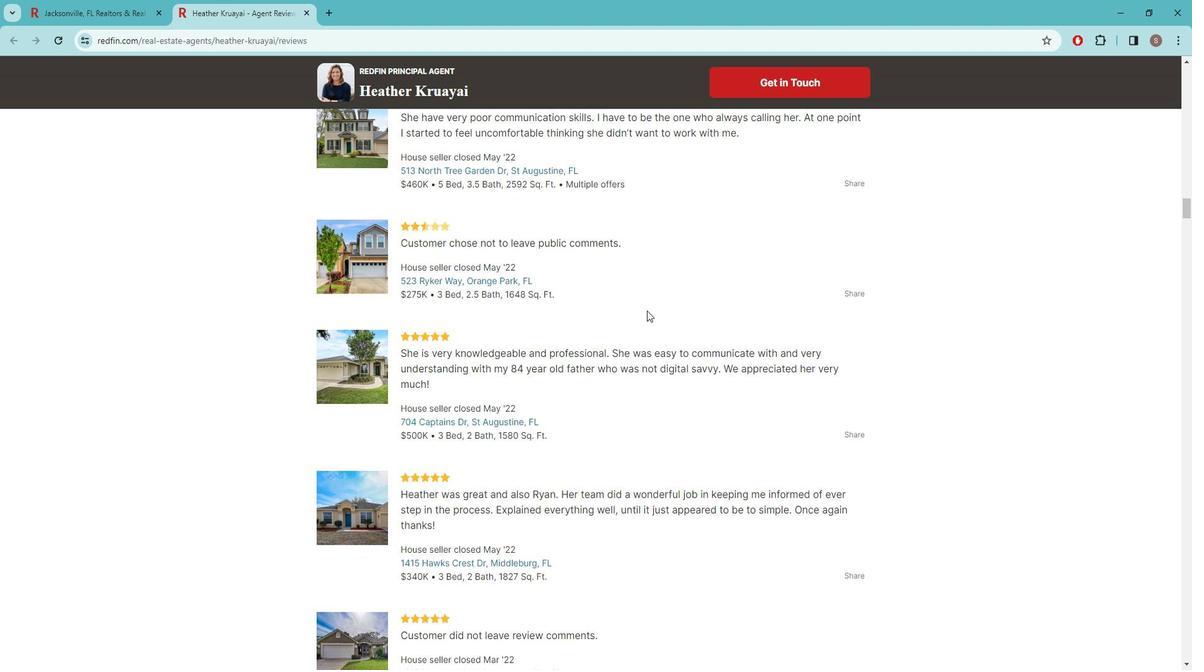 
Action: Mouse scrolled (659, 314) with delta (0, 0)
Screenshot: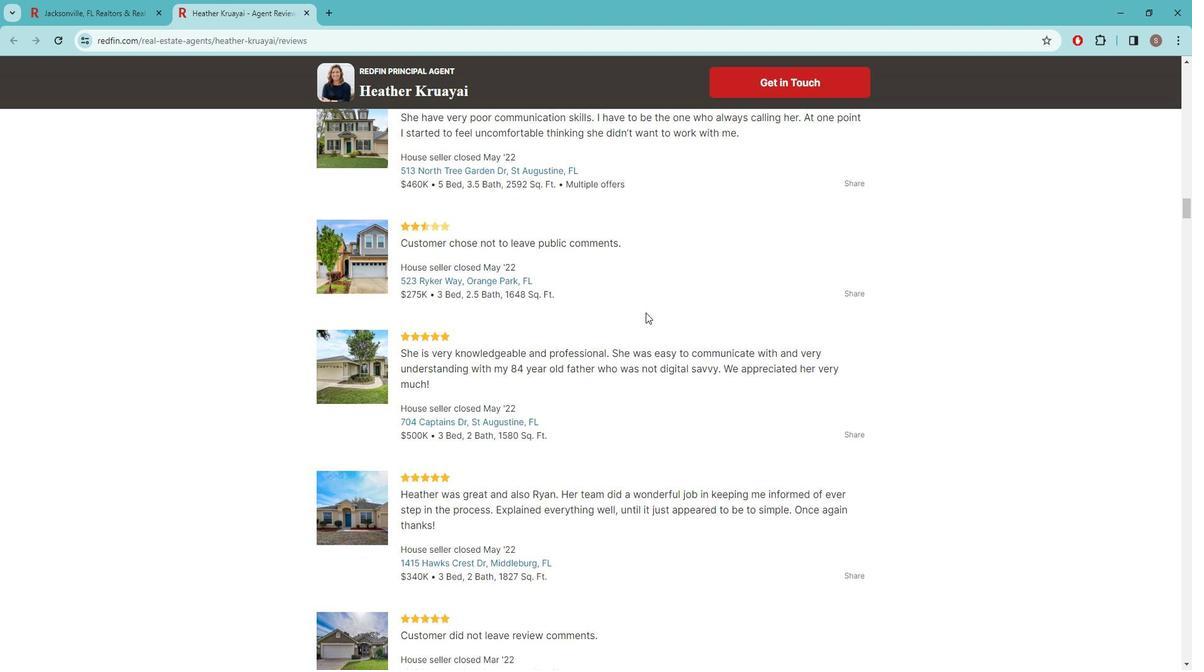 
Action: Mouse moved to (714, 318)
Screenshot: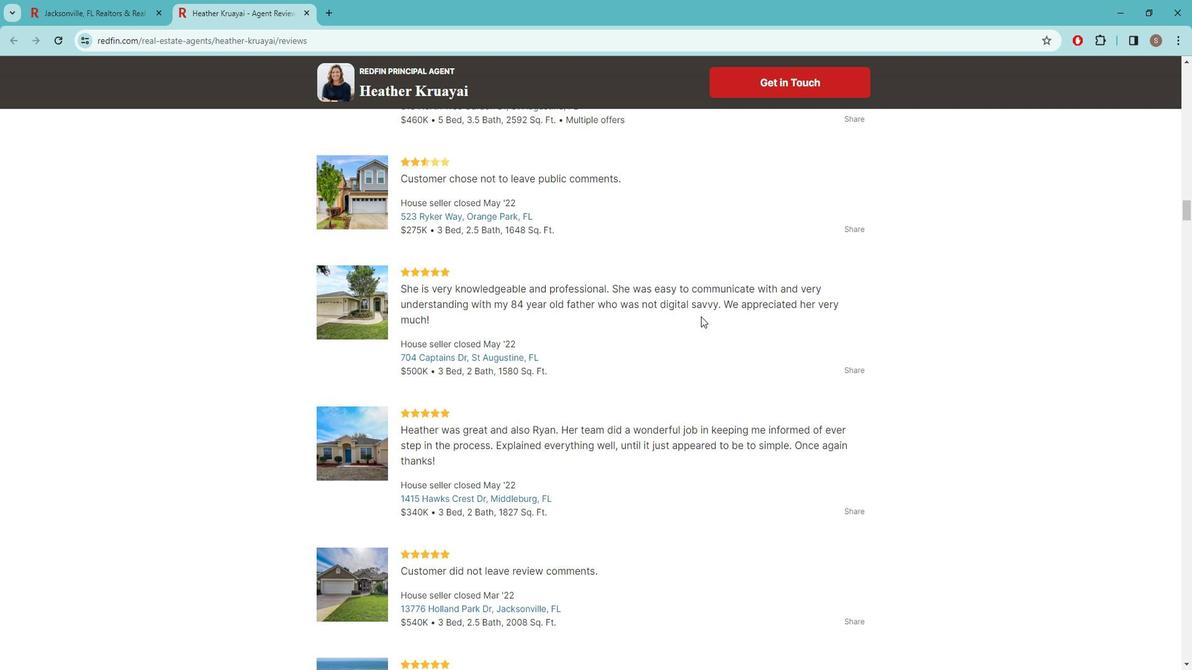 
Action: Mouse scrolled (714, 317) with delta (0, 0)
Screenshot: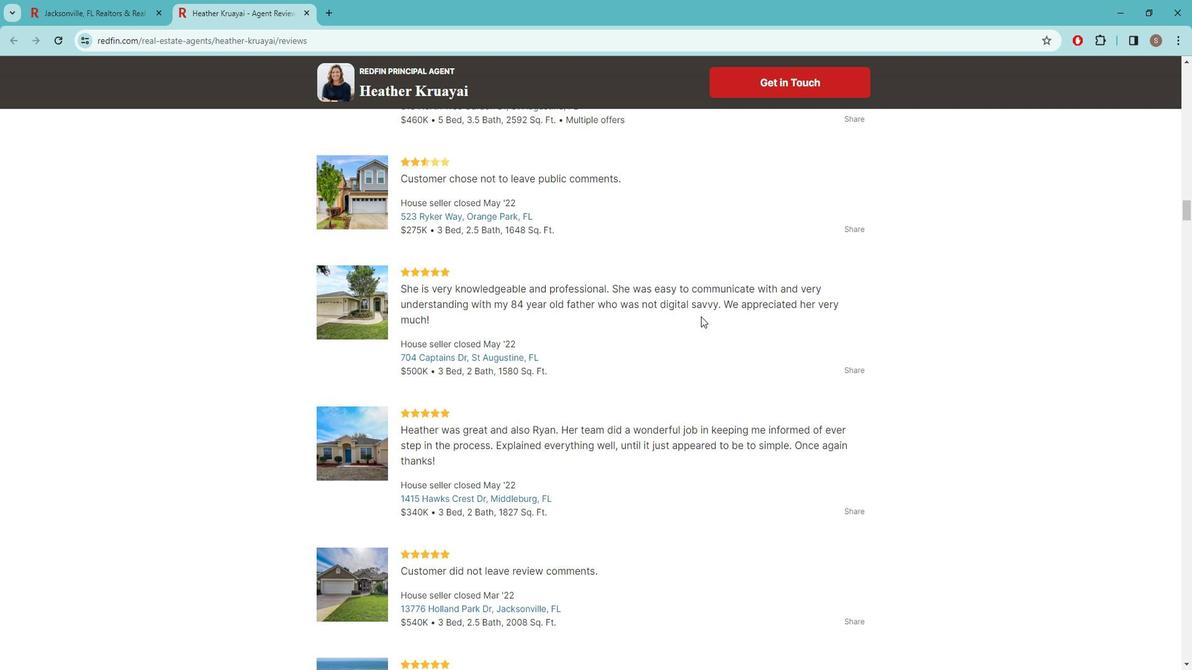 
Action: Mouse moved to (713, 316)
Screenshot: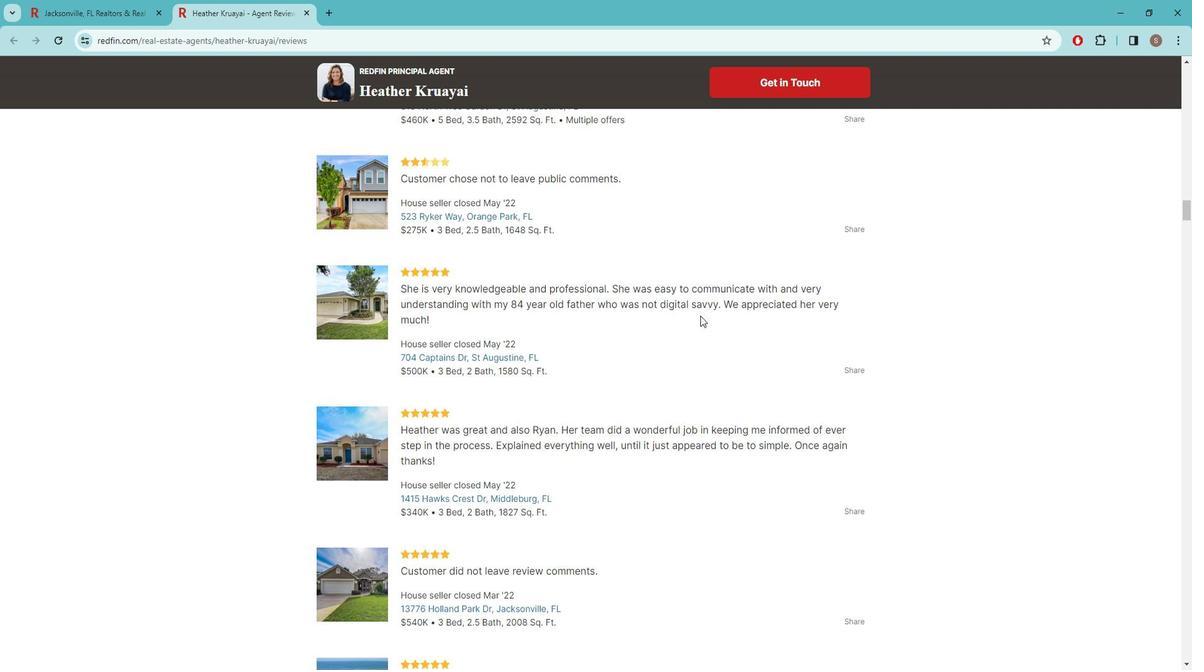 
Action: Mouse scrolled (713, 316) with delta (0, 0)
Screenshot: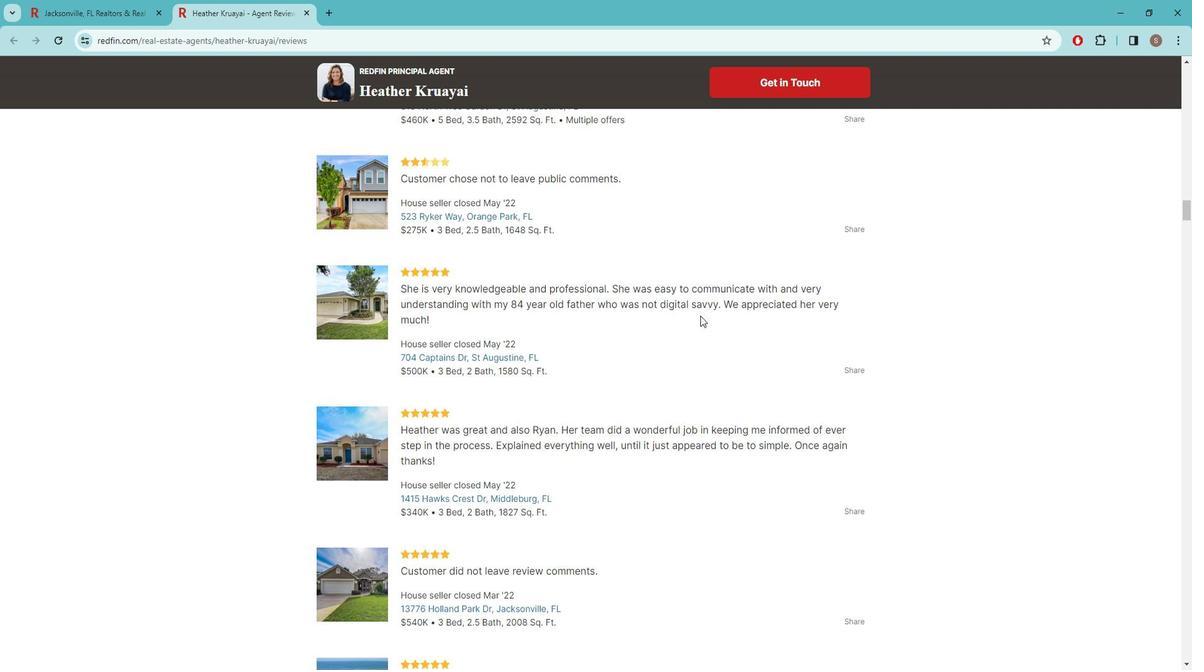 
Action: Mouse moved to (712, 315)
Screenshot: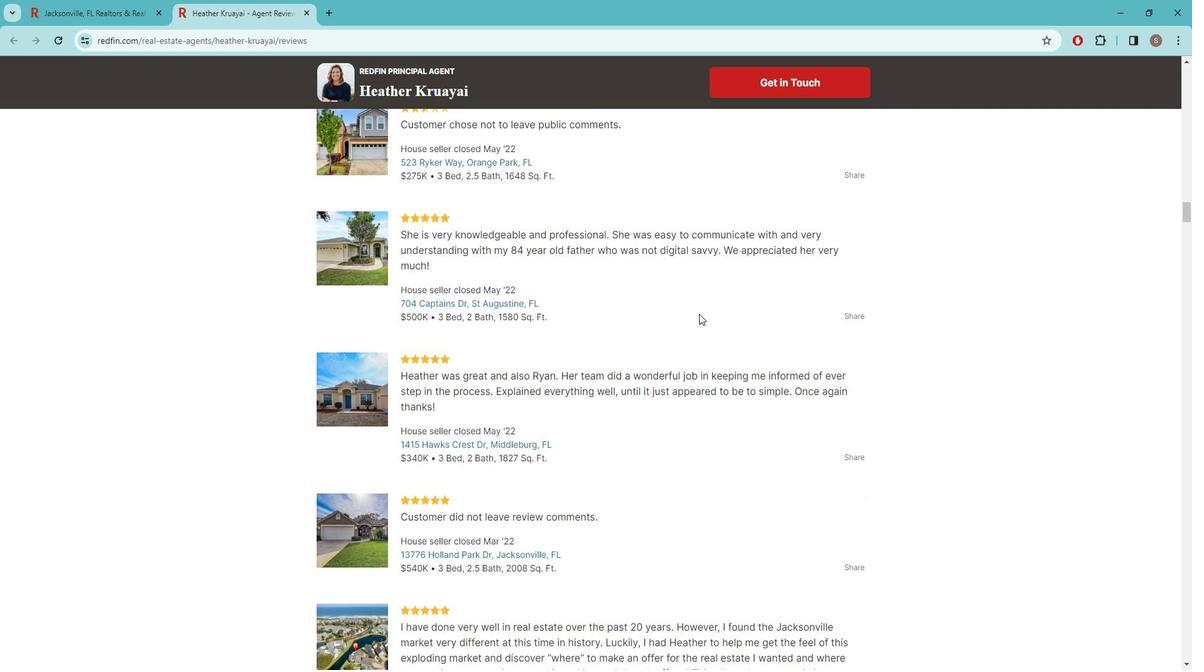 
Action: Mouse scrolled (712, 314) with delta (0, 0)
Screenshot: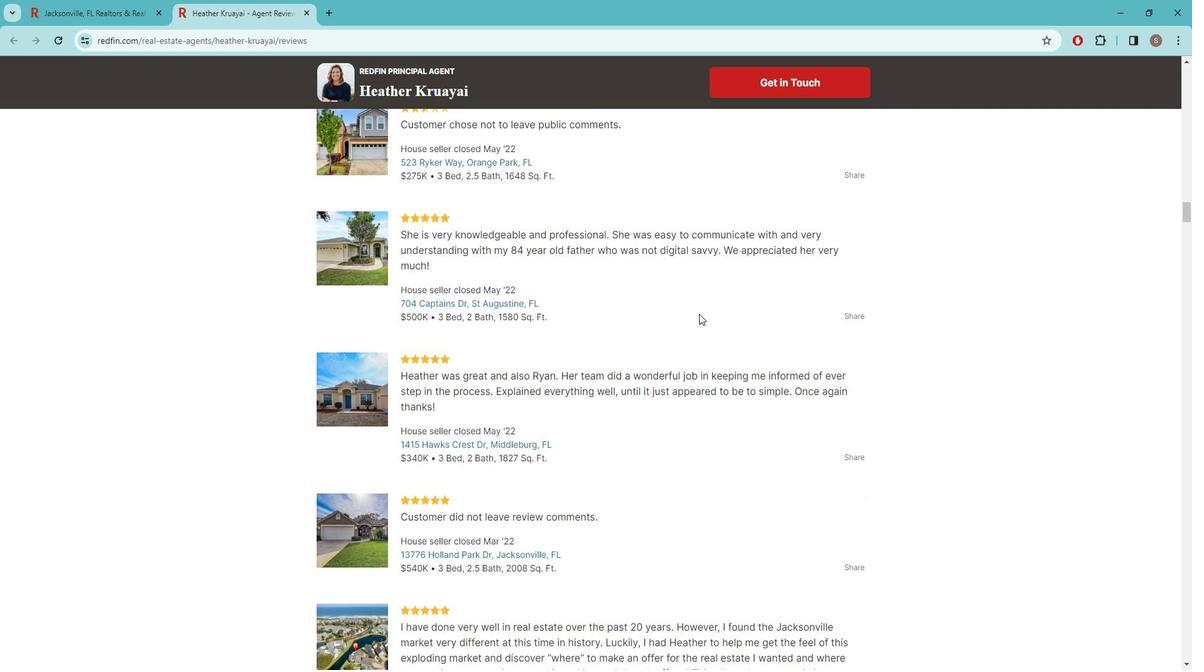 
Action: Mouse moved to (619, 310)
Screenshot: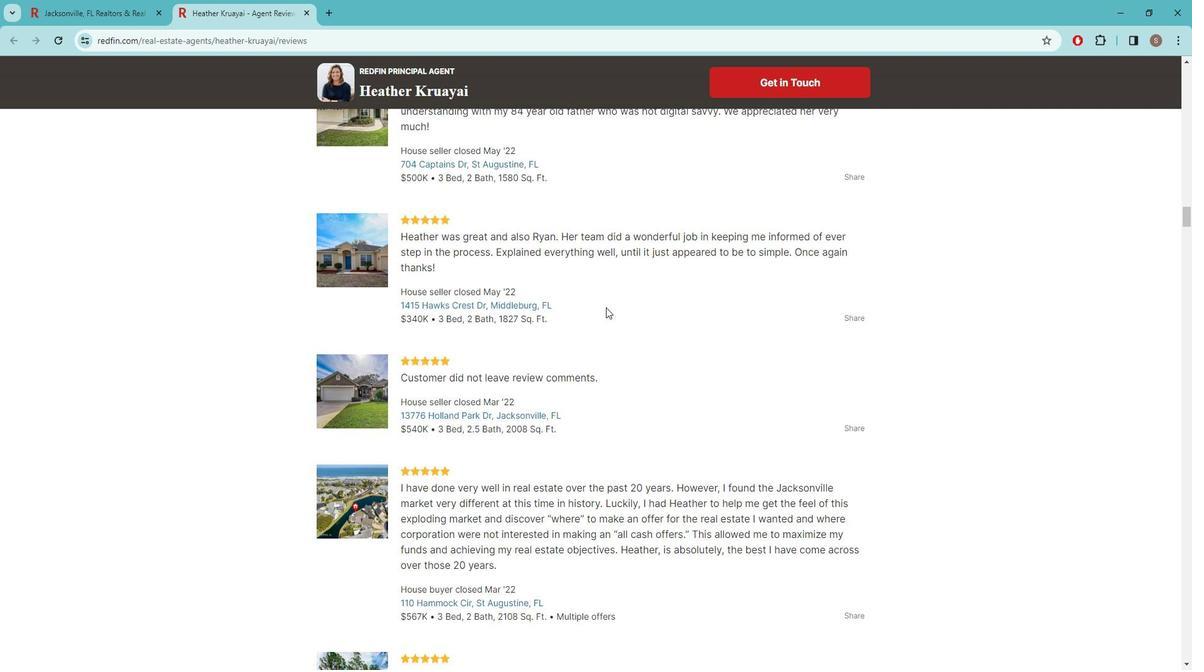 
Action: Mouse scrolled (619, 309) with delta (0, 0)
Screenshot: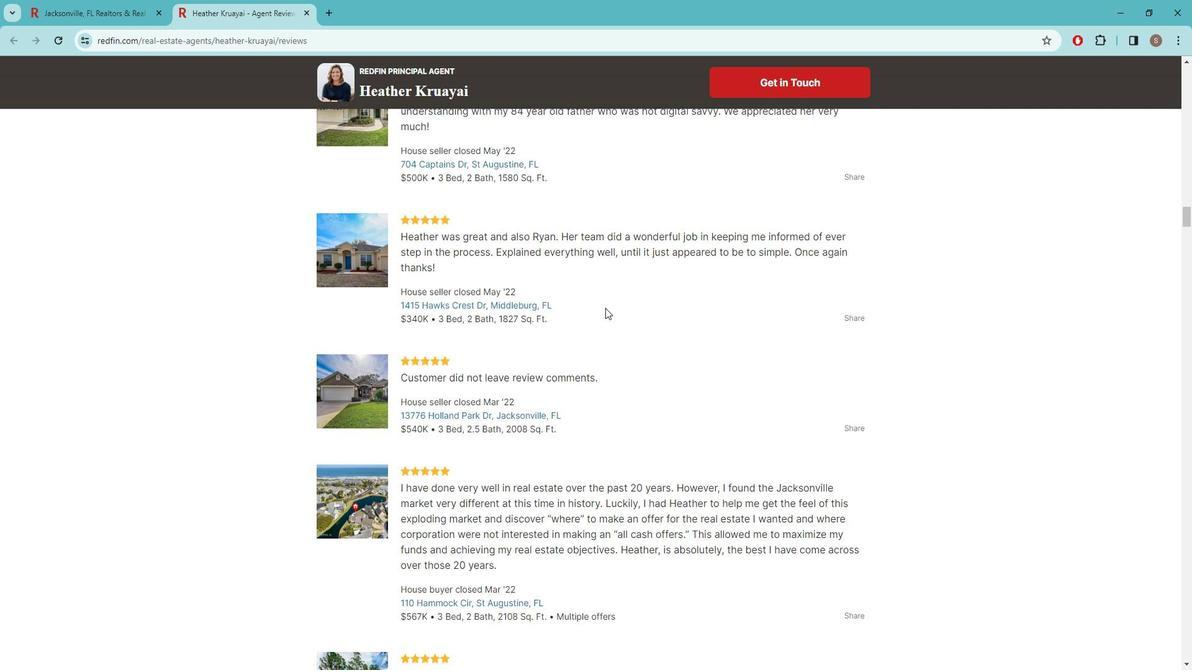 
Action: Mouse moved to (618, 310)
Screenshot: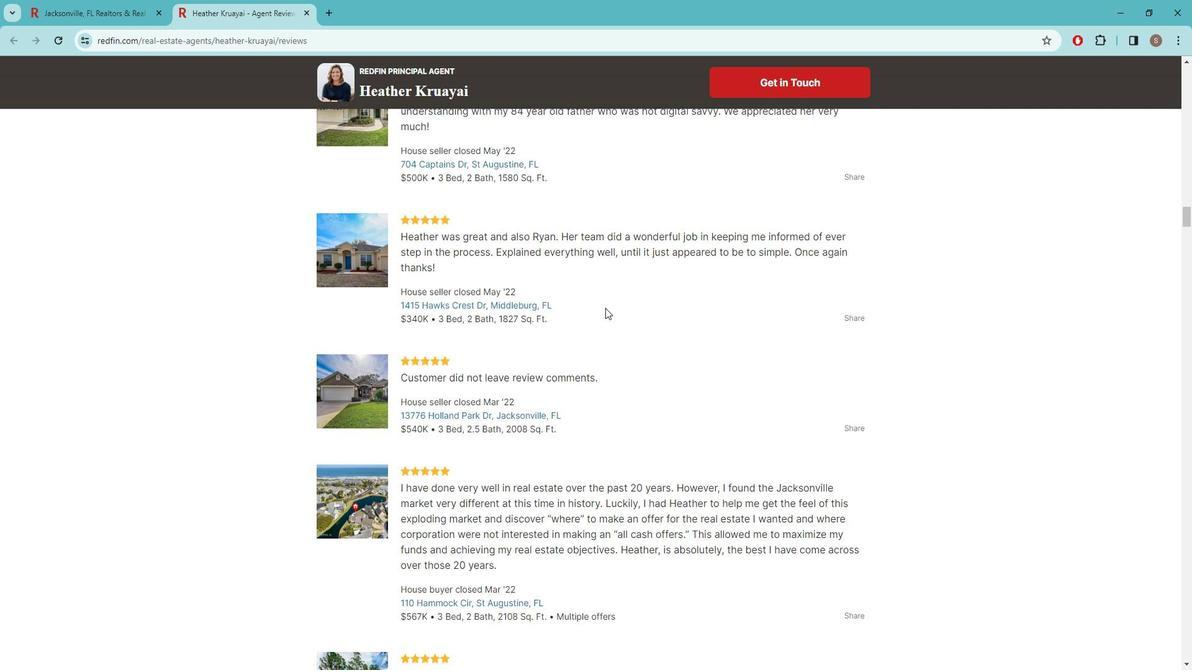 
Action: Mouse scrolled (618, 309) with delta (0, 0)
Screenshot: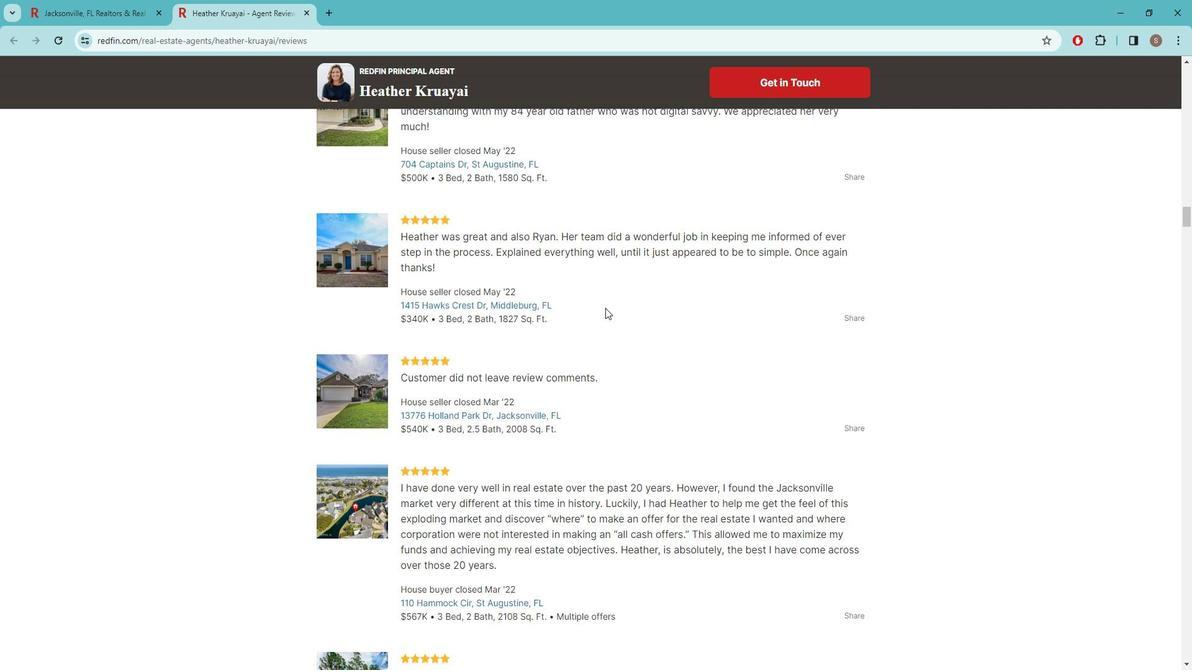 
Action: Mouse moved to (537, 374)
Screenshot: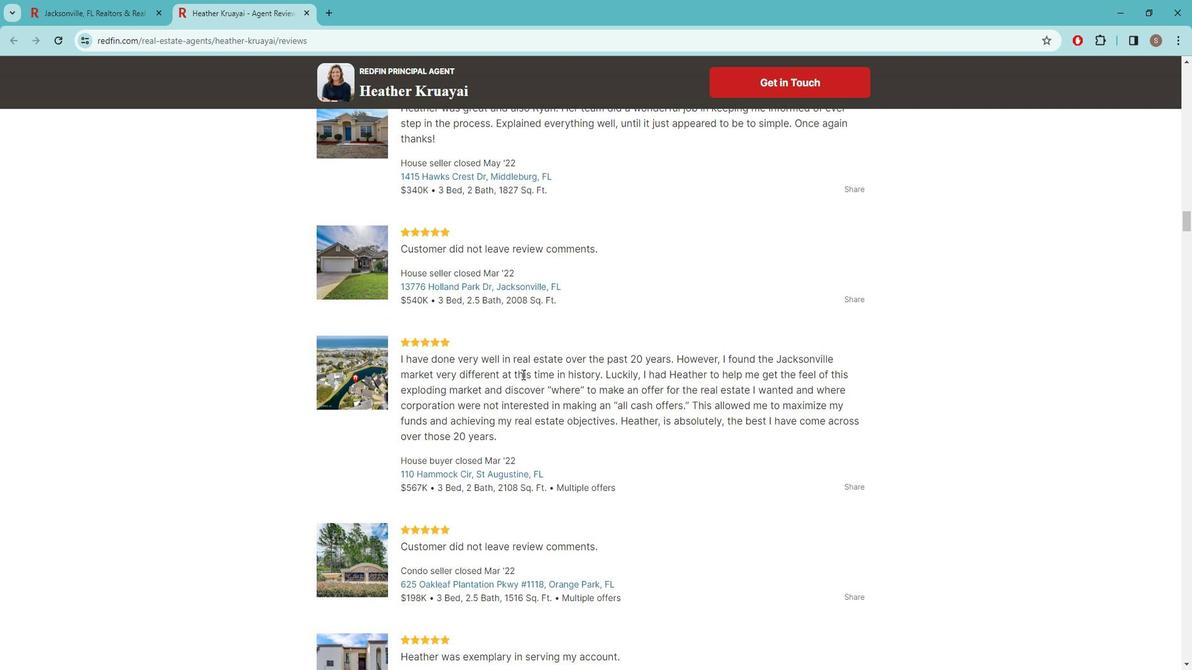 
Action: Mouse scrolled (537, 373) with delta (0, 0)
Screenshot: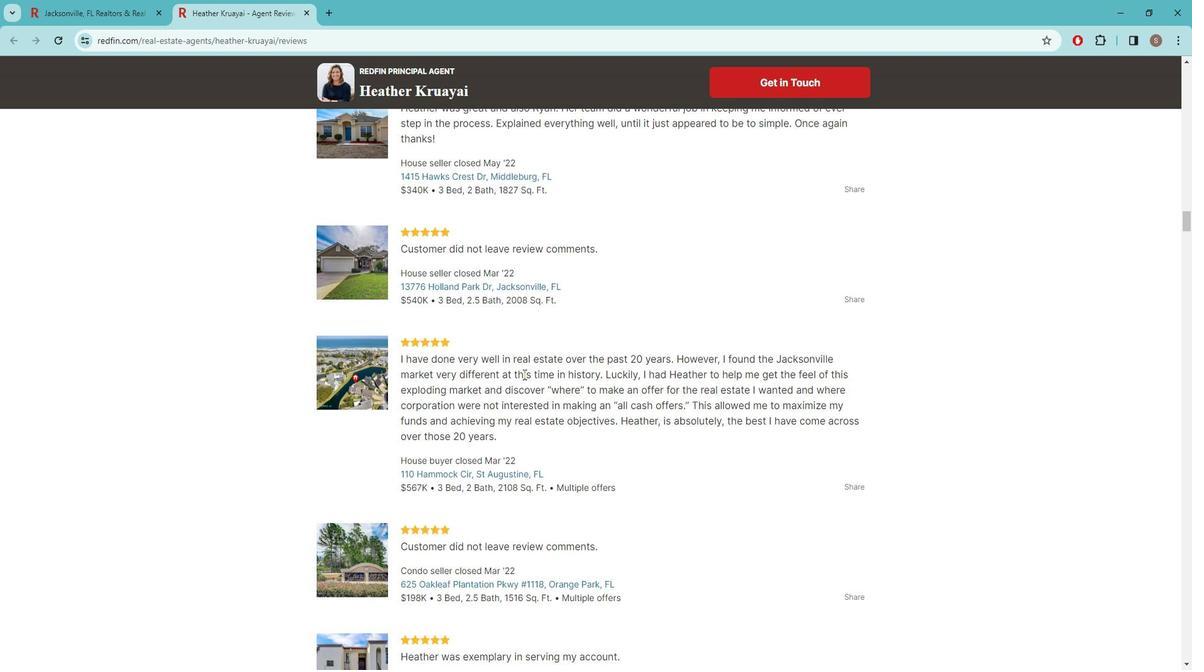 
Action: Mouse moved to (640, 396)
Screenshot: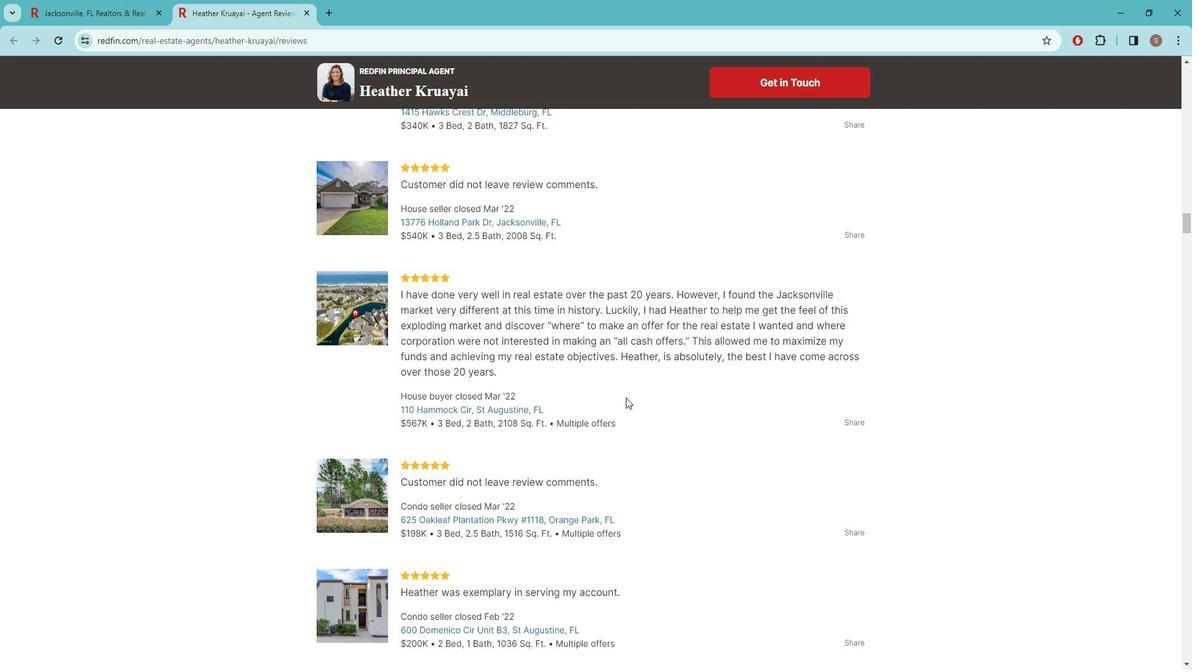 
Action: Mouse scrolled (640, 396) with delta (0, 0)
Screenshot: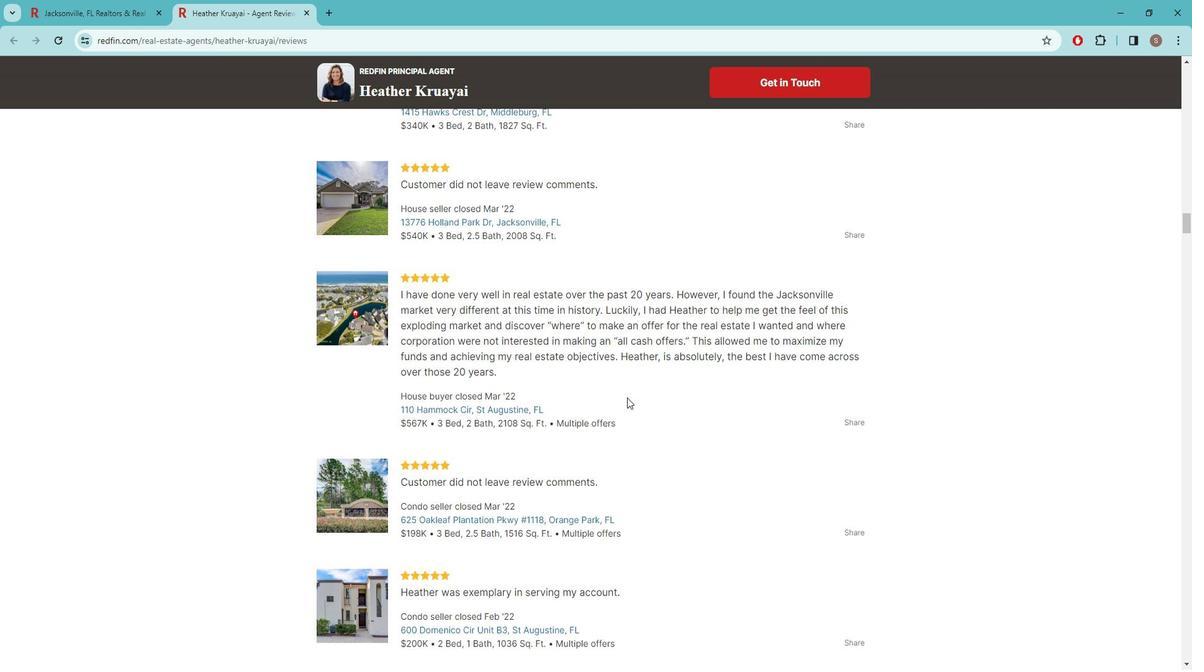 
Action: Mouse scrolled (640, 396) with delta (0, 0)
Screenshot: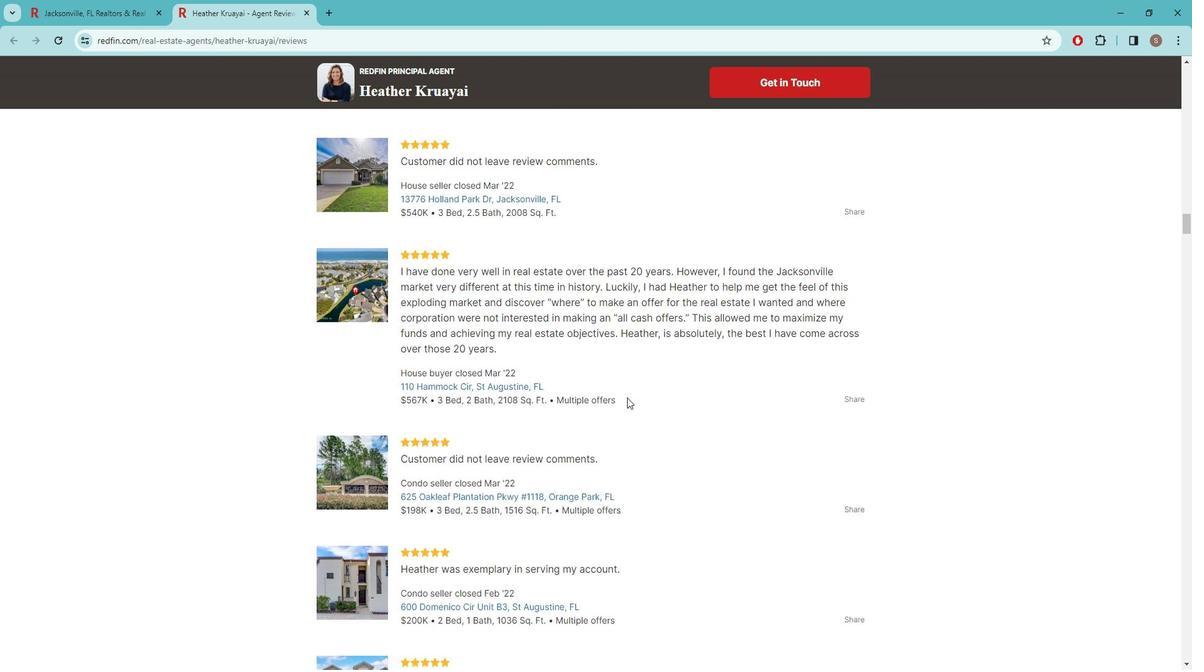 
Action: Mouse moved to (681, 355)
Screenshot: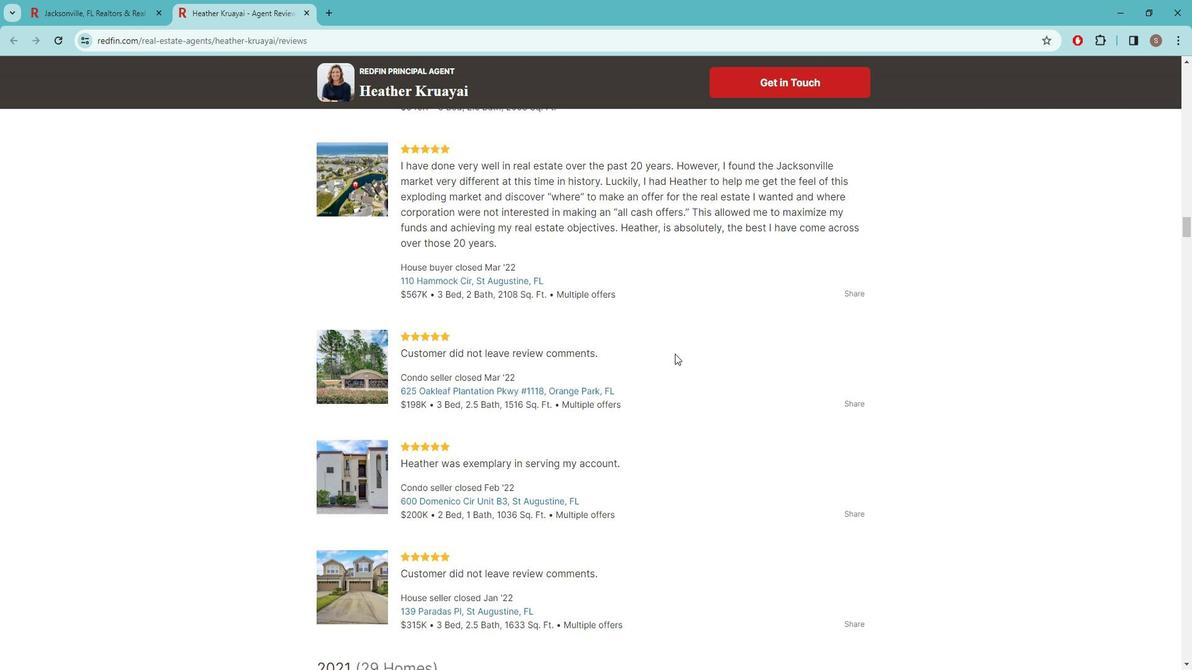 
Action: Mouse scrolled (681, 354) with delta (0, 0)
Screenshot: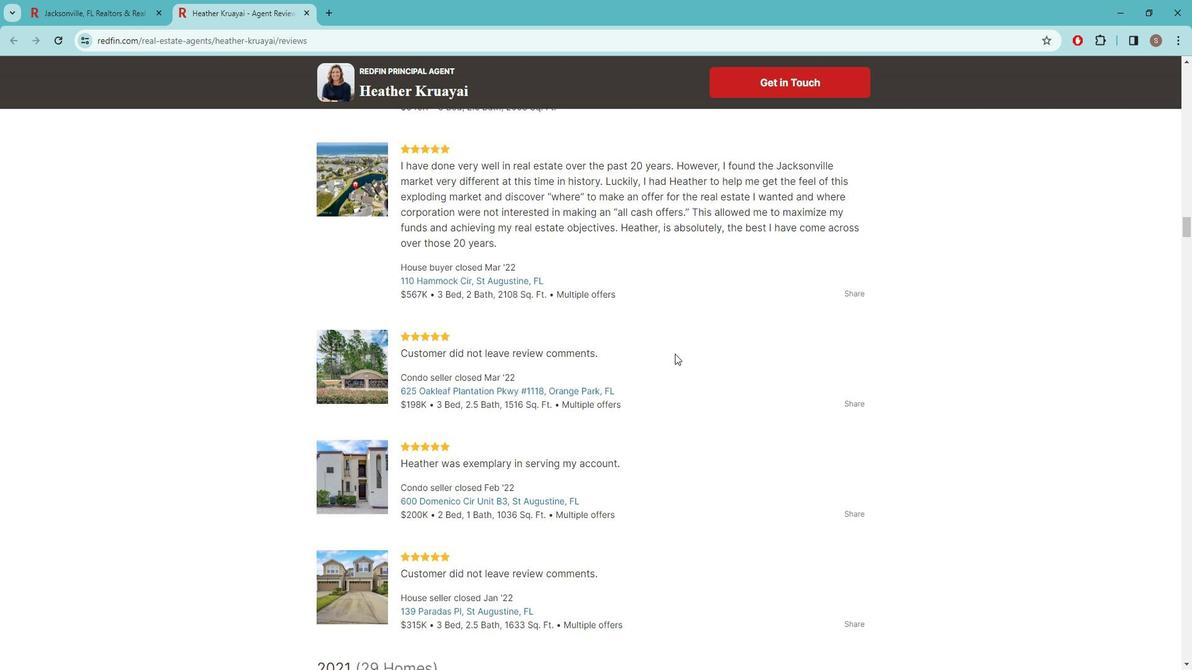 
Action: Mouse moved to (656, 355)
Screenshot: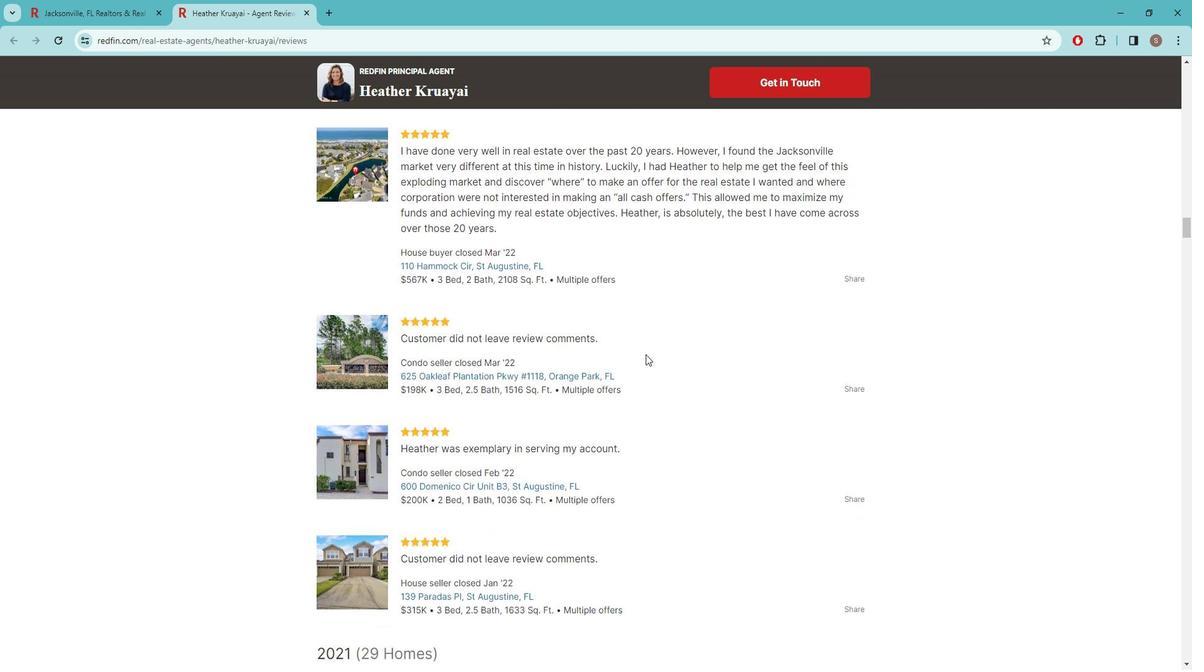 
Action: Mouse scrolled (656, 354) with delta (0, 0)
Screenshot: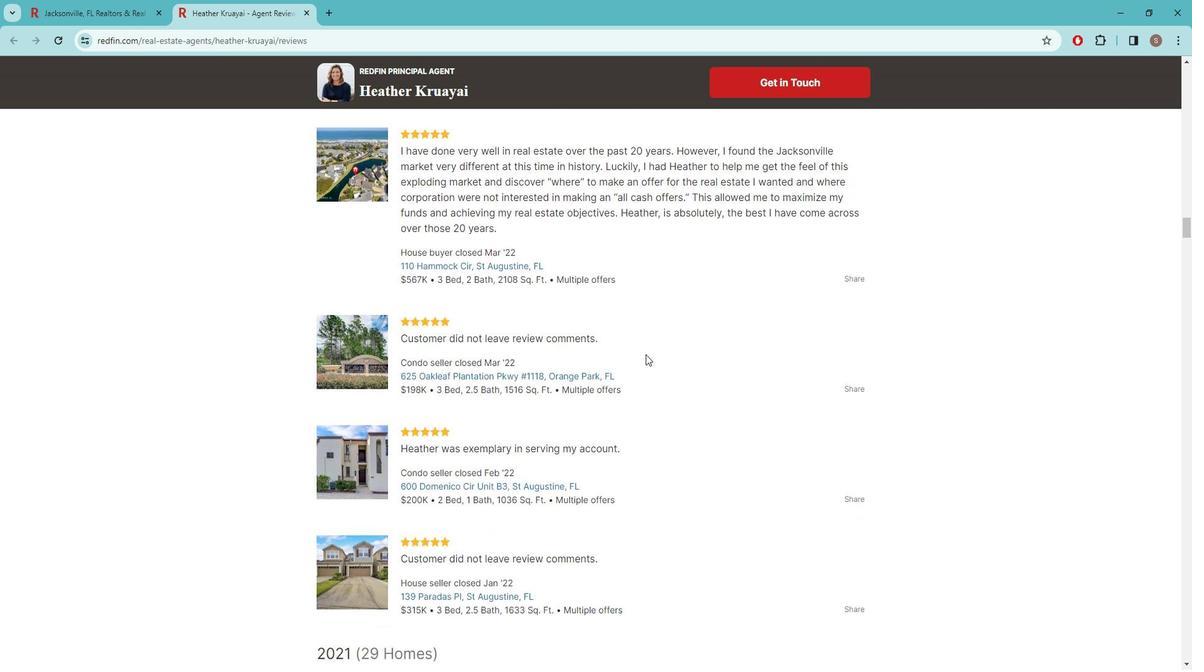 
Action: Mouse moved to (640, 355)
Screenshot: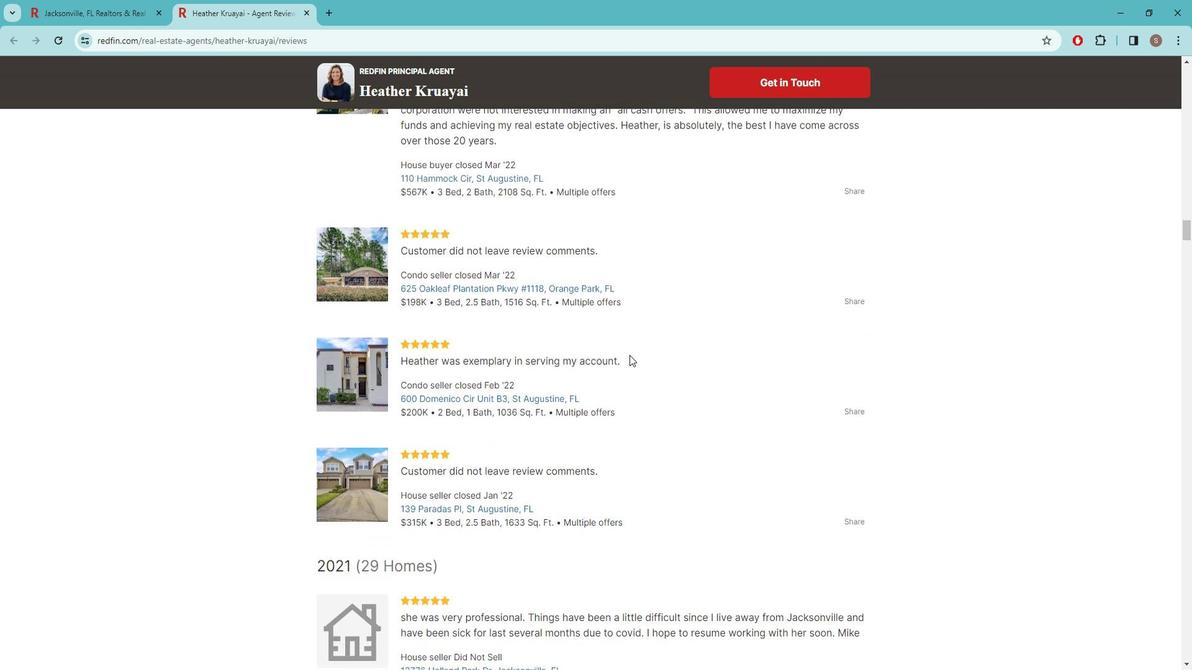 
Action: Mouse scrolled (640, 355) with delta (0, 0)
Screenshot: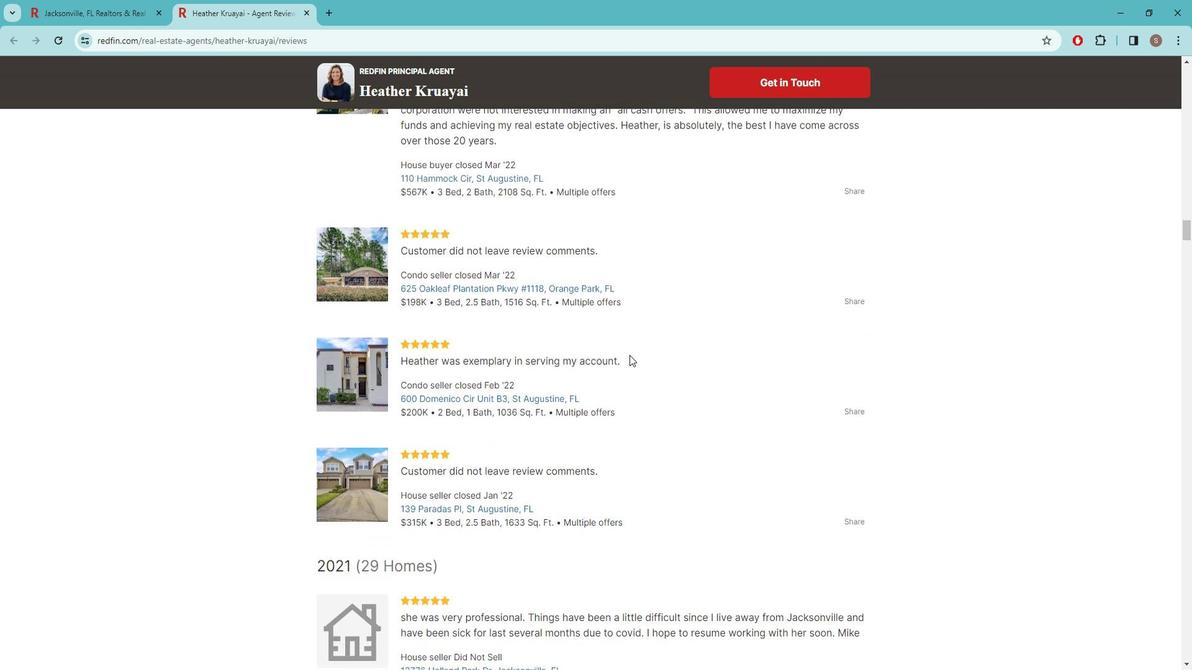 
Action: Mouse moved to (617, 324)
Screenshot: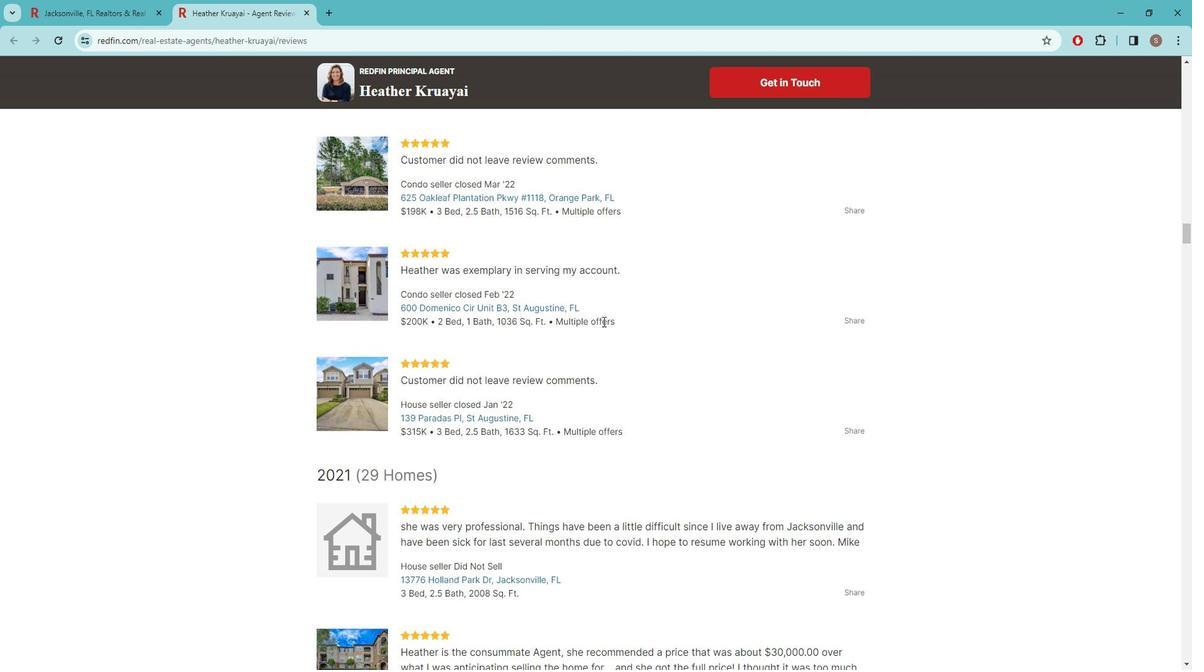 
Action: Mouse scrolled (617, 323) with delta (0, 0)
Screenshot: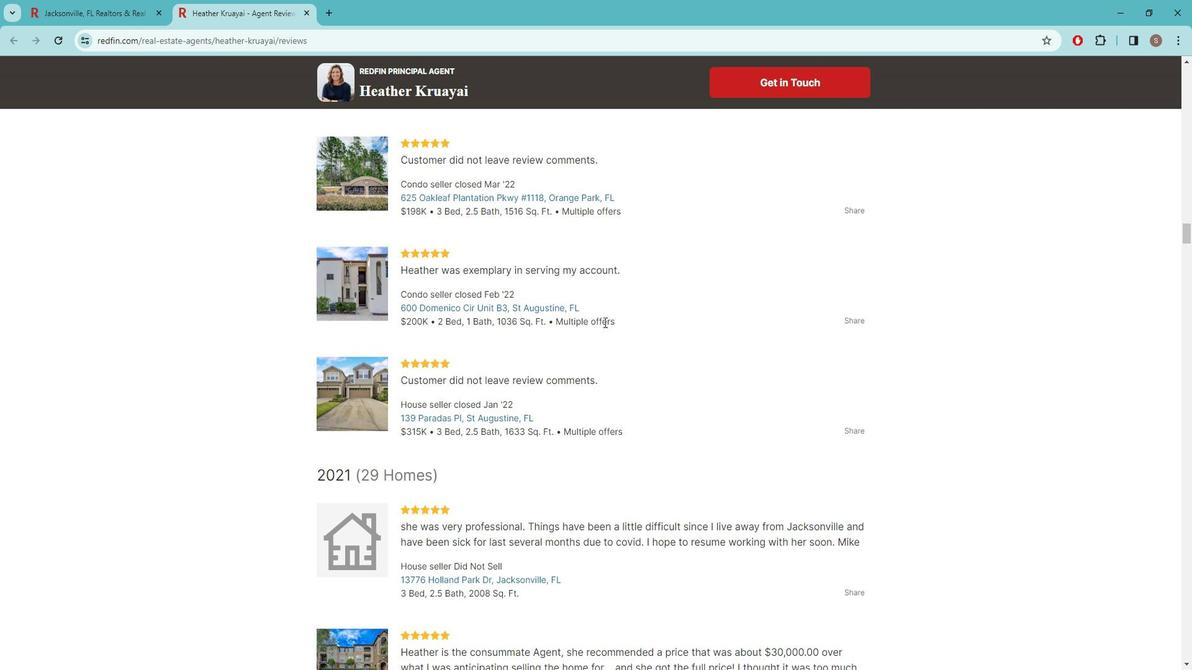 
Action: Mouse moved to (627, 341)
Screenshot: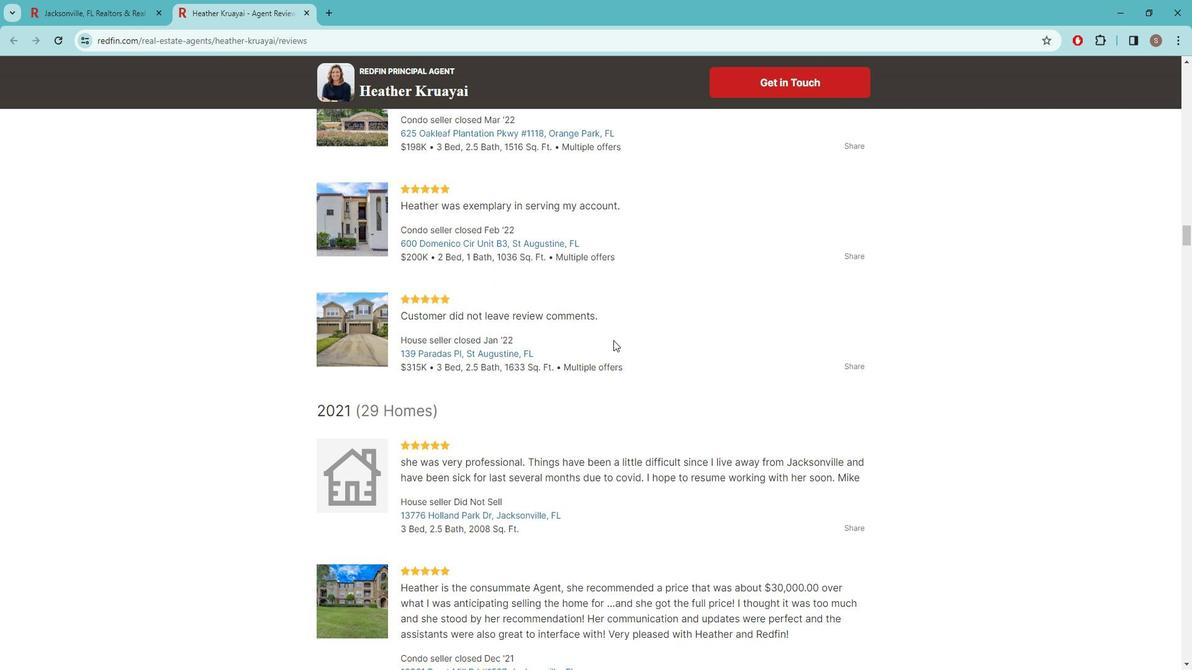 
Action: Mouse scrolled (627, 340) with delta (0, 0)
Screenshot: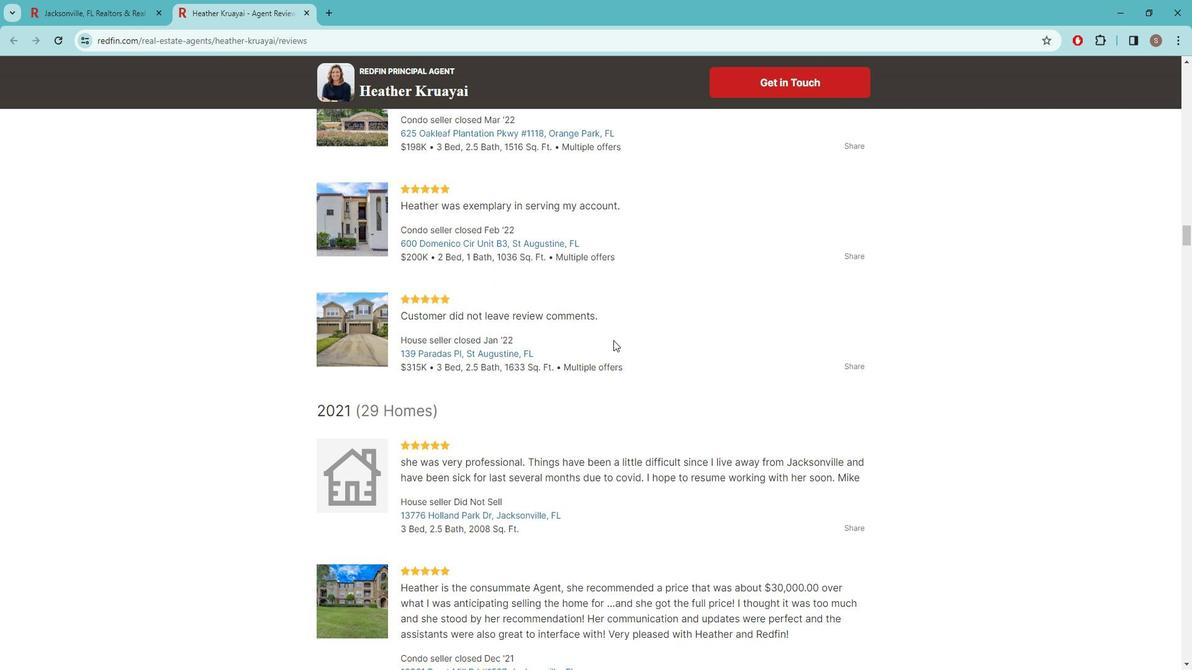 
Action: Mouse moved to (627, 341)
Screenshot: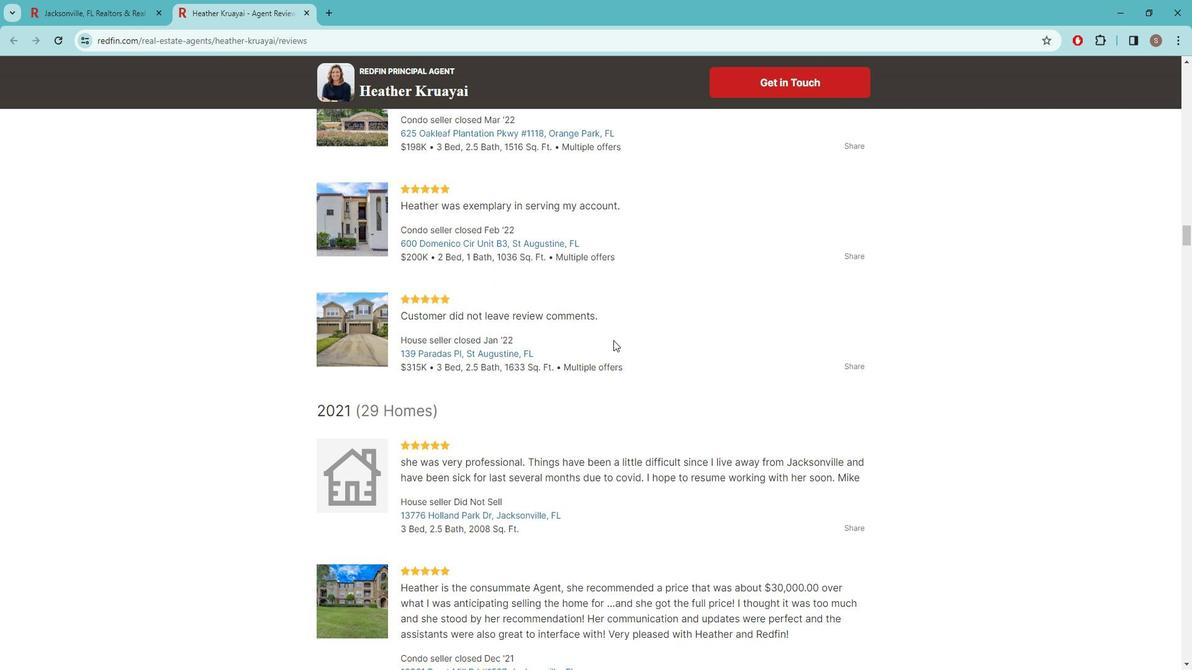 
Action: Mouse scrolled (627, 340) with delta (0, 0)
Screenshot: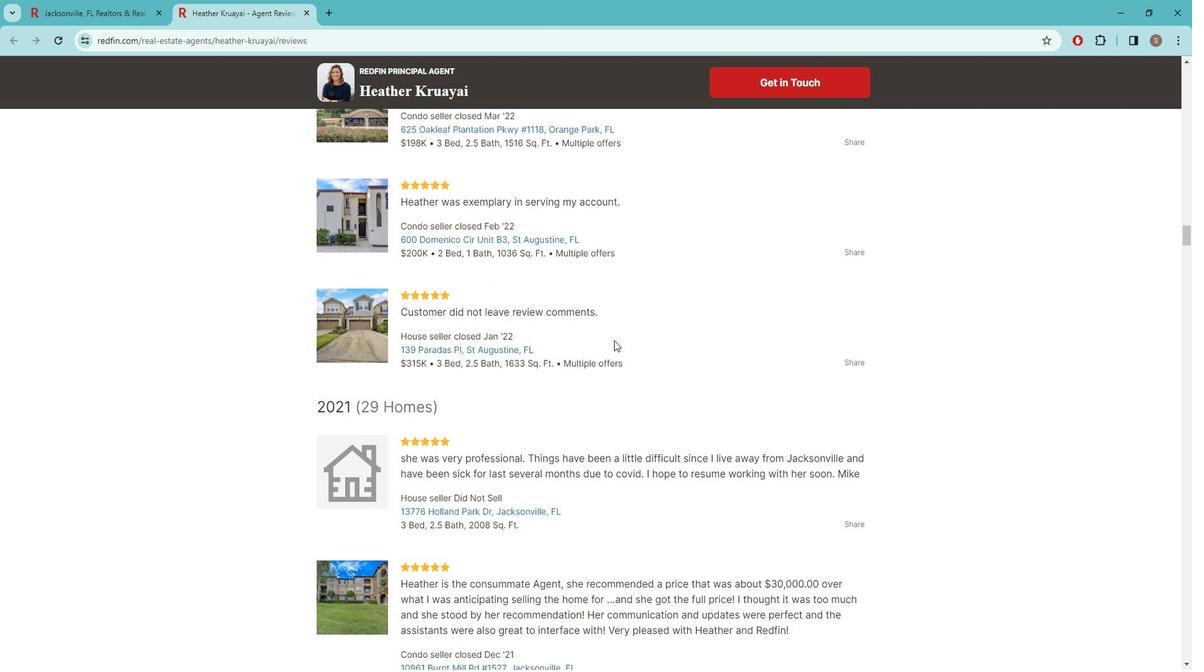 
Action: Mouse scrolled (627, 340) with delta (0, 0)
Screenshot: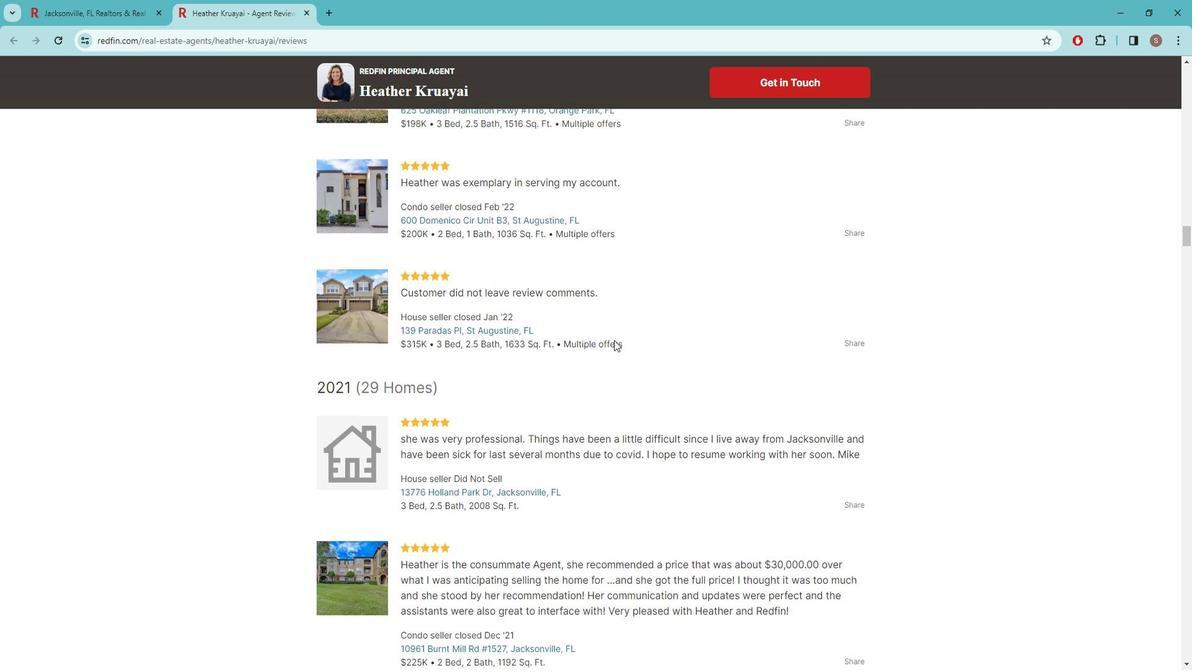 
Action: Mouse moved to (759, 321)
Screenshot: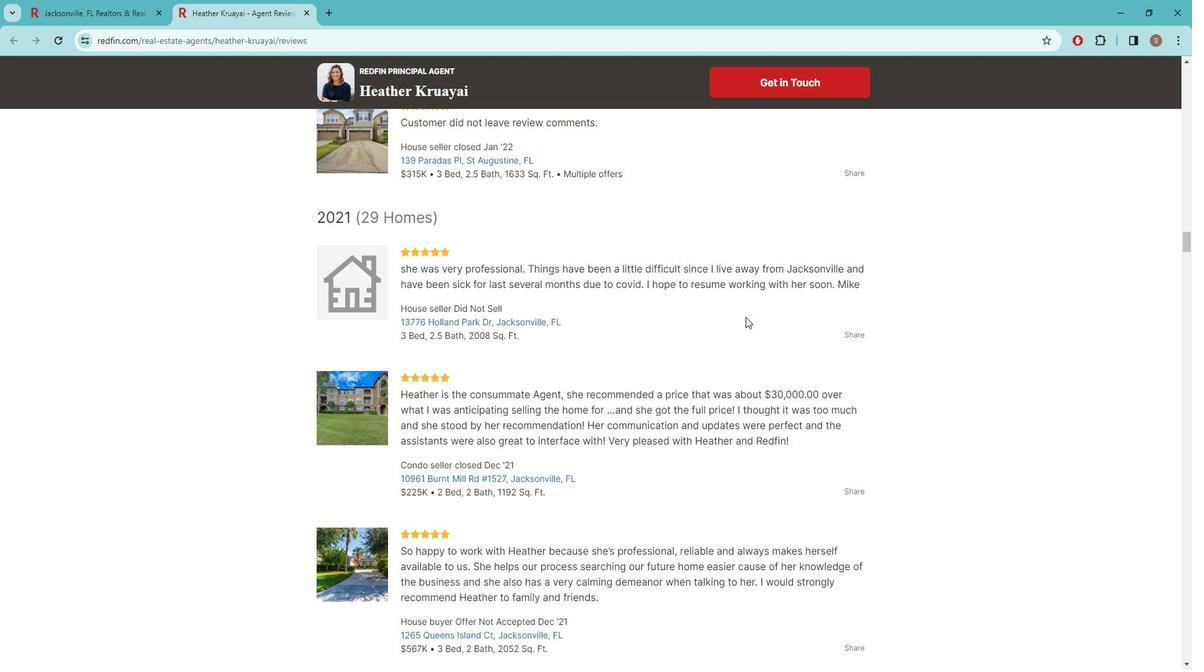 
Action: Mouse scrolled (759, 321) with delta (0, 0)
Screenshot: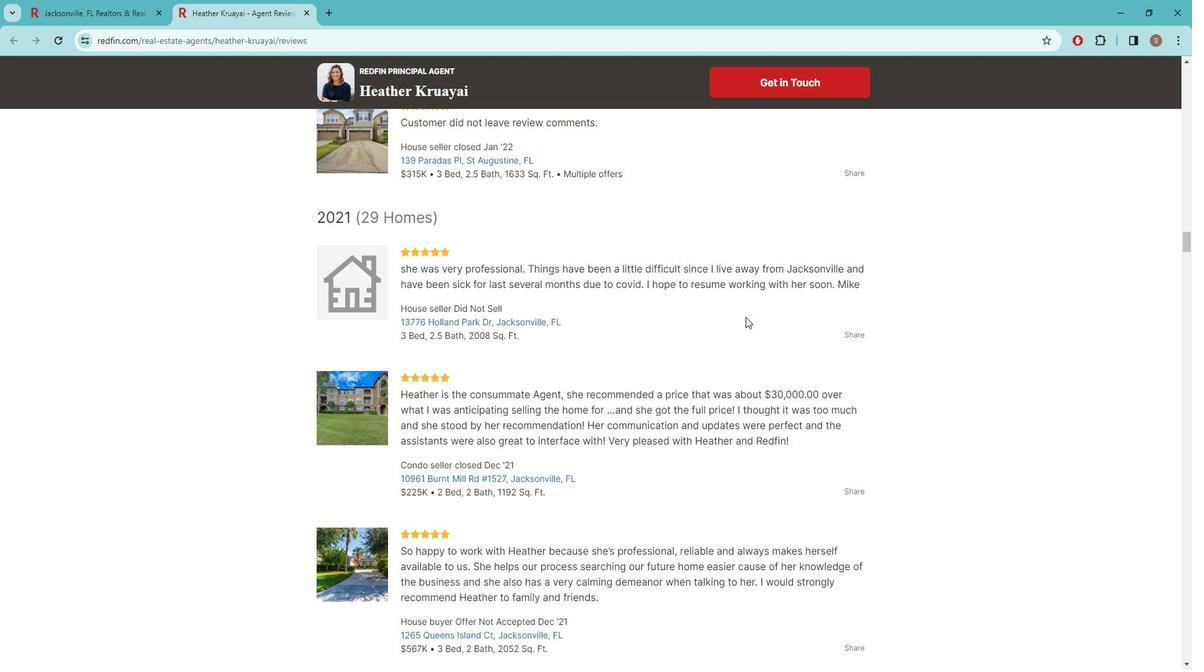 
Action: Mouse scrolled (759, 321) with delta (0, 0)
Screenshot: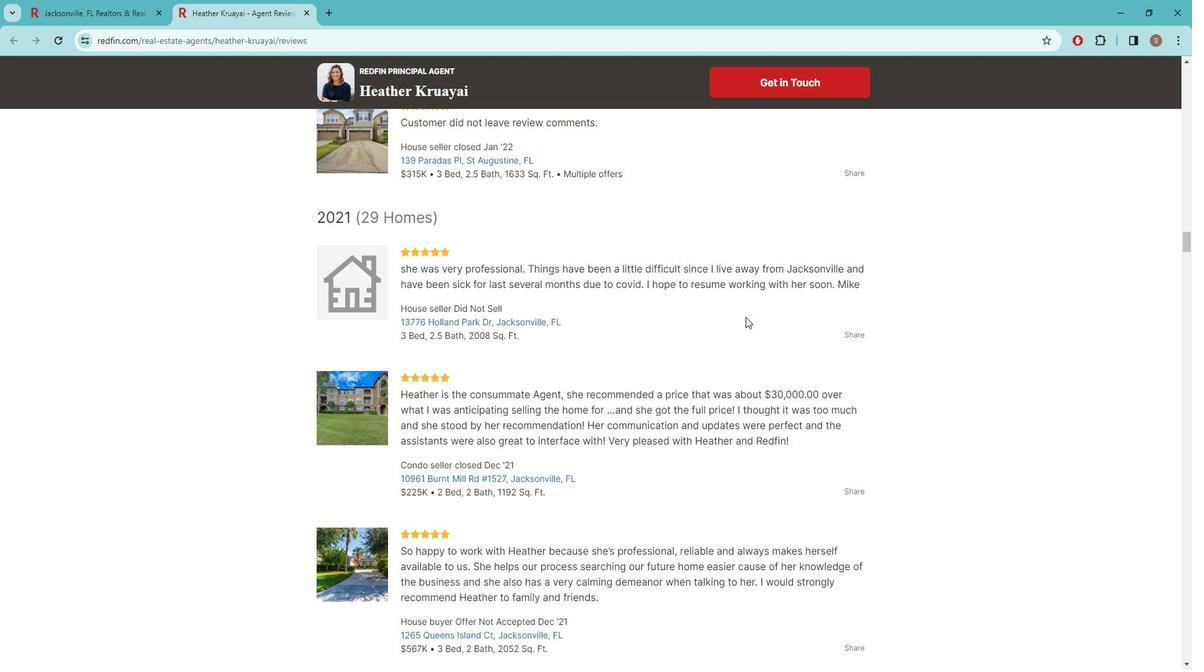 
Action: Mouse scrolled (759, 321) with delta (0, 0)
Screenshot: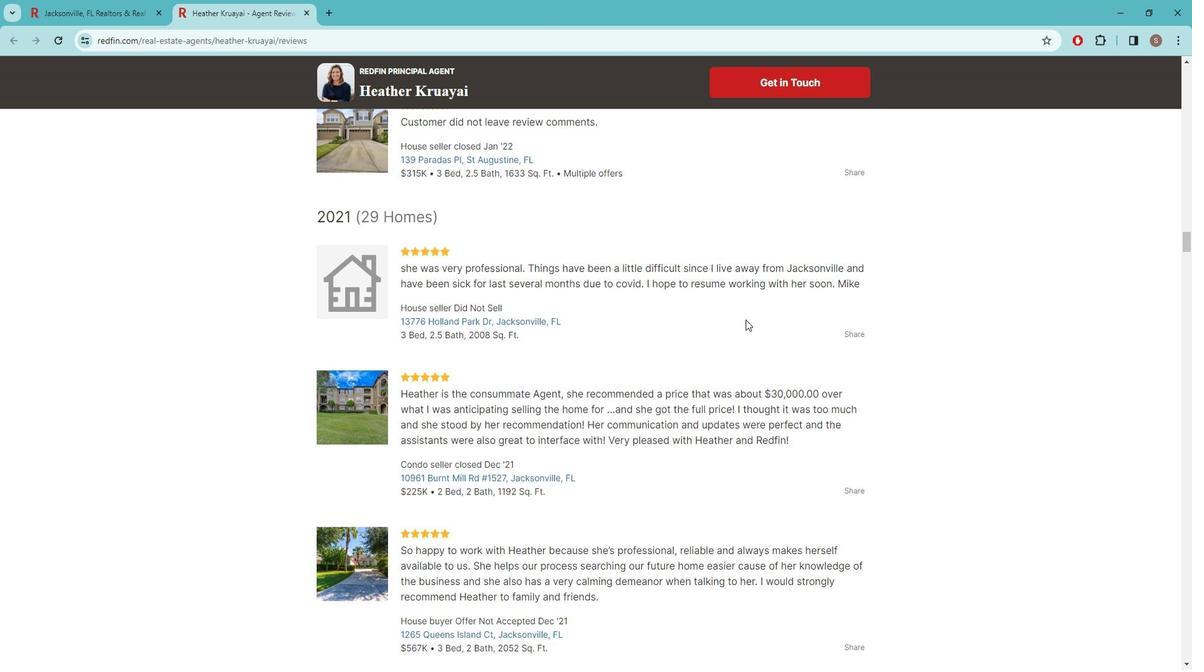 
Action: Mouse scrolled (759, 321) with delta (0, 0)
Screenshot: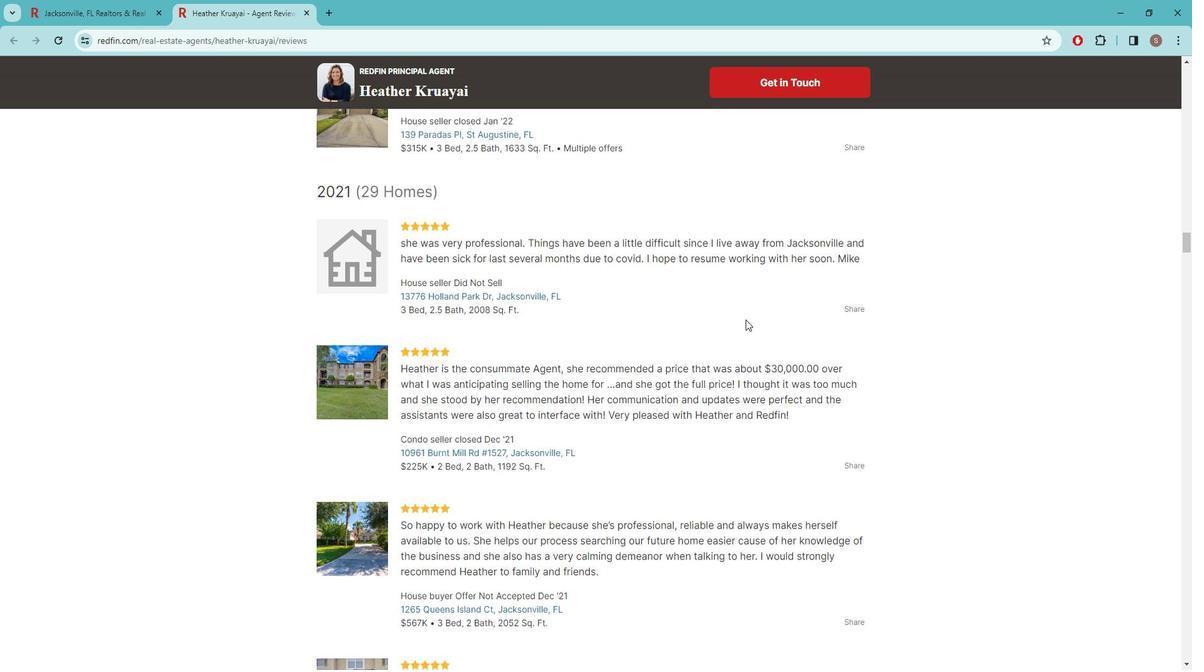 
Action: Mouse moved to (644, 232)
Screenshot: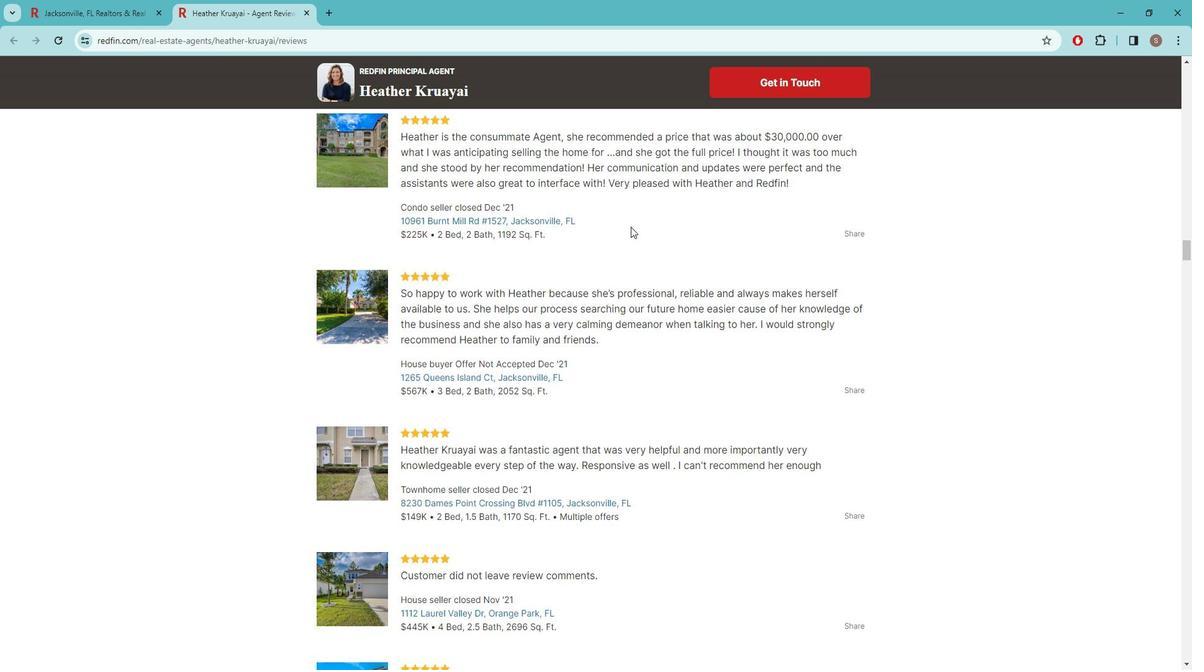 
Action: Mouse scrolled (644, 232) with delta (0, 0)
Screenshot: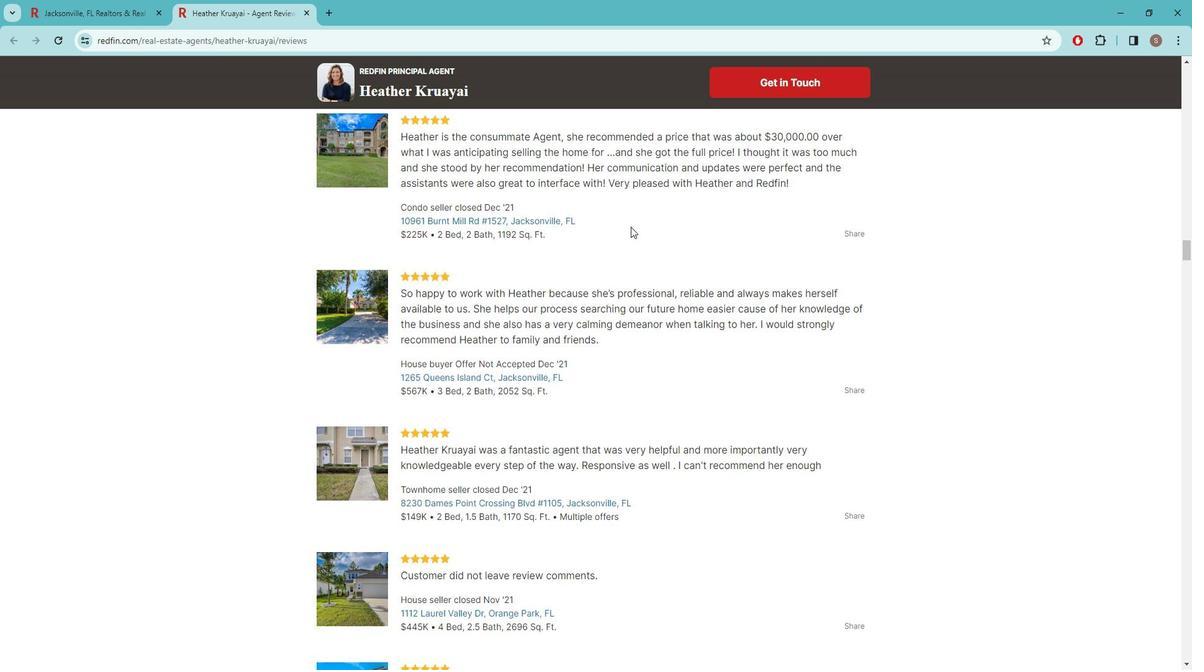 
Action: Mouse moved to (697, 265)
Screenshot: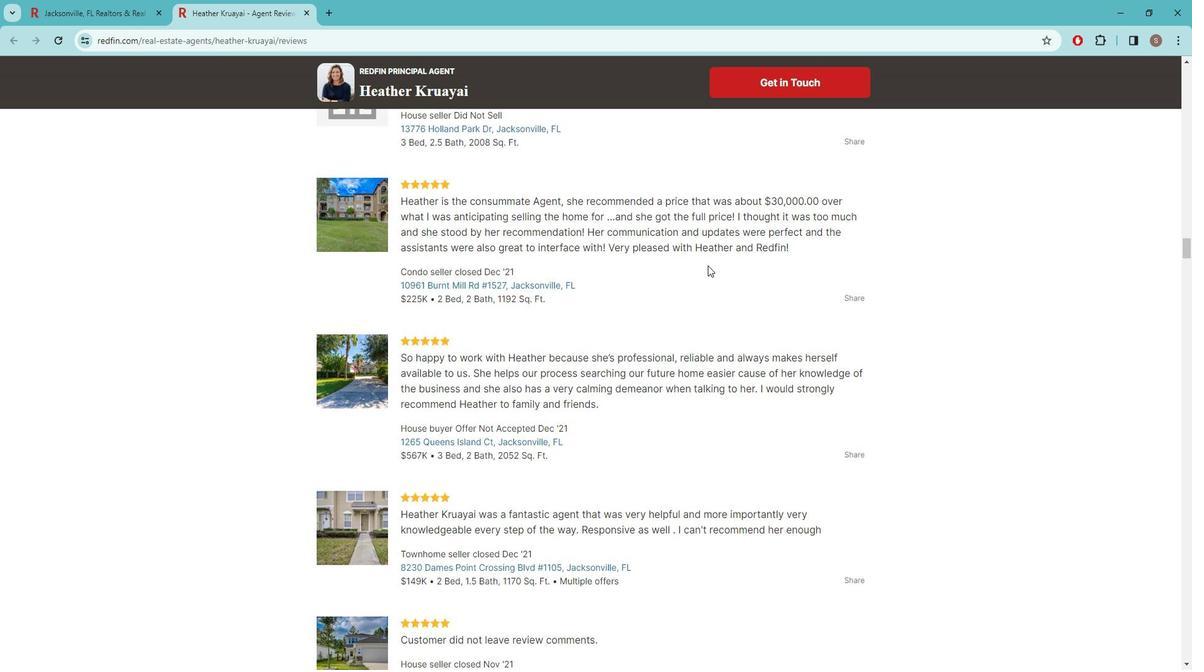 
Action: Mouse scrolled (697, 265) with delta (0, 0)
Screenshot: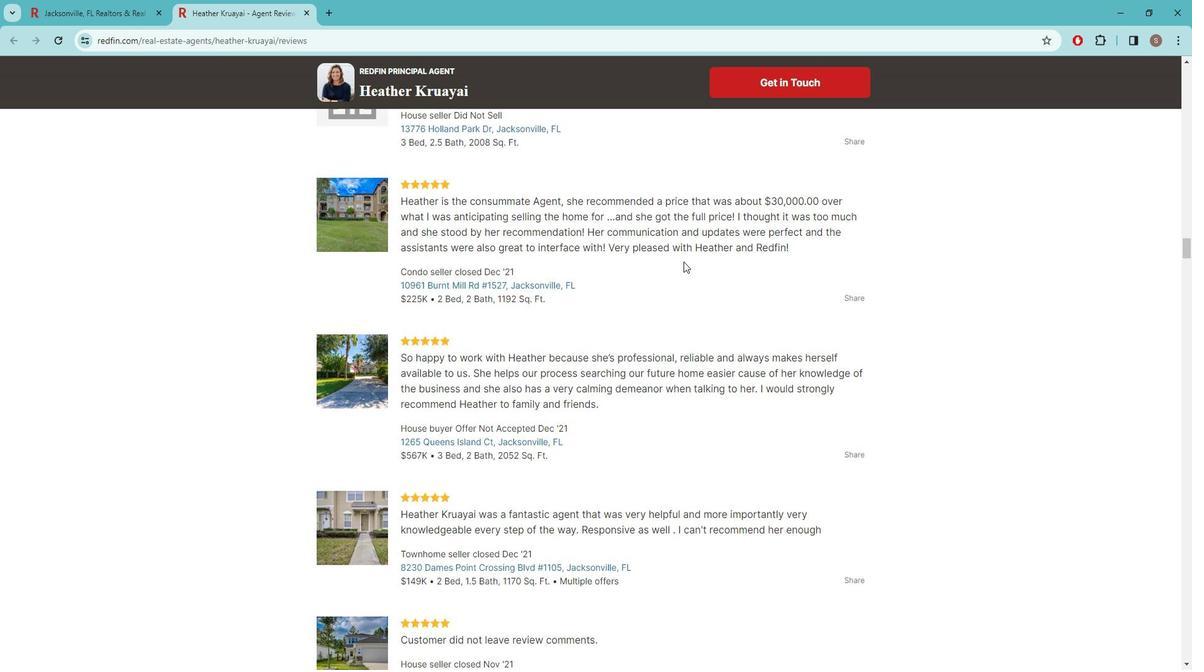 
Action: Mouse scrolled (697, 265) with delta (0, 0)
Screenshot: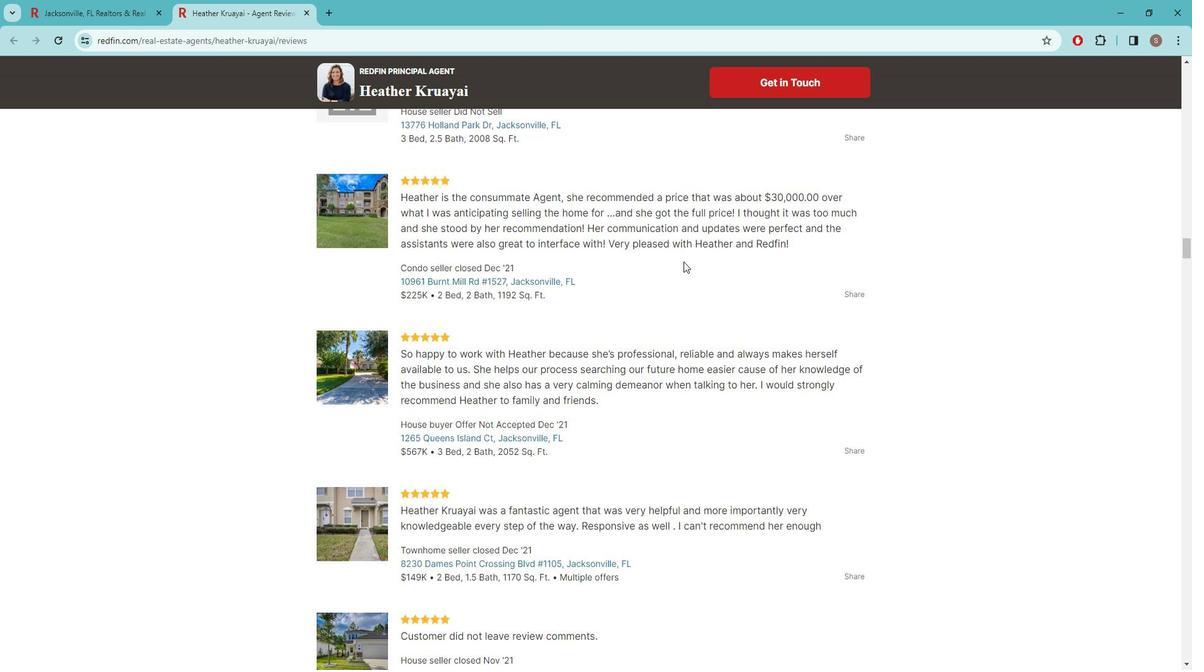 
Action: Mouse moved to (648, 281)
Screenshot: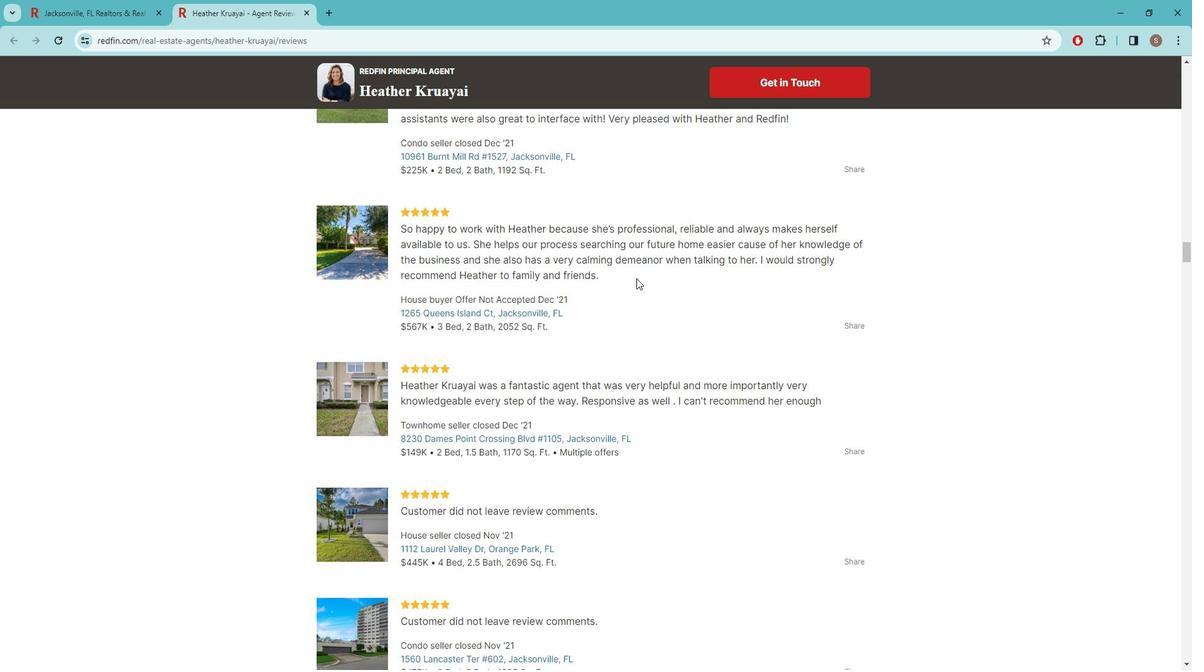 
Action: Mouse scrolled (648, 280) with delta (0, 0)
Screenshot: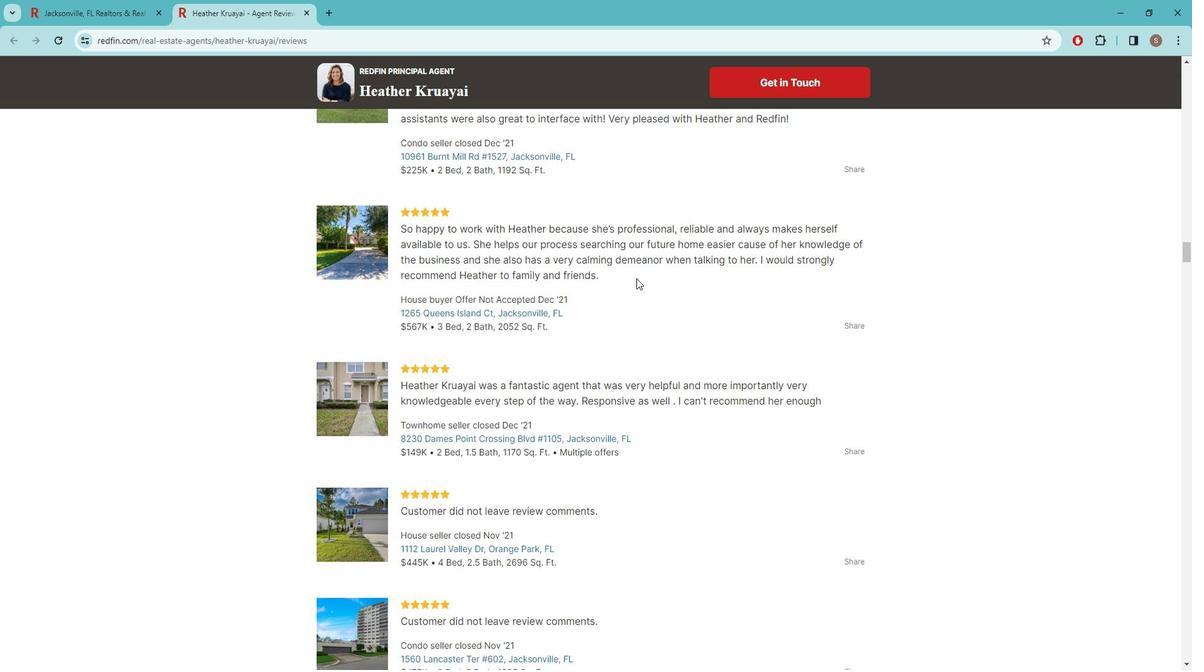 
Action: Mouse moved to (591, 325)
Screenshot: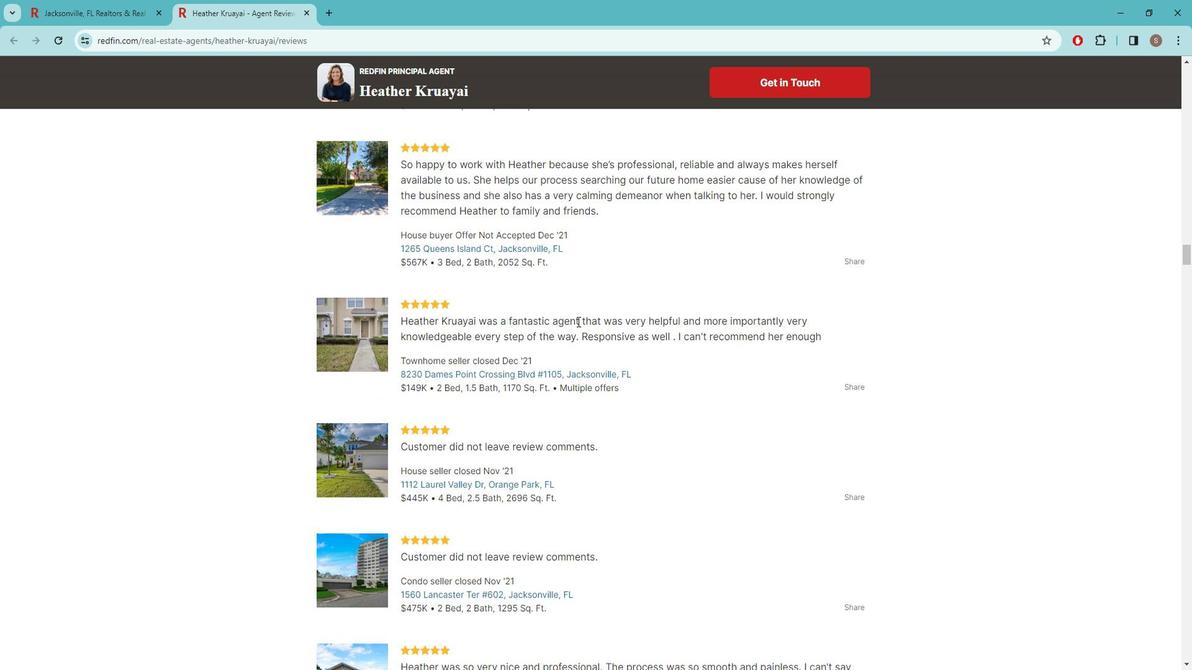 
Action: Mouse scrolled (591, 324) with delta (0, 0)
Screenshot: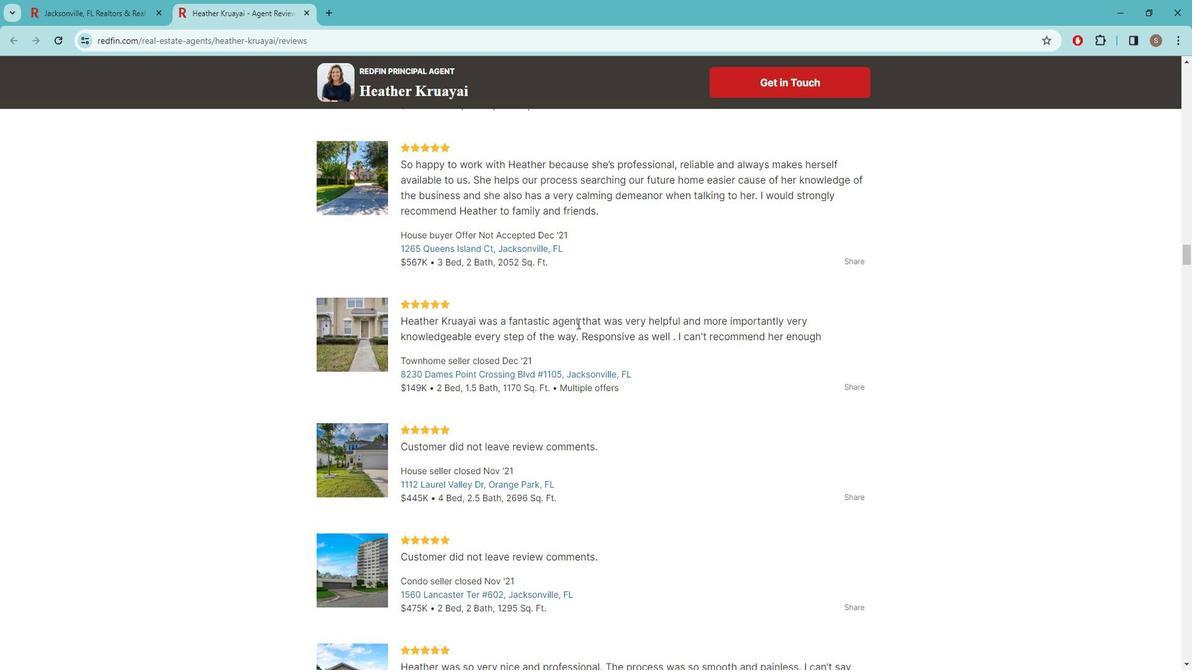 
Action: Mouse moved to (693, 287)
Screenshot: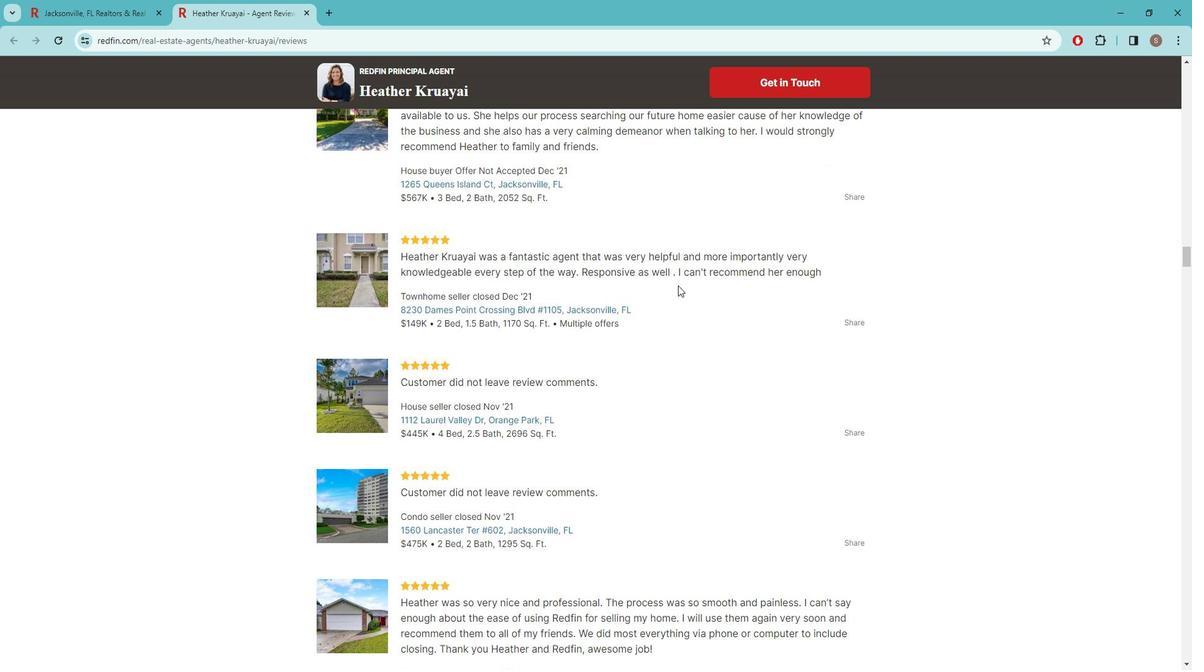 
Action: Mouse scrolled (693, 286) with delta (0, 0)
Screenshot: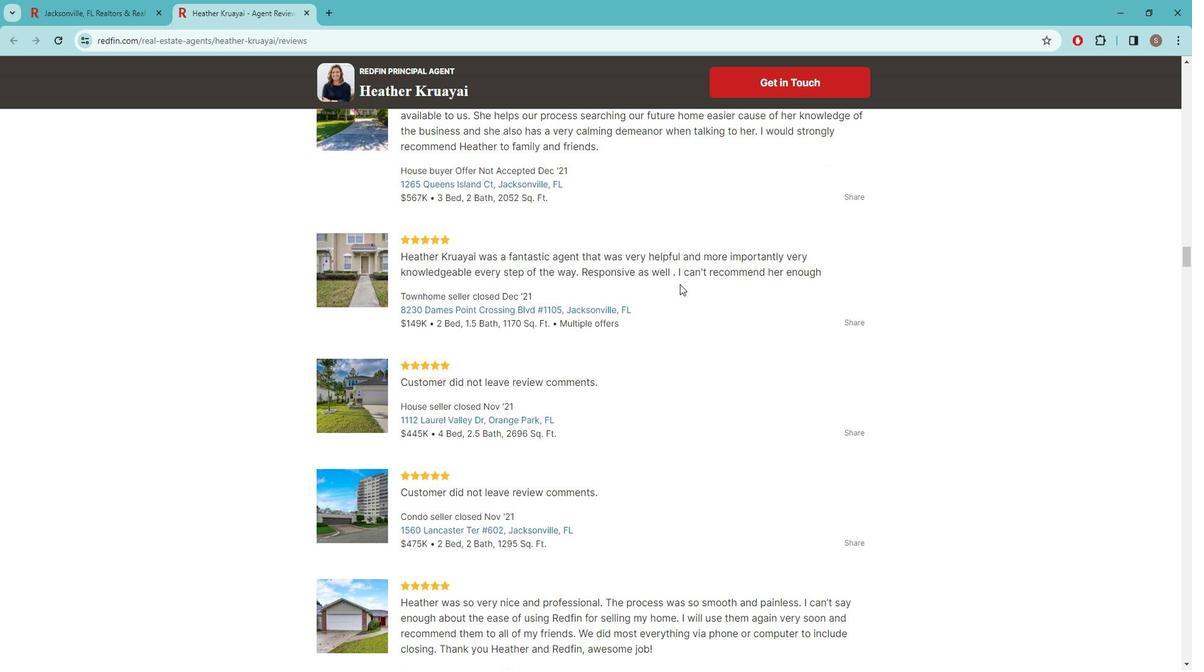 
Action: Mouse scrolled (693, 286) with delta (0, 0)
Screenshot: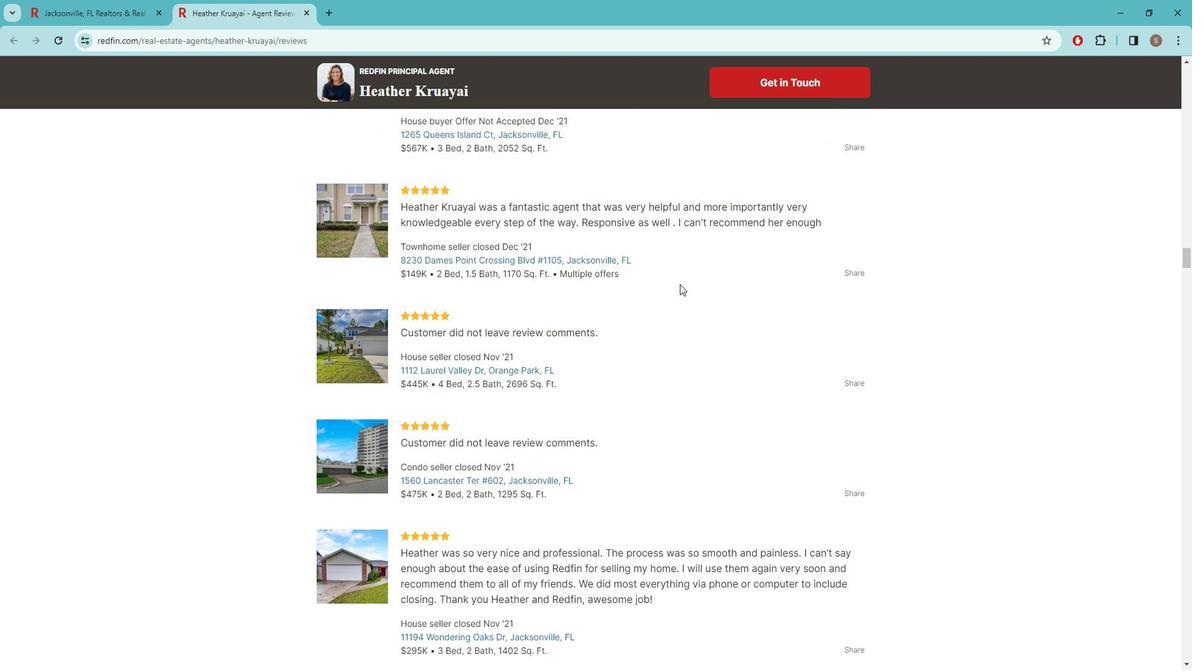 
Action: Mouse moved to (601, 282)
Screenshot: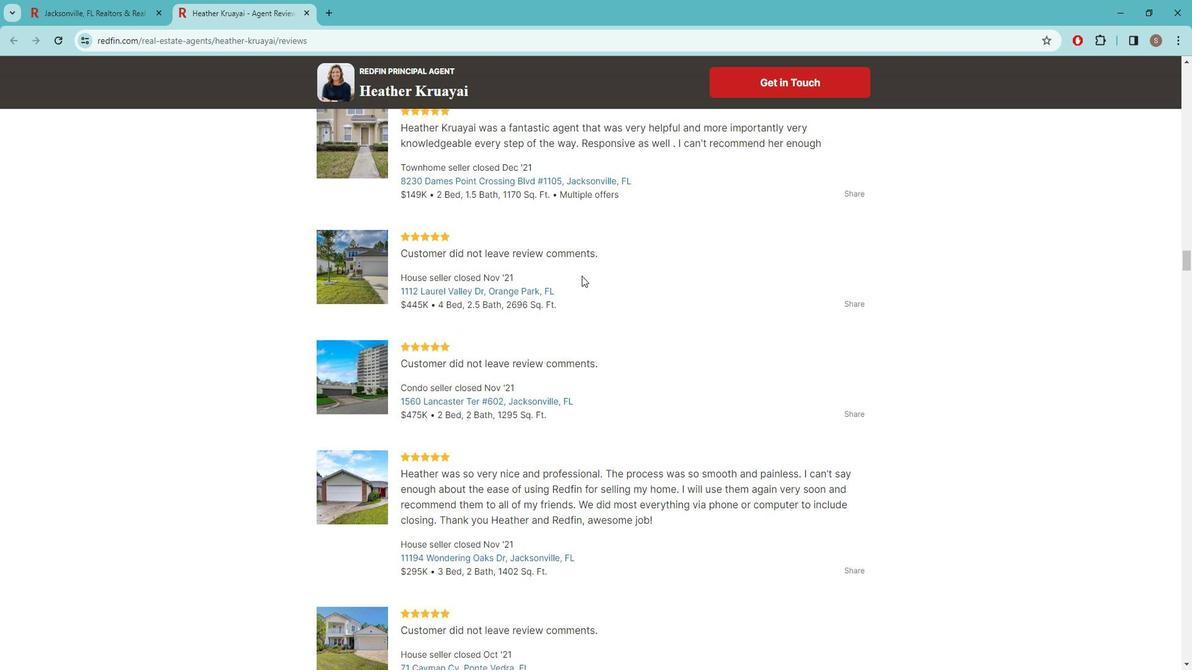
Action: Mouse scrolled (601, 281) with delta (0, 0)
Screenshot: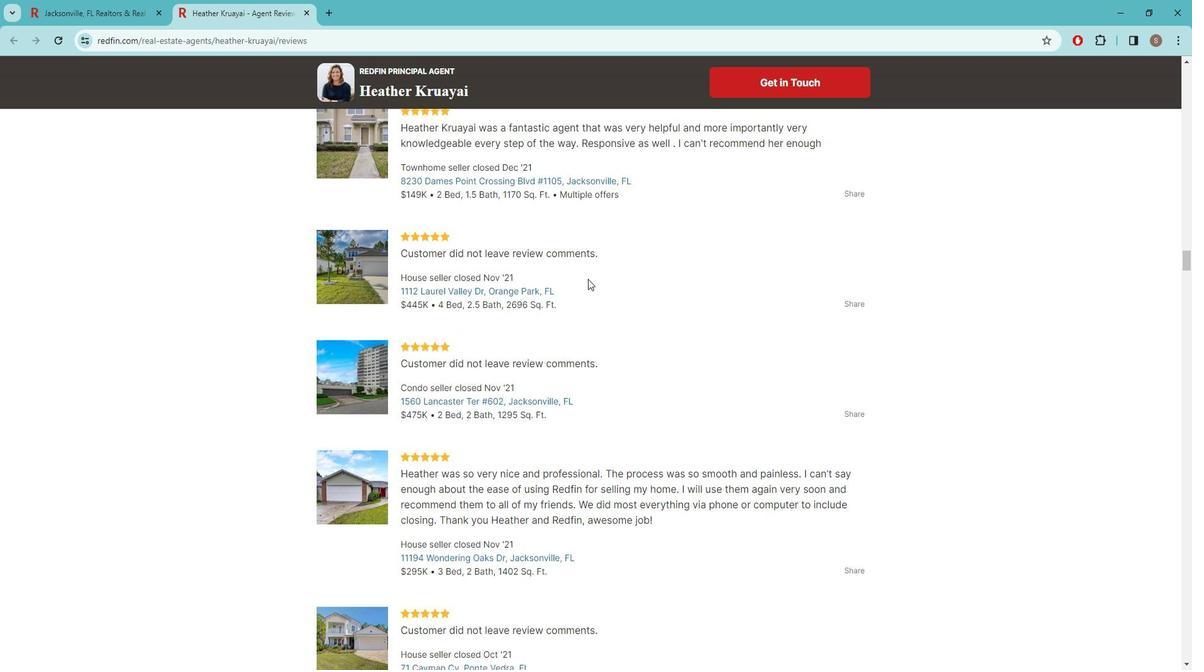 
Action: Mouse moved to (594, 297)
Screenshot: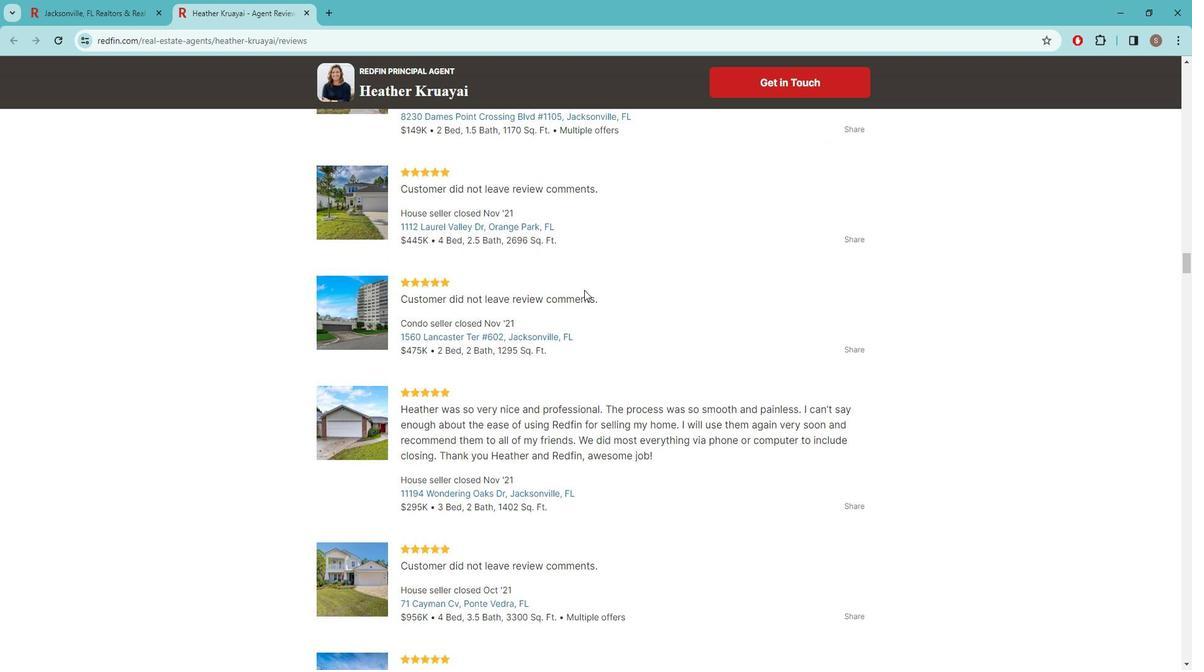 
Action: Mouse scrolled (594, 296) with delta (0, 0)
Screenshot: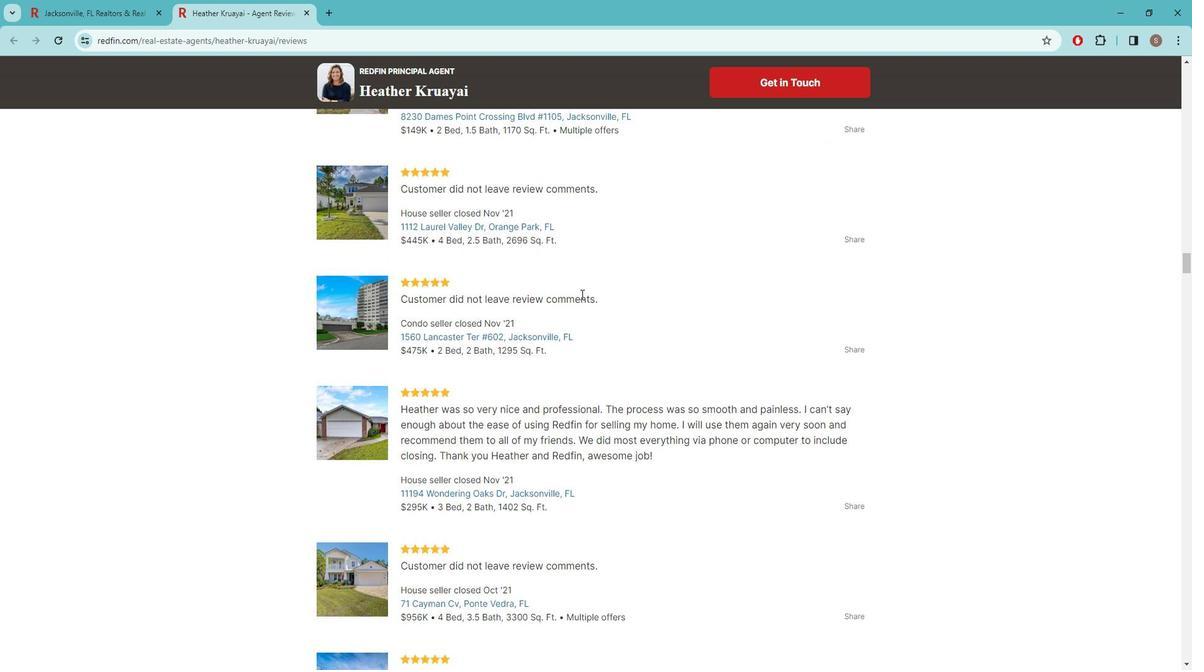 
Action: Mouse moved to (627, 298)
Screenshot: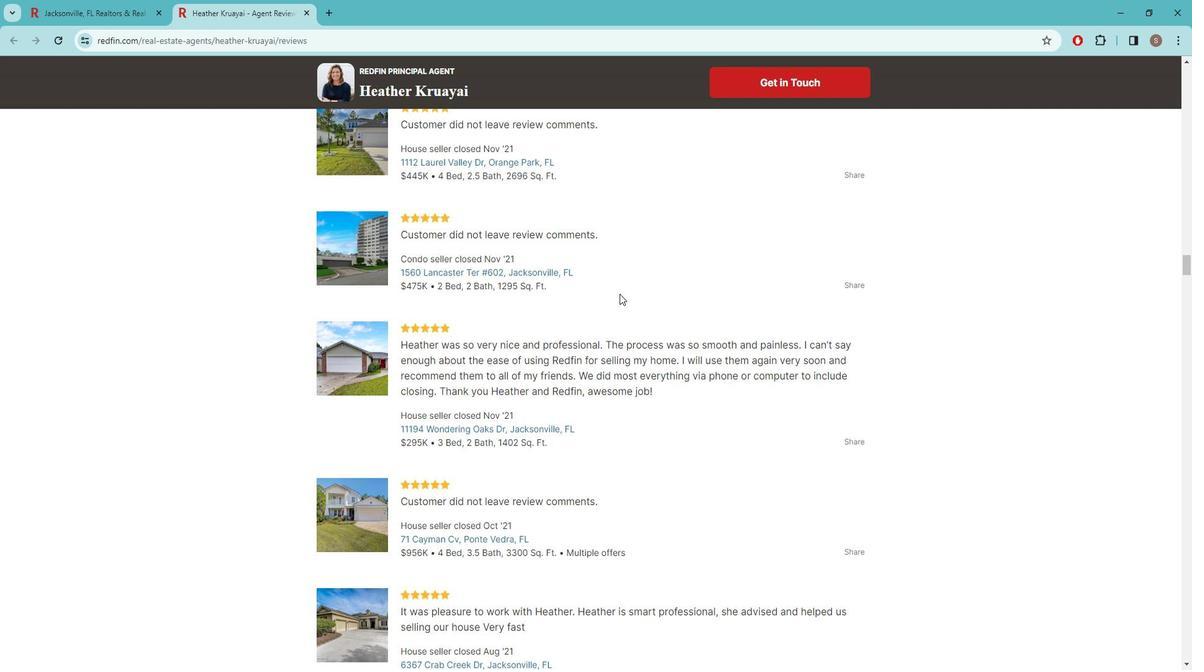 
Action: Mouse scrolled (627, 297) with delta (0, 0)
Screenshot: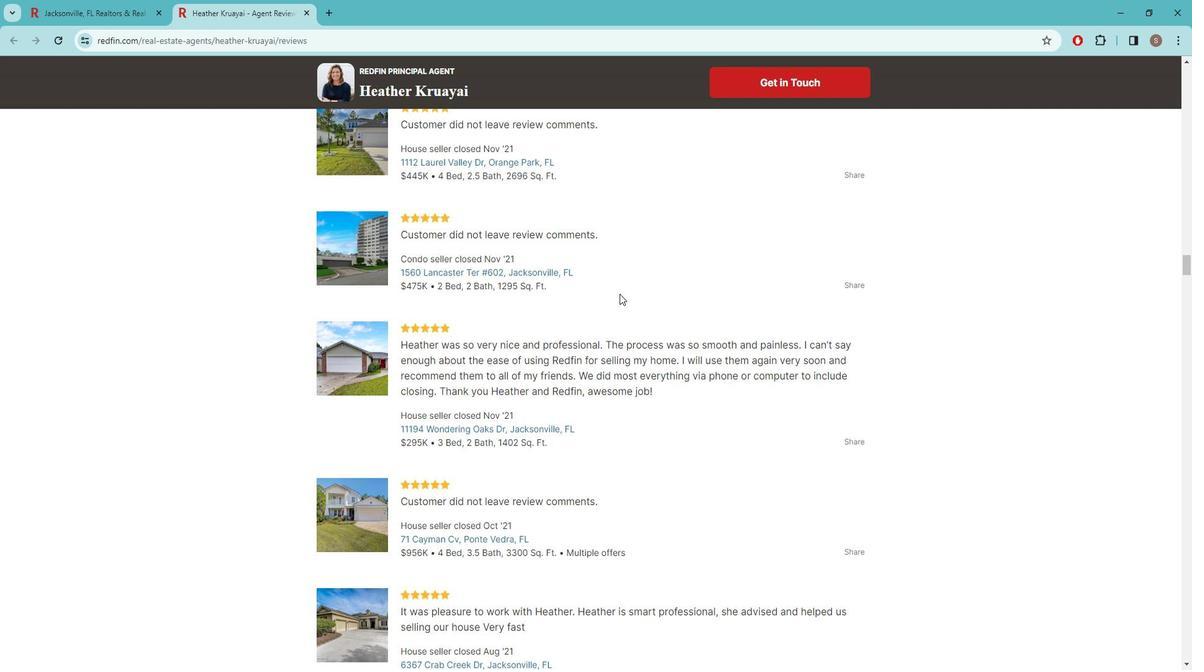 
Action: Mouse moved to (653, 335)
Screenshot: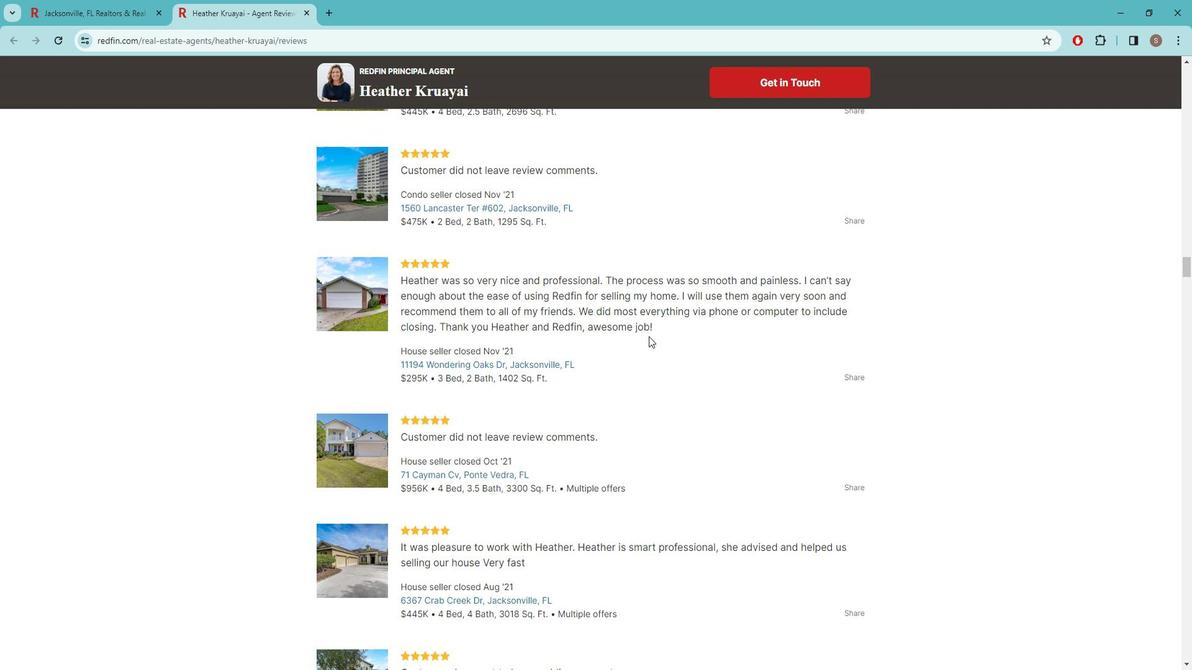 
Action: Mouse scrolled (653, 335) with delta (0, 0)
Screenshot: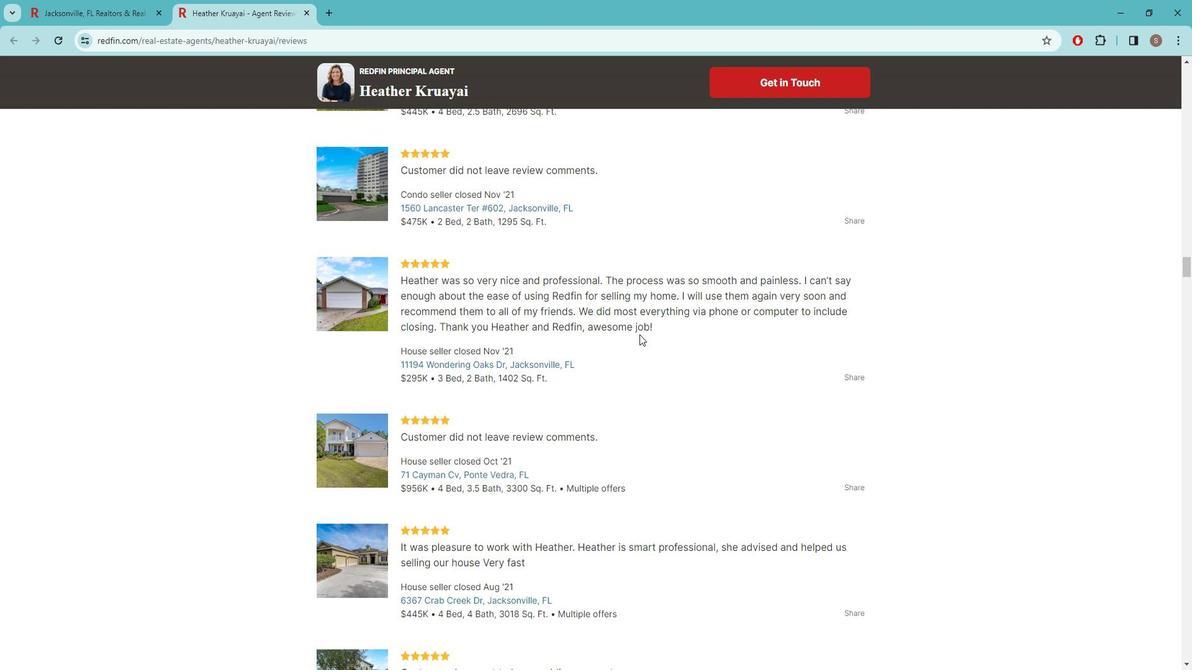 
Action: Mouse moved to (651, 335)
Screenshot: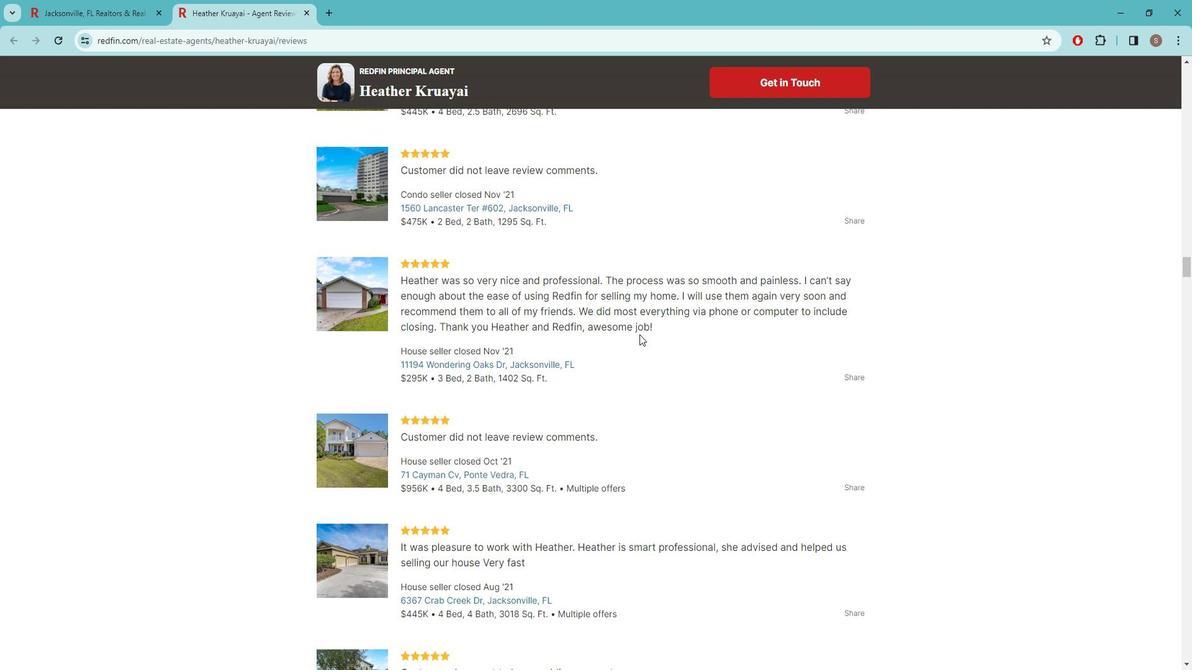 
Action: Mouse scrolled (651, 335) with delta (0, 0)
Screenshot: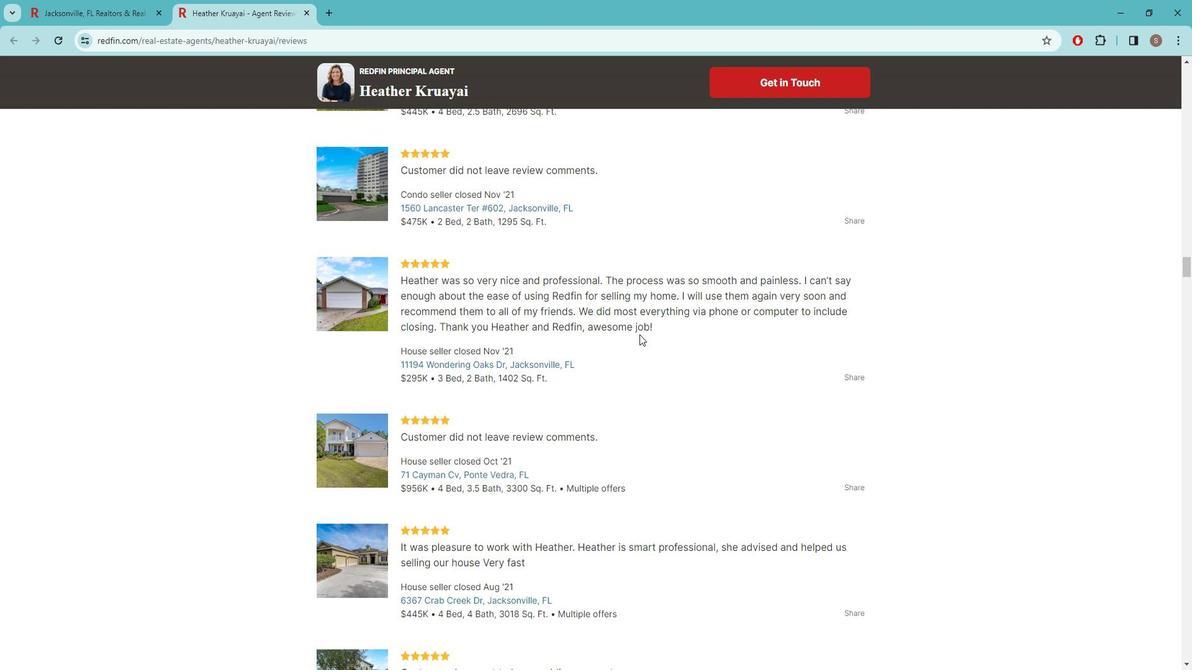 
Action: Mouse scrolled (651, 335) with delta (0, 0)
Screenshot: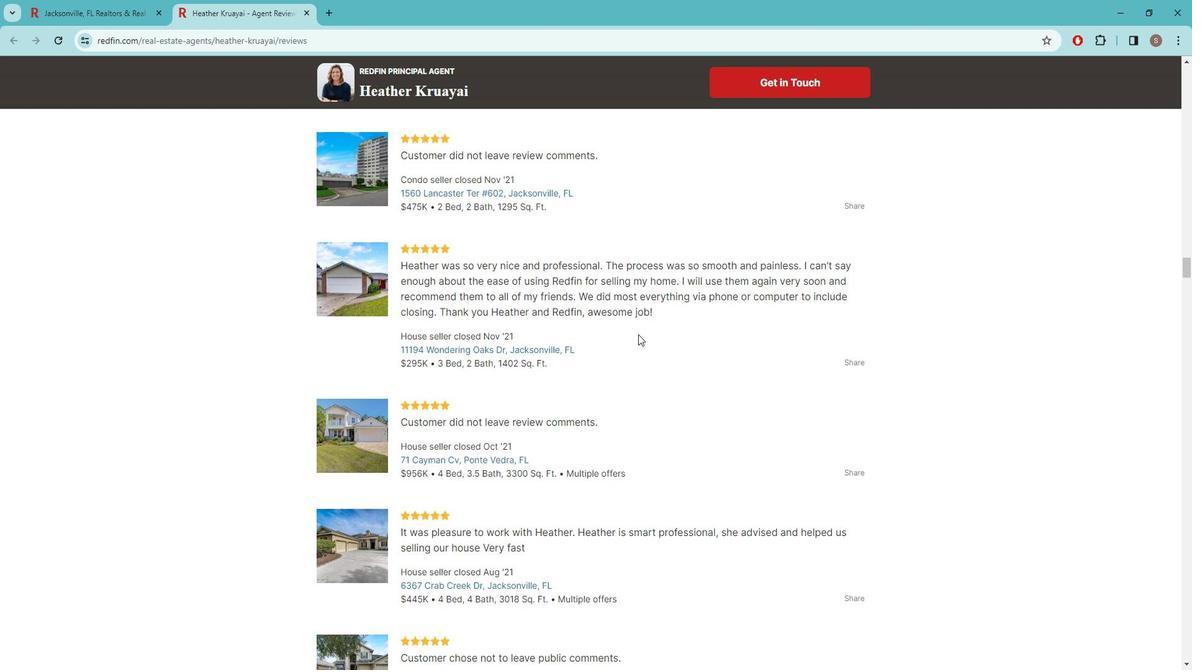 
Action: Mouse moved to (642, 388)
Screenshot: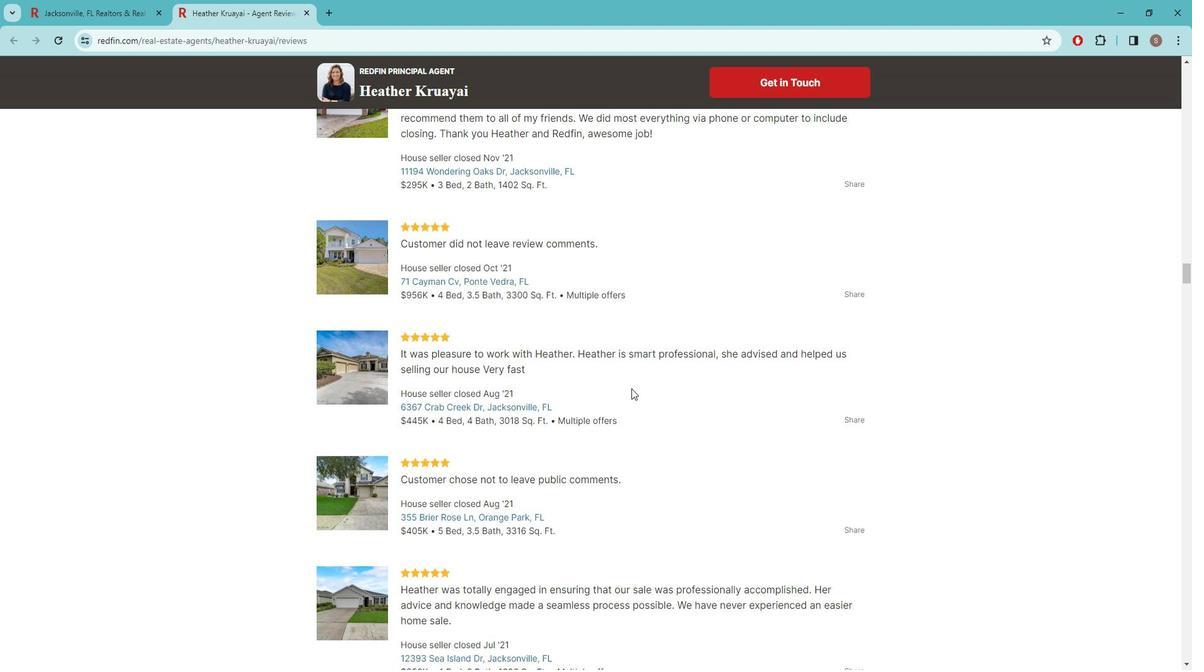 
Action: Mouse scrolled (642, 387) with delta (0, 0)
Screenshot: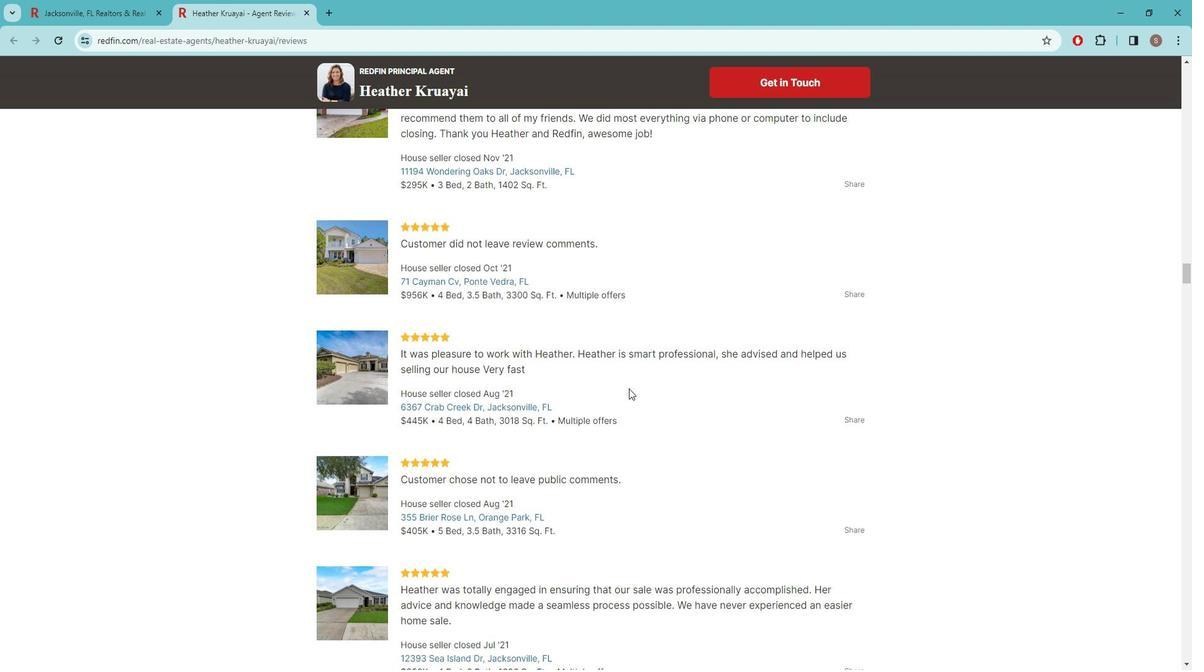 
Action: Mouse moved to (642, 388)
Screenshot: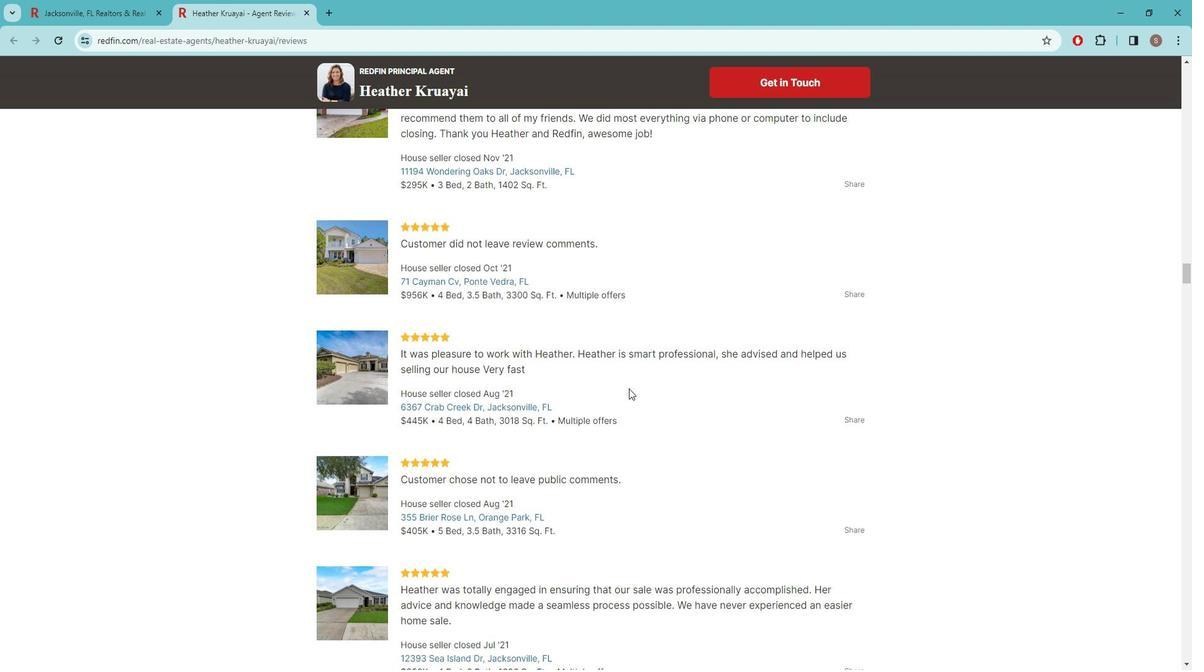 
Action: Mouse scrolled (642, 387) with delta (0, 0)
Screenshot: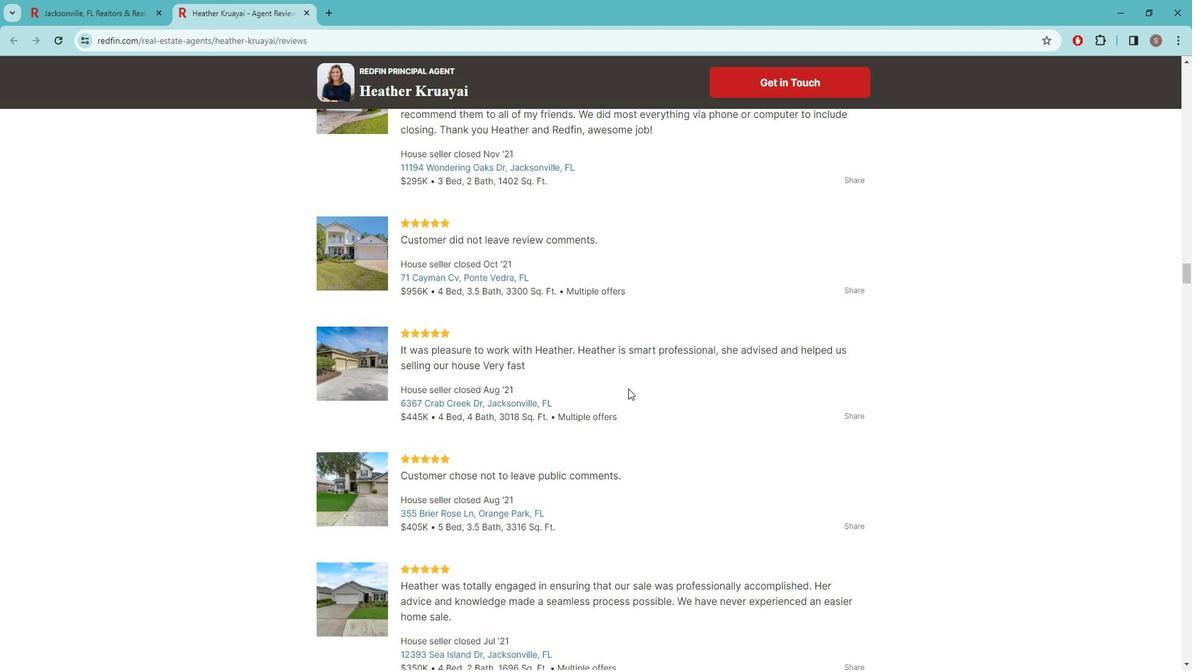 
Action: Mouse moved to (640, 388)
Screenshot: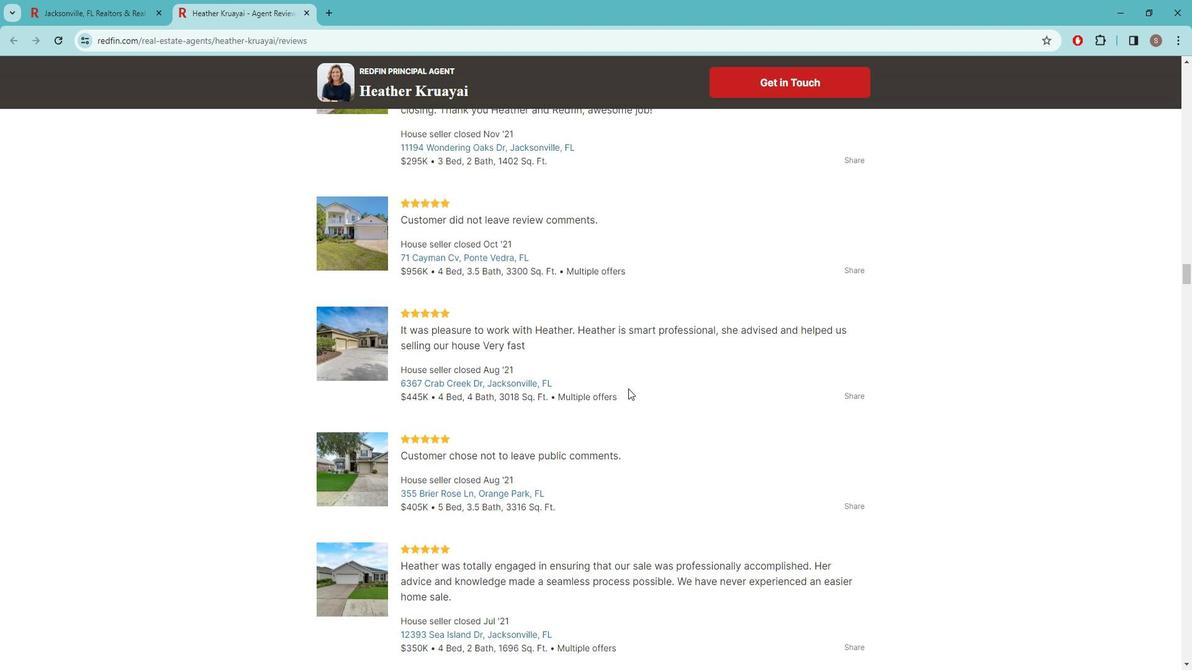 
Action: Mouse scrolled (640, 387) with delta (0, 0)
Screenshot: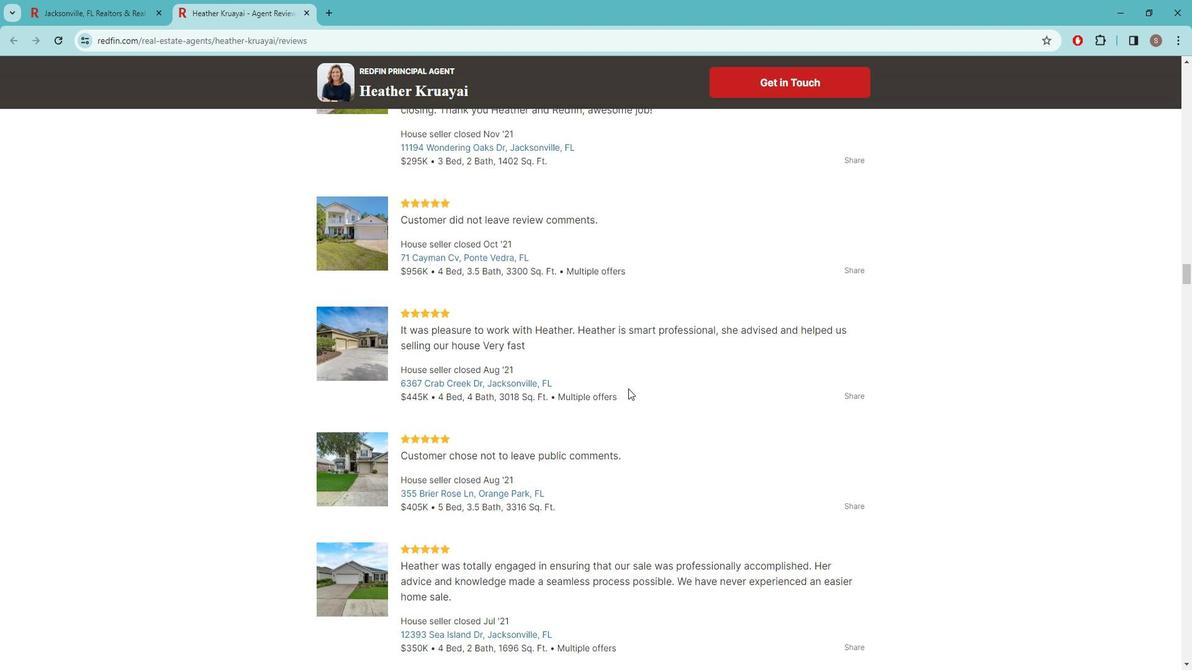 
Action: Mouse moved to (509, 395)
Screenshot: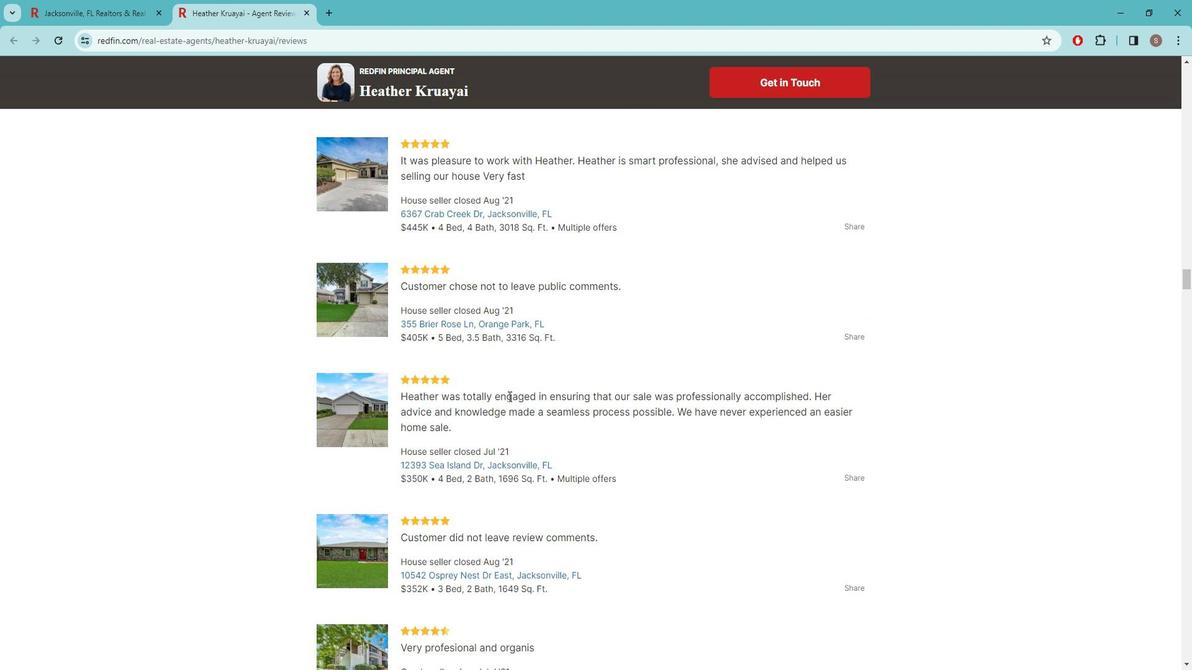
Action: Mouse scrolled (509, 394) with delta (0, 0)
Screenshot: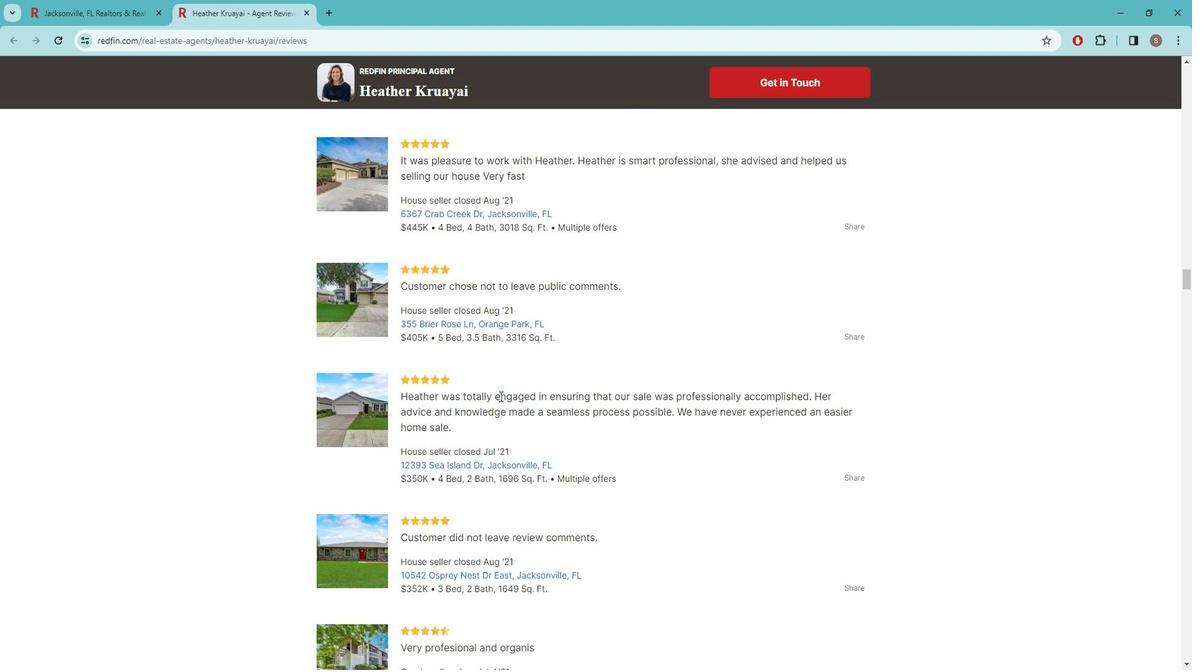 
Action: Mouse moved to (719, 377)
Screenshot: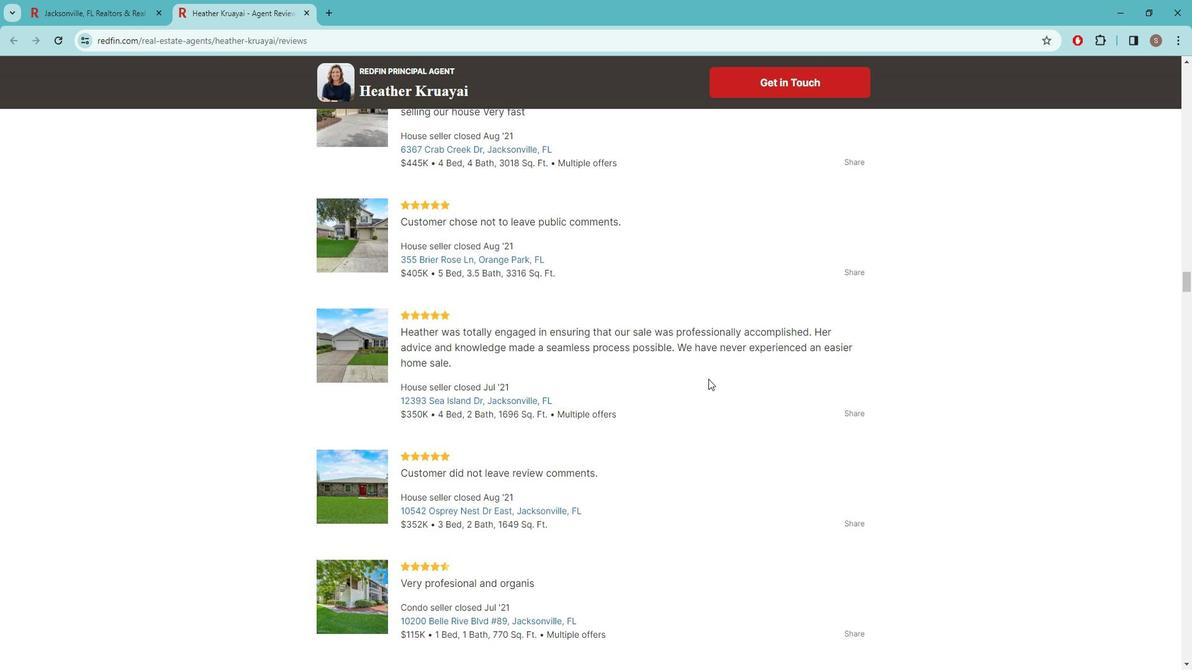 
Action: Mouse scrolled (719, 376) with delta (0, 0)
Screenshot: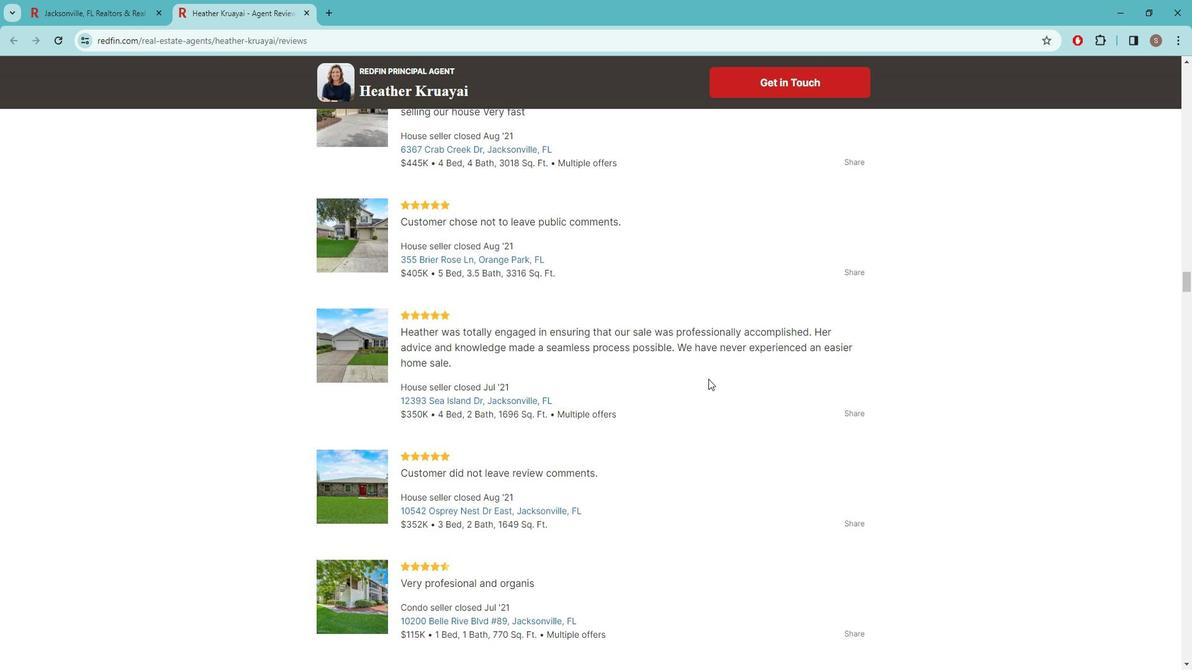 
Action: Mouse moved to (710, 373)
Screenshot: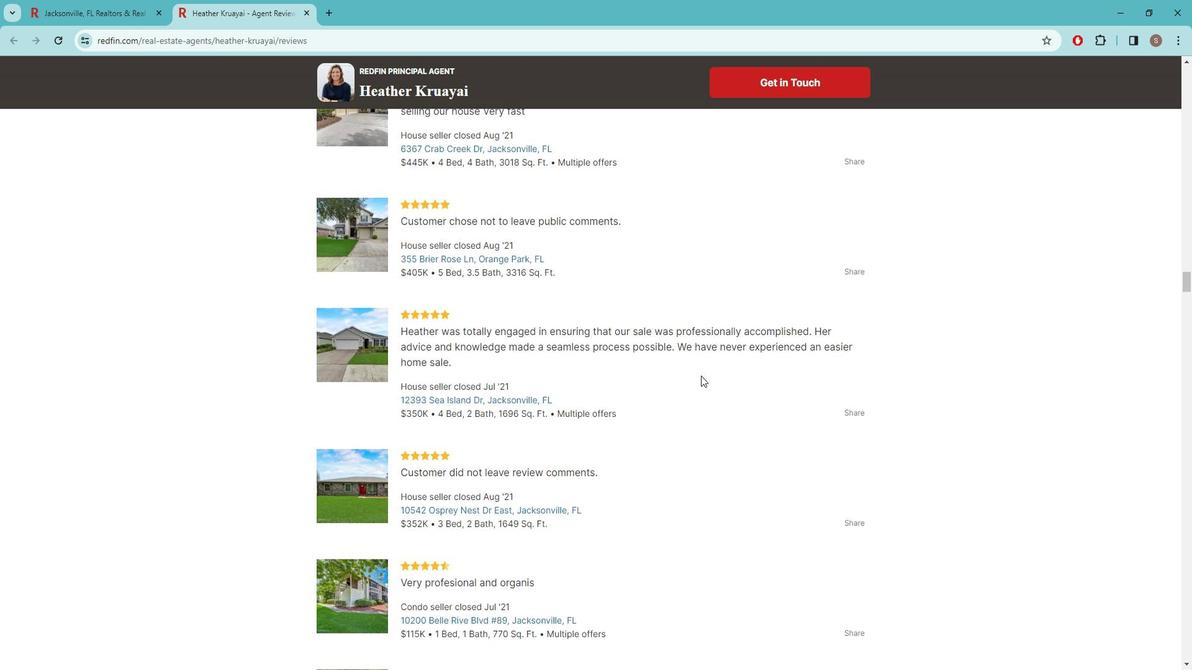 
Action: Mouse scrolled (710, 373) with delta (0, 0)
Screenshot: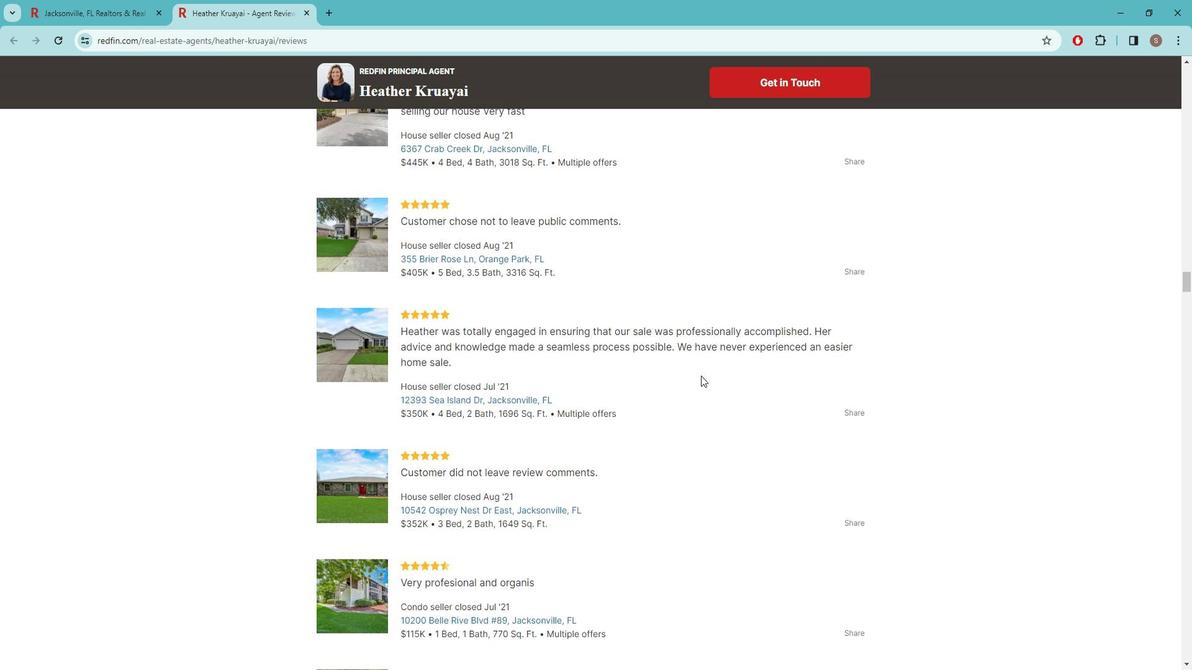 
Action: Mouse moved to (704, 371)
